 Task: Find connections with filter location Kareli with filter topic #Startupswith filter profile language French with filter current company PayPal with filter school SRI VASAVI ENGINEERING COLLEGE with filter industry Animal Feed Manufacturing with filter service category Video Editing with filter keywords title Accountant
Action: Mouse moved to (215, 315)
Screenshot: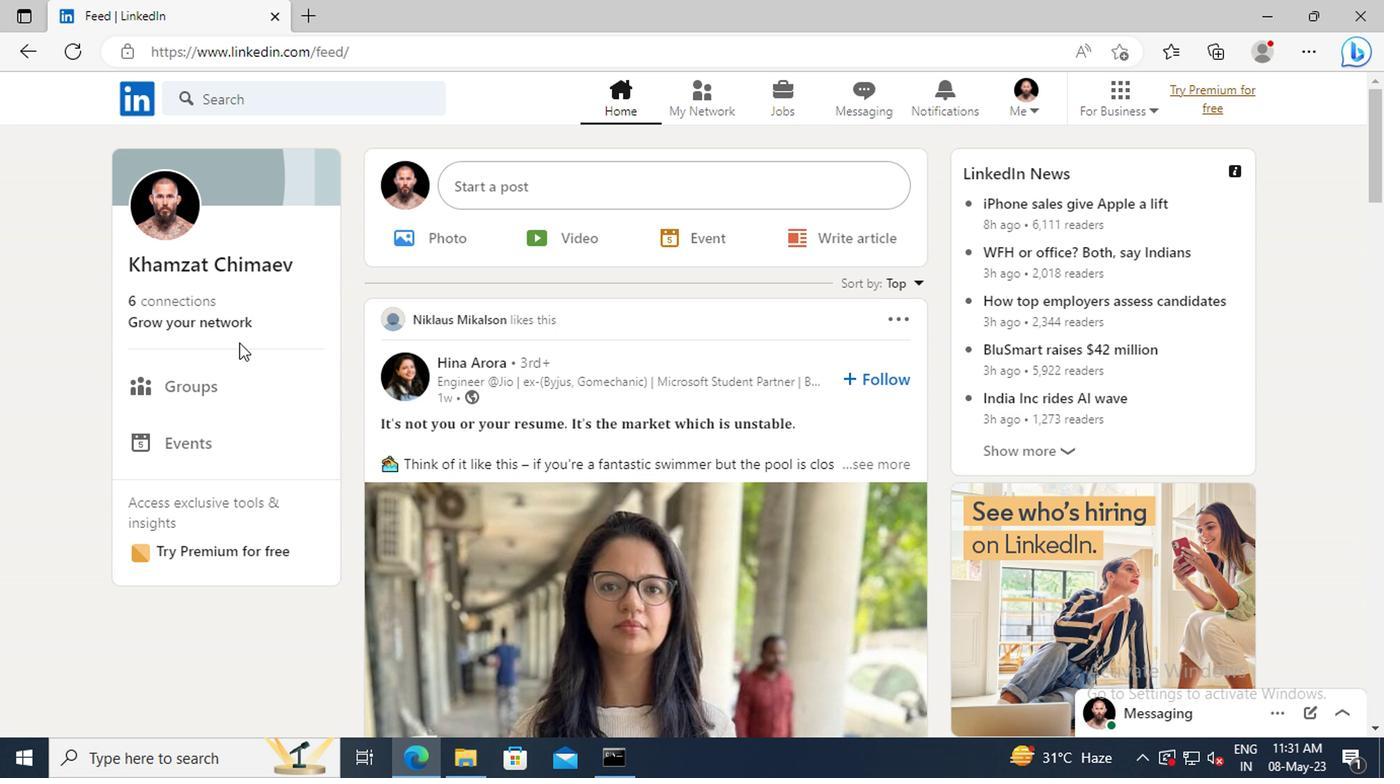
Action: Mouse pressed left at (215, 315)
Screenshot: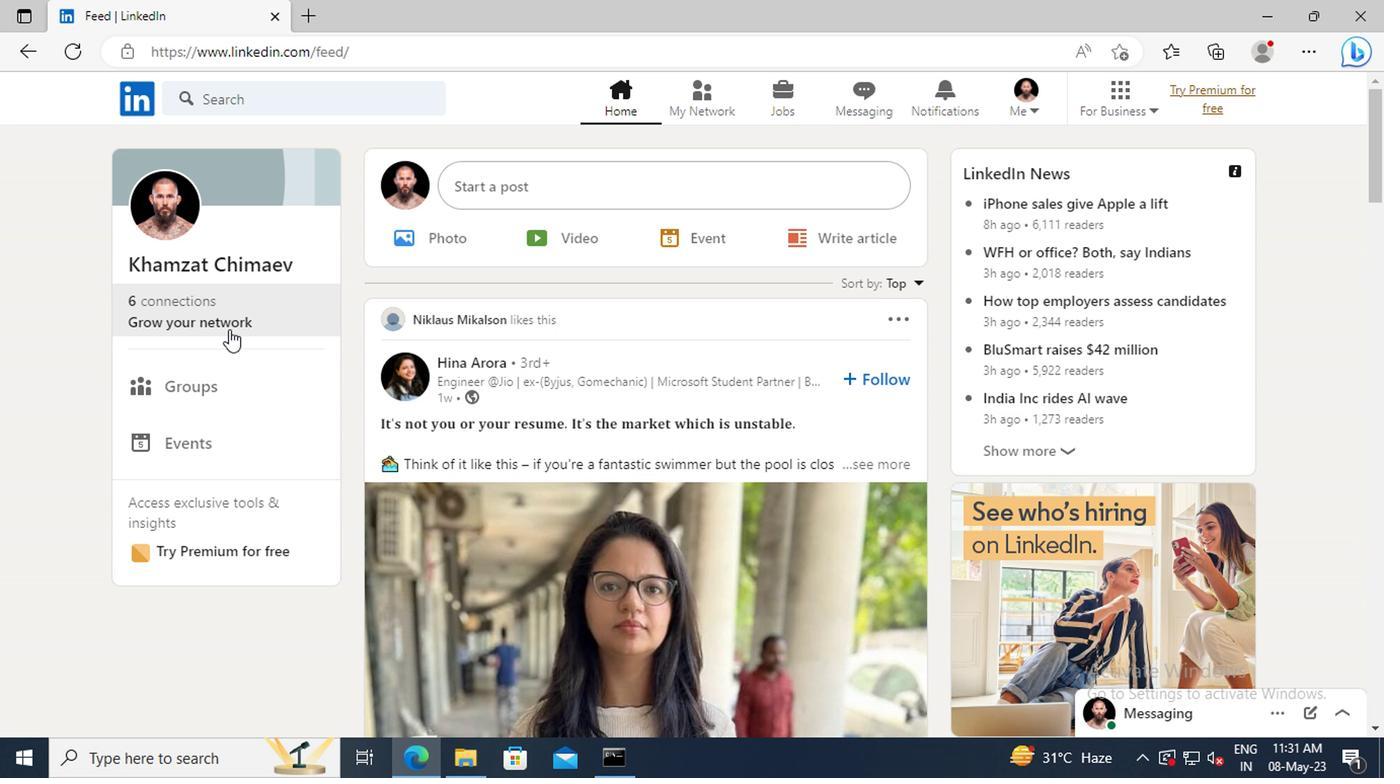 
Action: Mouse moved to (226, 217)
Screenshot: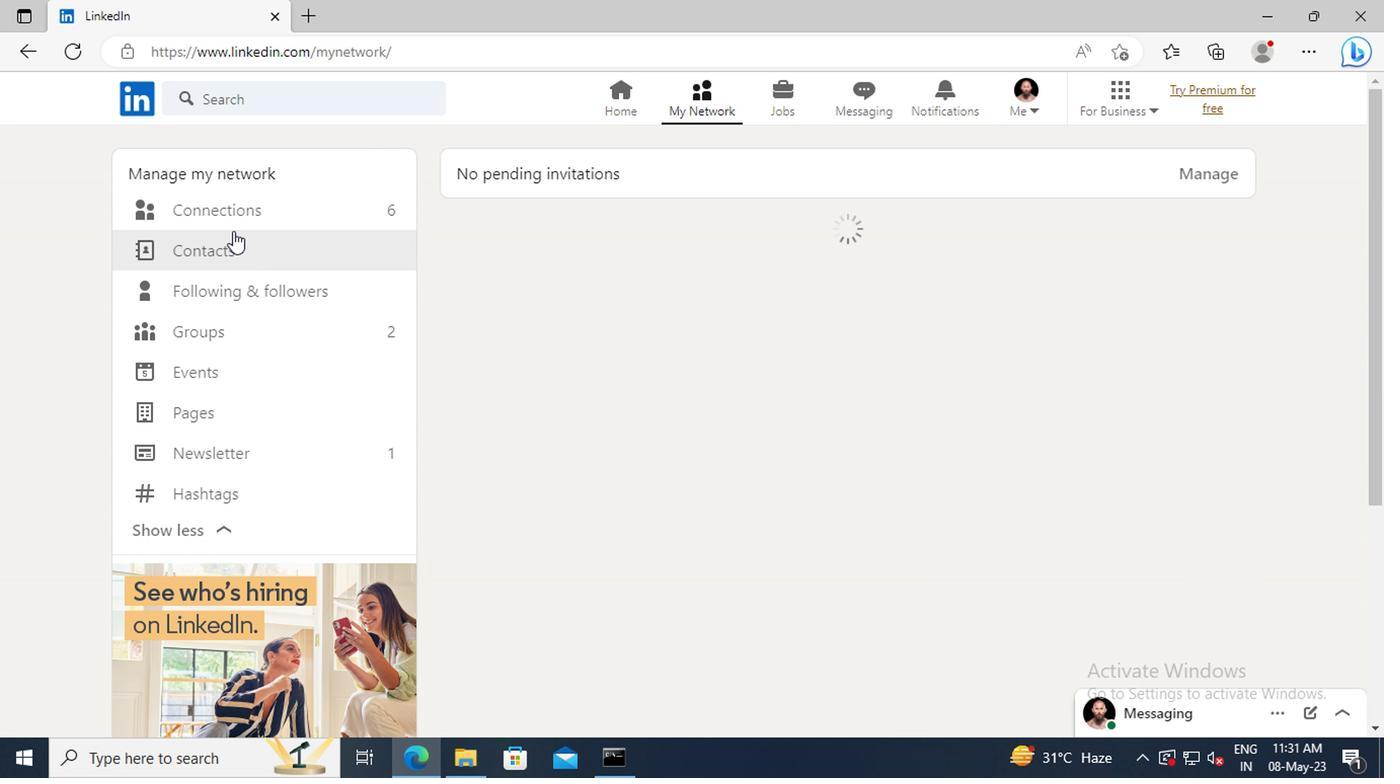 
Action: Mouse pressed left at (226, 217)
Screenshot: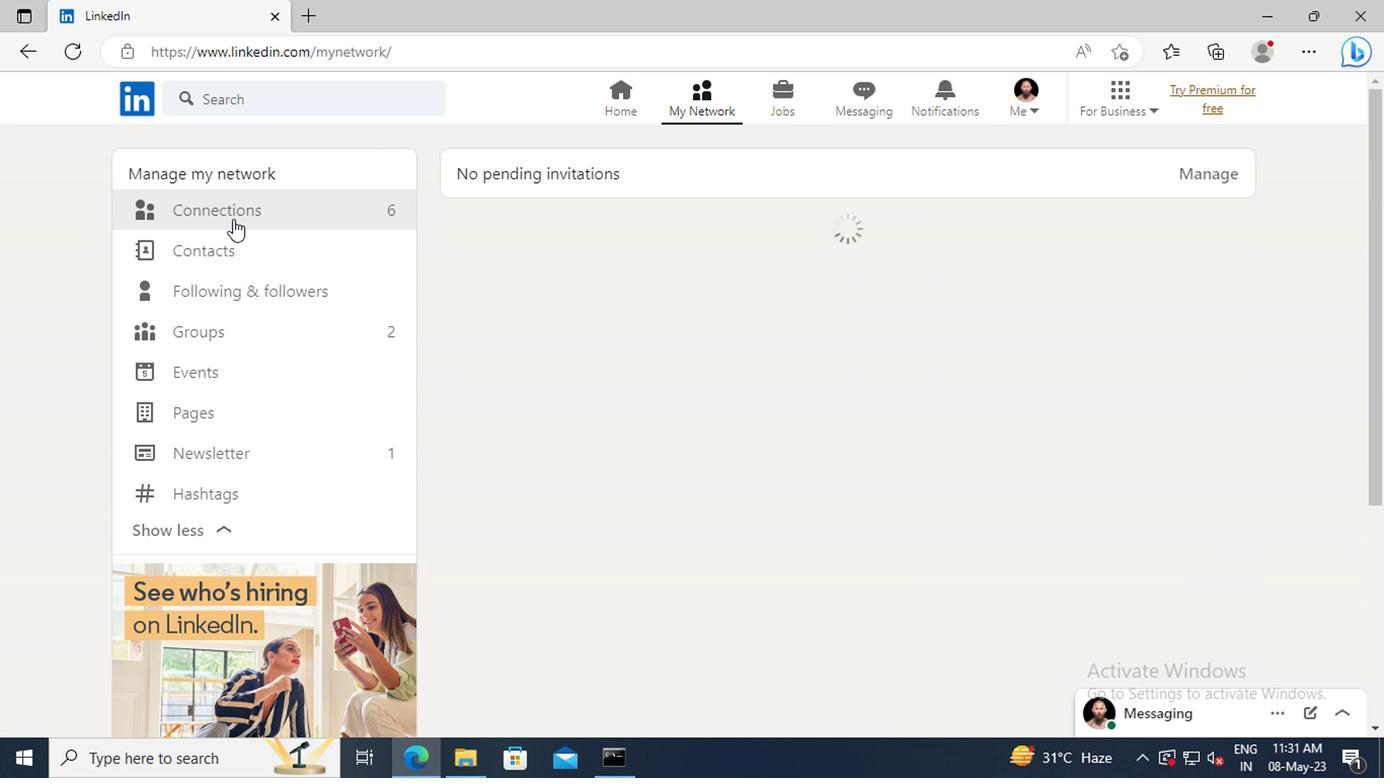 
Action: Mouse moved to (807, 218)
Screenshot: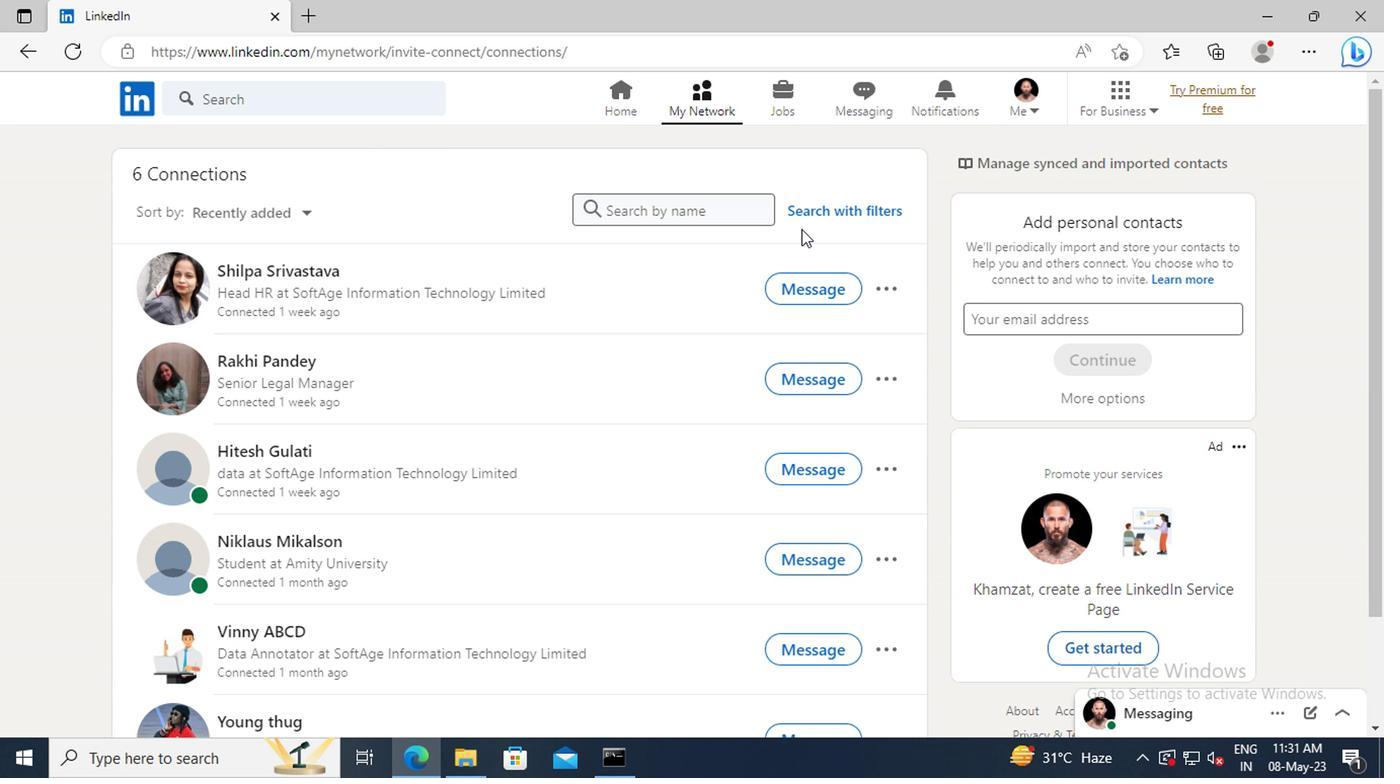 
Action: Mouse pressed left at (807, 218)
Screenshot: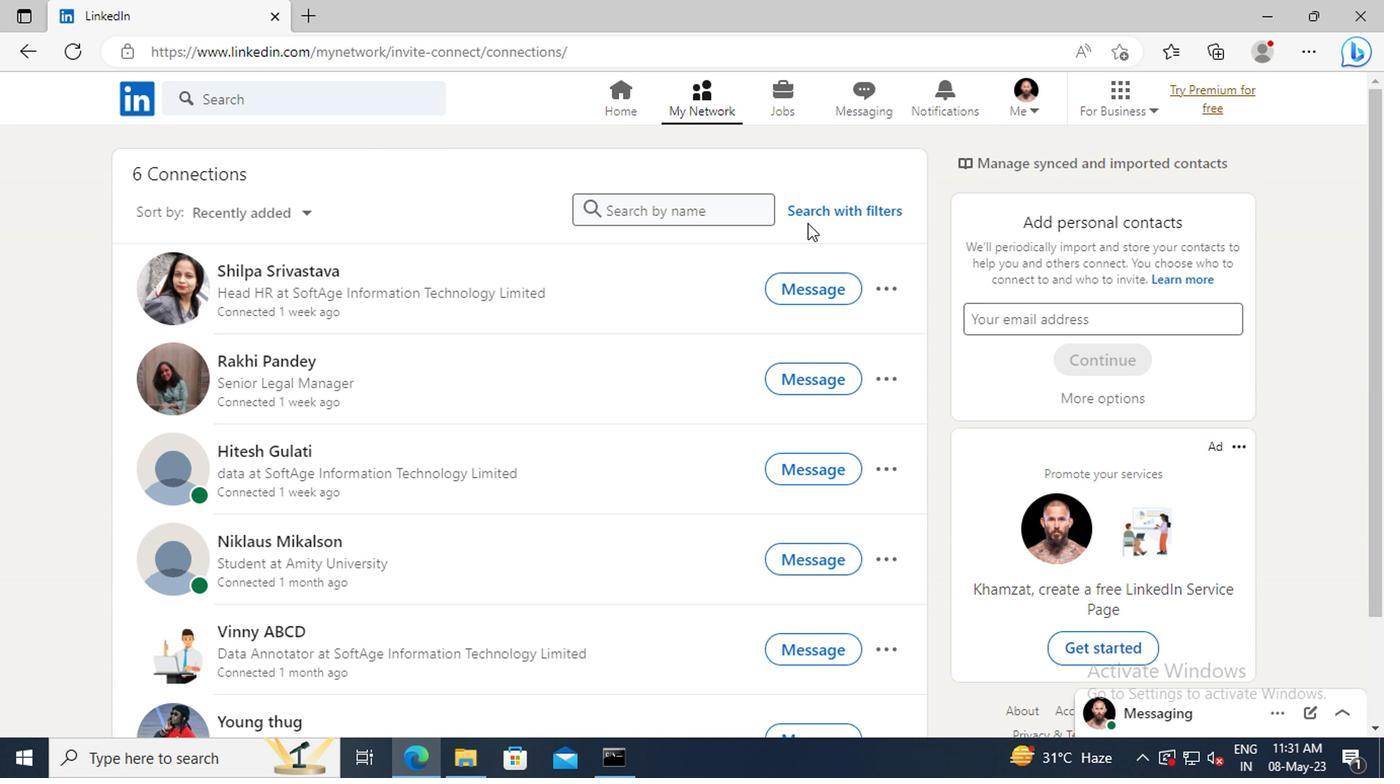 
Action: Mouse moved to (763, 159)
Screenshot: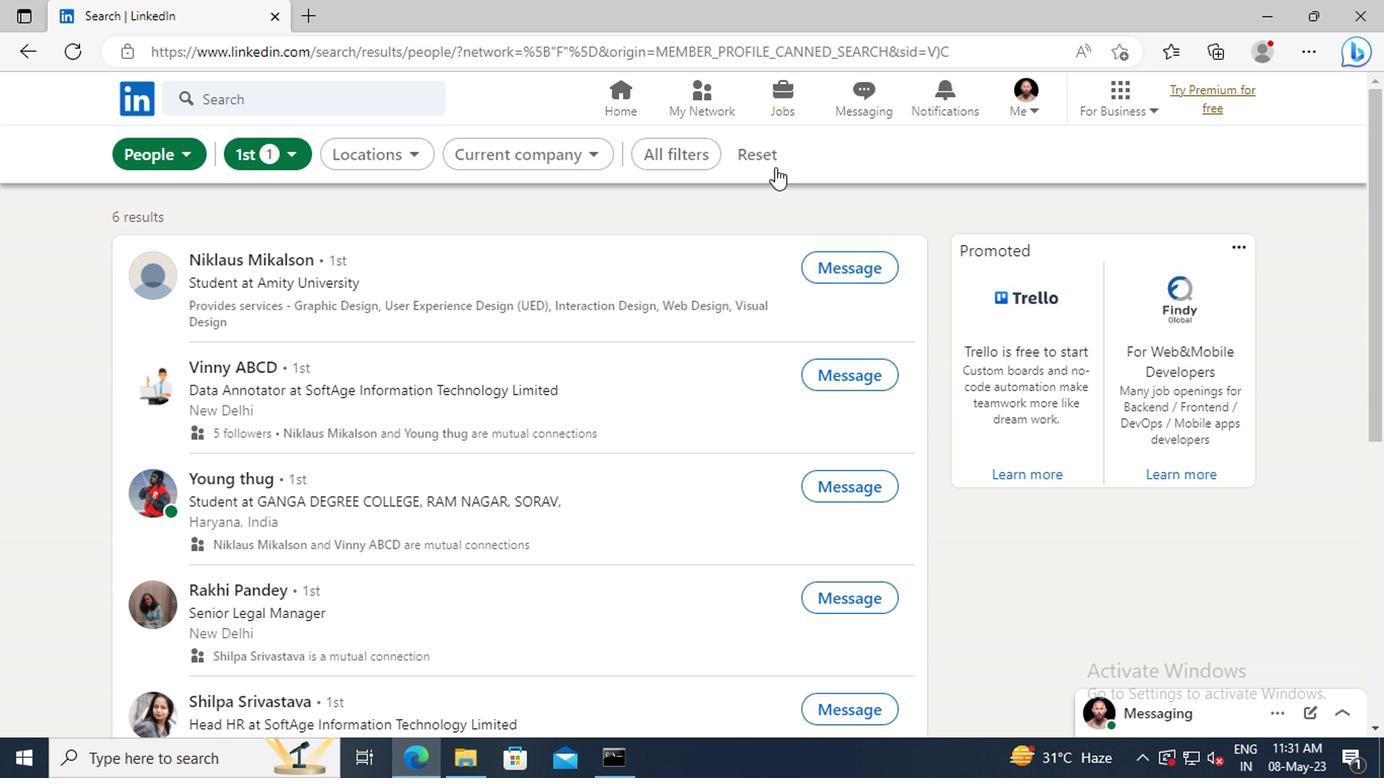 
Action: Mouse pressed left at (763, 159)
Screenshot: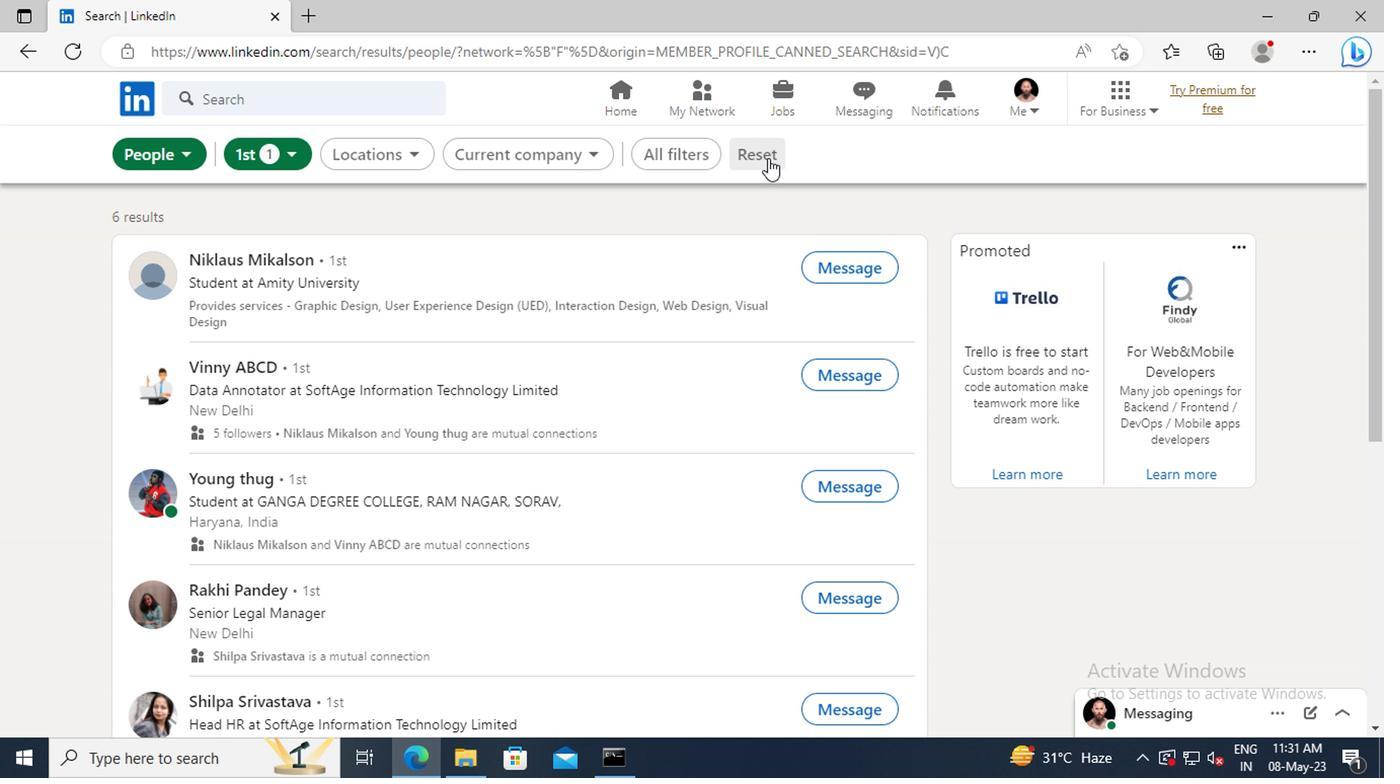 
Action: Mouse moved to (730, 158)
Screenshot: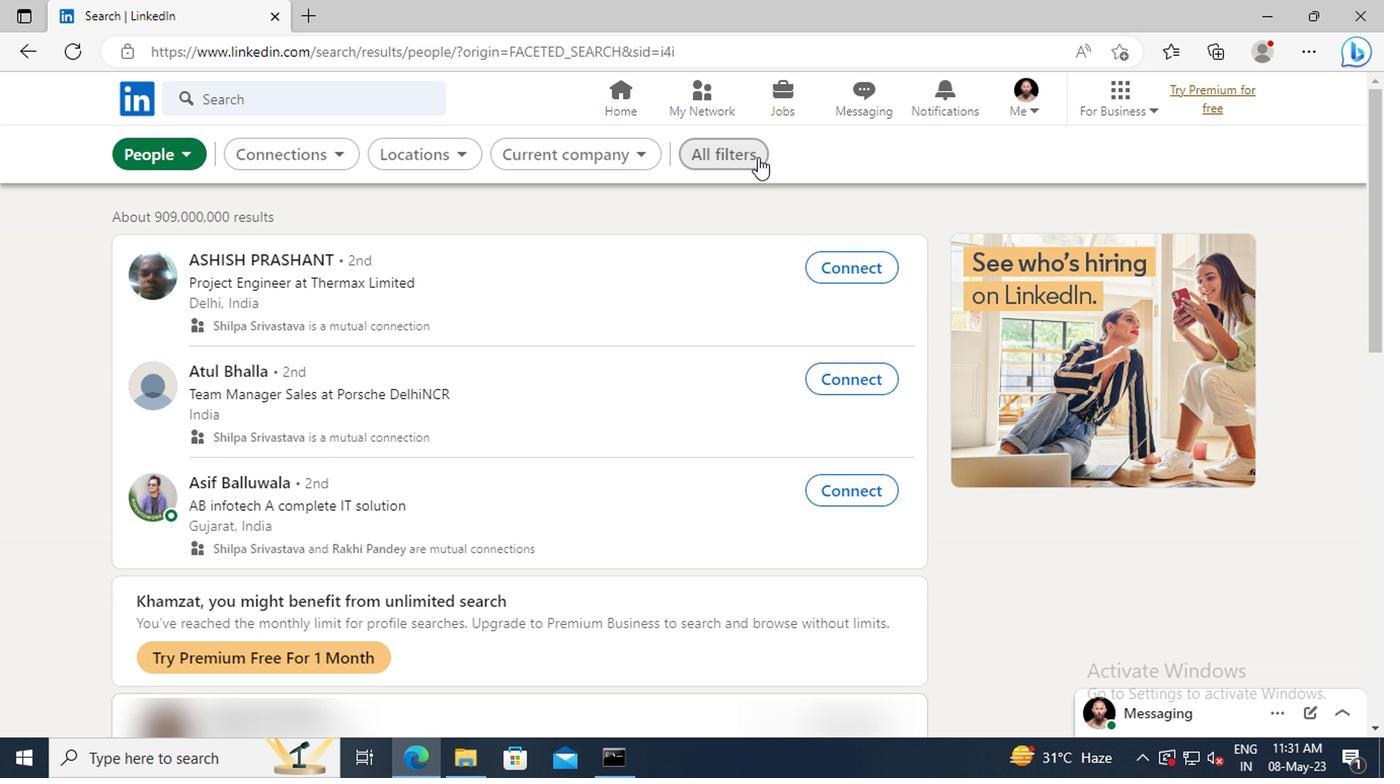 
Action: Mouse pressed left at (730, 158)
Screenshot: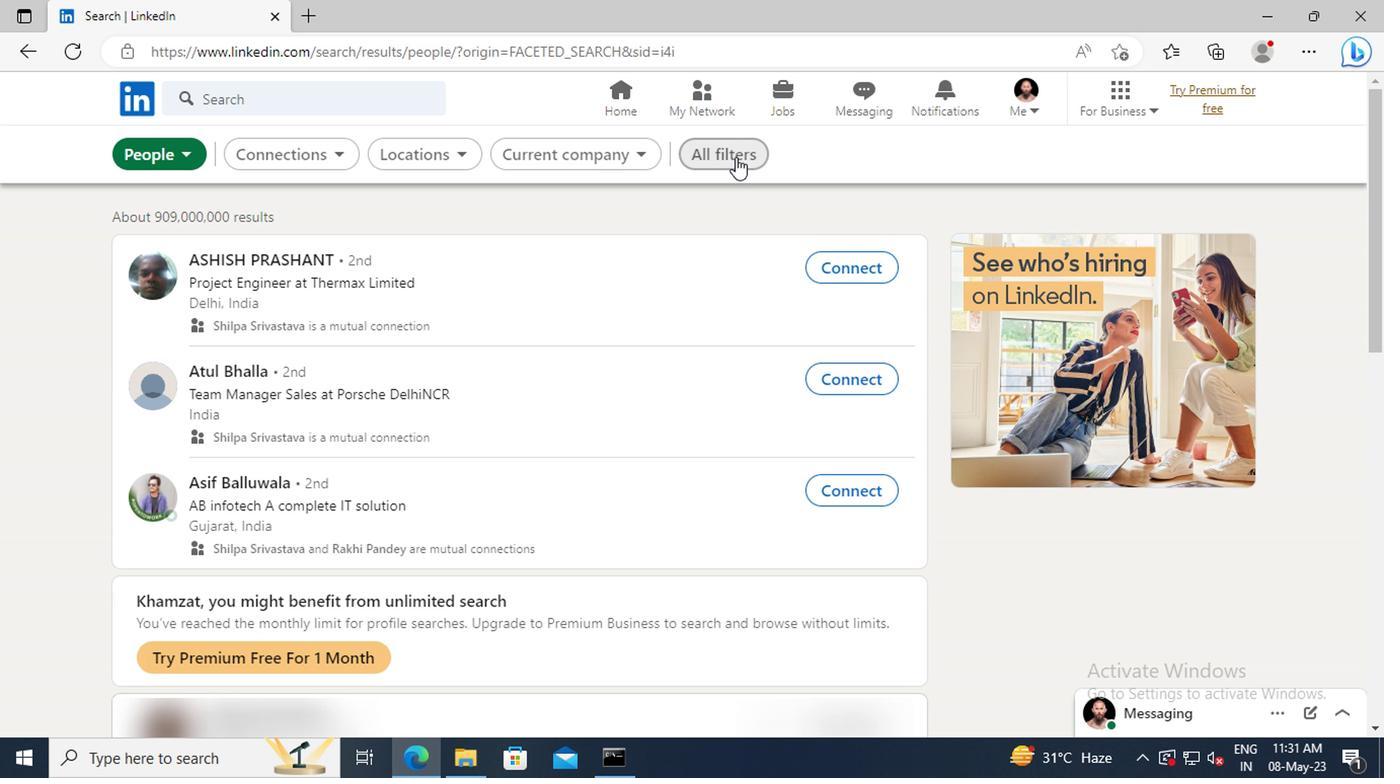 
Action: Mouse moved to (1115, 373)
Screenshot: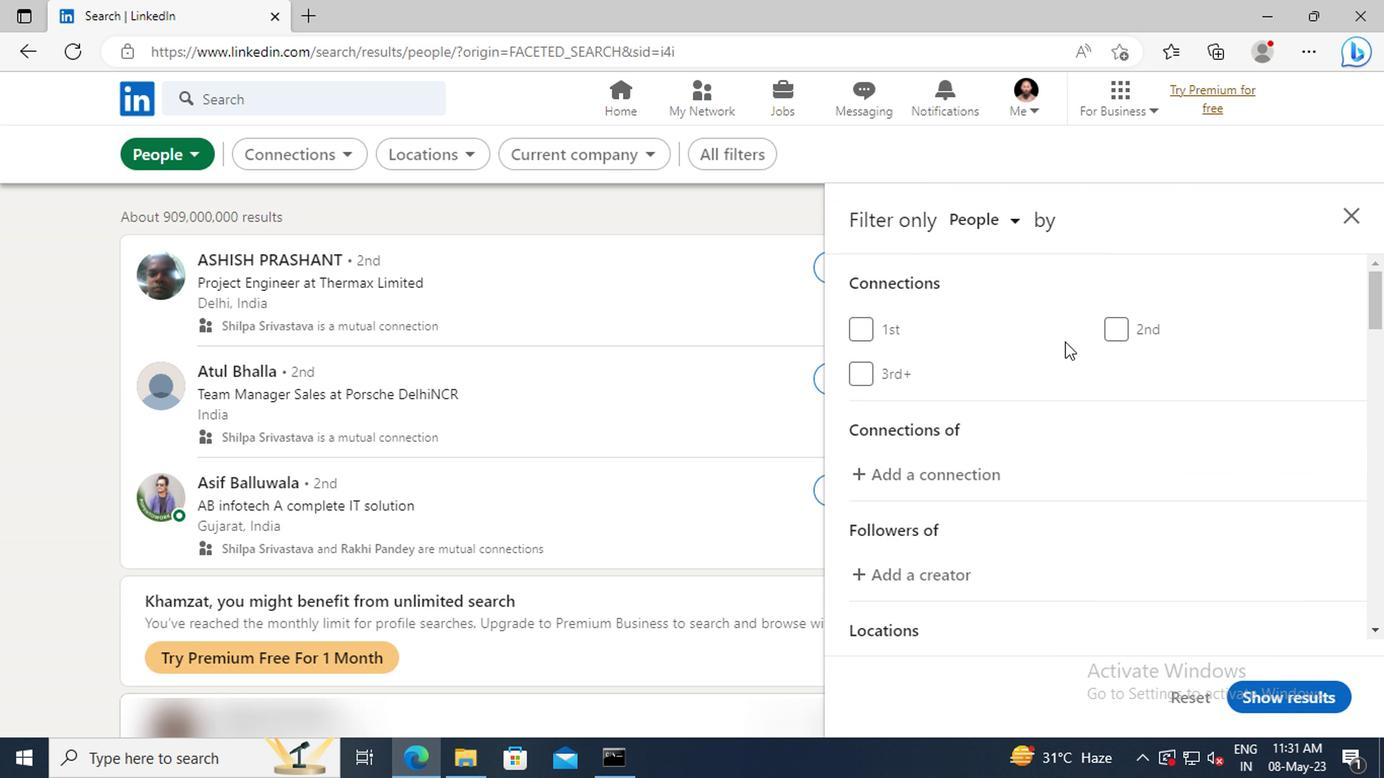 
Action: Mouse scrolled (1115, 372) with delta (0, 0)
Screenshot: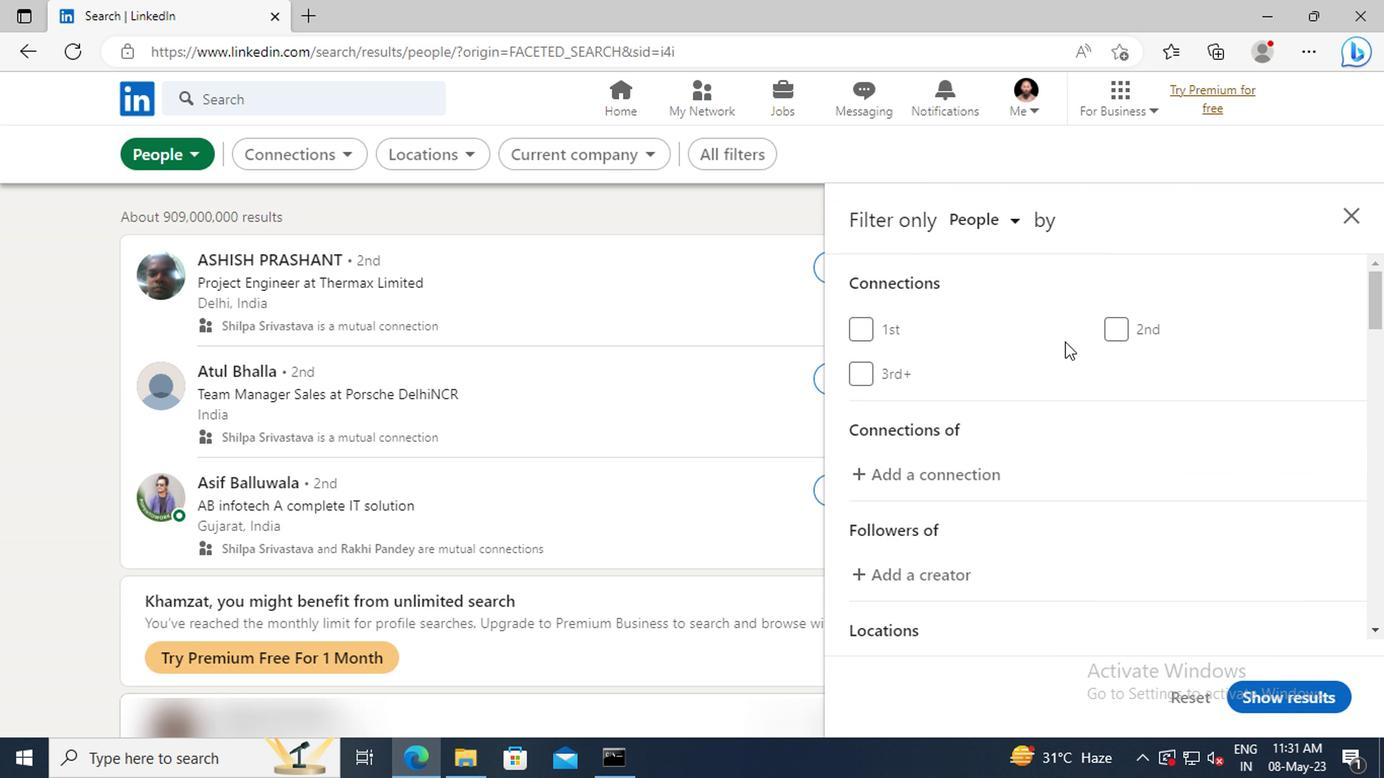 
Action: Mouse moved to (1118, 377)
Screenshot: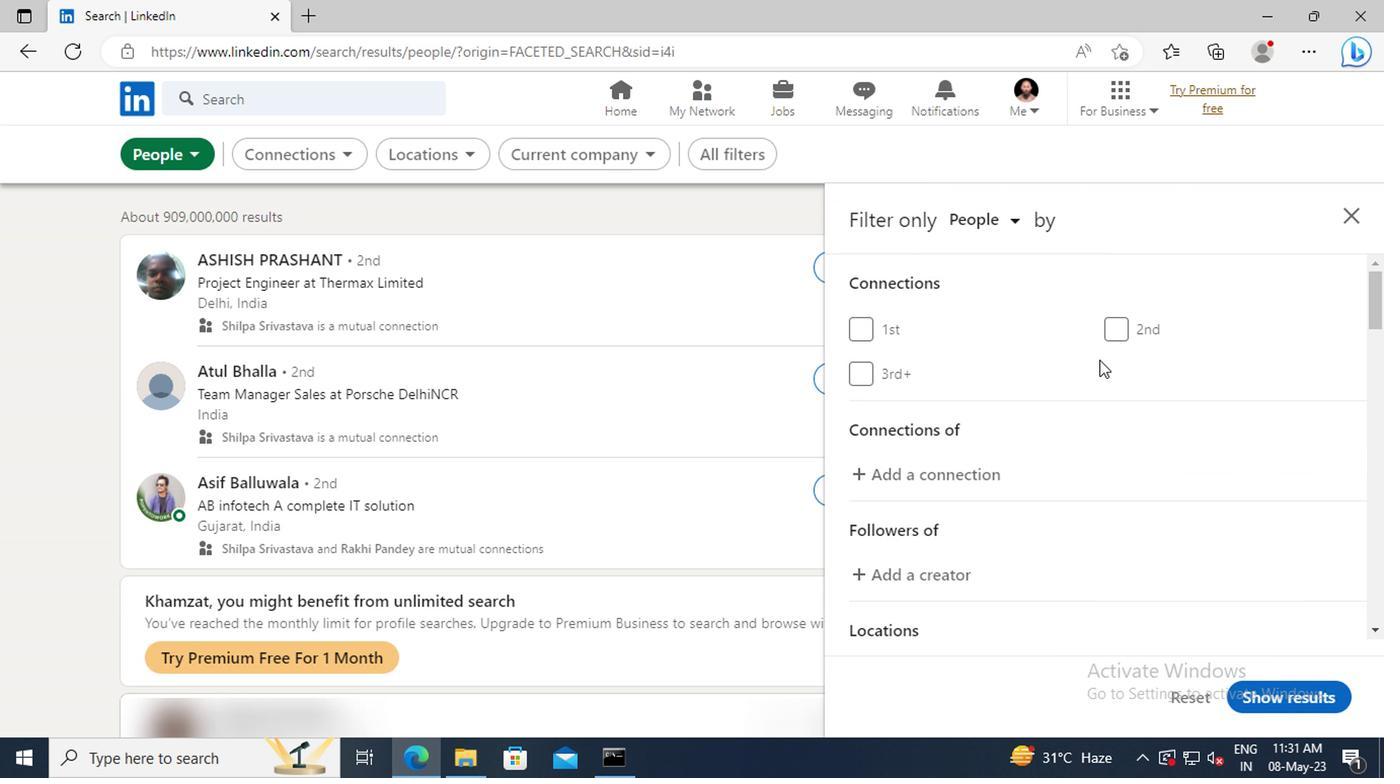 
Action: Mouse scrolled (1118, 375) with delta (0, -1)
Screenshot: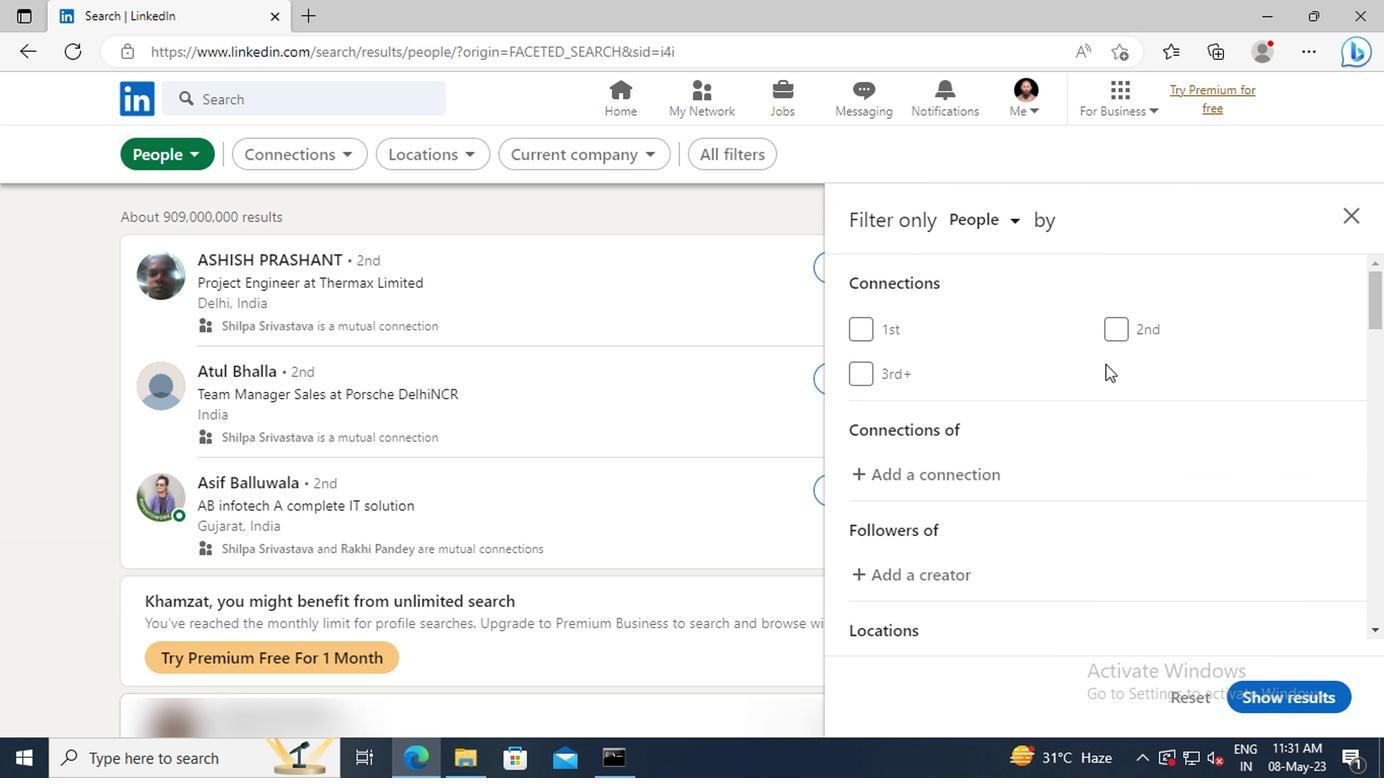 
Action: Mouse moved to (1120, 377)
Screenshot: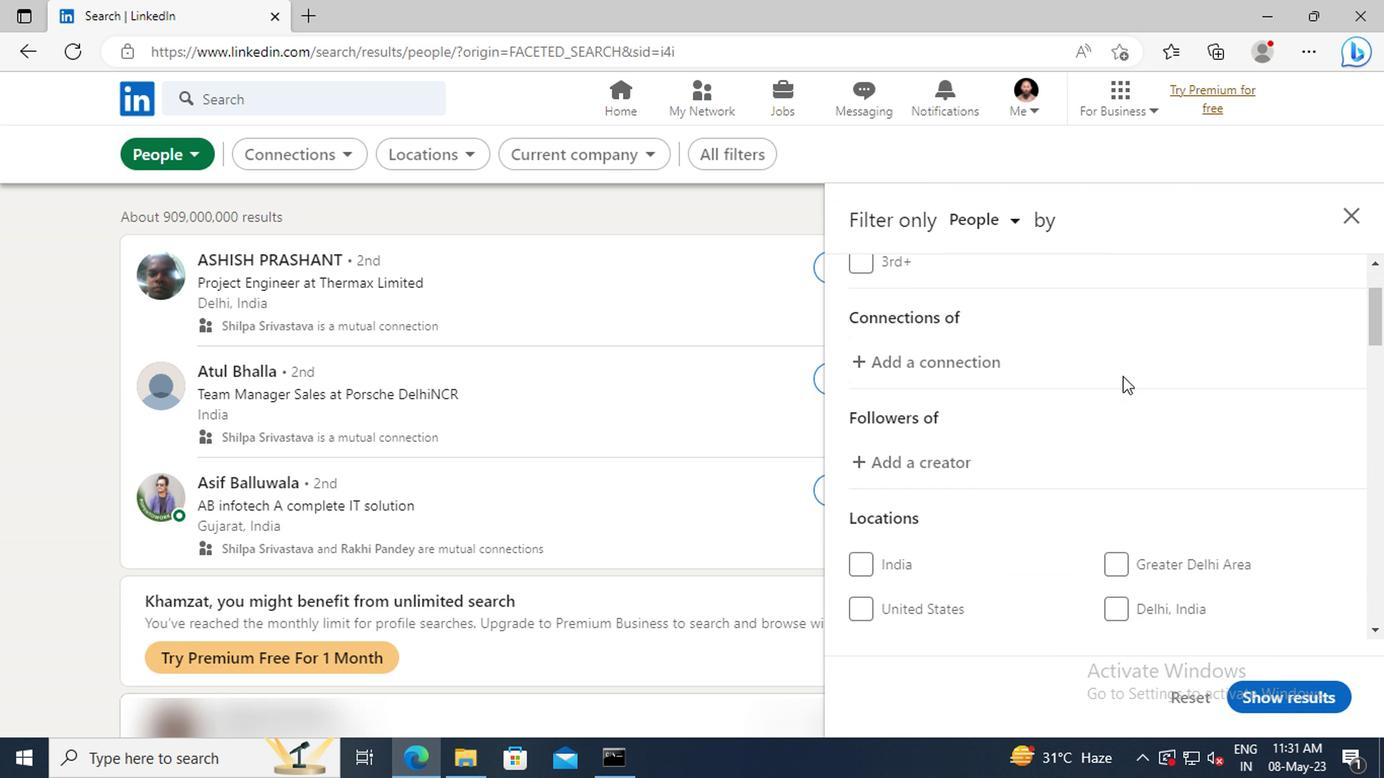 
Action: Mouse scrolled (1120, 375) with delta (0, -1)
Screenshot: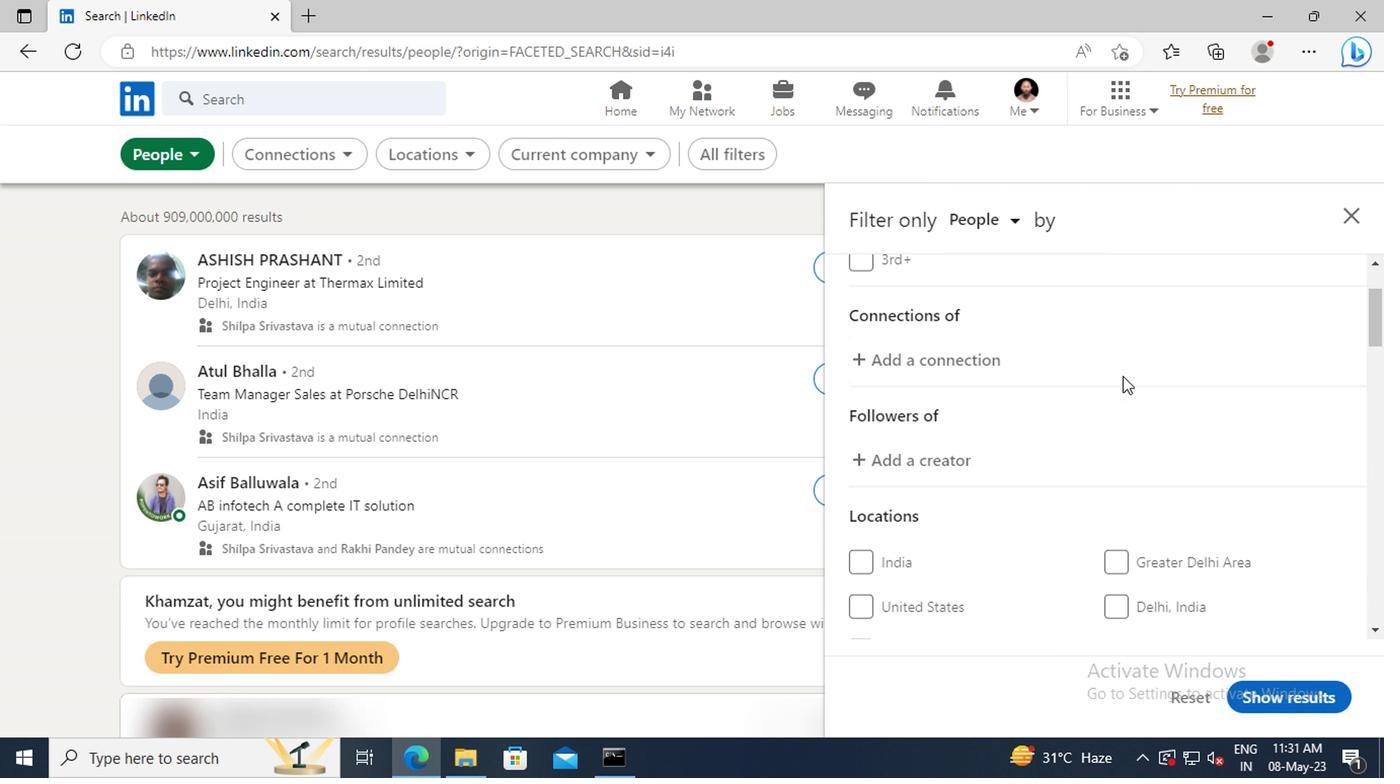 
Action: Mouse moved to (1120, 377)
Screenshot: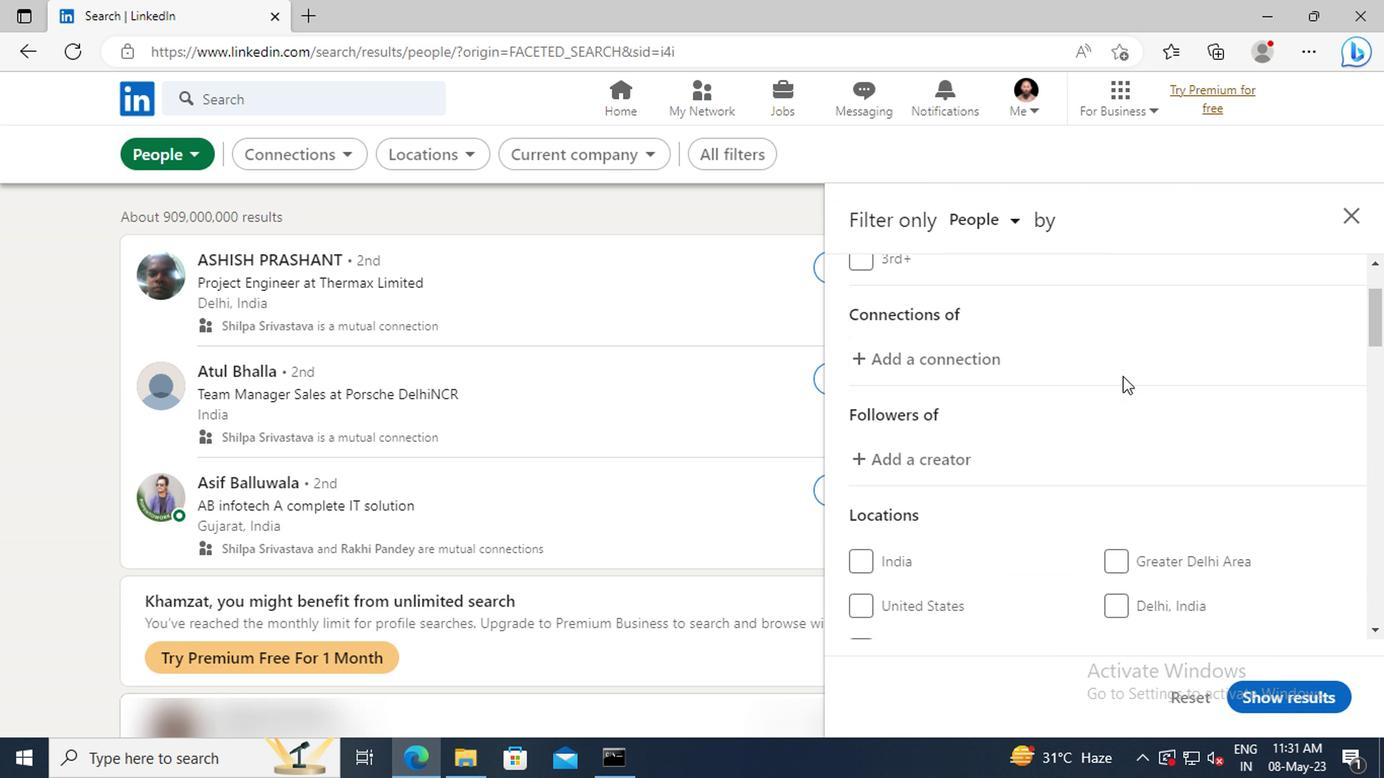 
Action: Mouse scrolled (1120, 375) with delta (0, -1)
Screenshot: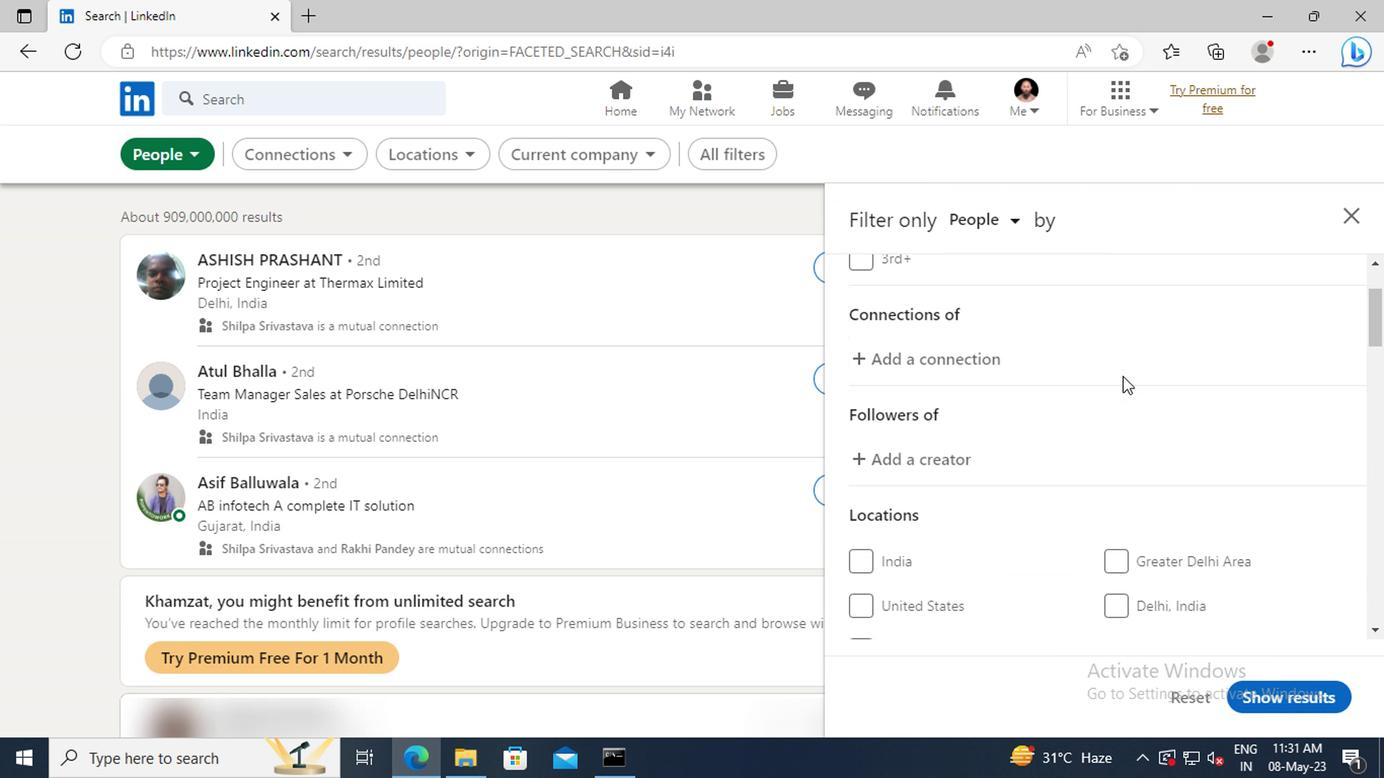 
Action: Mouse scrolled (1120, 375) with delta (0, -1)
Screenshot: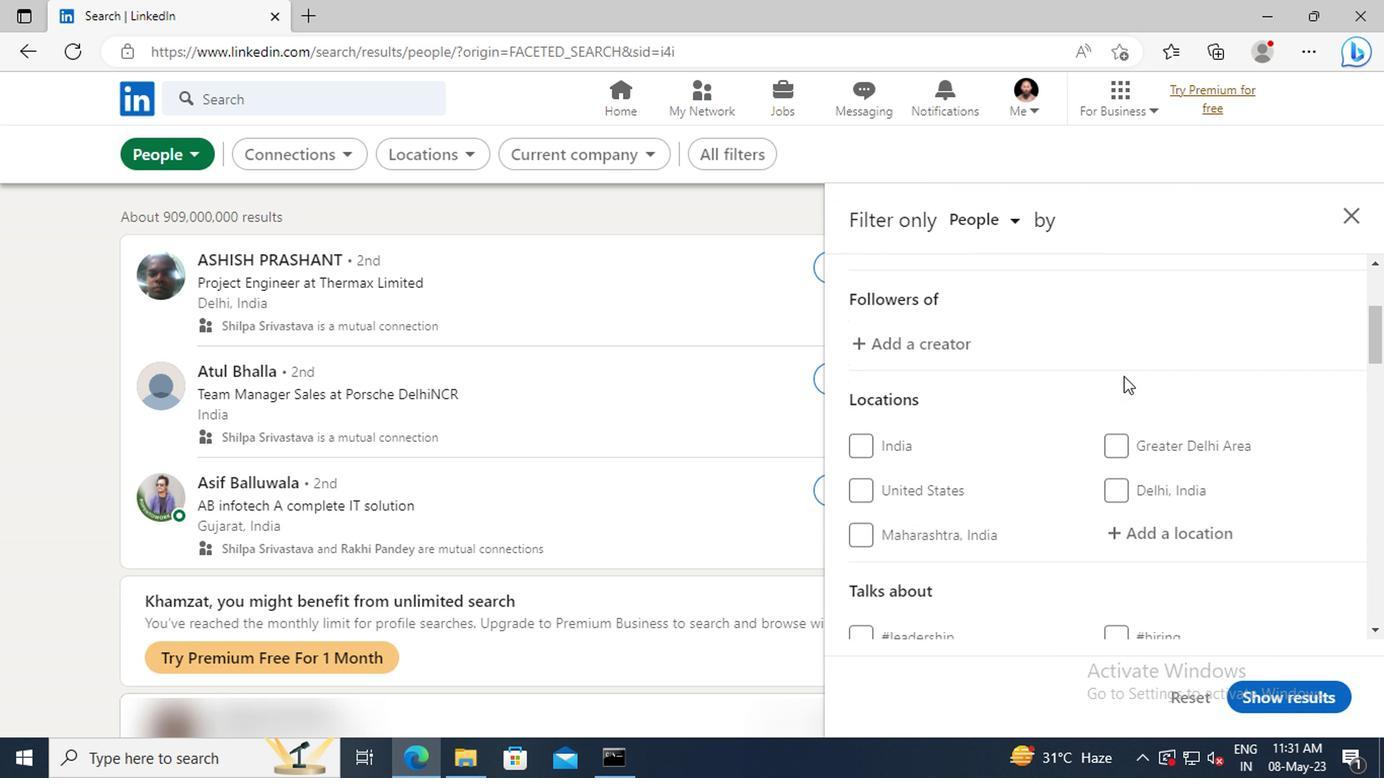 
Action: Mouse moved to (1135, 471)
Screenshot: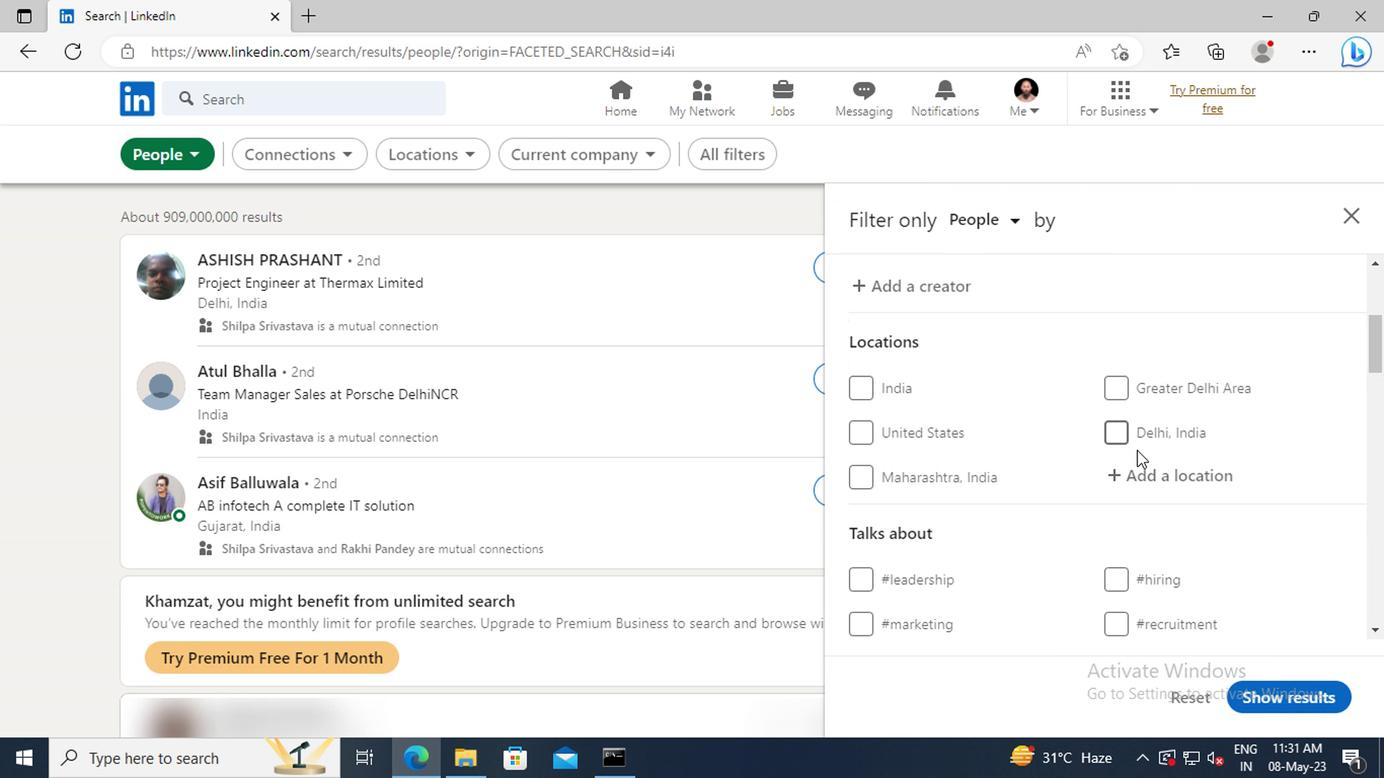 
Action: Mouse pressed left at (1135, 471)
Screenshot: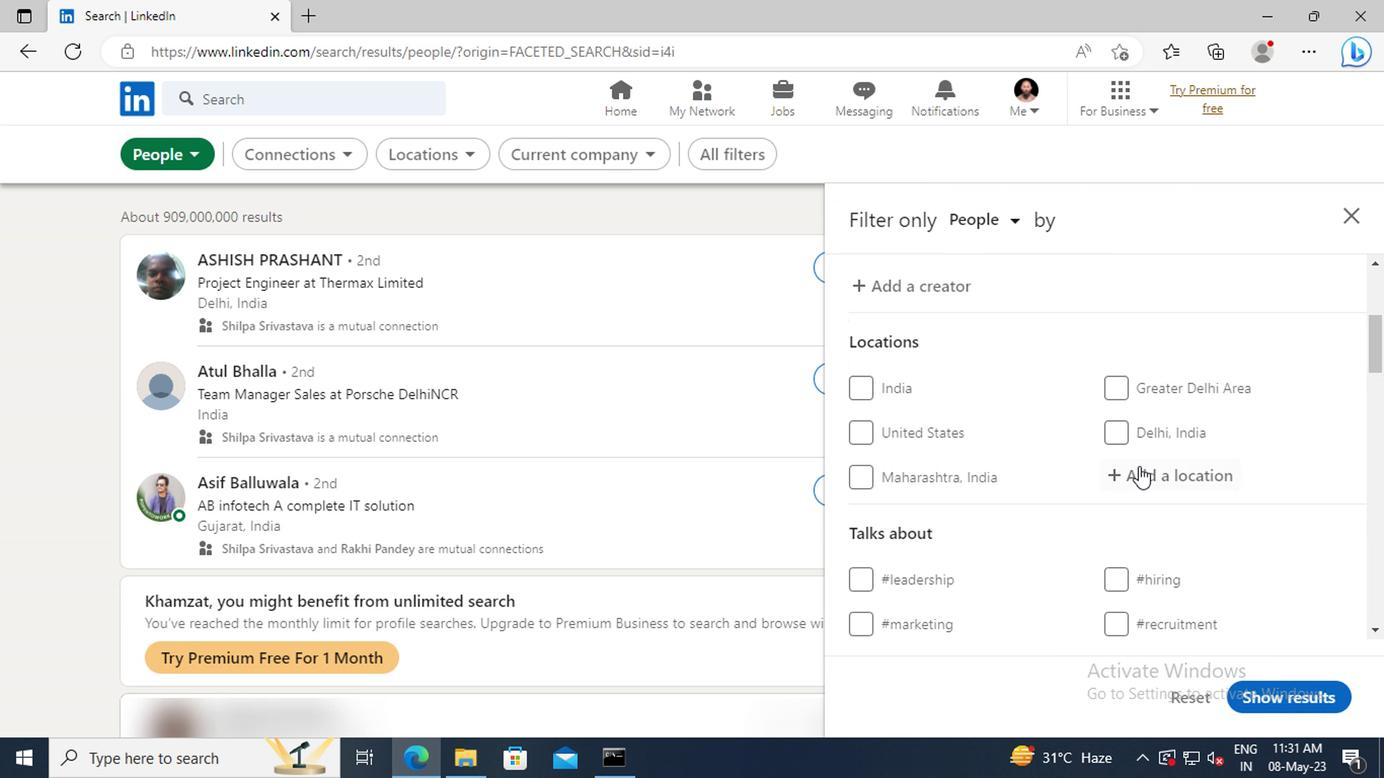 
Action: Key pressed <Key.shift>KARELI
Screenshot: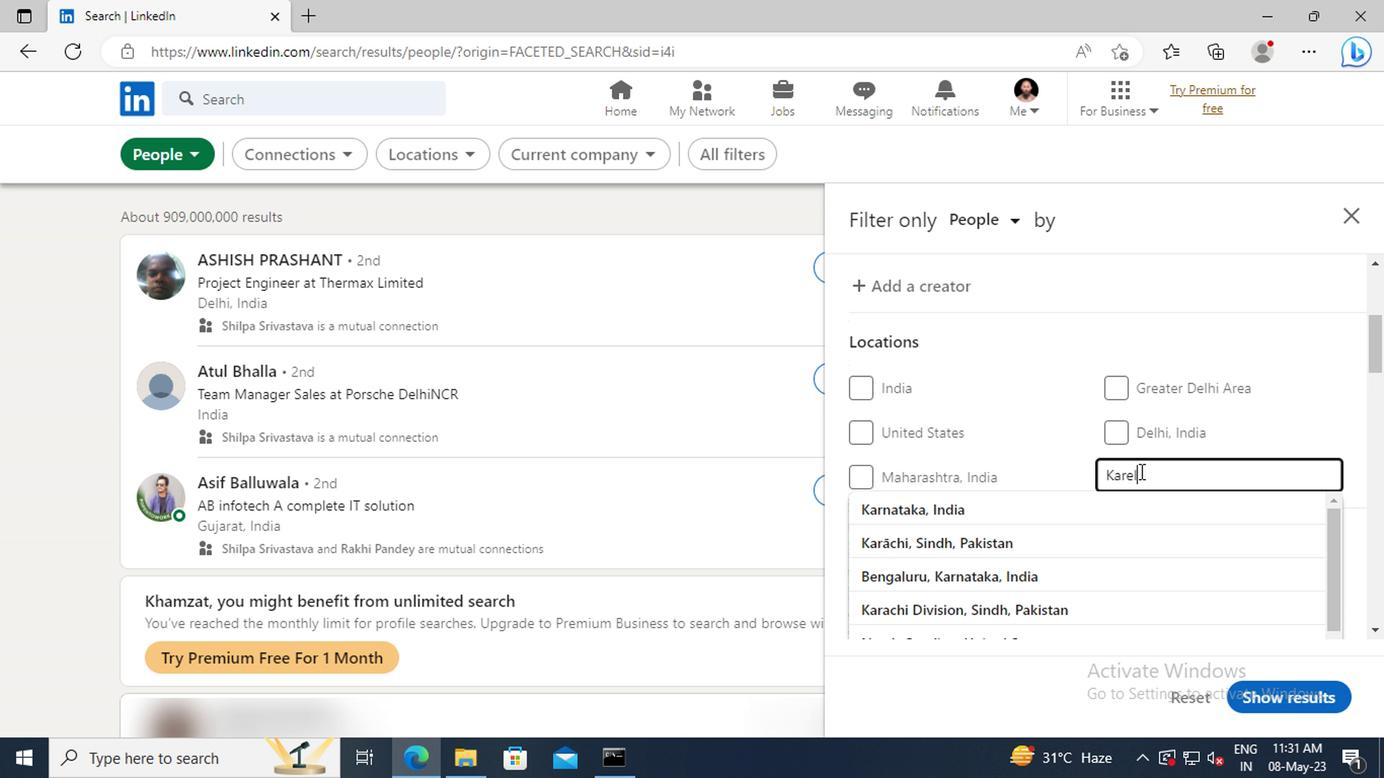 
Action: Mouse moved to (1142, 496)
Screenshot: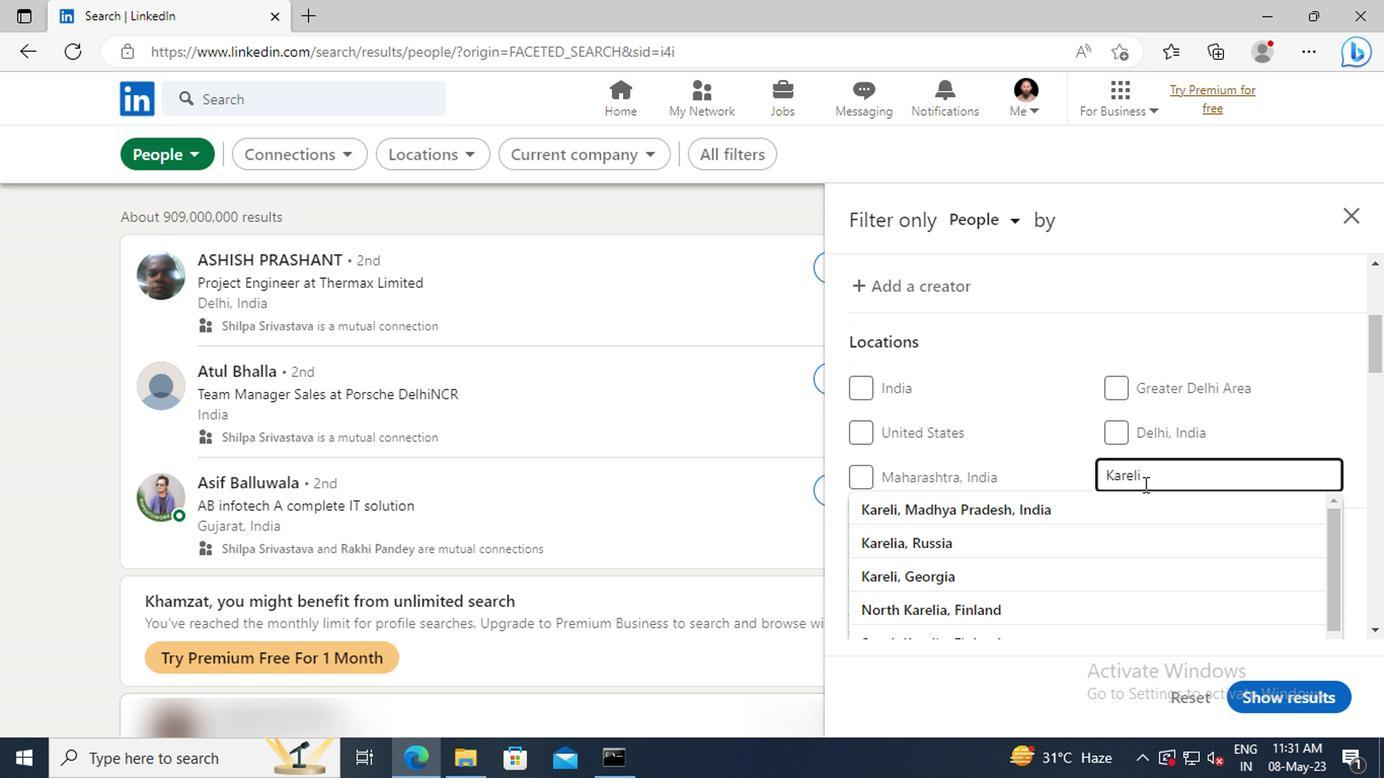 
Action: Mouse pressed left at (1142, 496)
Screenshot: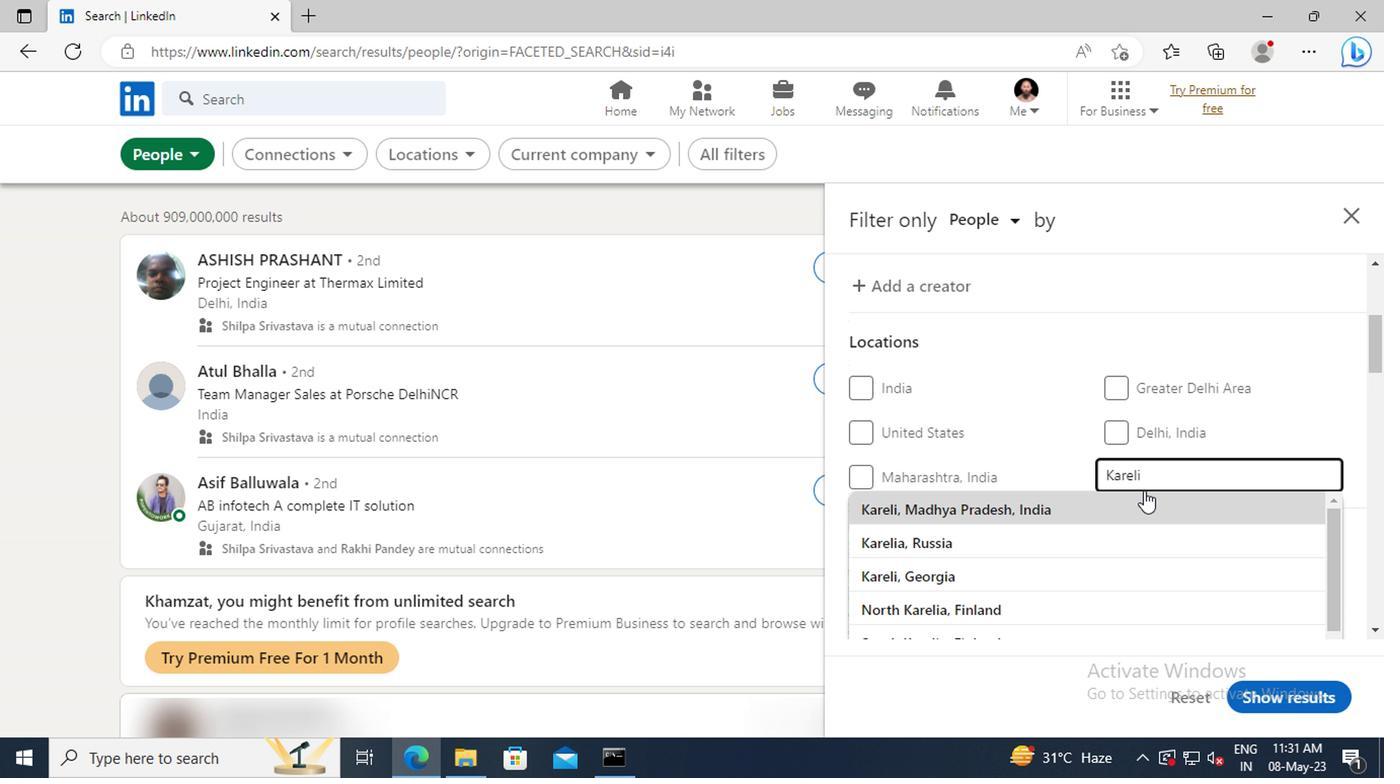 
Action: Mouse scrolled (1142, 496) with delta (0, 0)
Screenshot: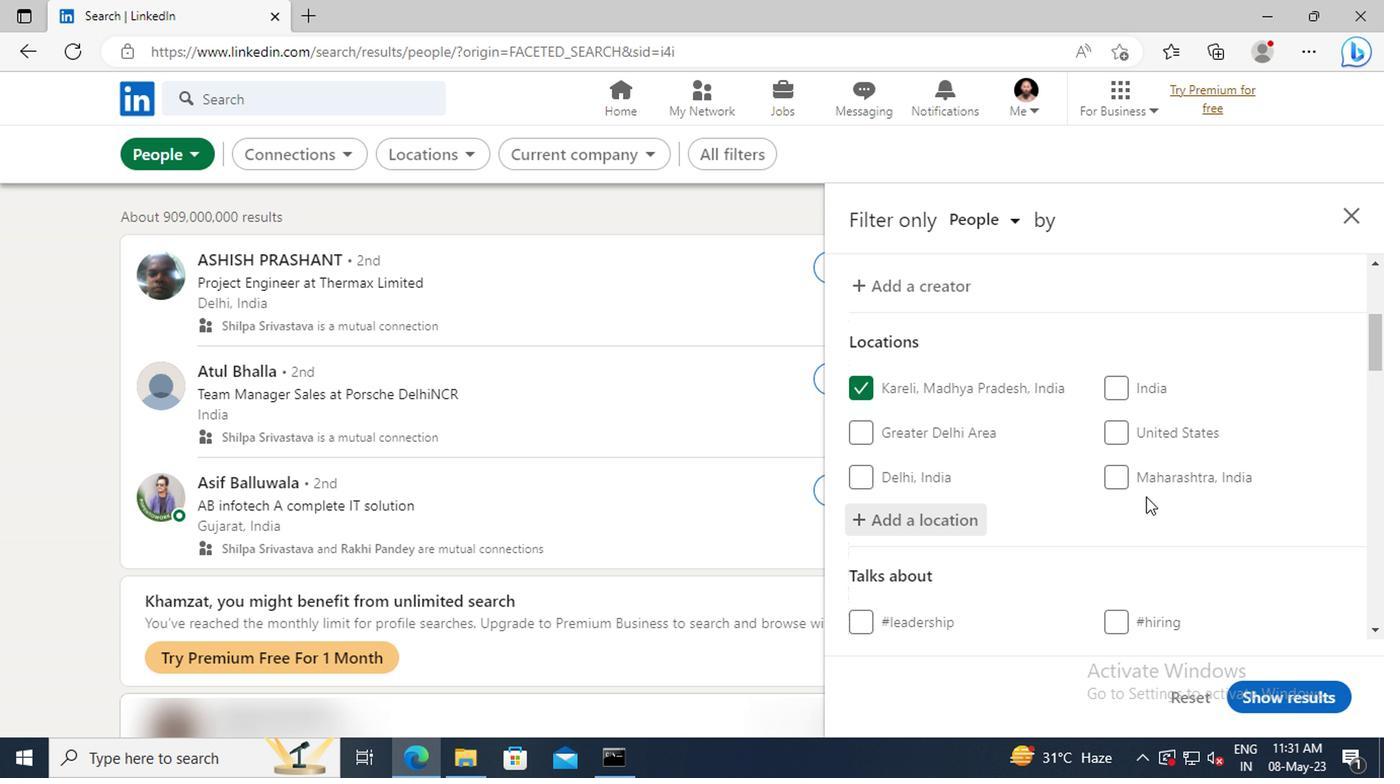 
Action: Mouse scrolled (1142, 496) with delta (0, 0)
Screenshot: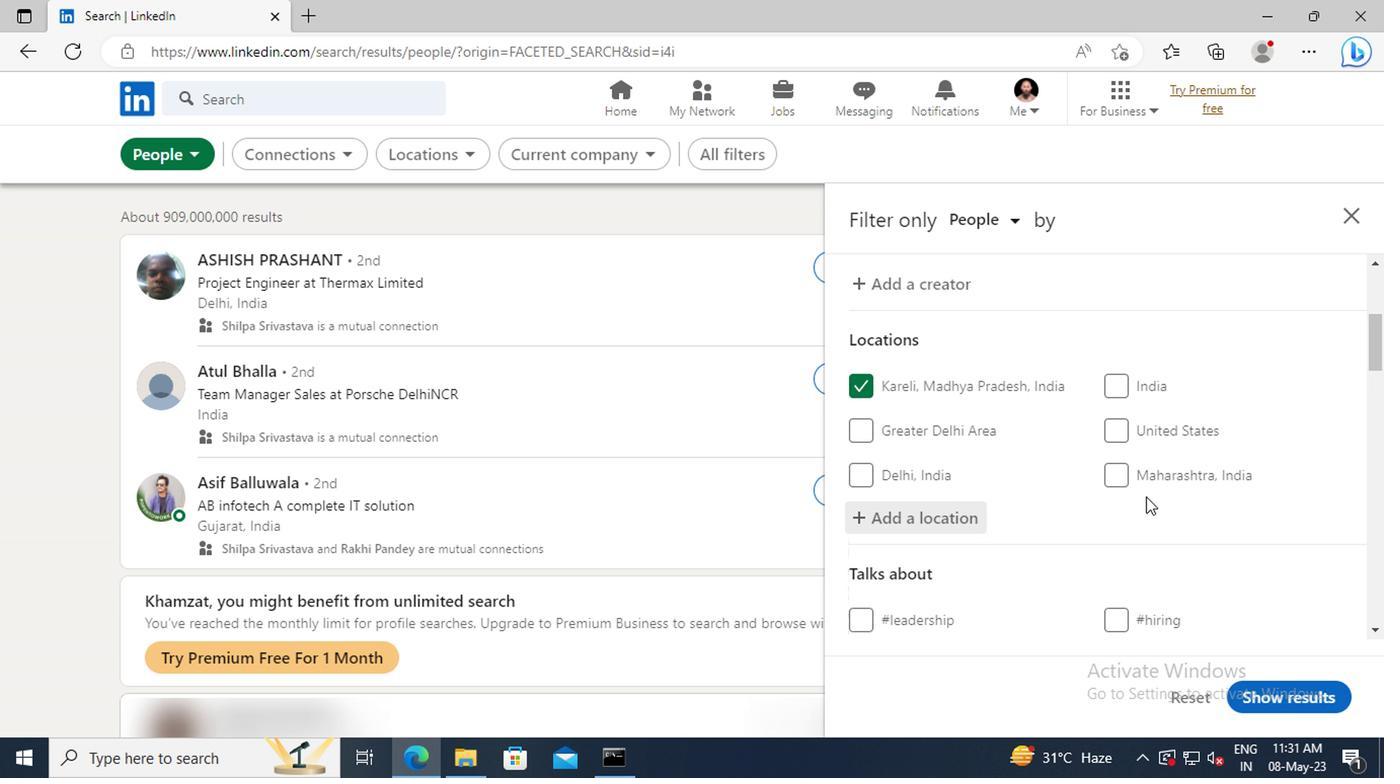 
Action: Mouse moved to (1142, 496)
Screenshot: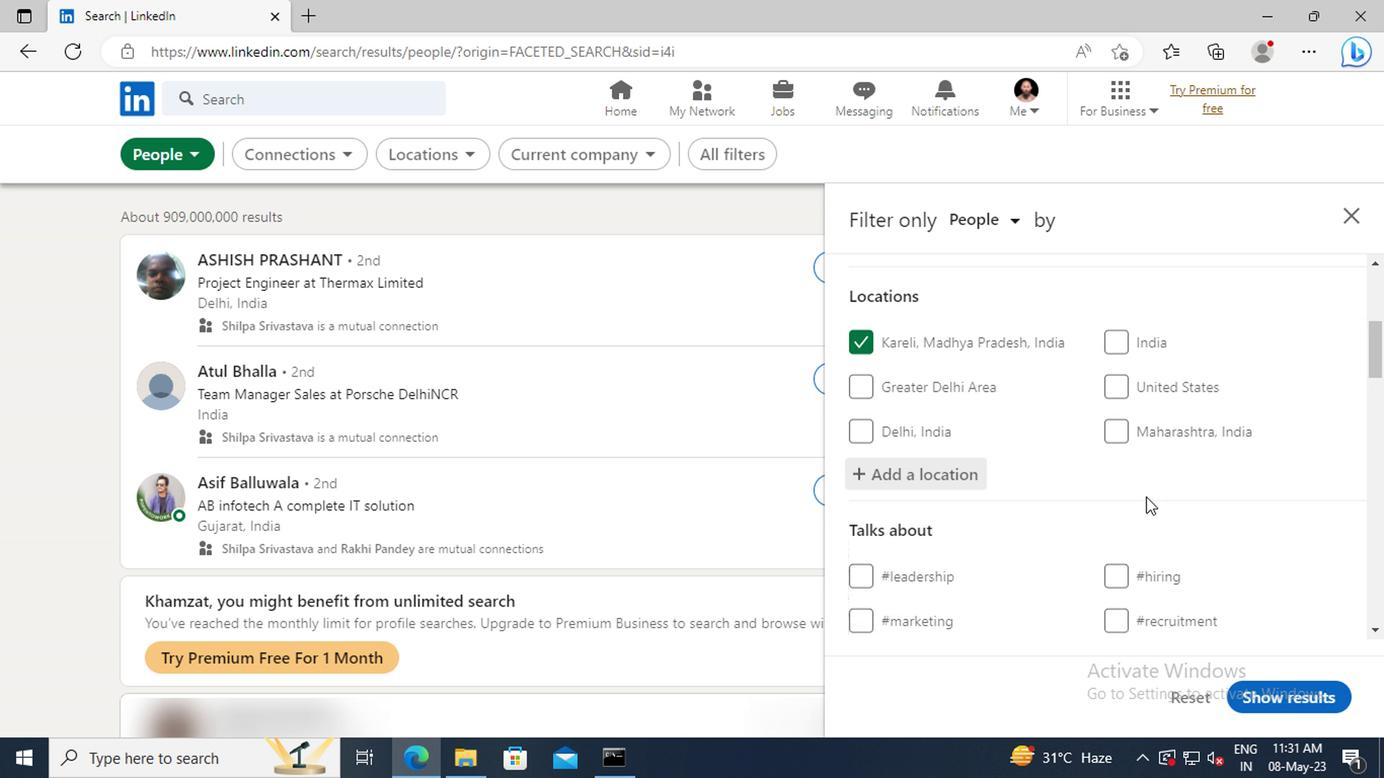 
Action: Mouse scrolled (1142, 494) with delta (0, -1)
Screenshot: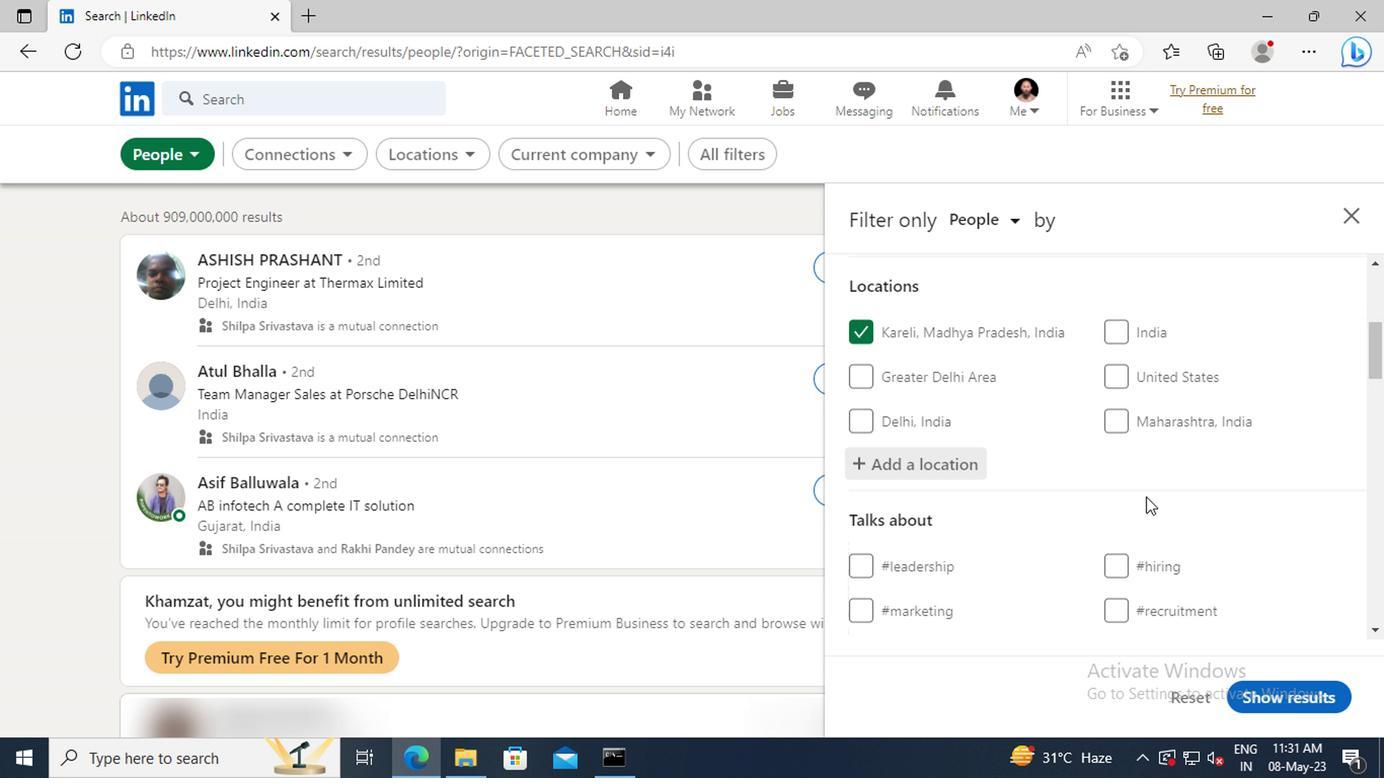 
Action: Mouse moved to (1141, 486)
Screenshot: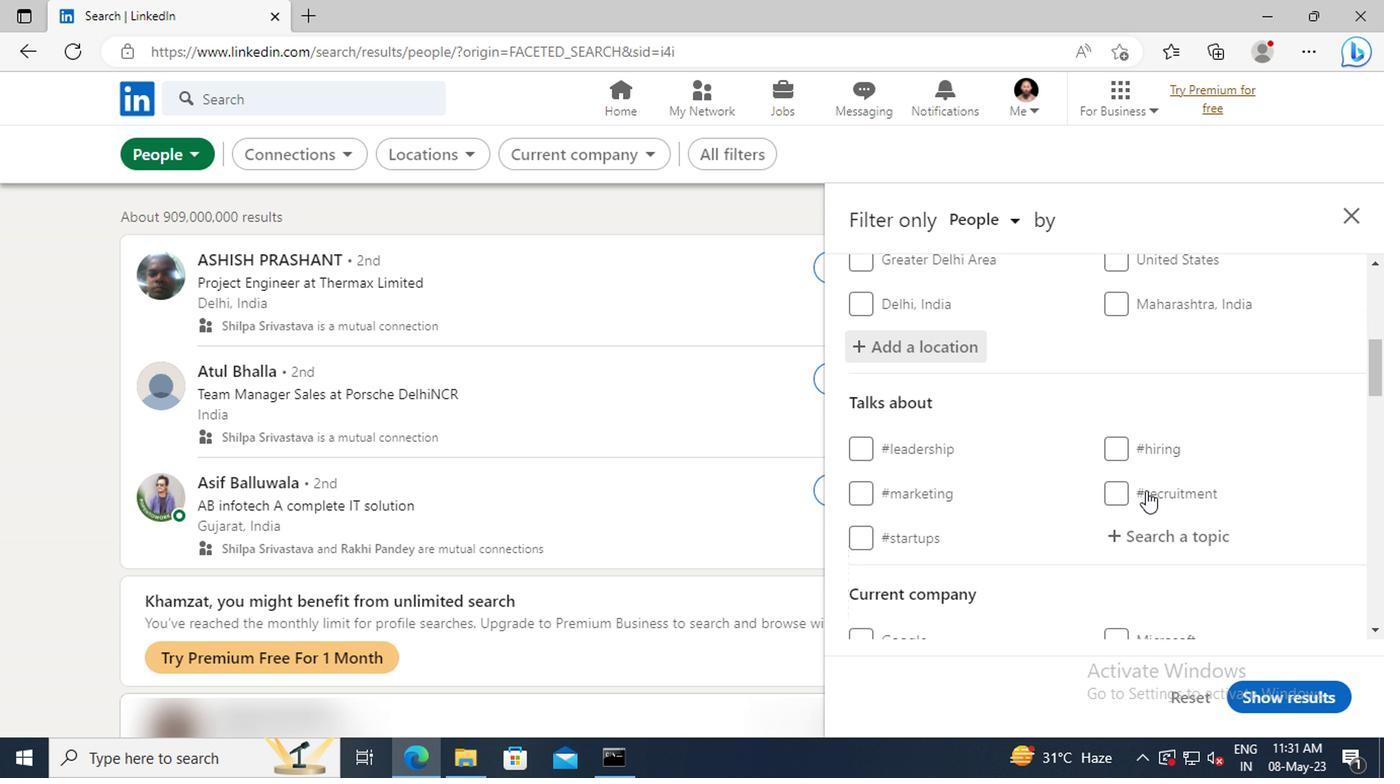 
Action: Mouse scrolled (1141, 486) with delta (0, 0)
Screenshot: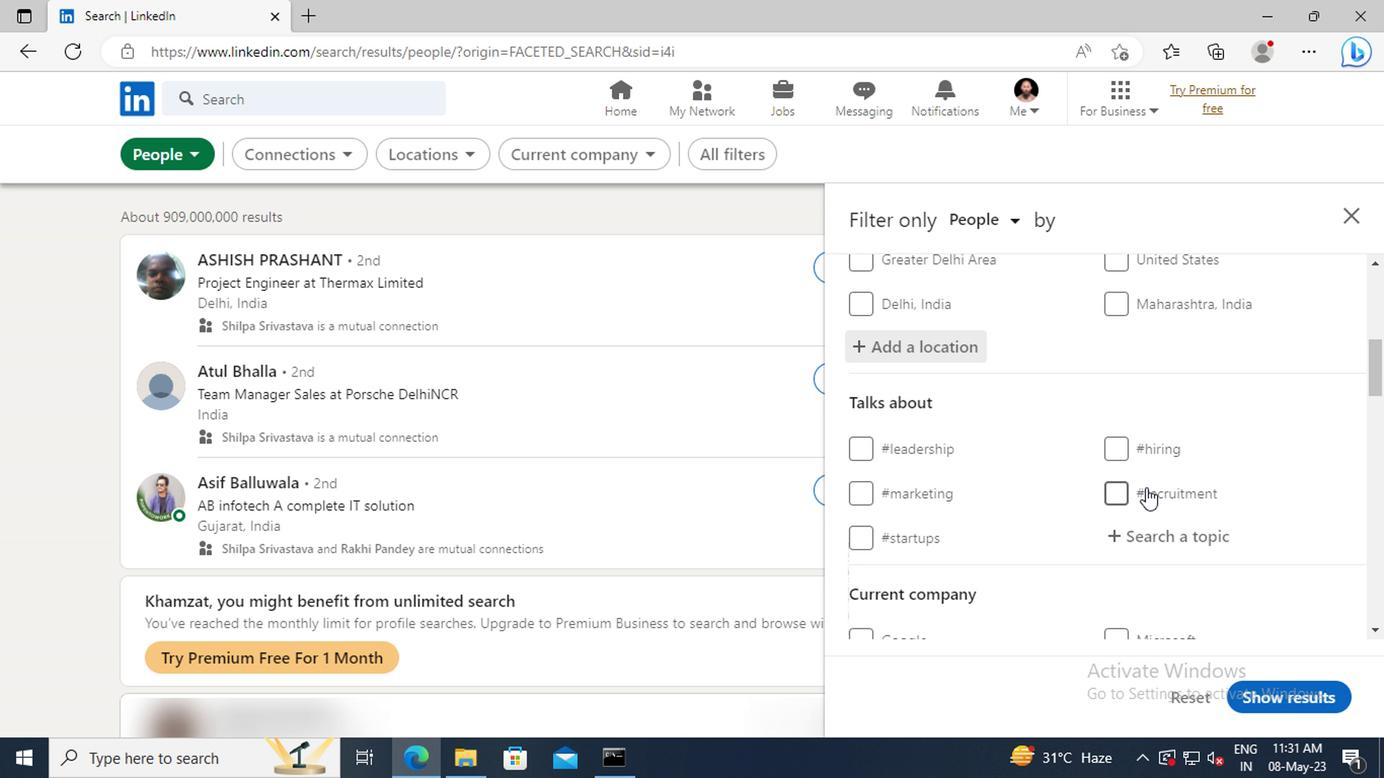 
Action: Mouse moved to (1140, 483)
Screenshot: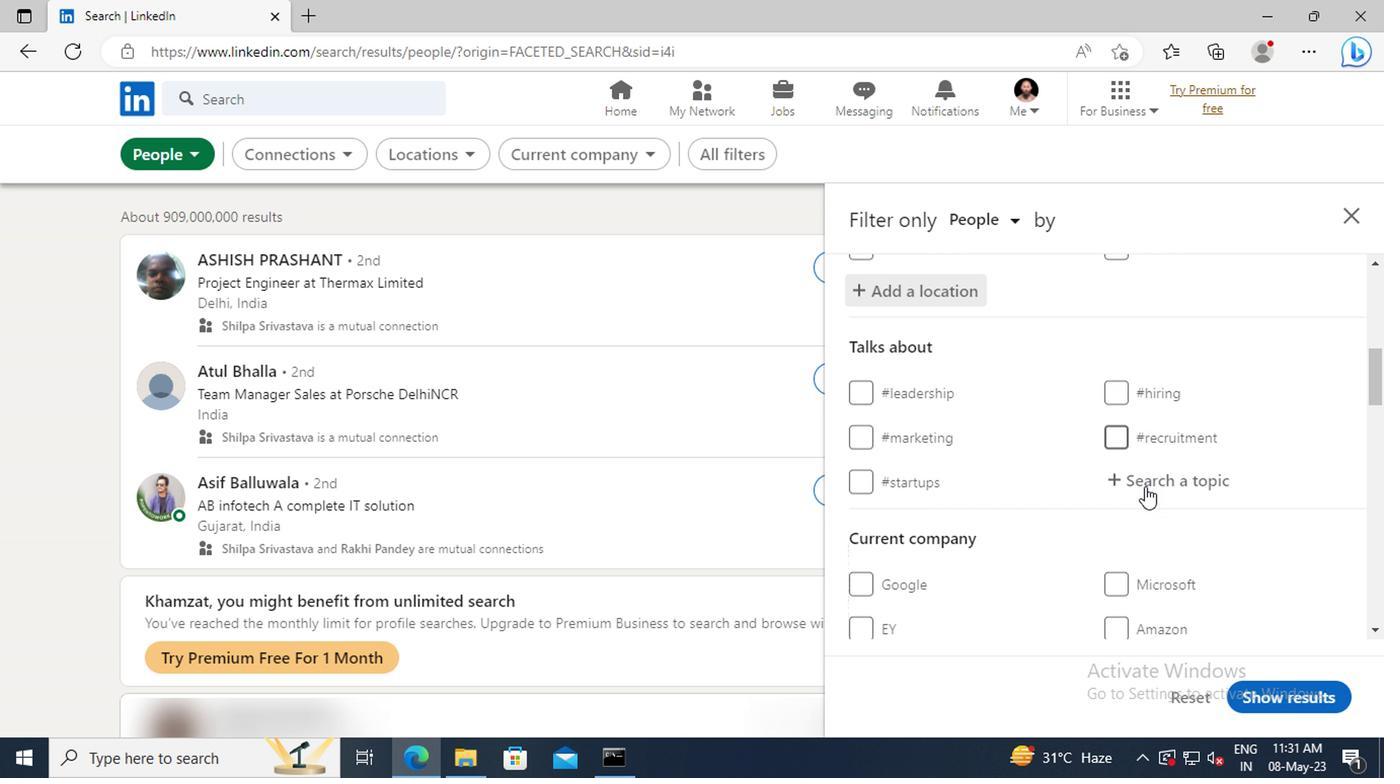 
Action: Mouse pressed left at (1140, 483)
Screenshot: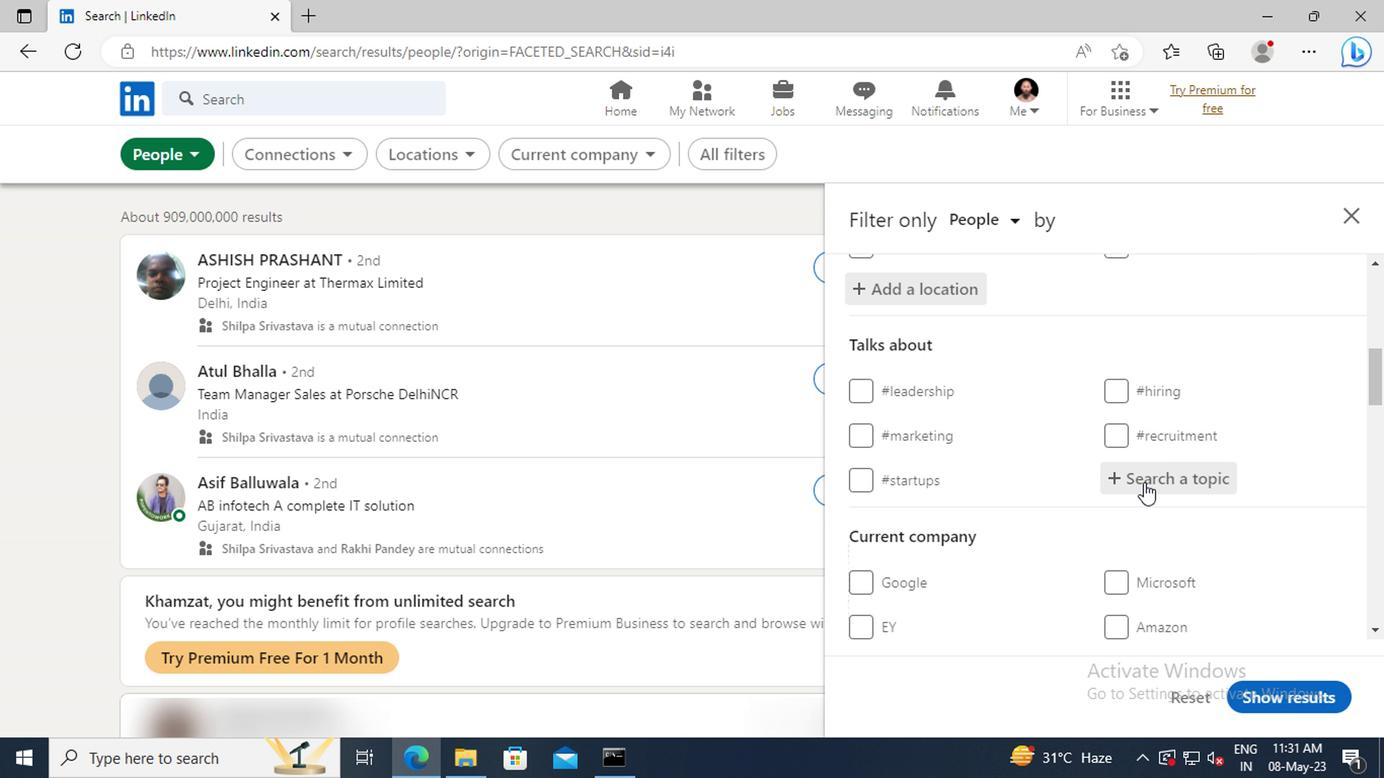 
Action: Key pressed <Key.shift>S
Screenshot: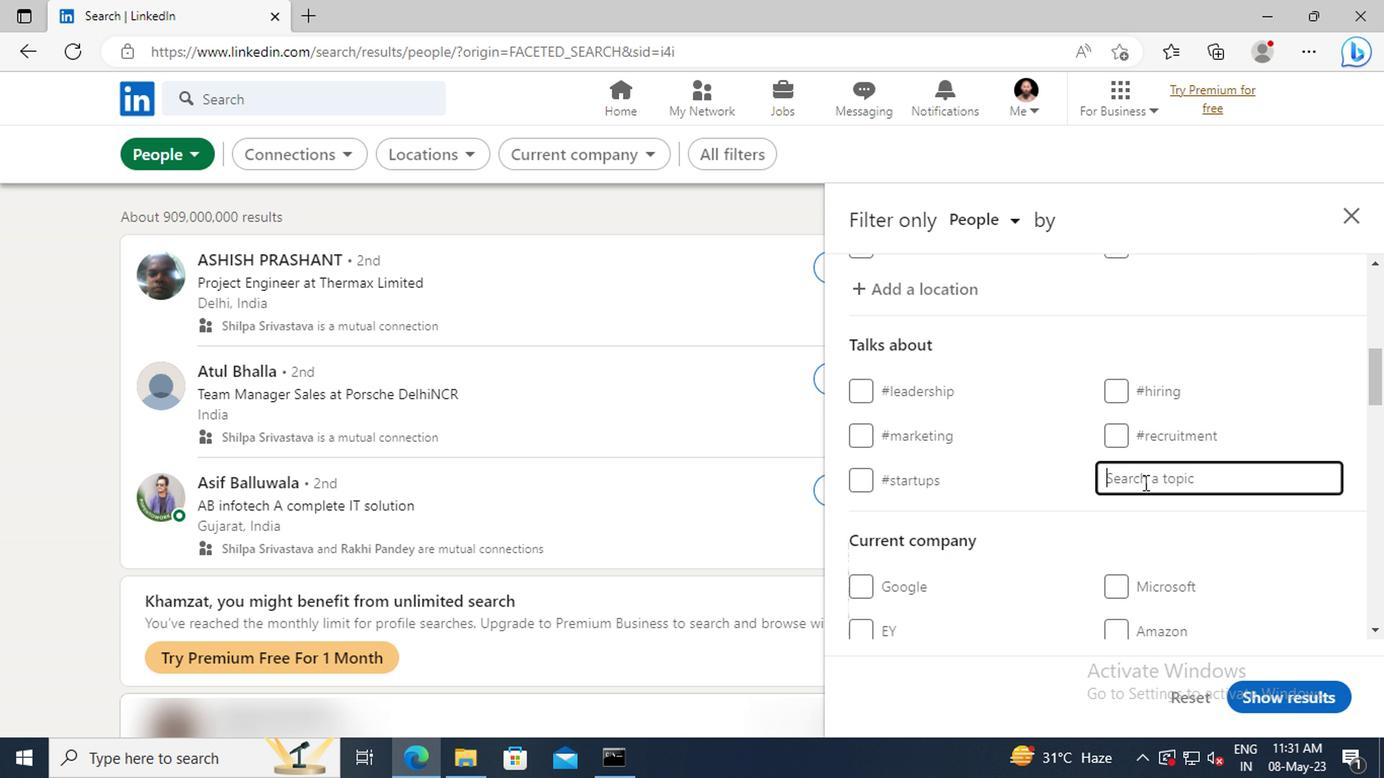 
Action: Mouse moved to (1138, 478)
Screenshot: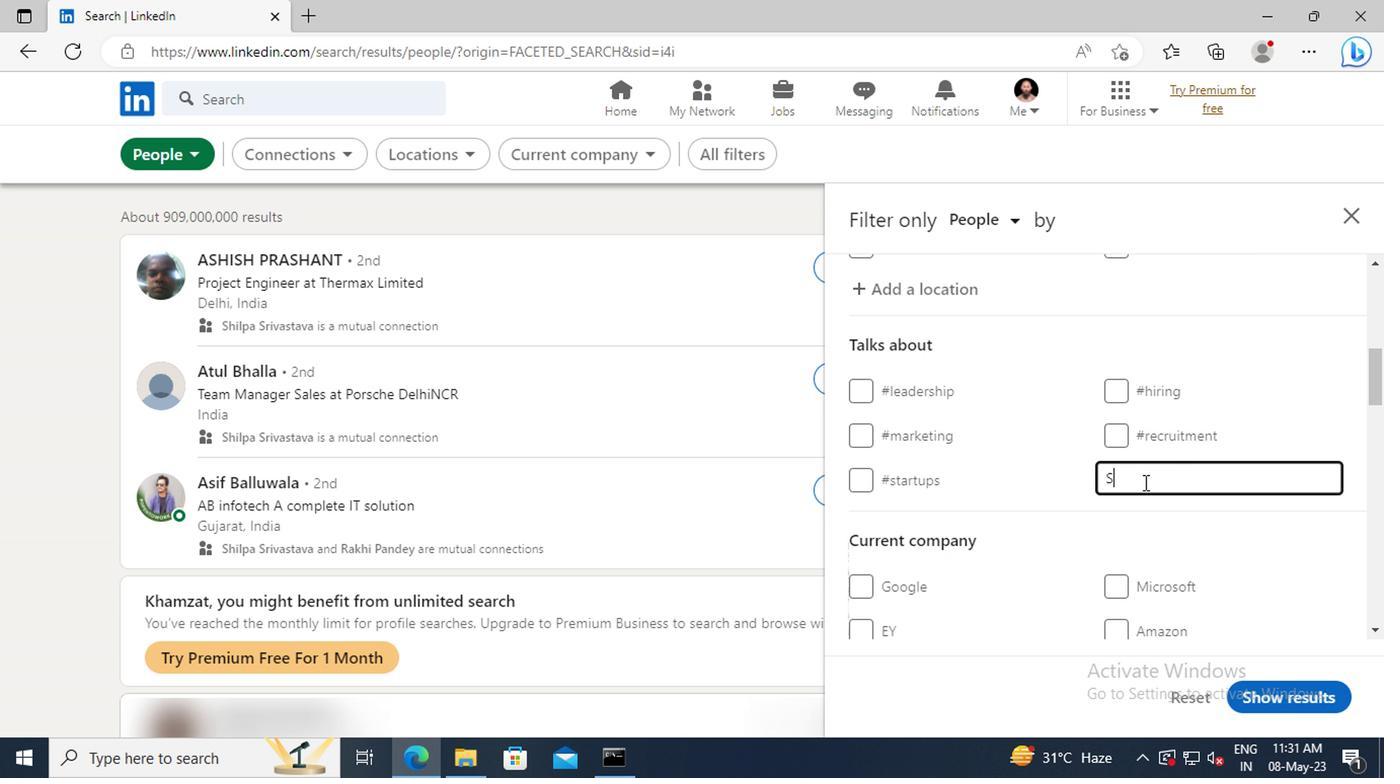 
Action: Key pressed TARTUPS
Screenshot: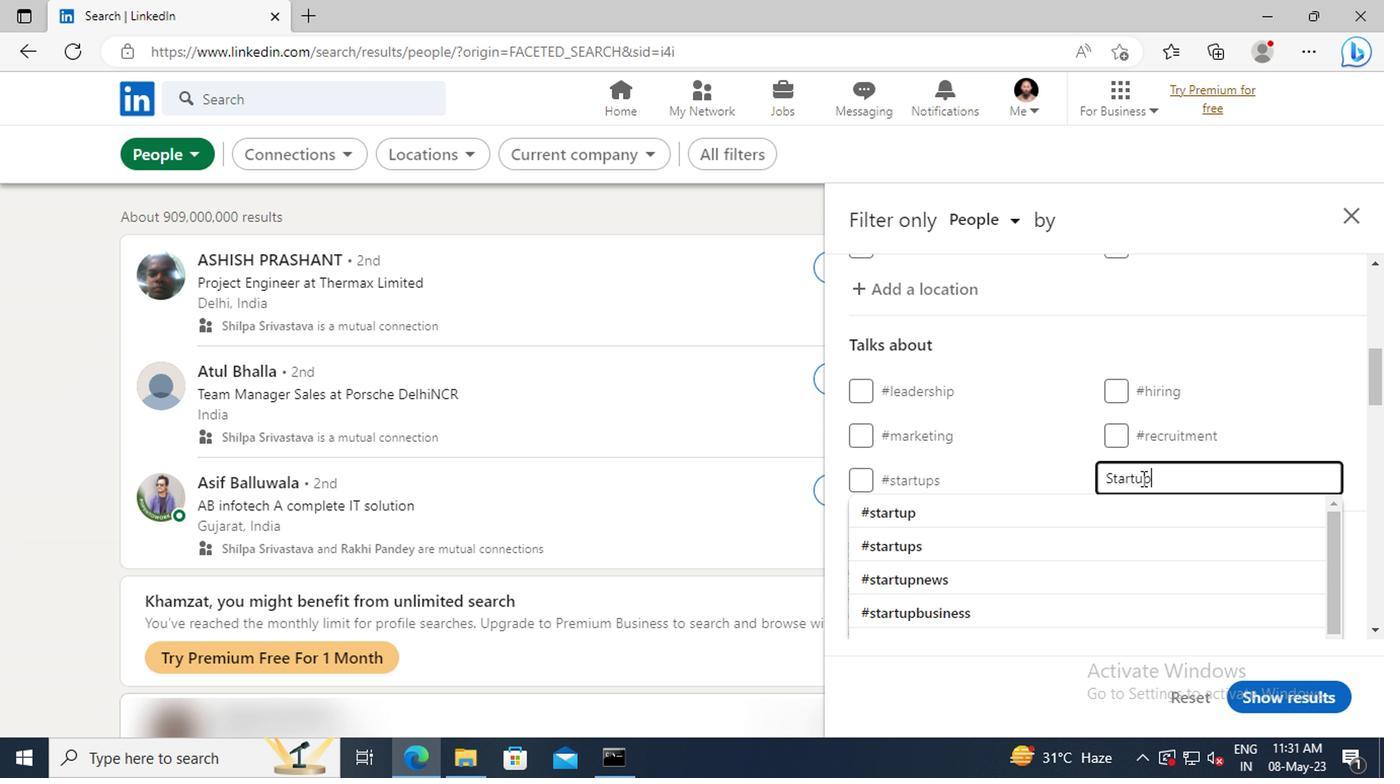 
Action: Mouse moved to (1139, 503)
Screenshot: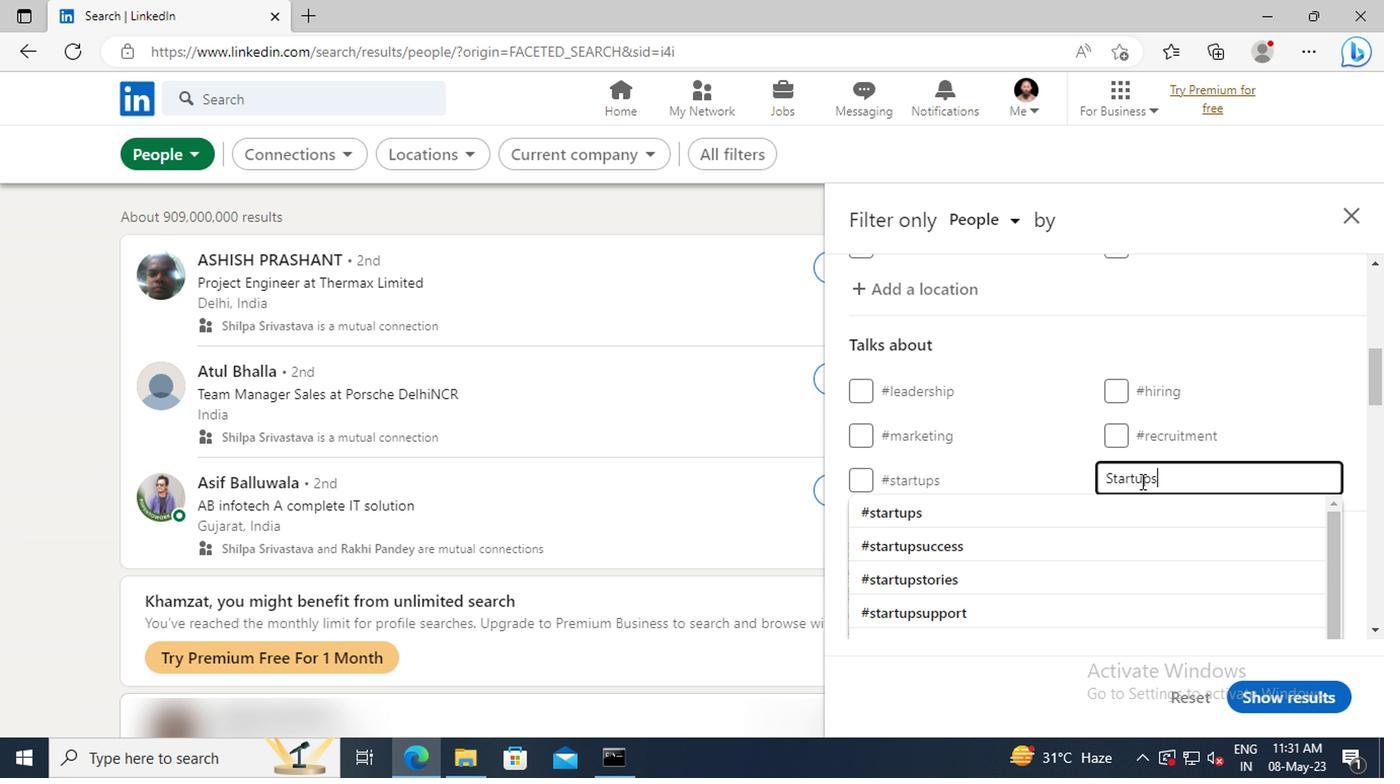 
Action: Mouse pressed left at (1139, 503)
Screenshot: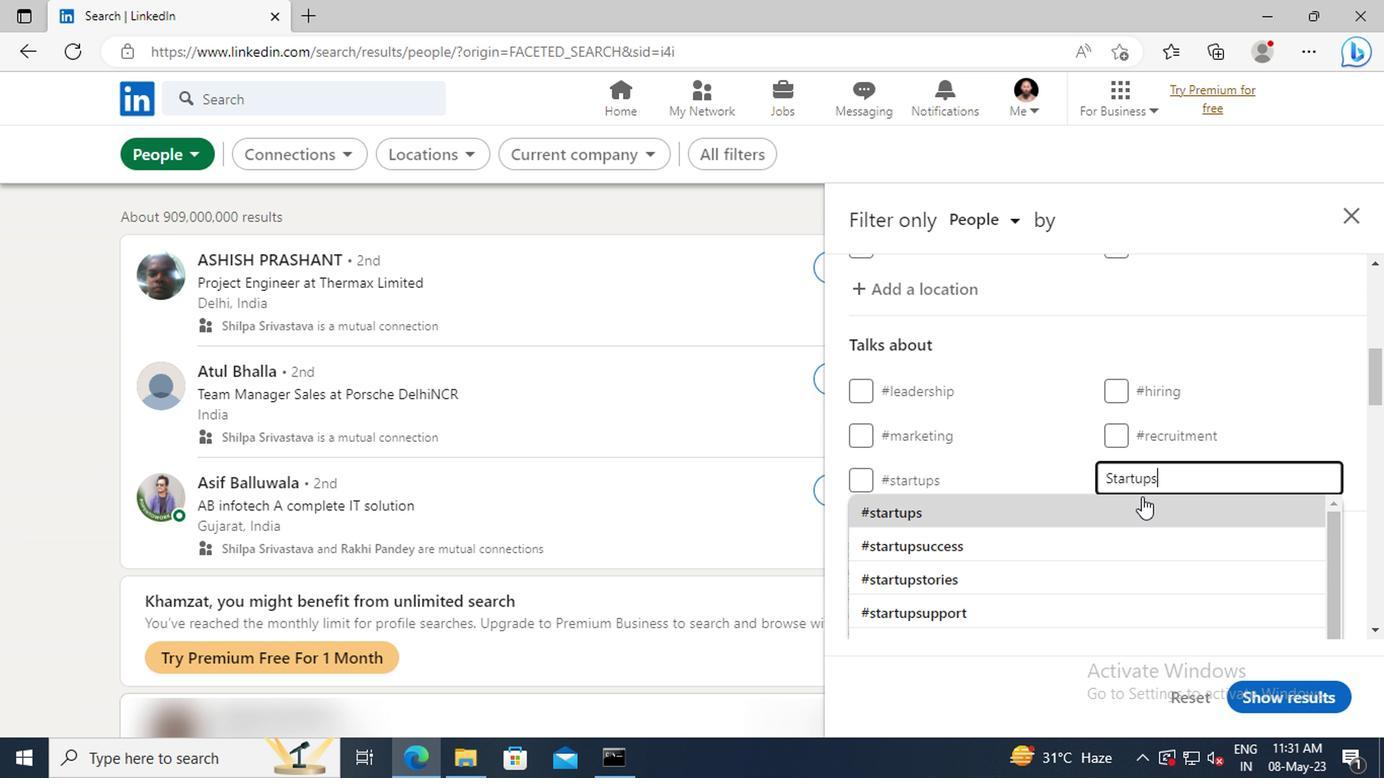 
Action: Mouse scrolled (1139, 501) with delta (0, -1)
Screenshot: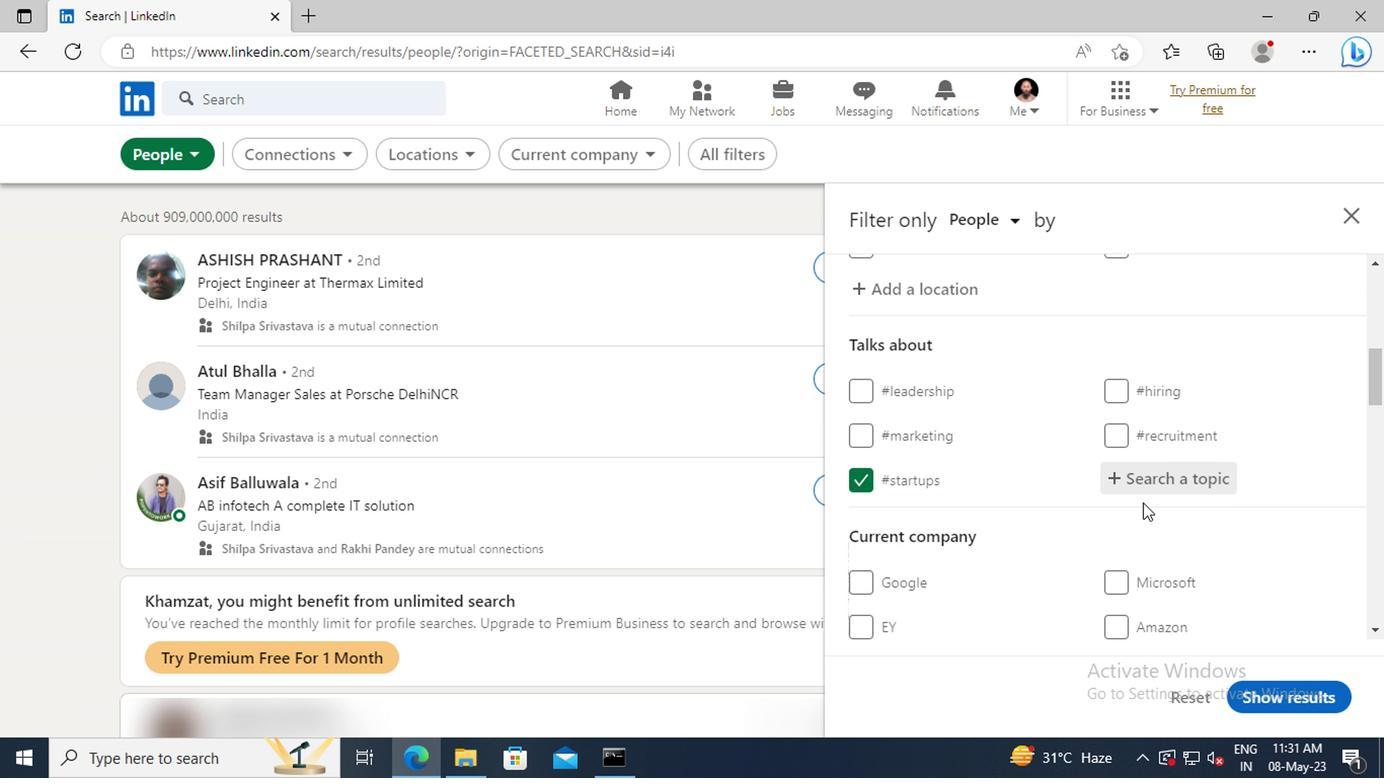 
Action: Mouse scrolled (1139, 501) with delta (0, -1)
Screenshot: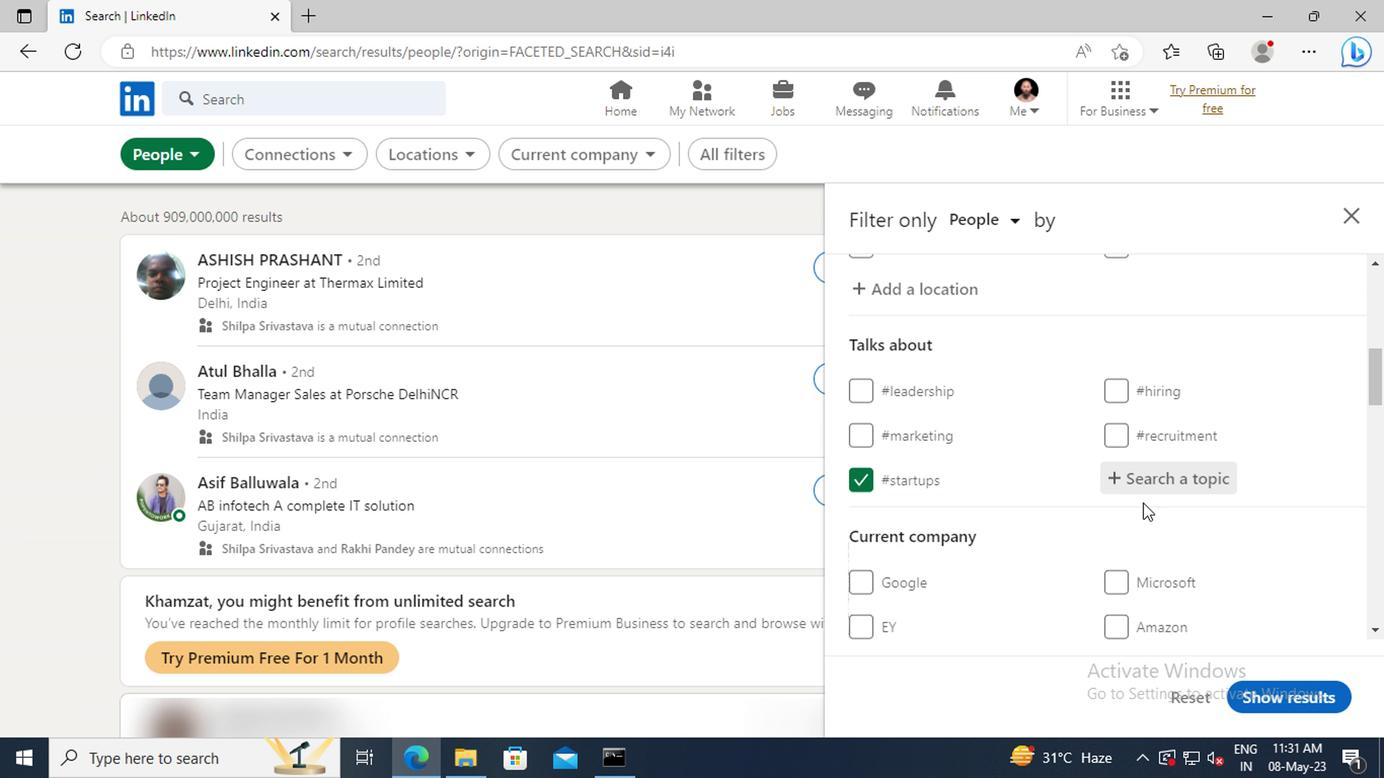 
Action: Mouse scrolled (1139, 501) with delta (0, -1)
Screenshot: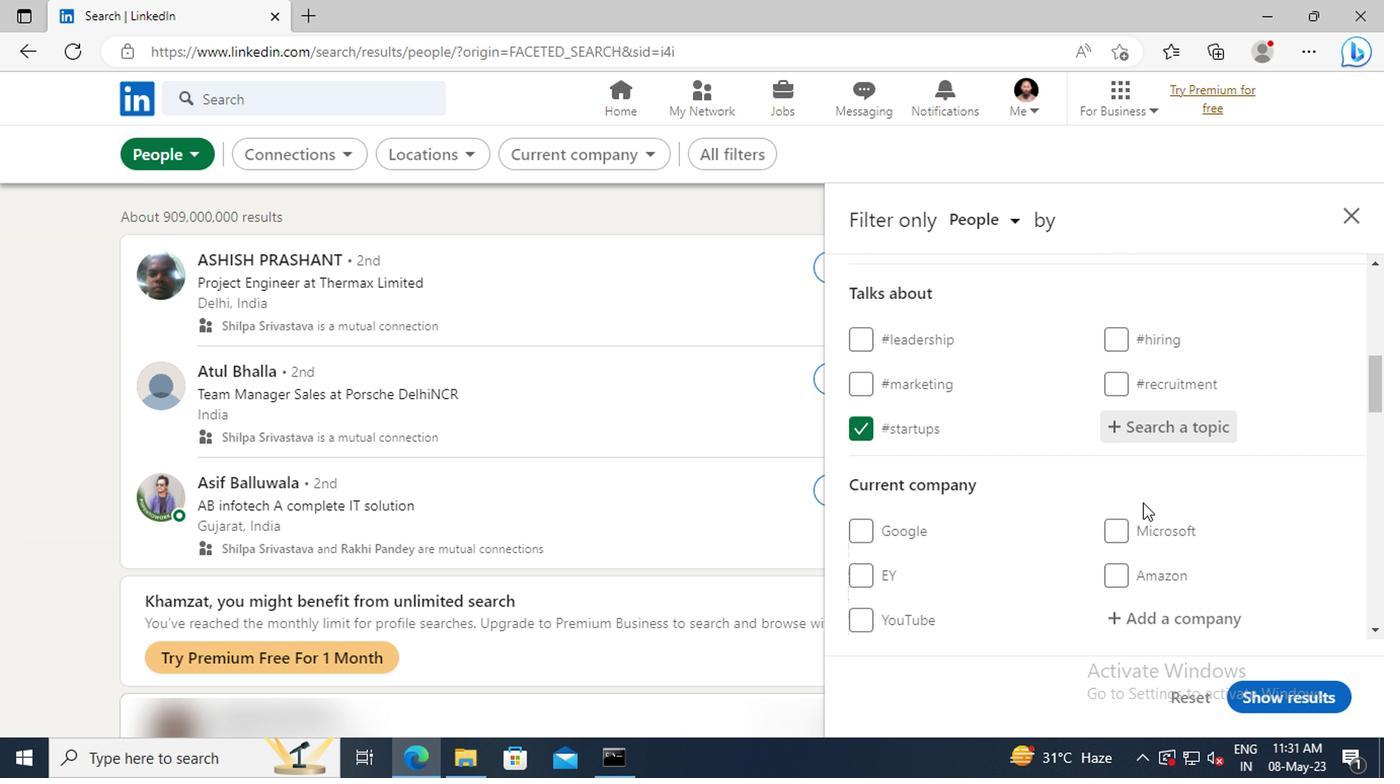 
Action: Mouse scrolled (1139, 501) with delta (0, -1)
Screenshot: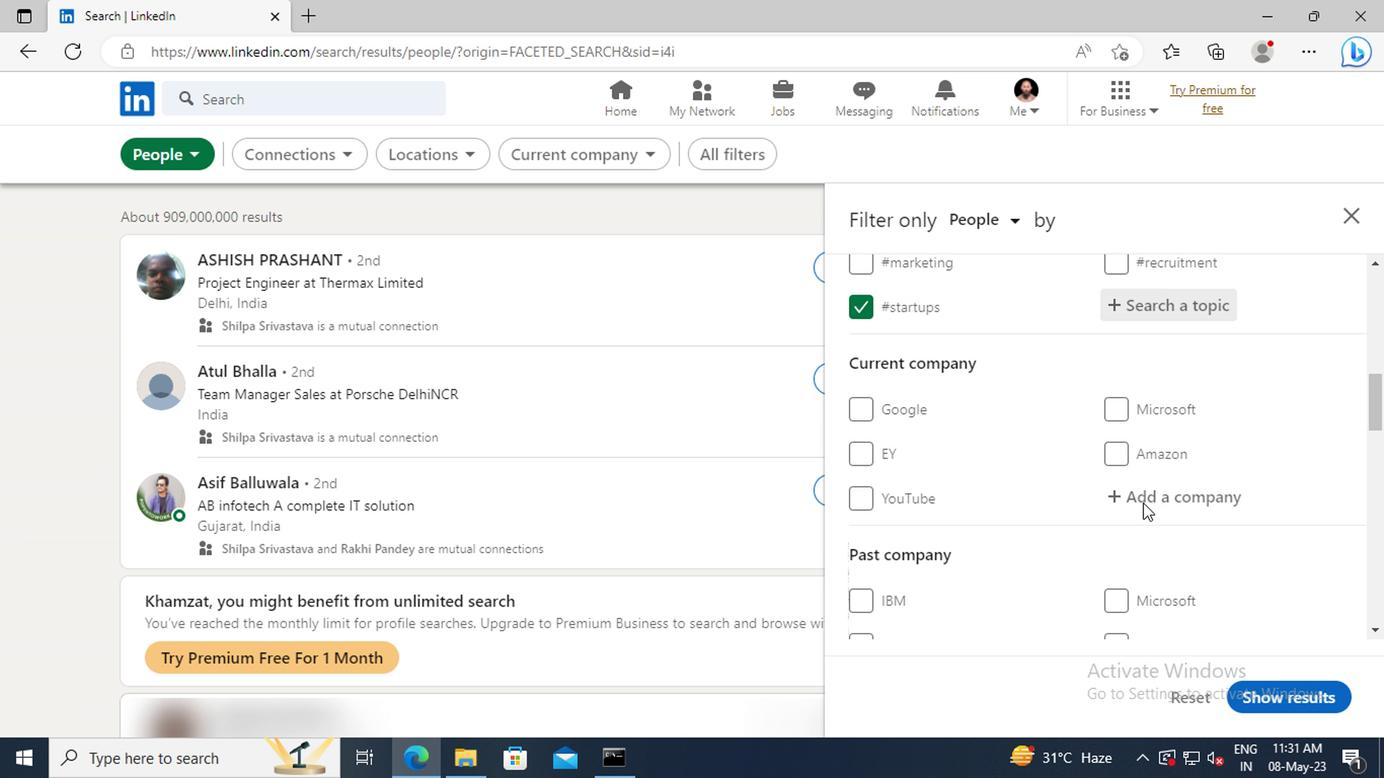 
Action: Mouse scrolled (1139, 501) with delta (0, -1)
Screenshot: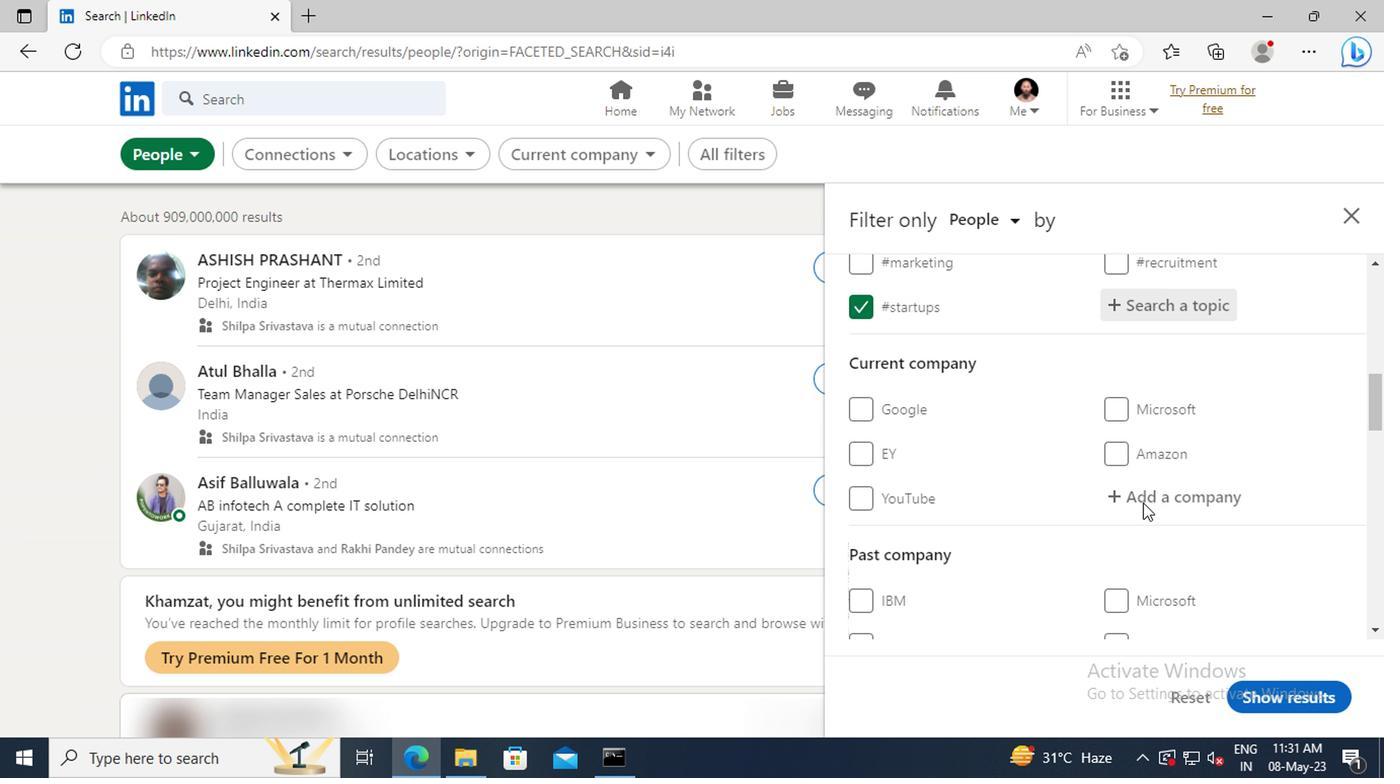 
Action: Mouse scrolled (1139, 501) with delta (0, -1)
Screenshot: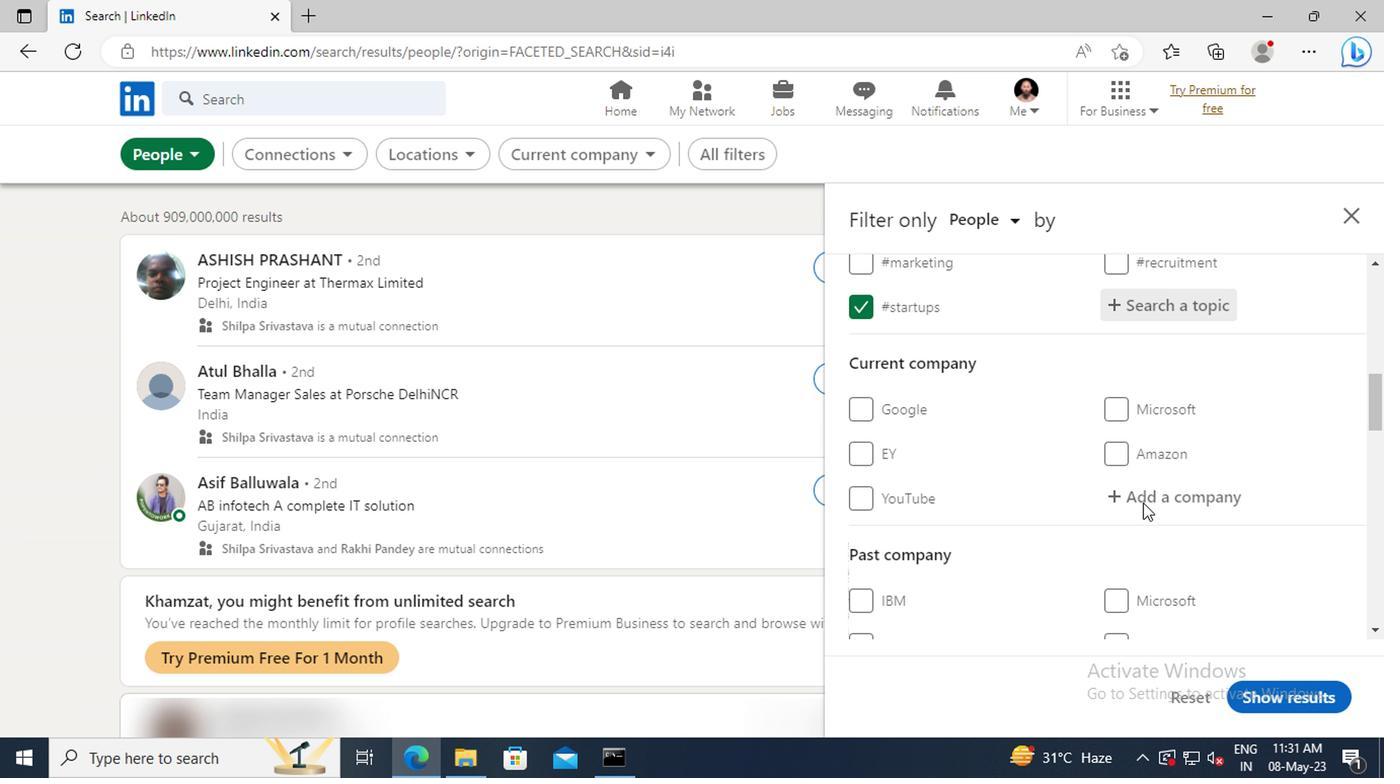 
Action: Mouse scrolled (1139, 501) with delta (0, -1)
Screenshot: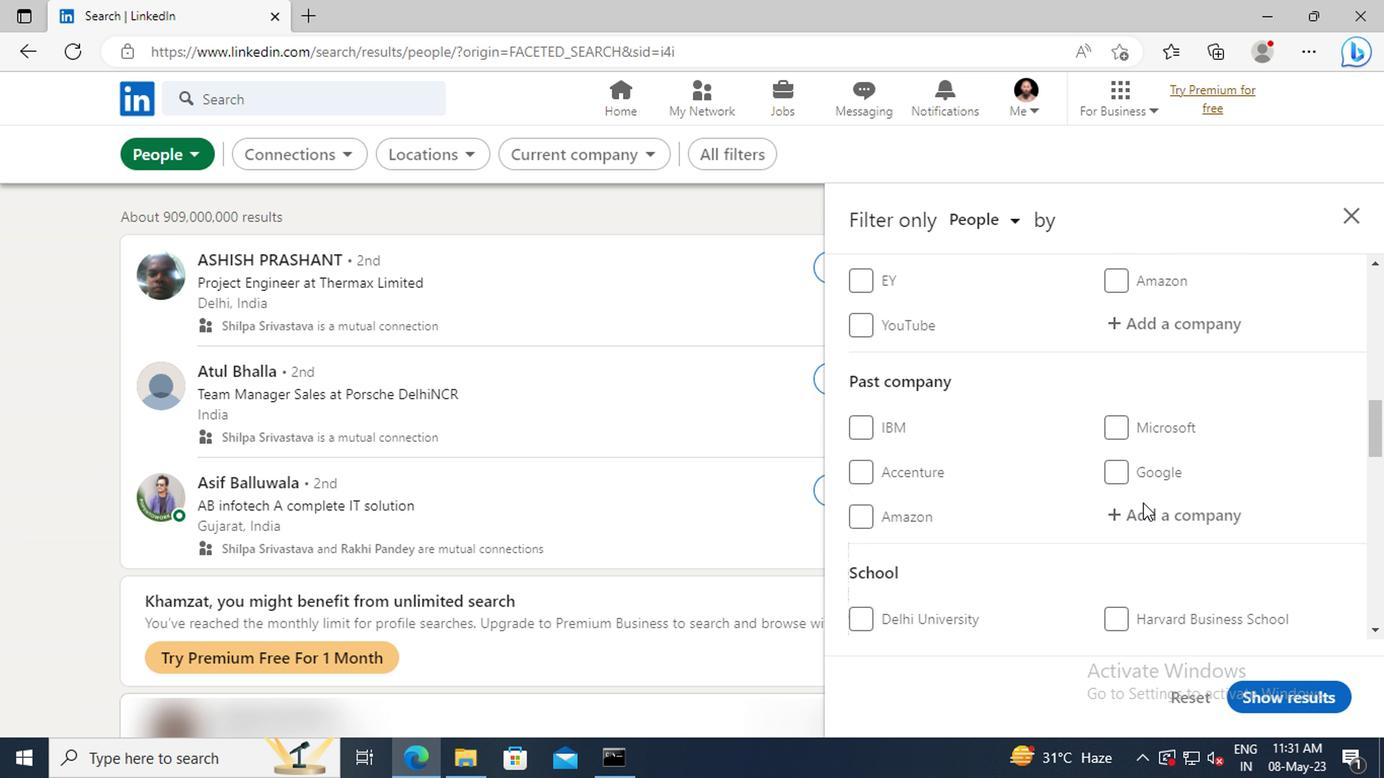 
Action: Mouse scrolled (1139, 501) with delta (0, -1)
Screenshot: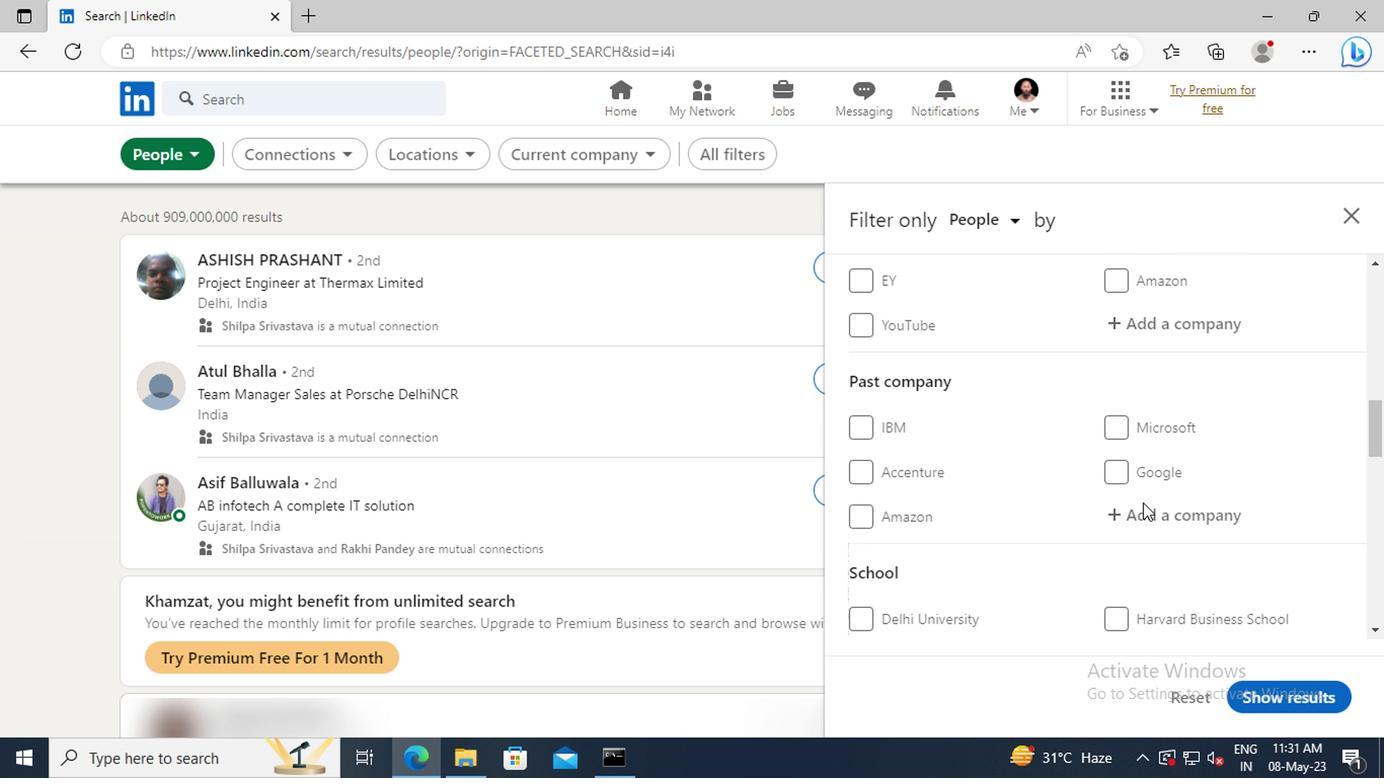 
Action: Mouse scrolled (1139, 501) with delta (0, -1)
Screenshot: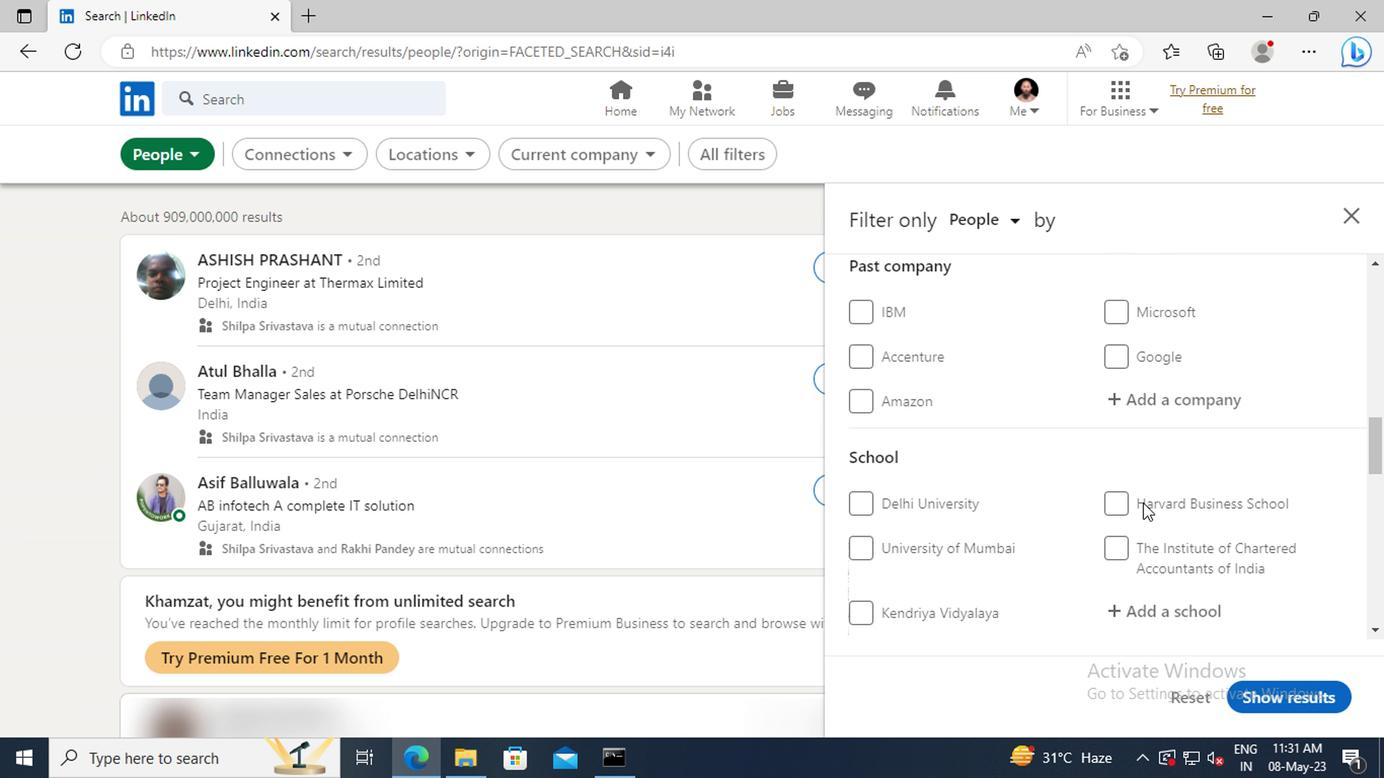 
Action: Mouse scrolled (1139, 501) with delta (0, -1)
Screenshot: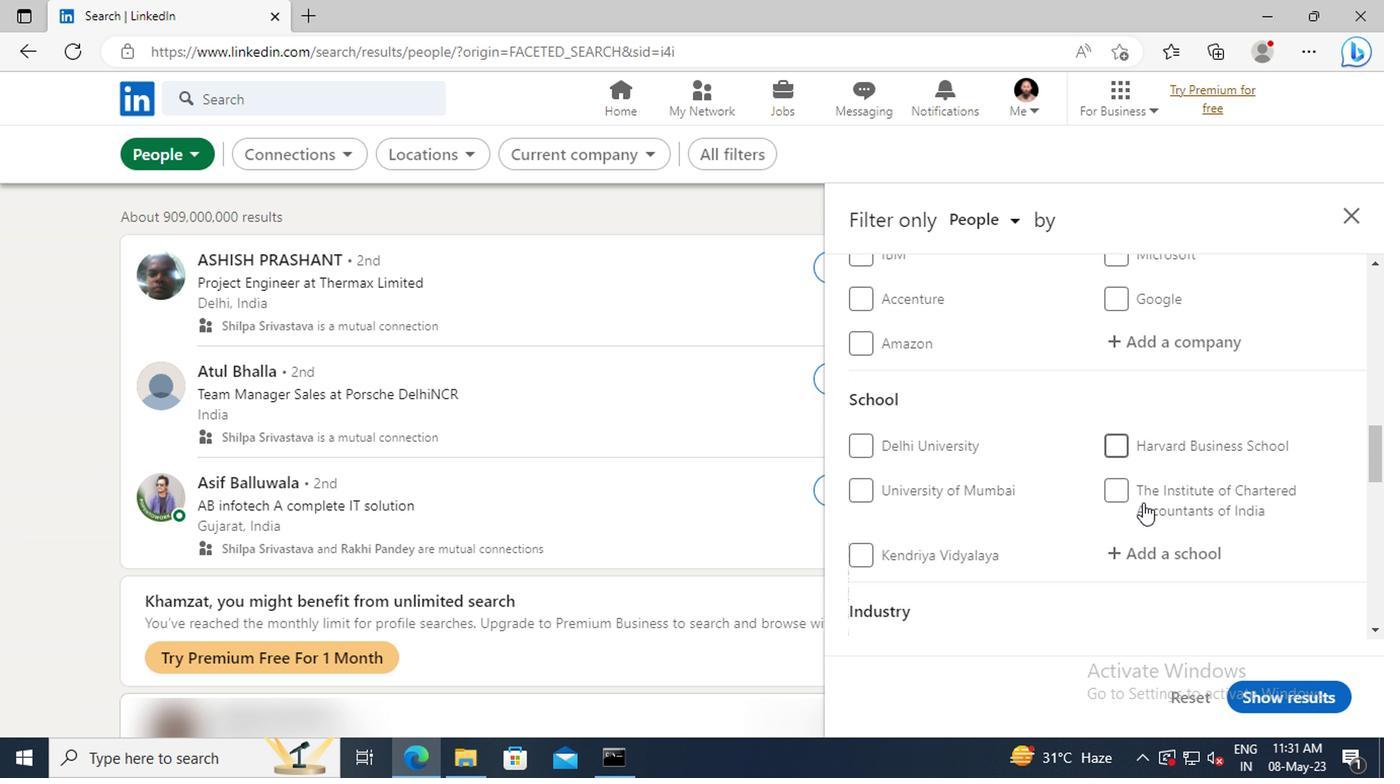 
Action: Mouse scrolled (1139, 501) with delta (0, -1)
Screenshot: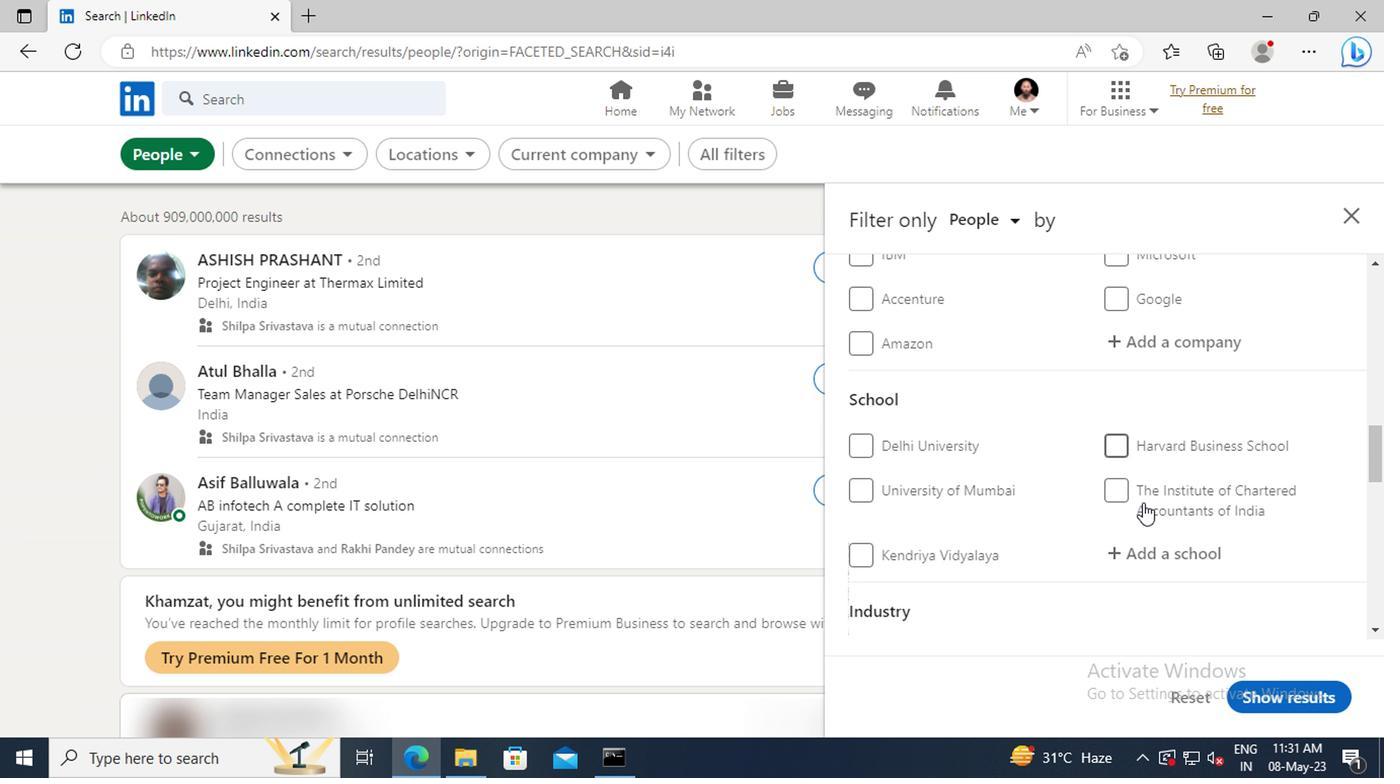 
Action: Mouse scrolled (1139, 501) with delta (0, -1)
Screenshot: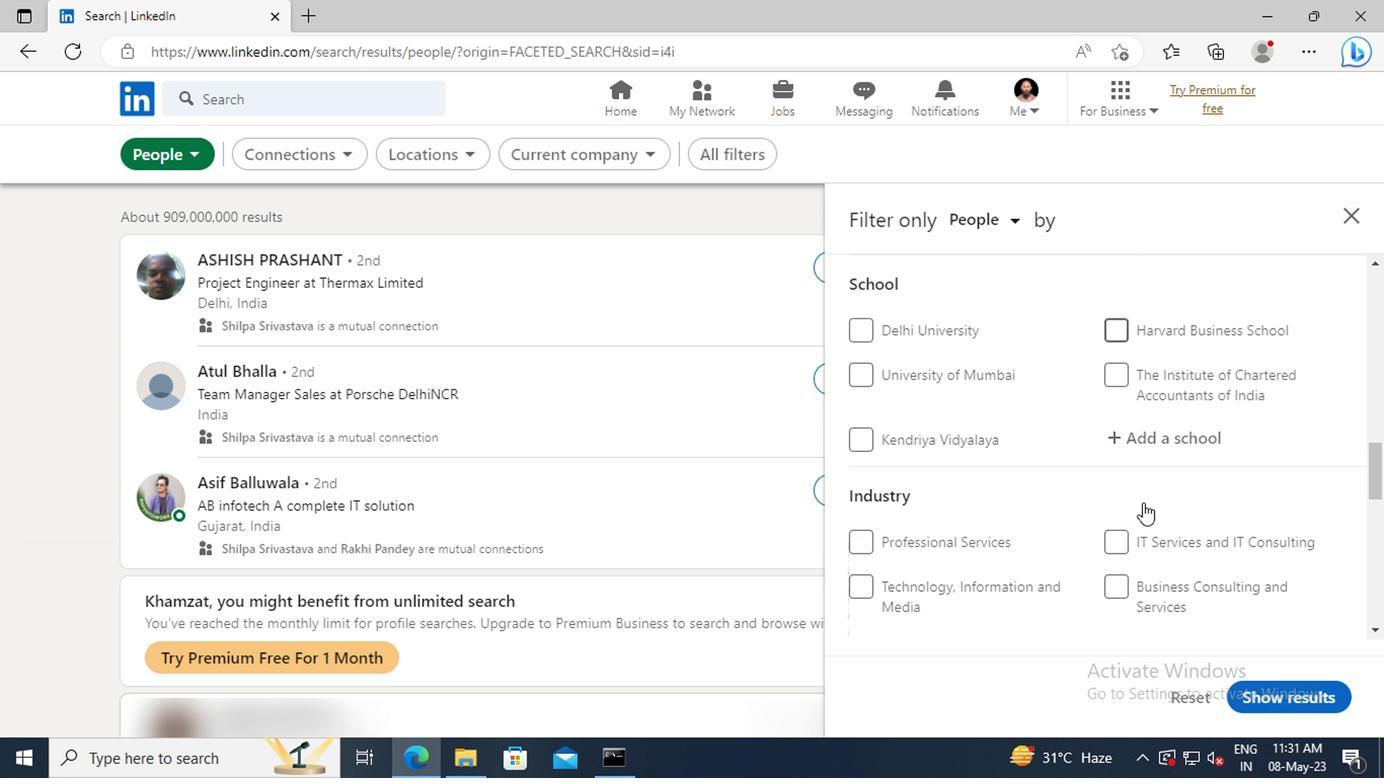 
Action: Mouse scrolled (1139, 501) with delta (0, -1)
Screenshot: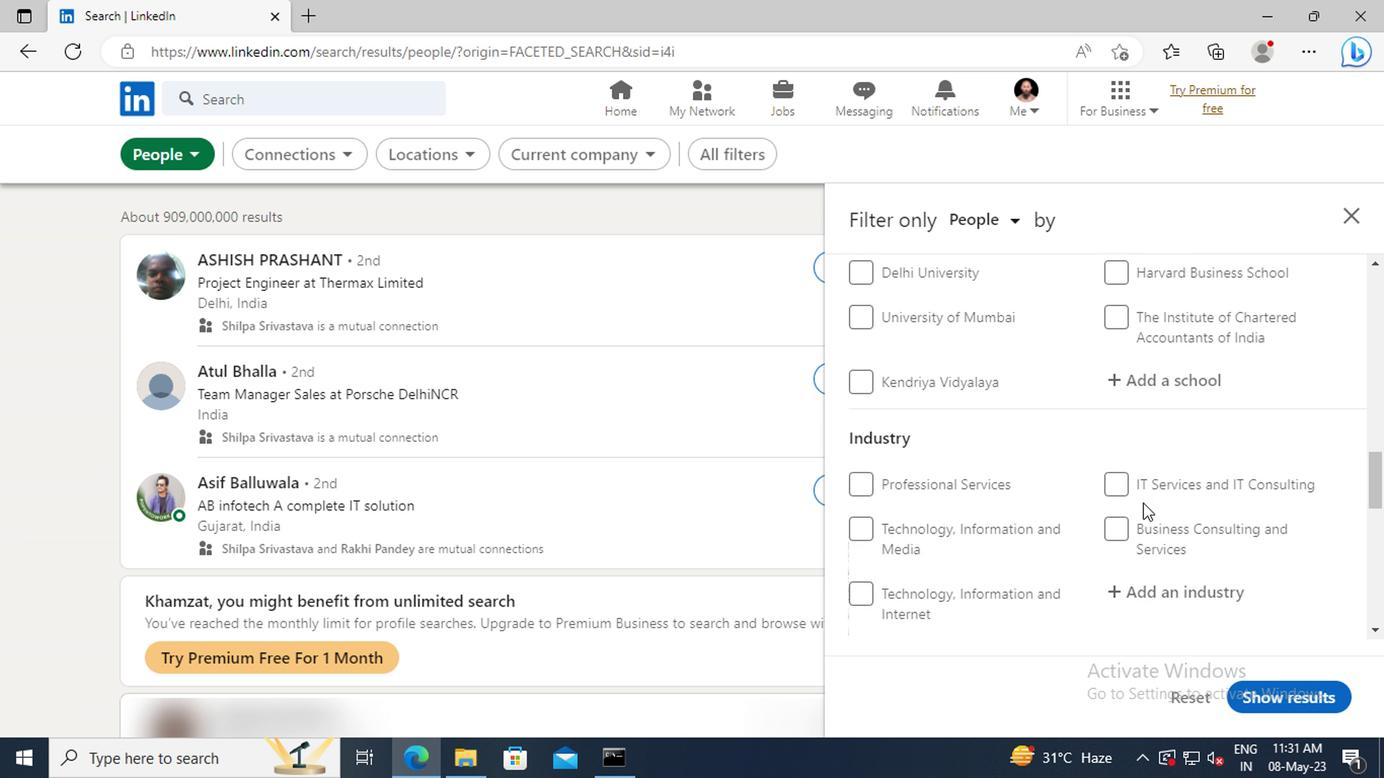 
Action: Mouse scrolled (1139, 501) with delta (0, -1)
Screenshot: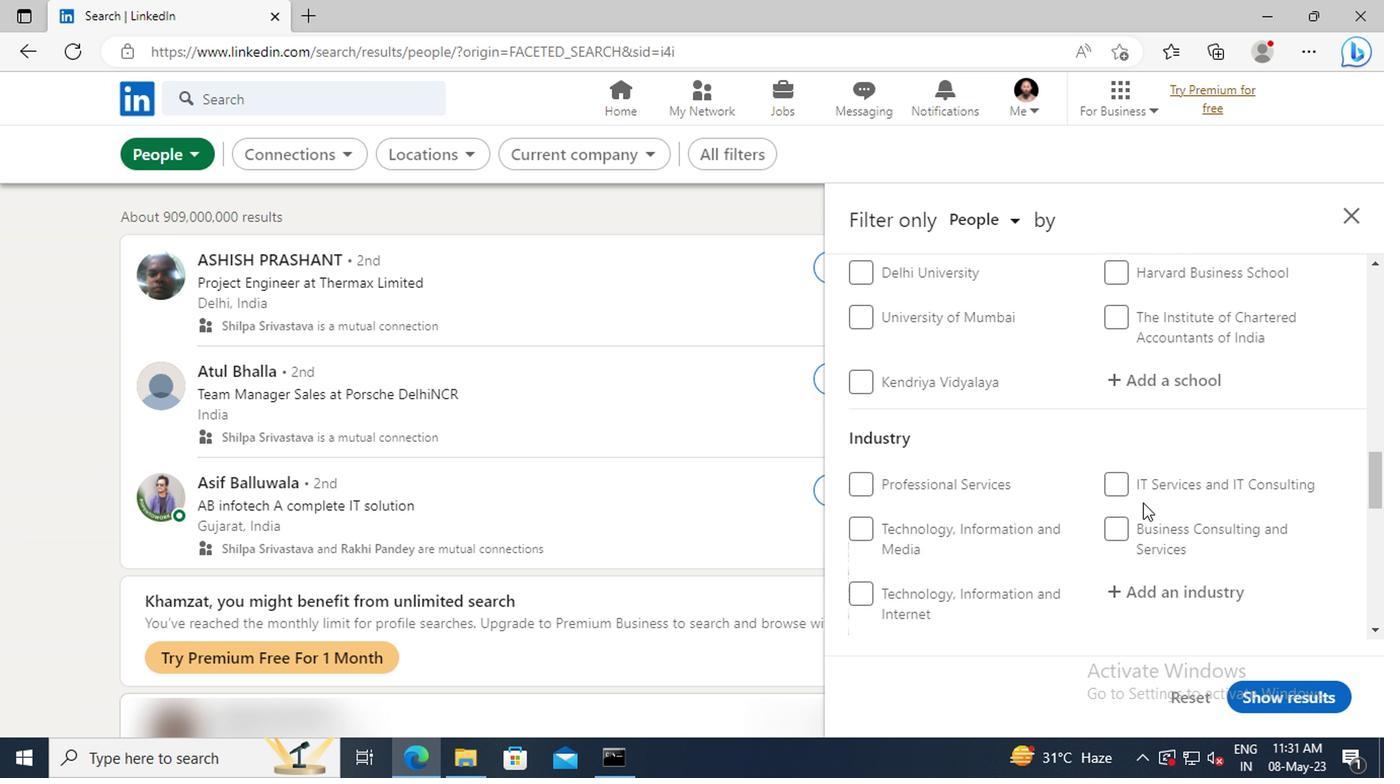 
Action: Mouse scrolled (1139, 501) with delta (0, -1)
Screenshot: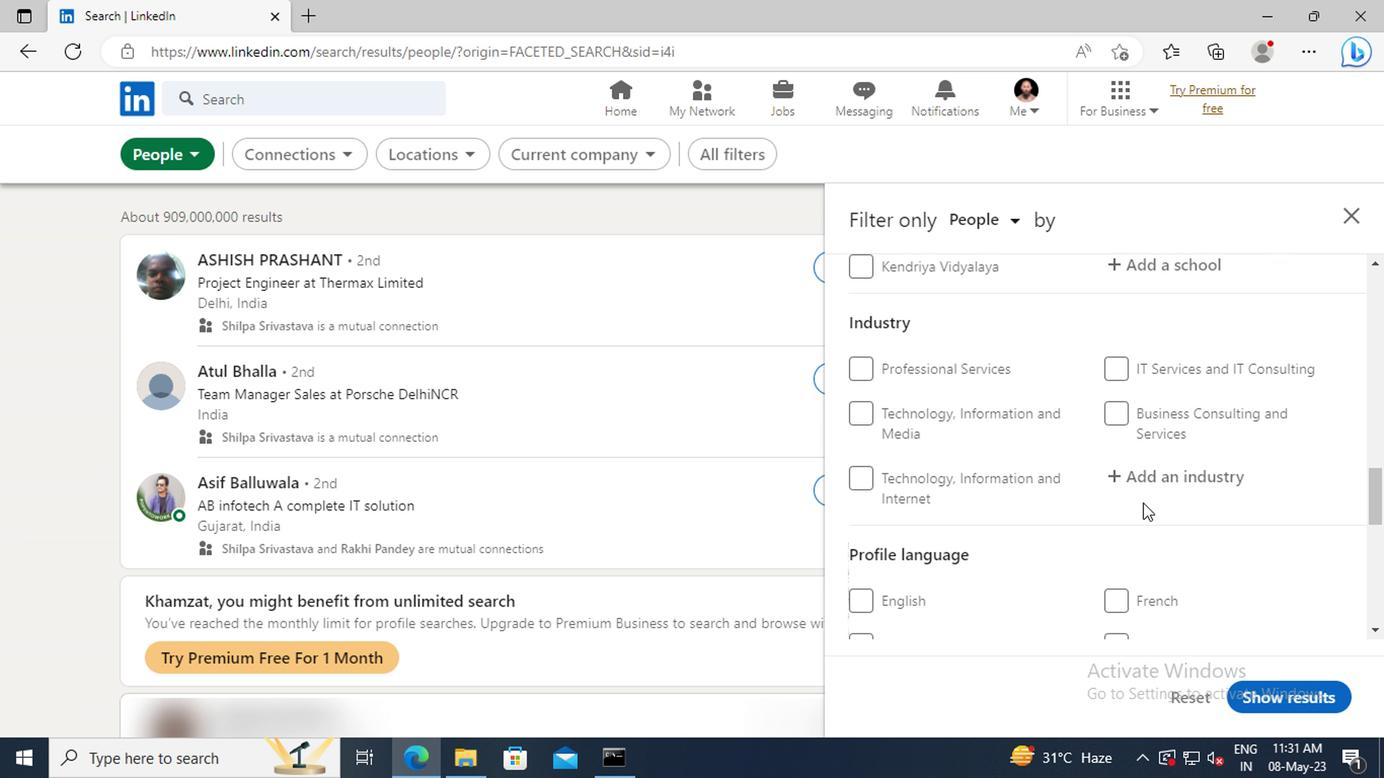 
Action: Mouse moved to (1118, 541)
Screenshot: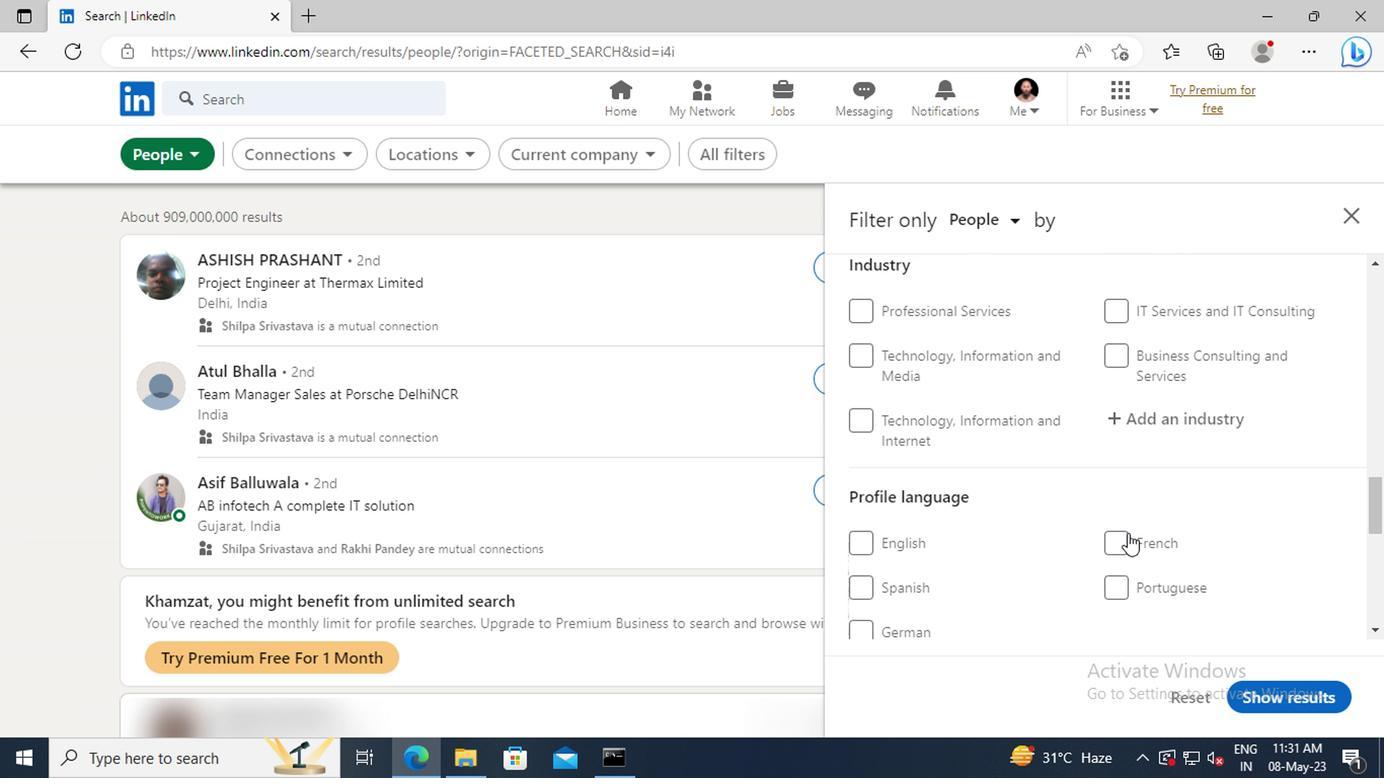 
Action: Mouse pressed left at (1118, 541)
Screenshot: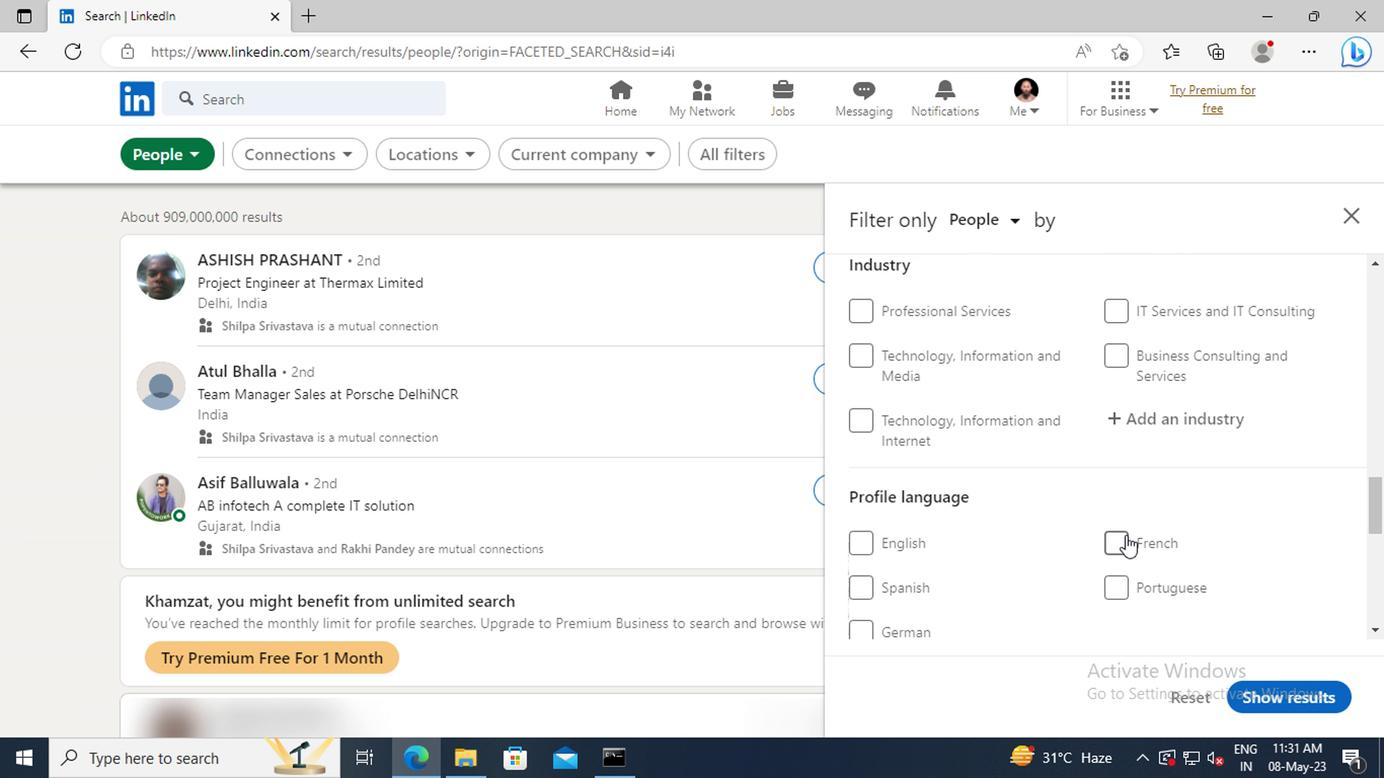 
Action: Mouse moved to (1140, 509)
Screenshot: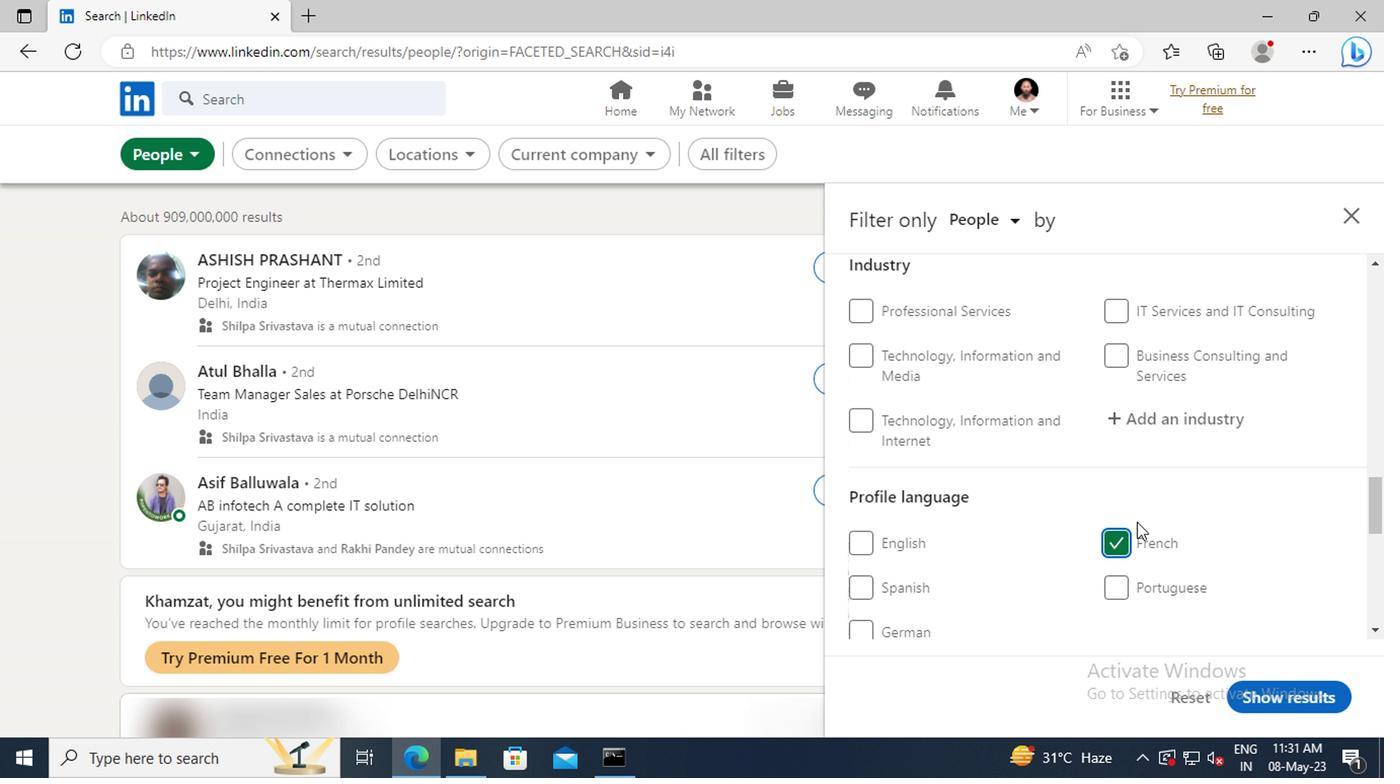 
Action: Mouse scrolled (1140, 511) with delta (0, 1)
Screenshot: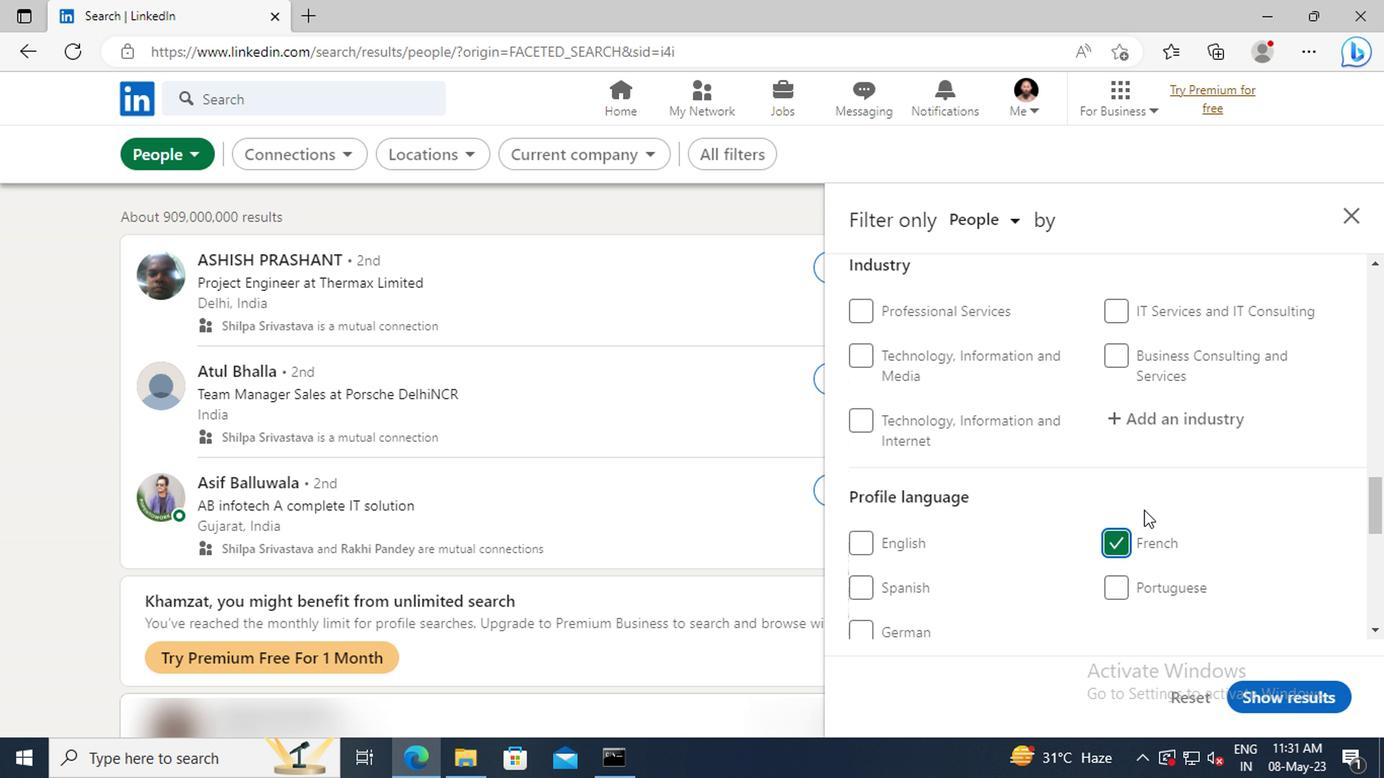 
Action: Mouse scrolled (1140, 511) with delta (0, 1)
Screenshot: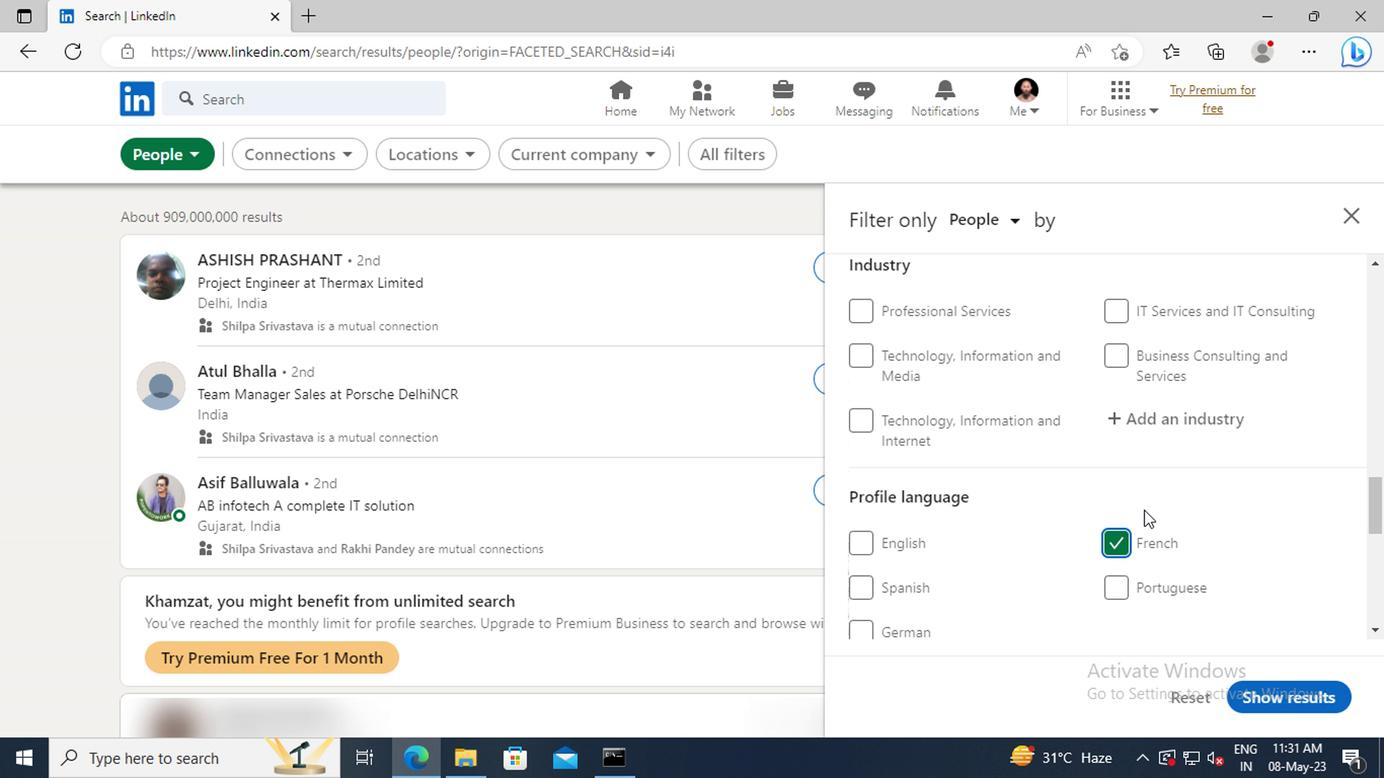 
Action: Mouse scrolled (1140, 511) with delta (0, 1)
Screenshot: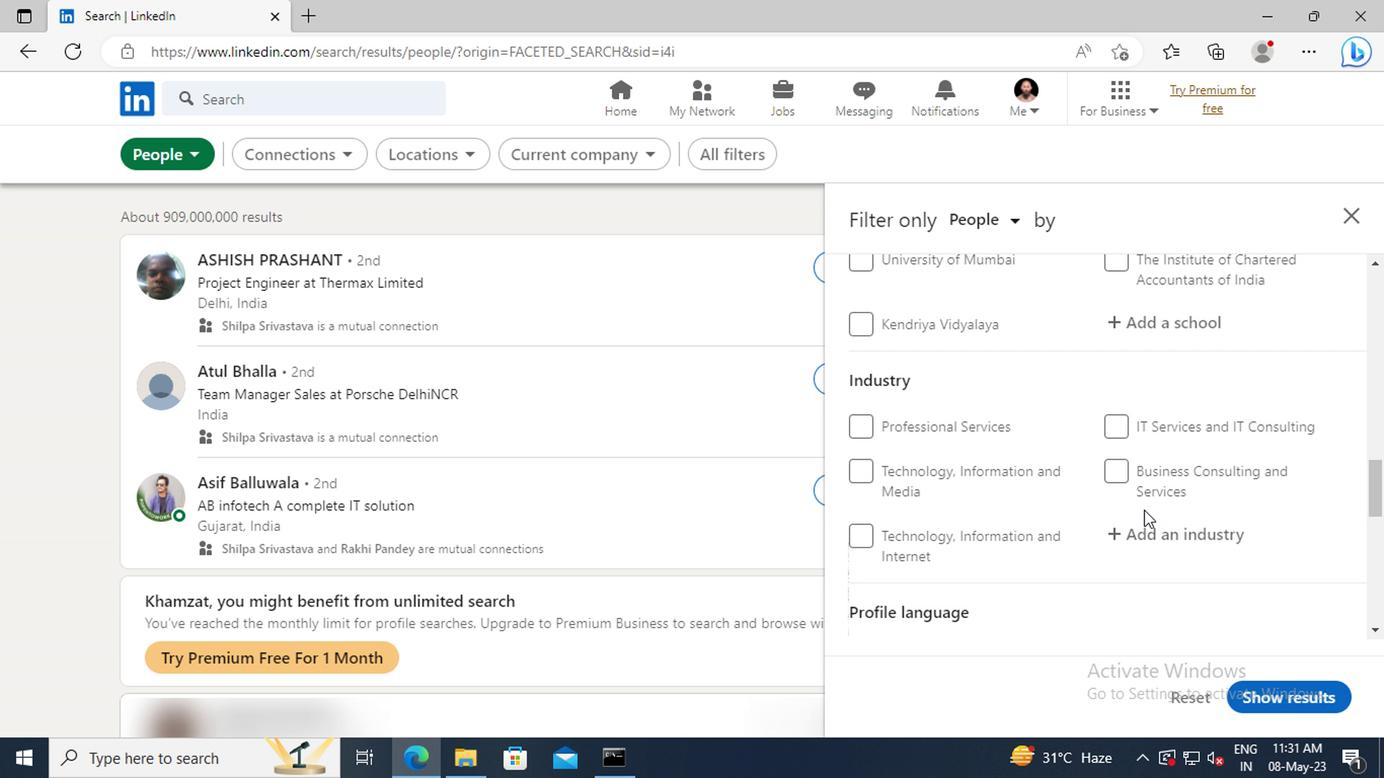 
Action: Mouse scrolled (1140, 511) with delta (0, 1)
Screenshot: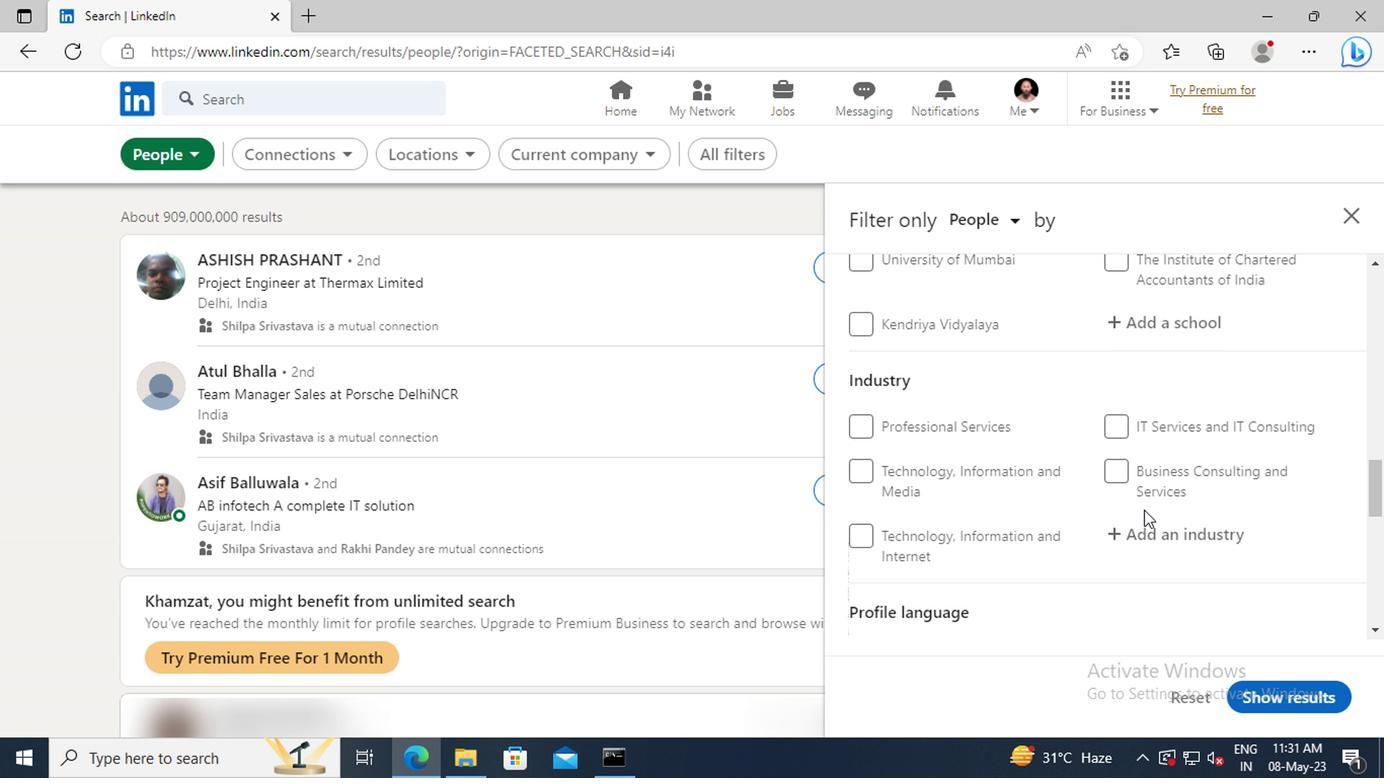 
Action: Mouse scrolled (1140, 511) with delta (0, 1)
Screenshot: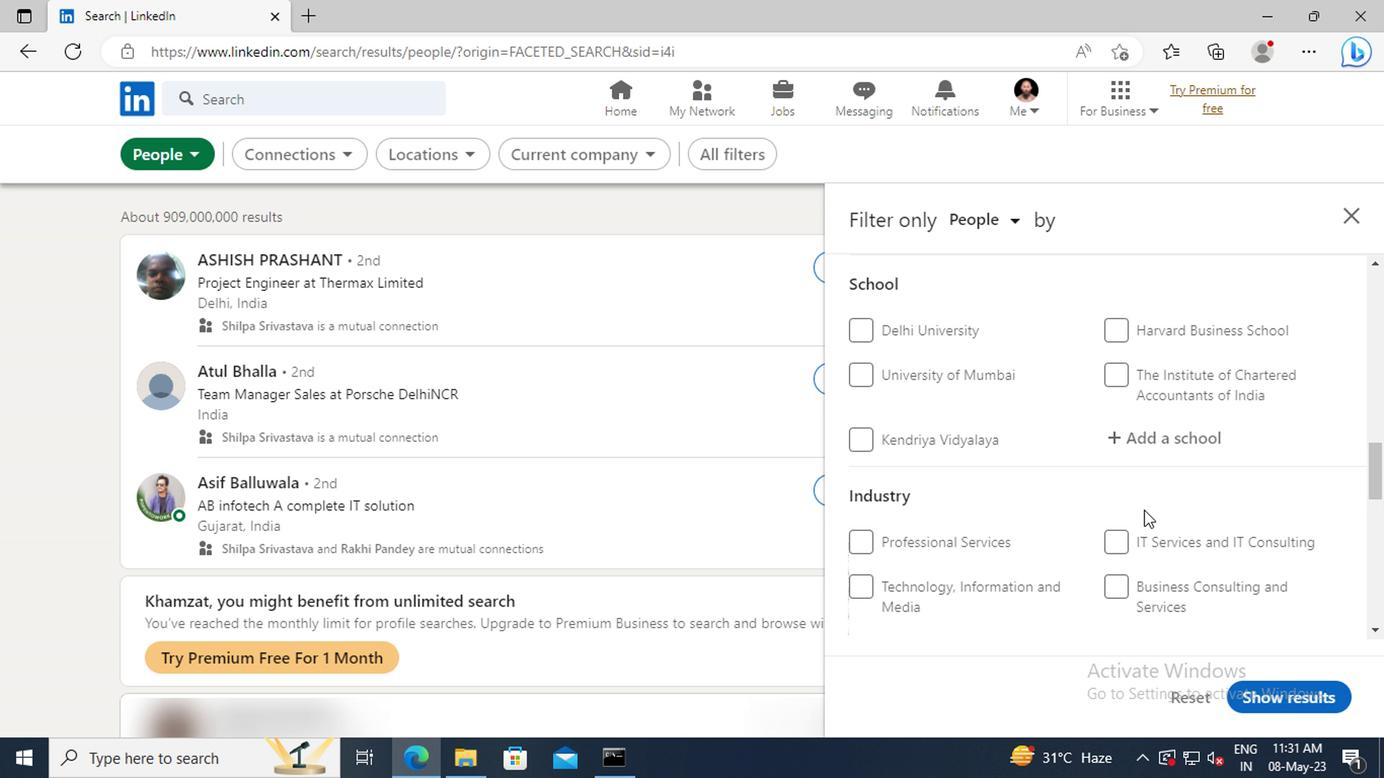 
Action: Mouse scrolled (1140, 511) with delta (0, 1)
Screenshot: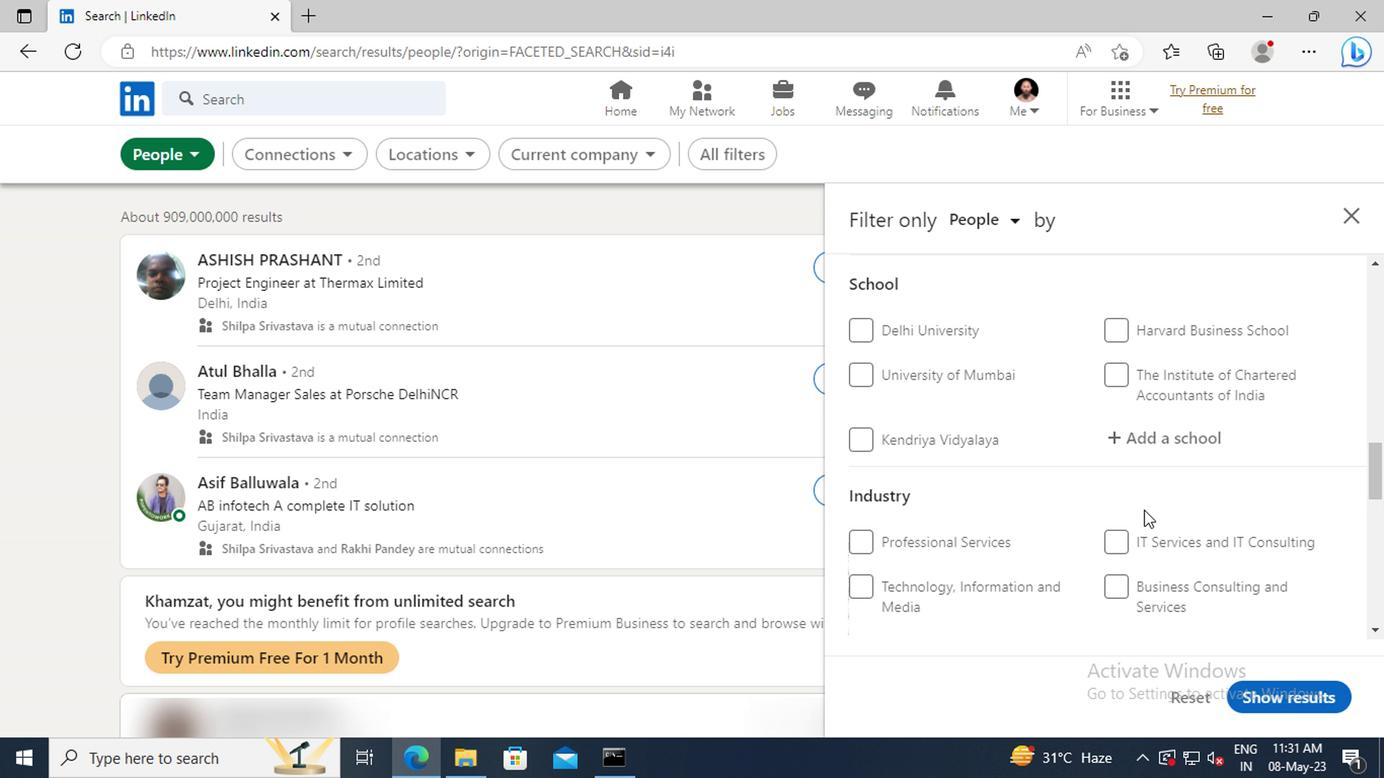 
Action: Mouse scrolled (1140, 511) with delta (0, 1)
Screenshot: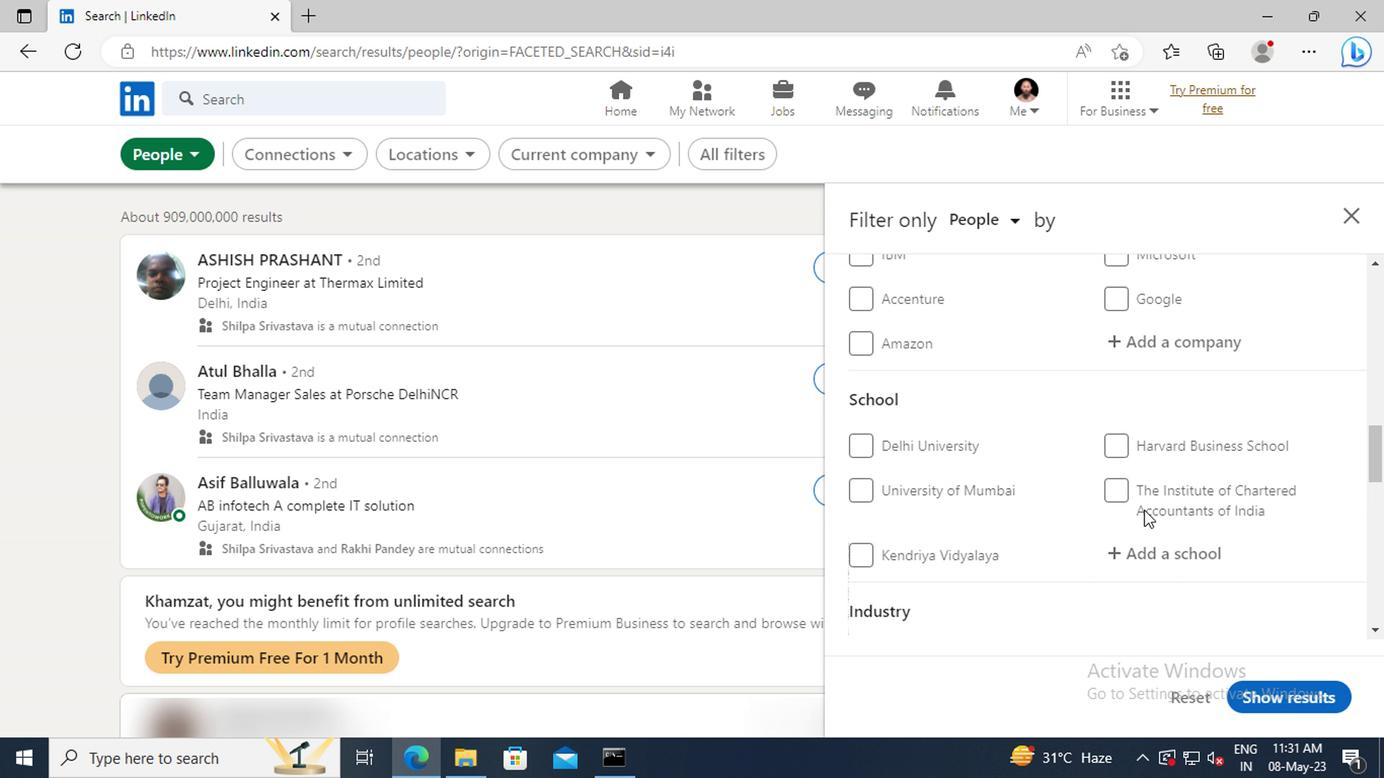 
Action: Mouse scrolled (1140, 511) with delta (0, 1)
Screenshot: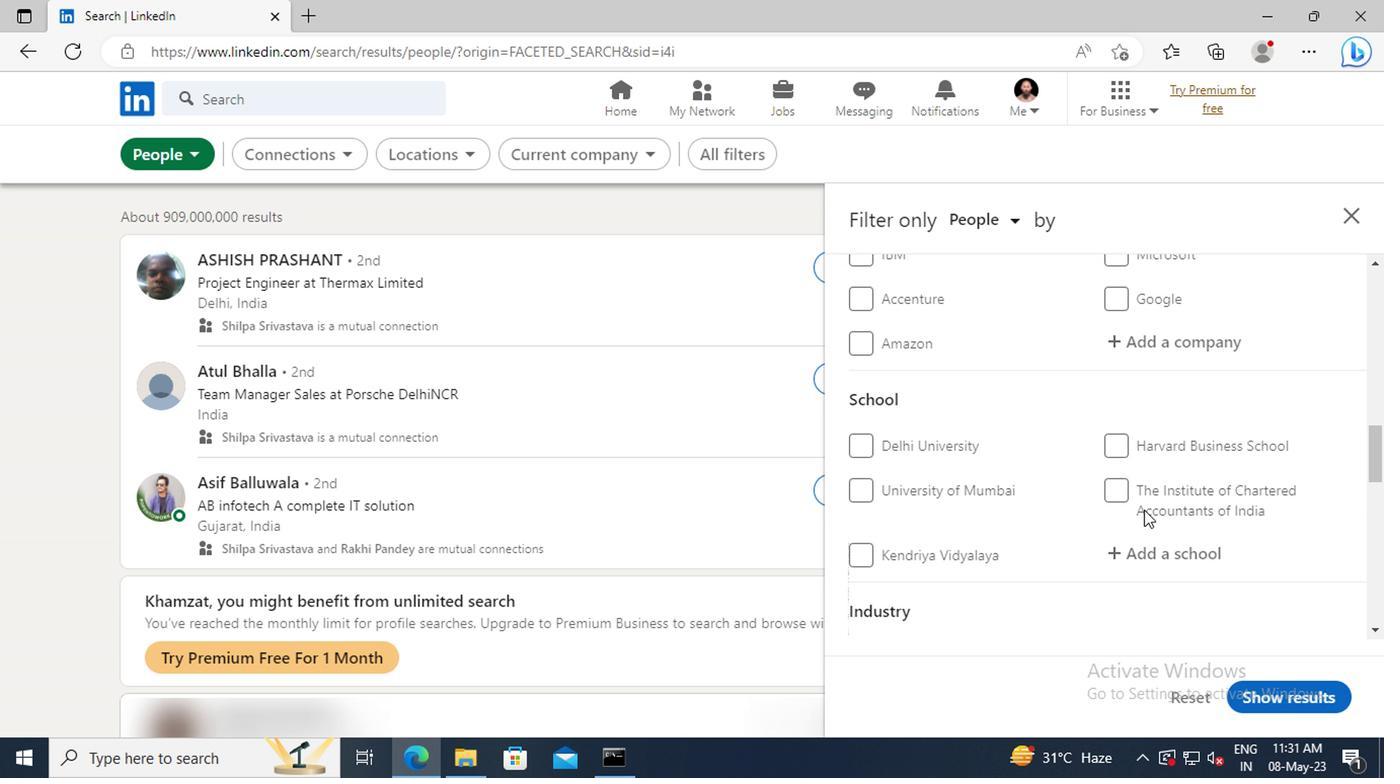 
Action: Mouse scrolled (1140, 511) with delta (0, 1)
Screenshot: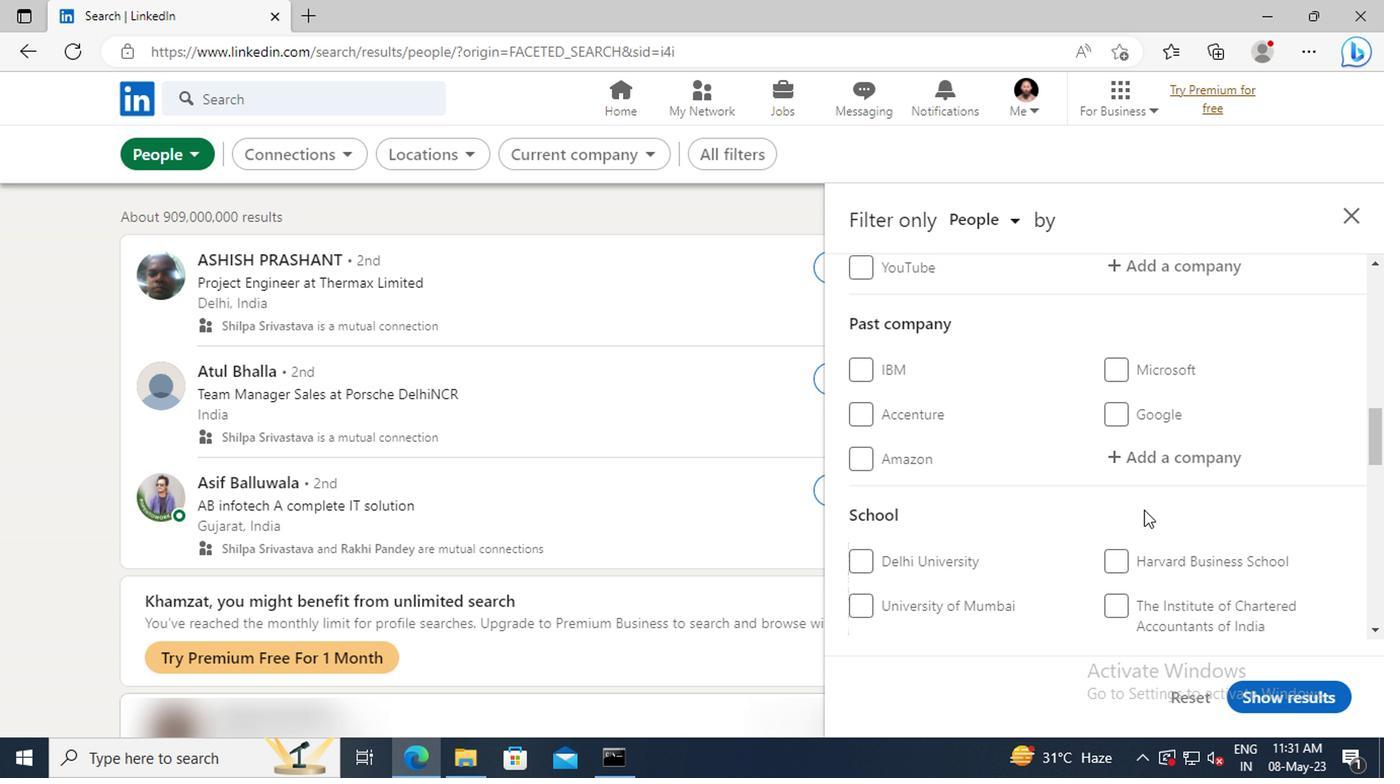 
Action: Mouse scrolled (1140, 511) with delta (0, 1)
Screenshot: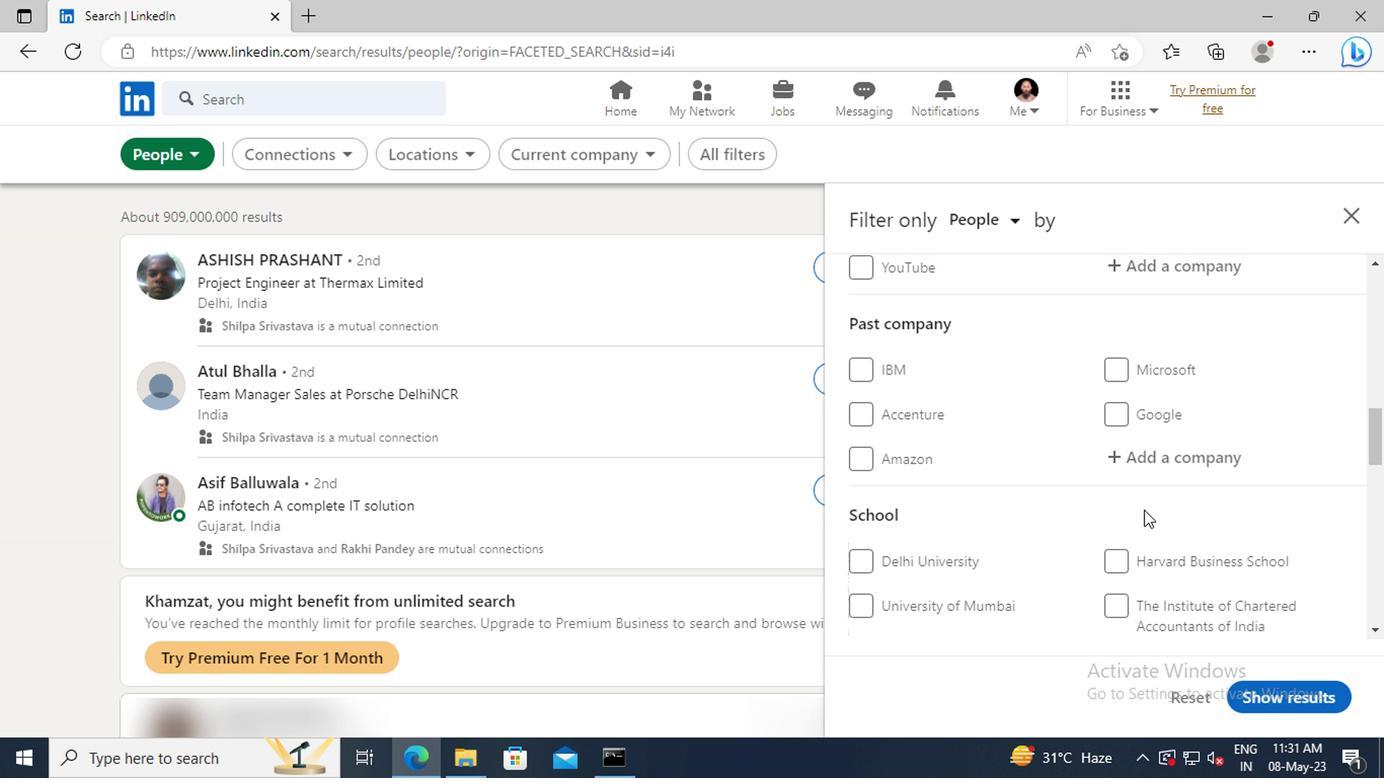 
Action: Mouse scrolled (1140, 511) with delta (0, 1)
Screenshot: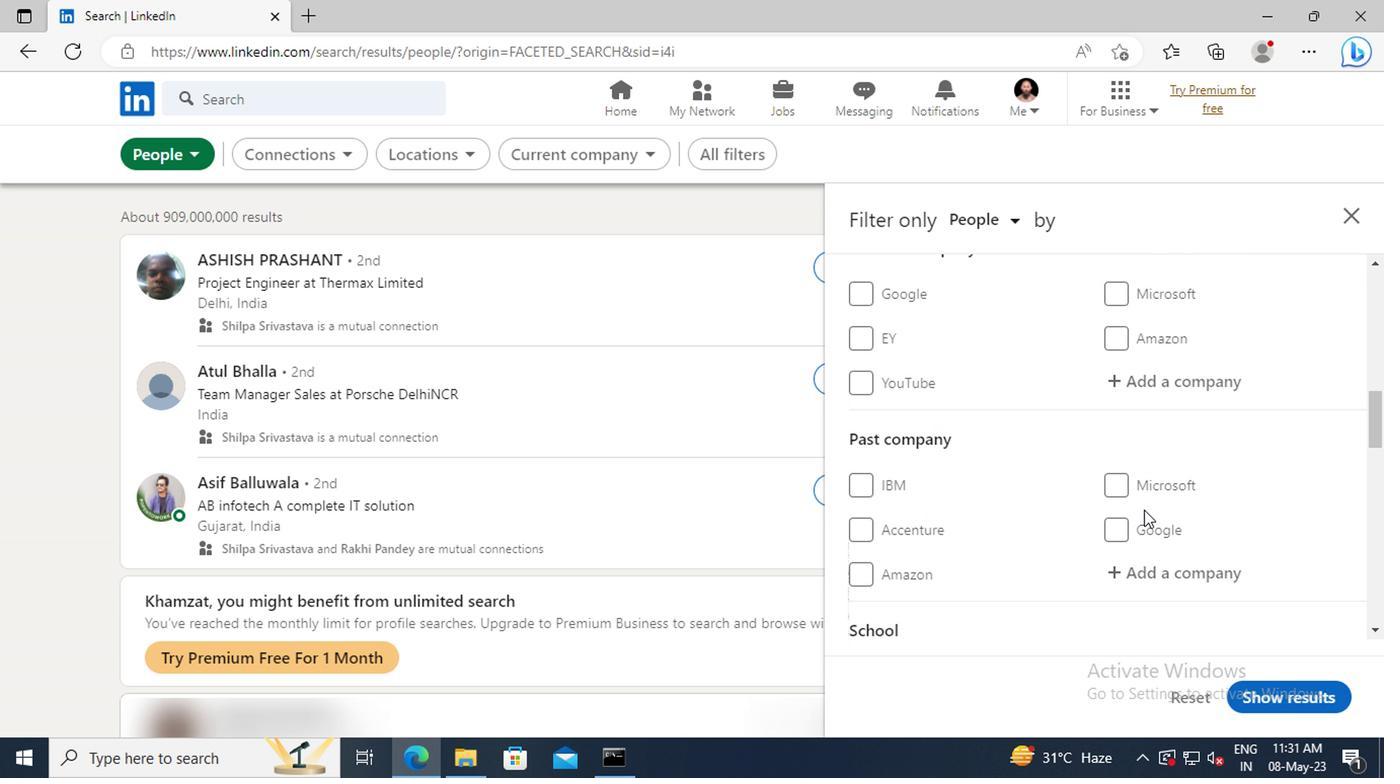 
Action: Mouse moved to (1142, 443)
Screenshot: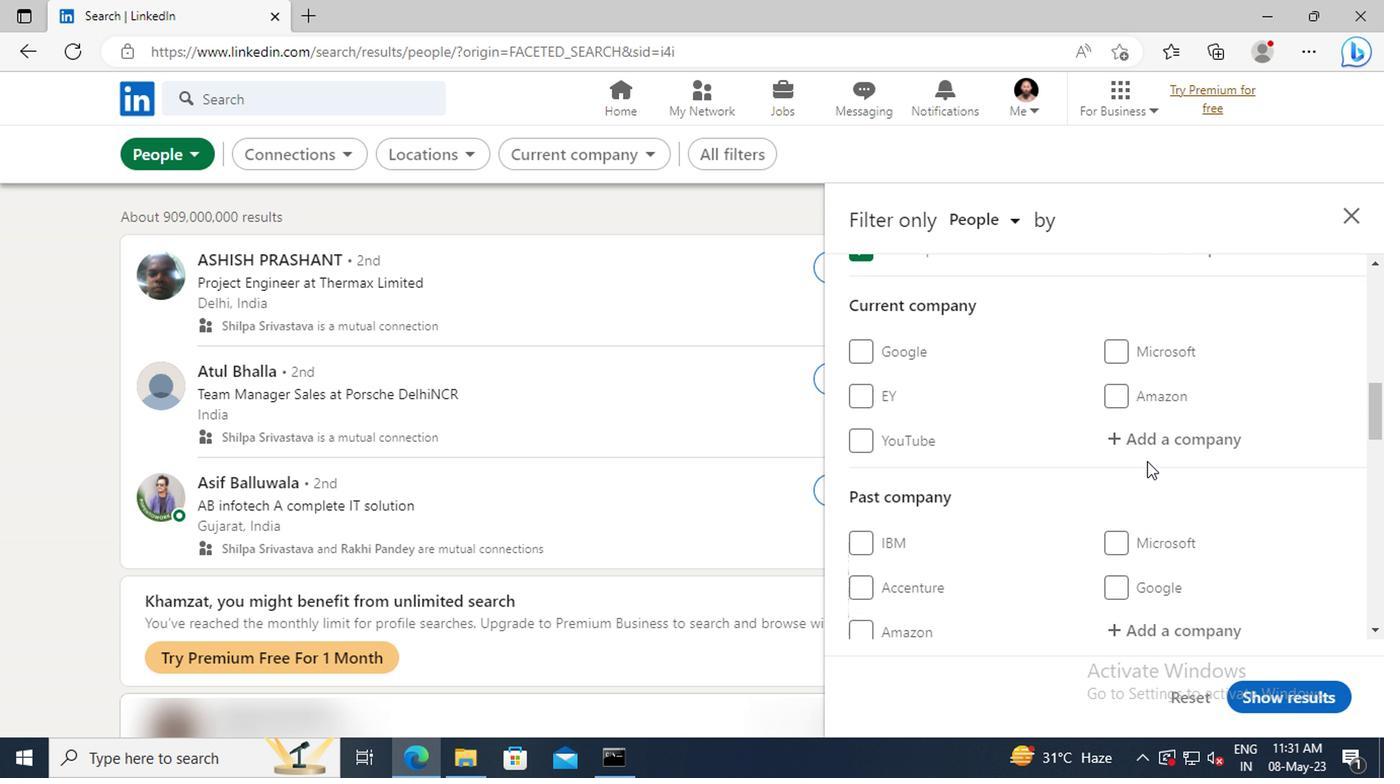 
Action: Mouse pressed left at (1142, 443)
Screenshot: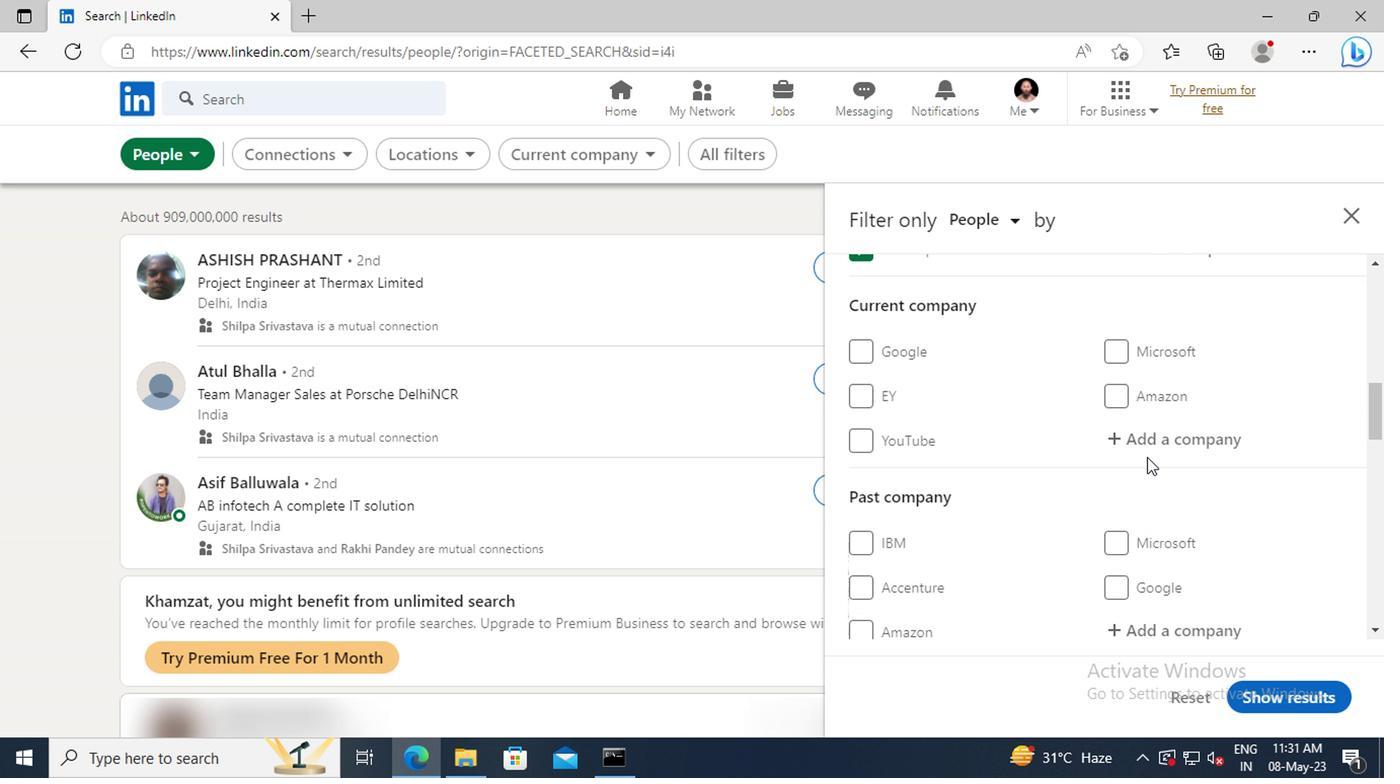 
Action: Mouse moved to (1141, 442)
Screenshot: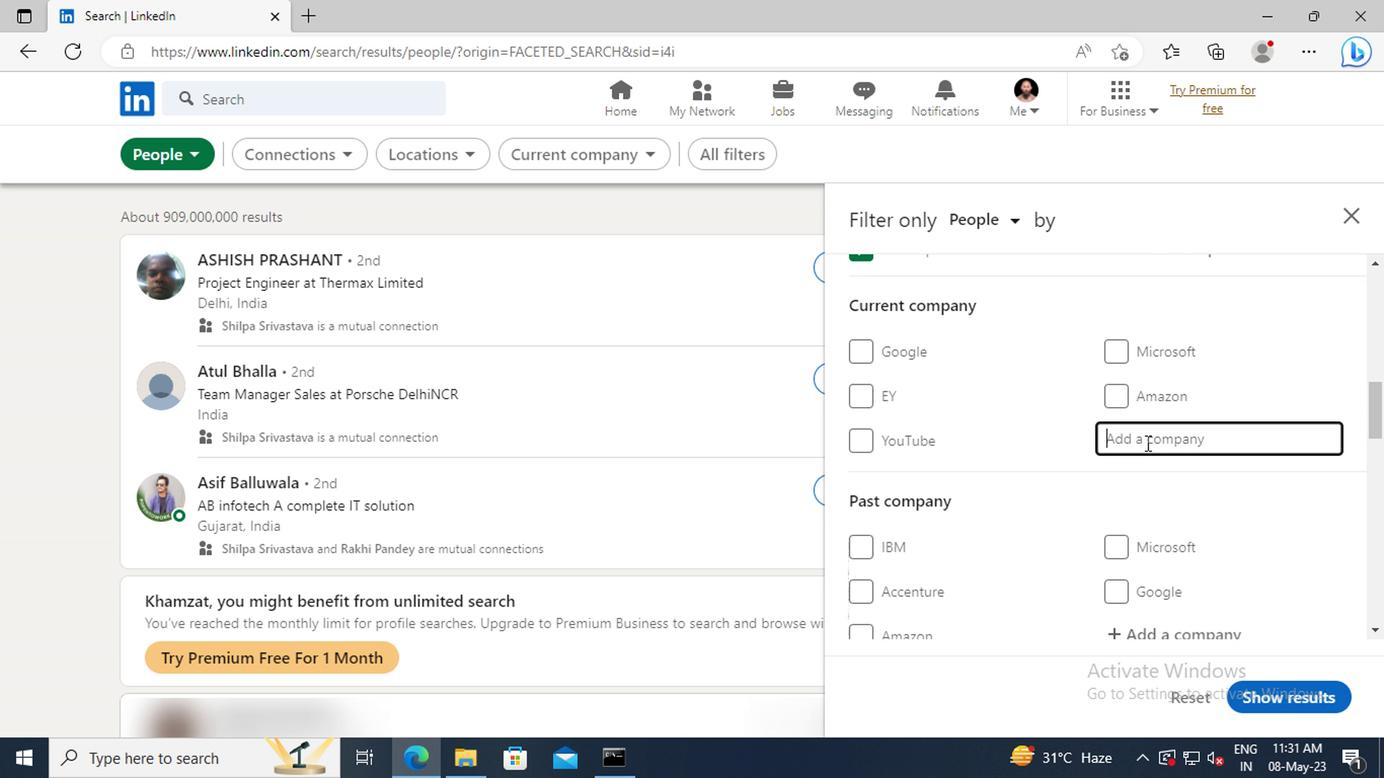 
Action: Key pressed <Key.shift>PAY<Key.shift>PAL
Screenshot: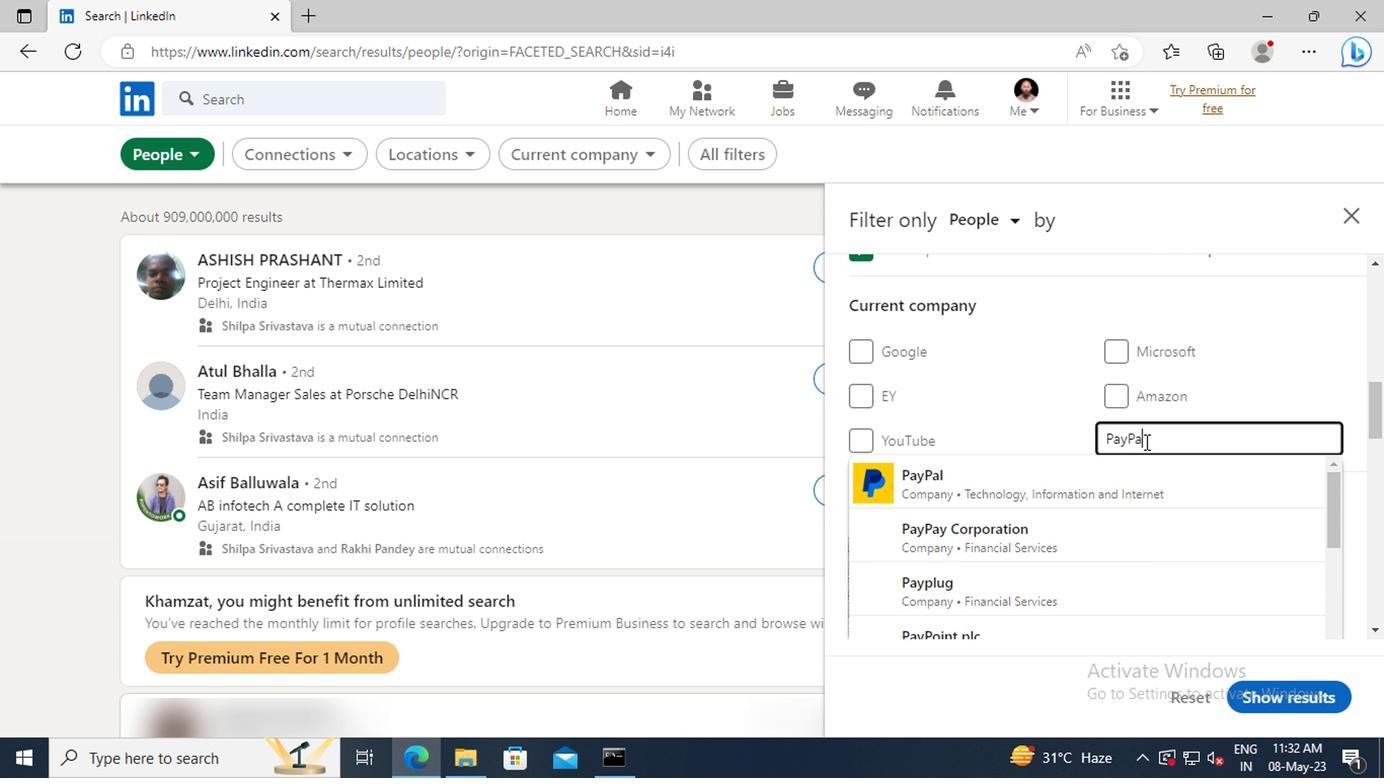 
Action: Mouse moved to (1145, 473)
Screenshot: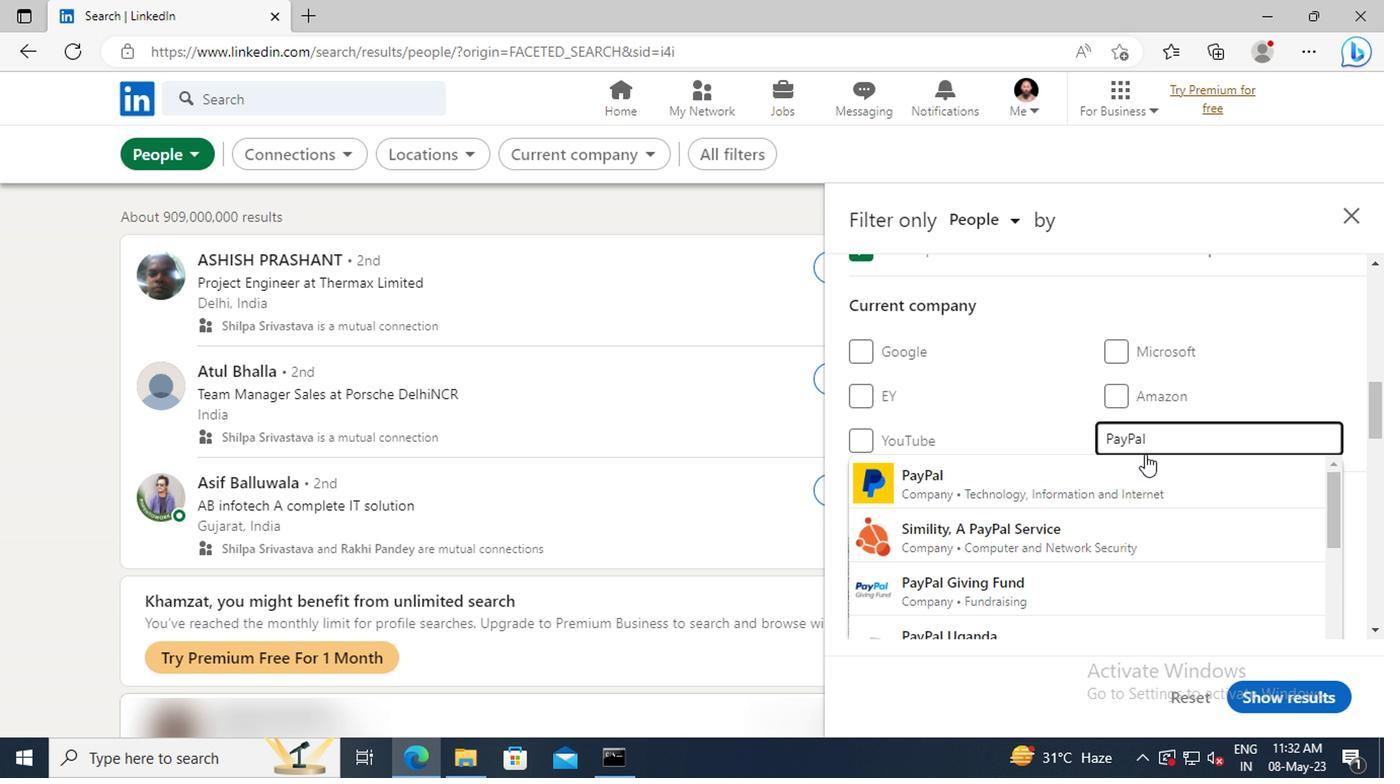 
Action: Mouse pressed left at (1145, 473)
Screenshot: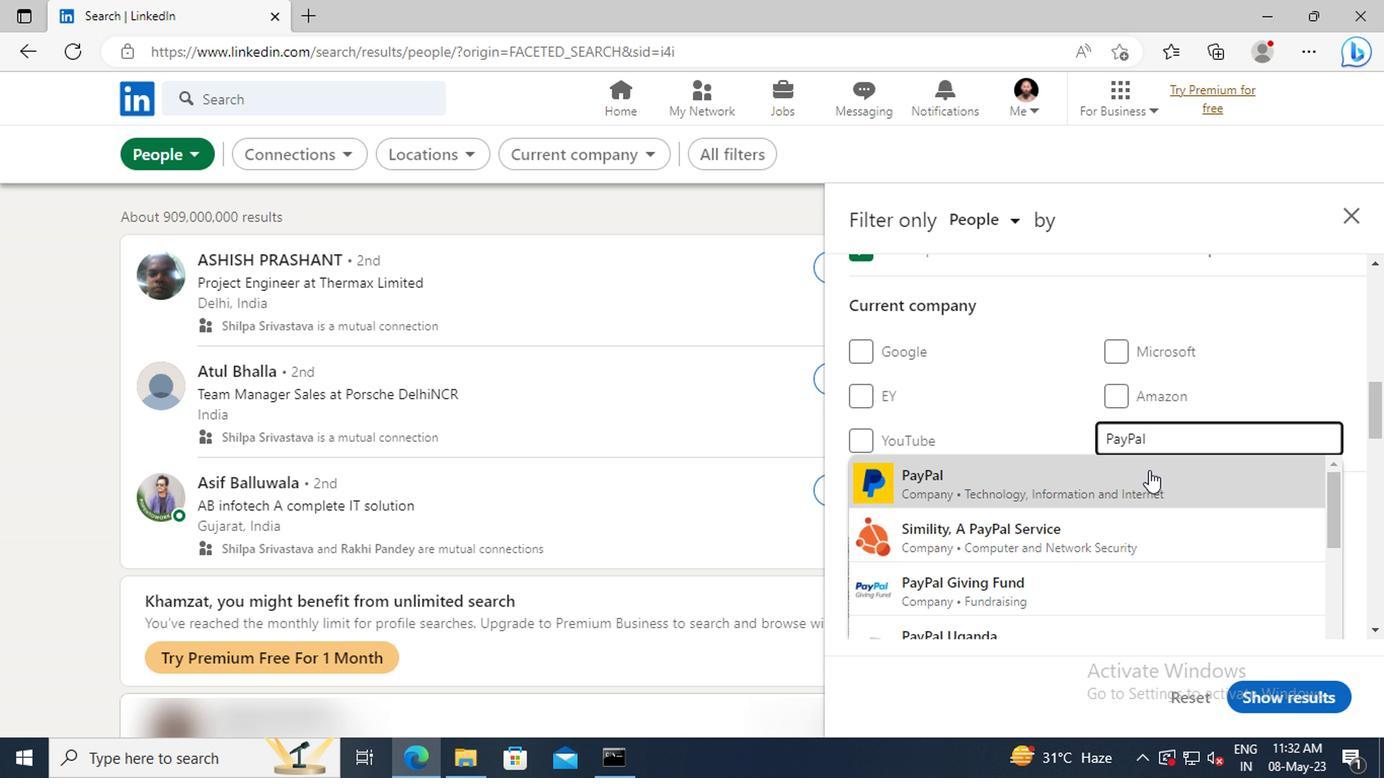 
Action: Mouse scrolled (1145, 471) with delta (0, -1)
Screenshot: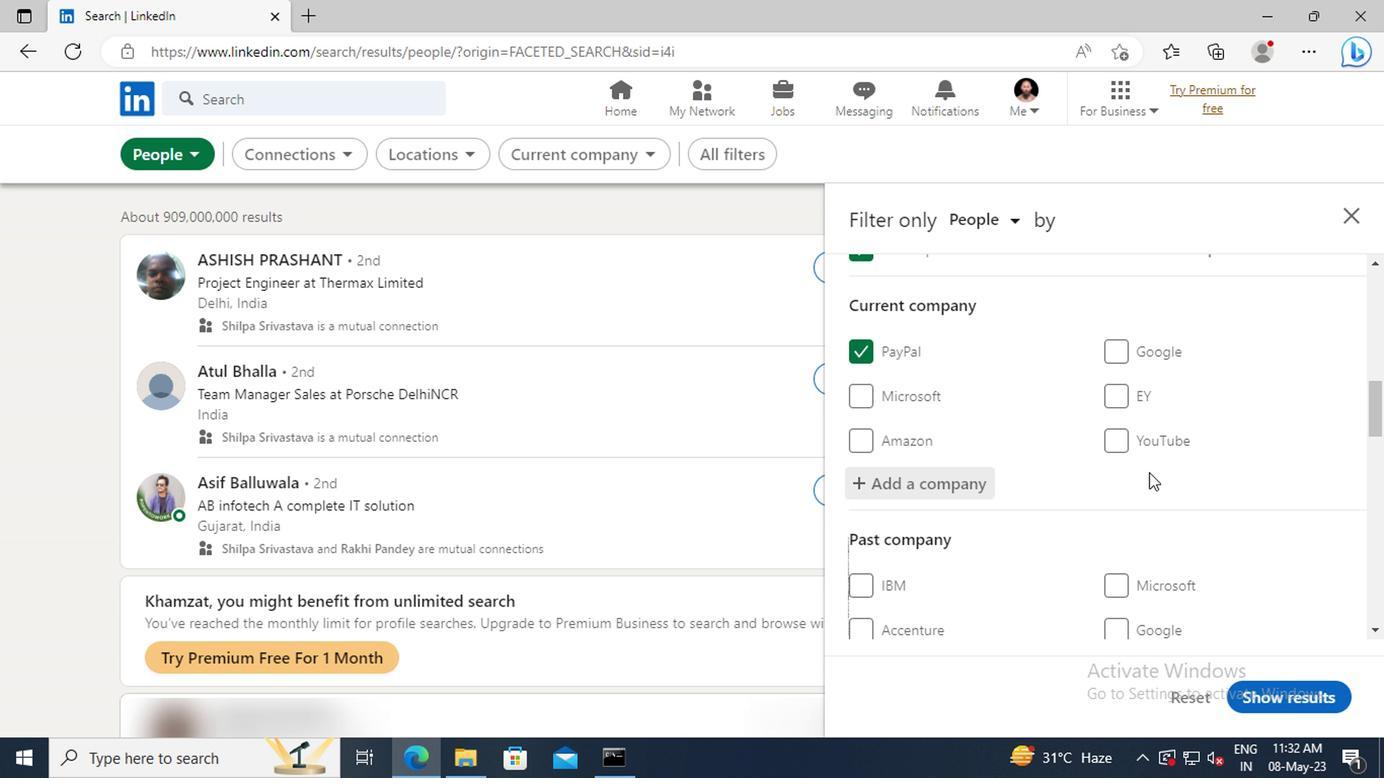 
Action: Mouse moved to (1144, 464)
Screenshot: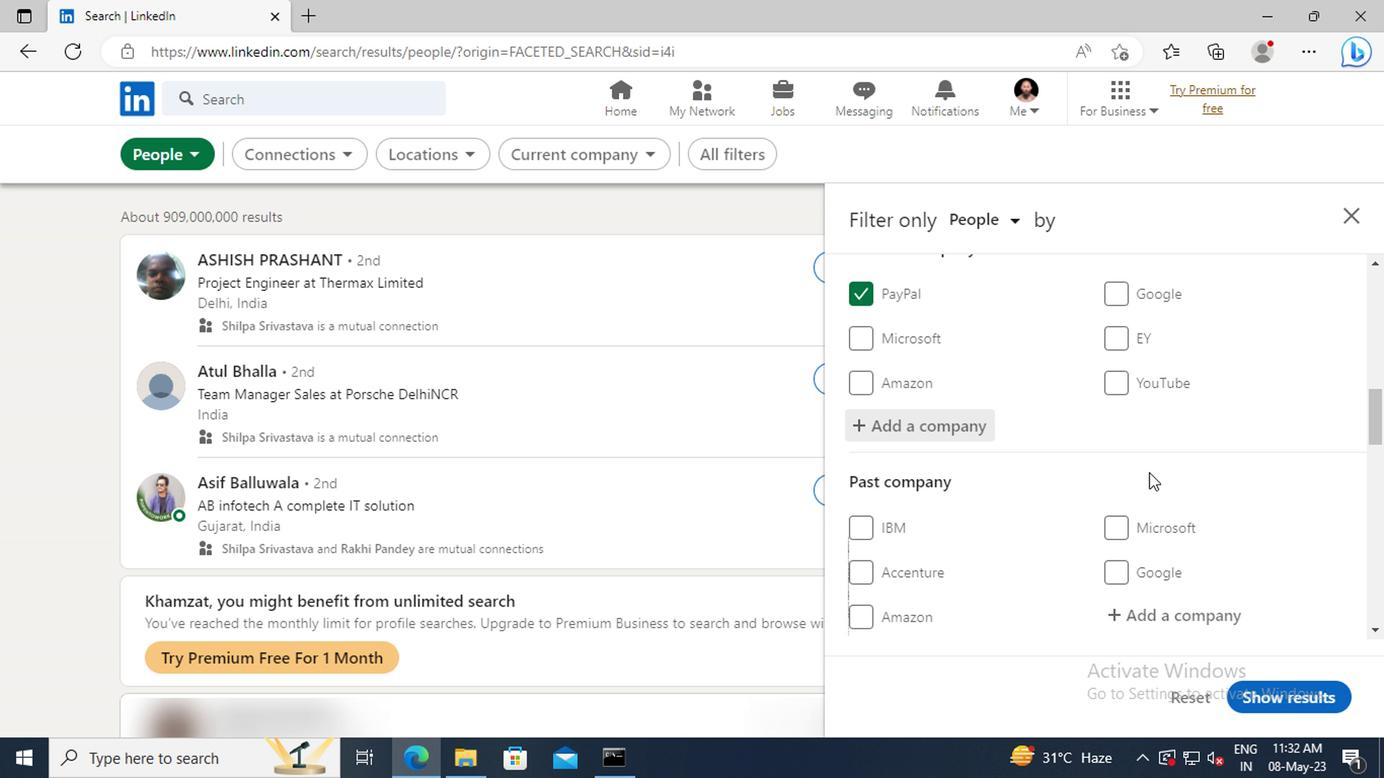 
Action: Mouse scrolled (1144, 463) with delta (0, 0)
Screenshot: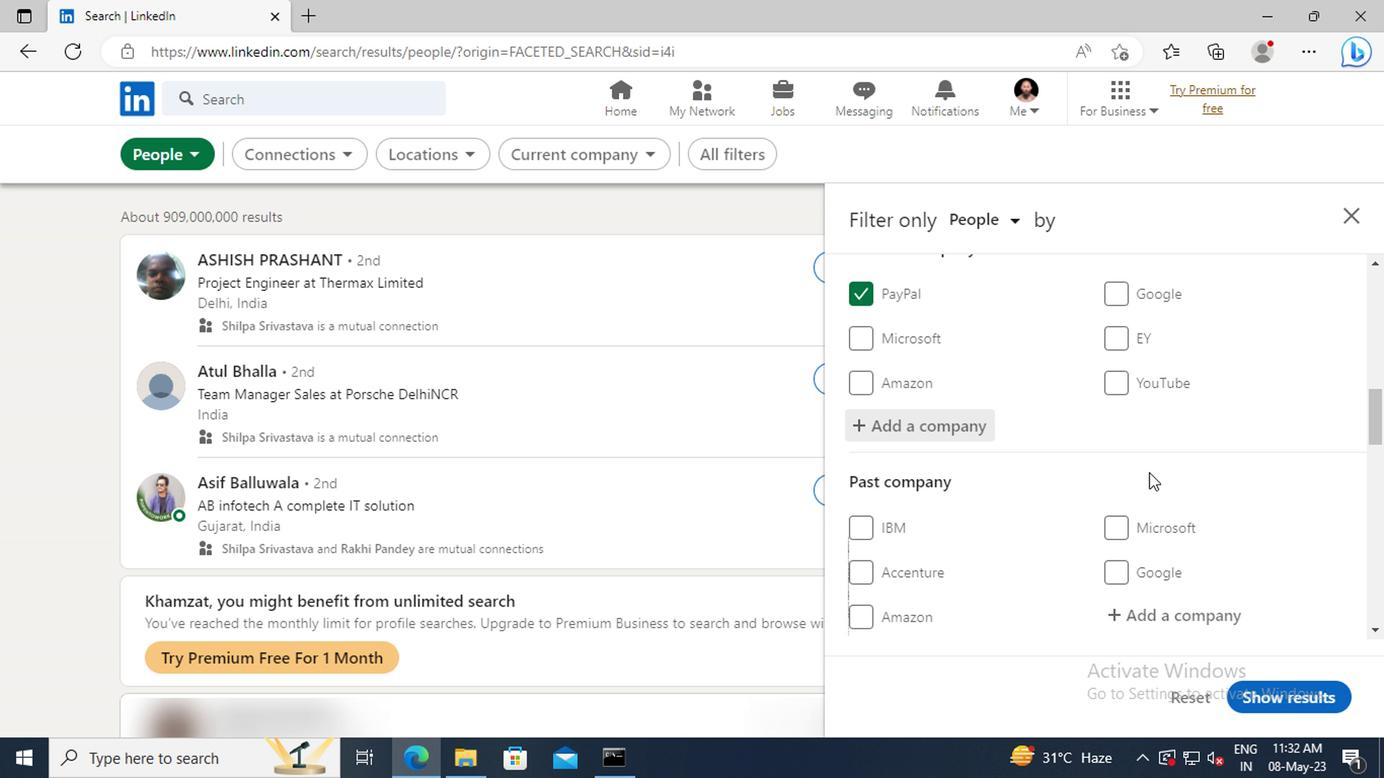 
Action: Mouse moved to (1144, 461)
Screenshot: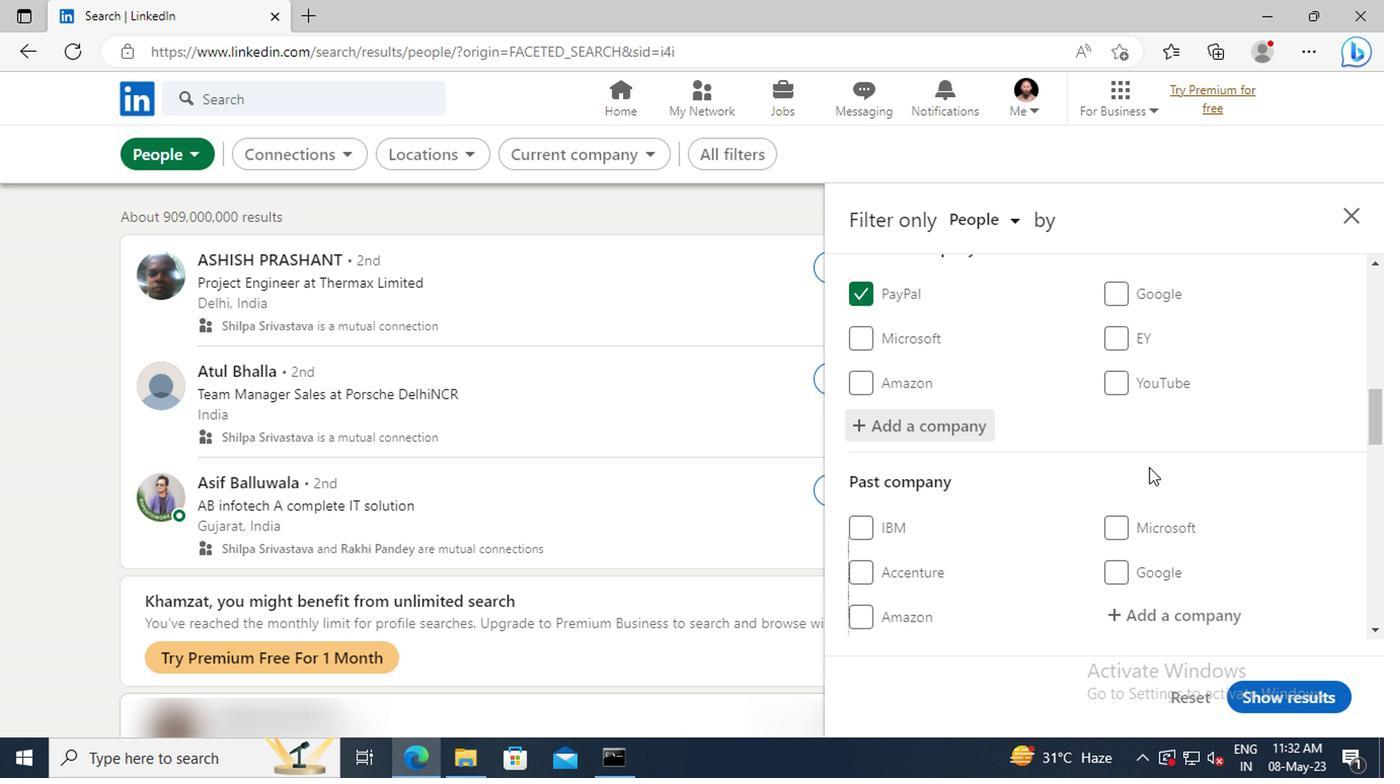 
Action: Mouse scrolled (1144, 460) with delta (0, 0)
Screenshot: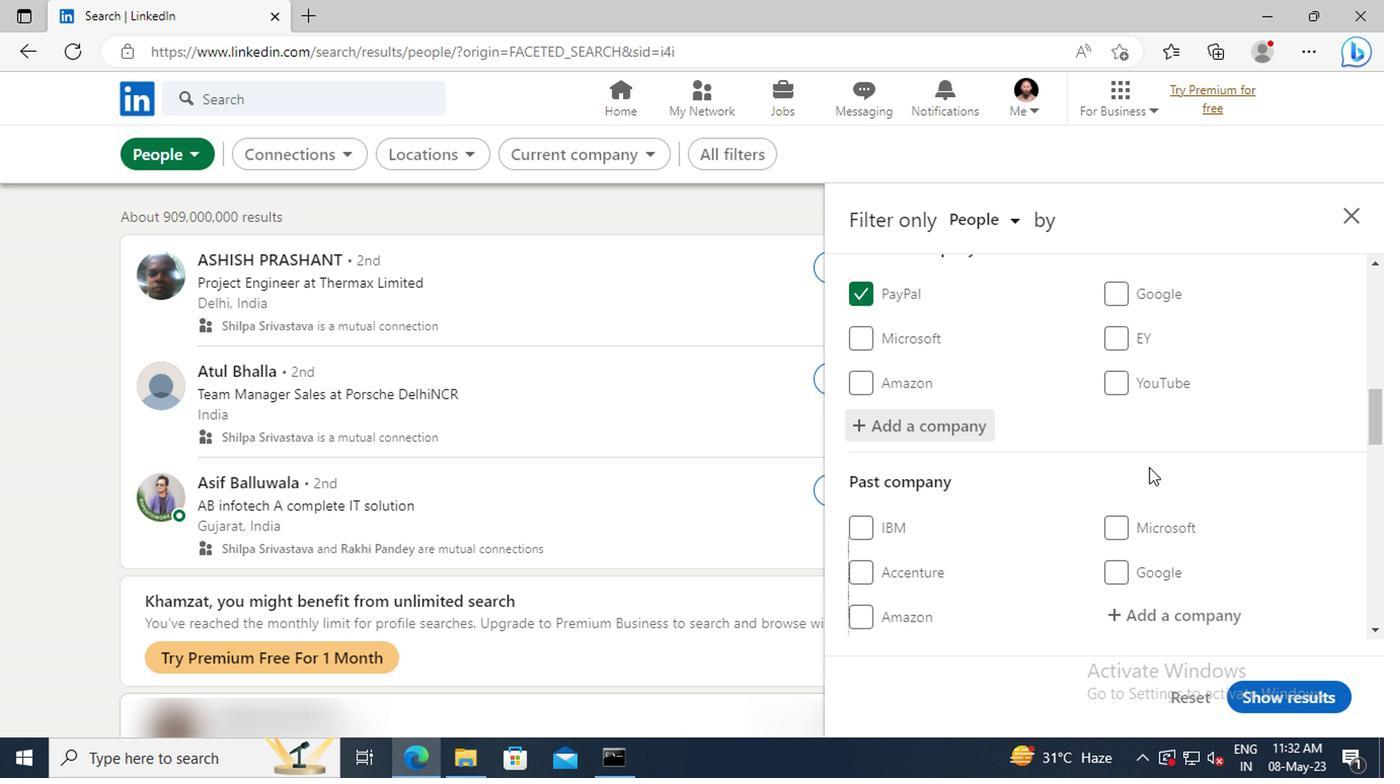 
Action: Mouse moved to (1141, 456)
Screenshot: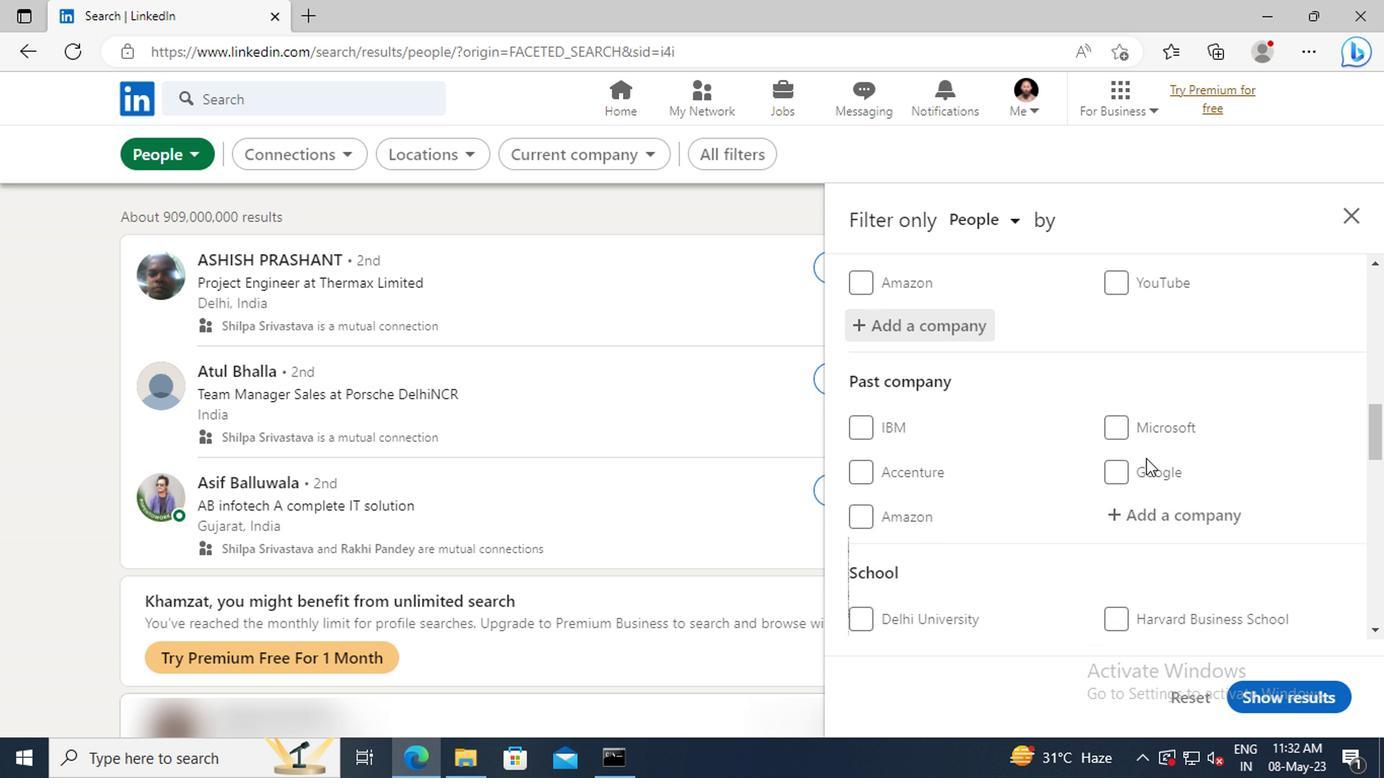 
Action: Mouse scrolled (1141, 455) with delta (0, 0)
Screenshot: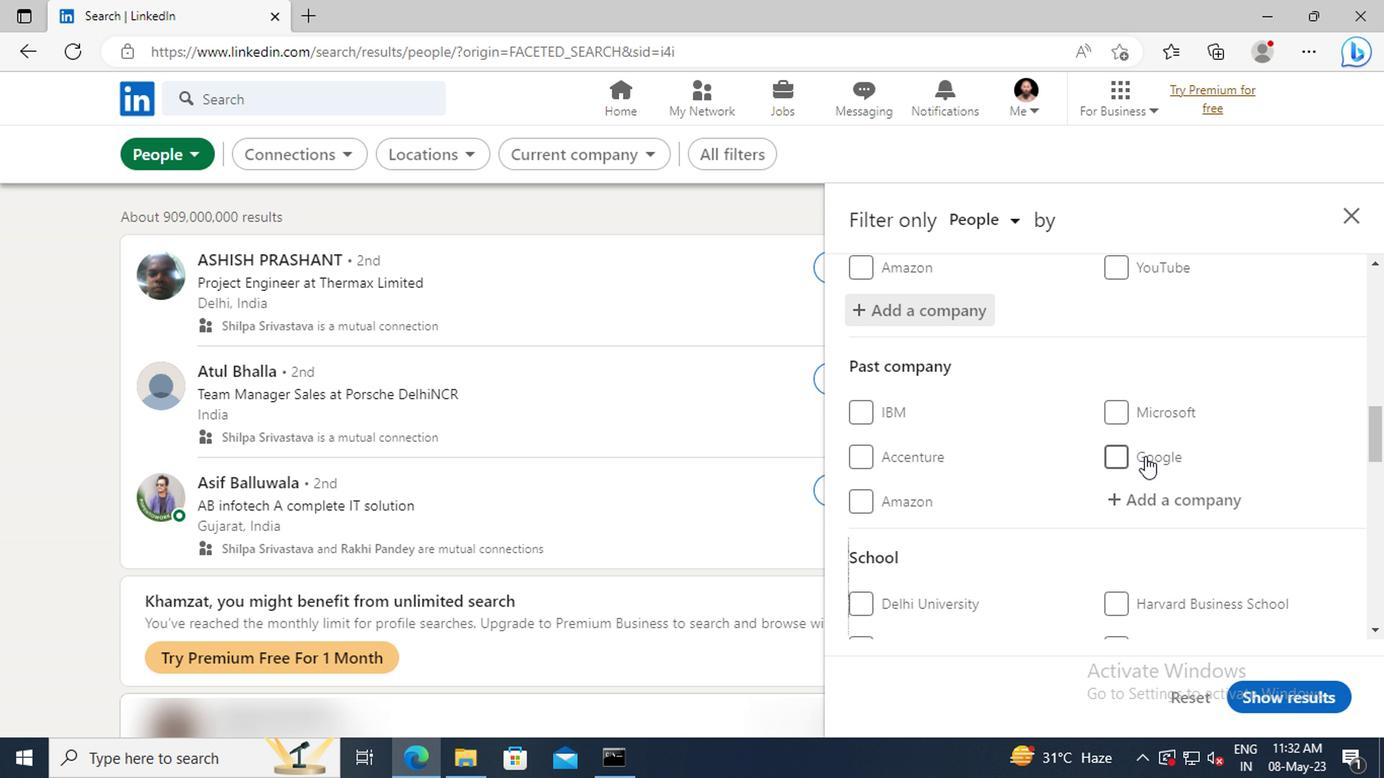 
Action: Mouse scrolled (1141, 455) with delta (0, 0)
Screenshot: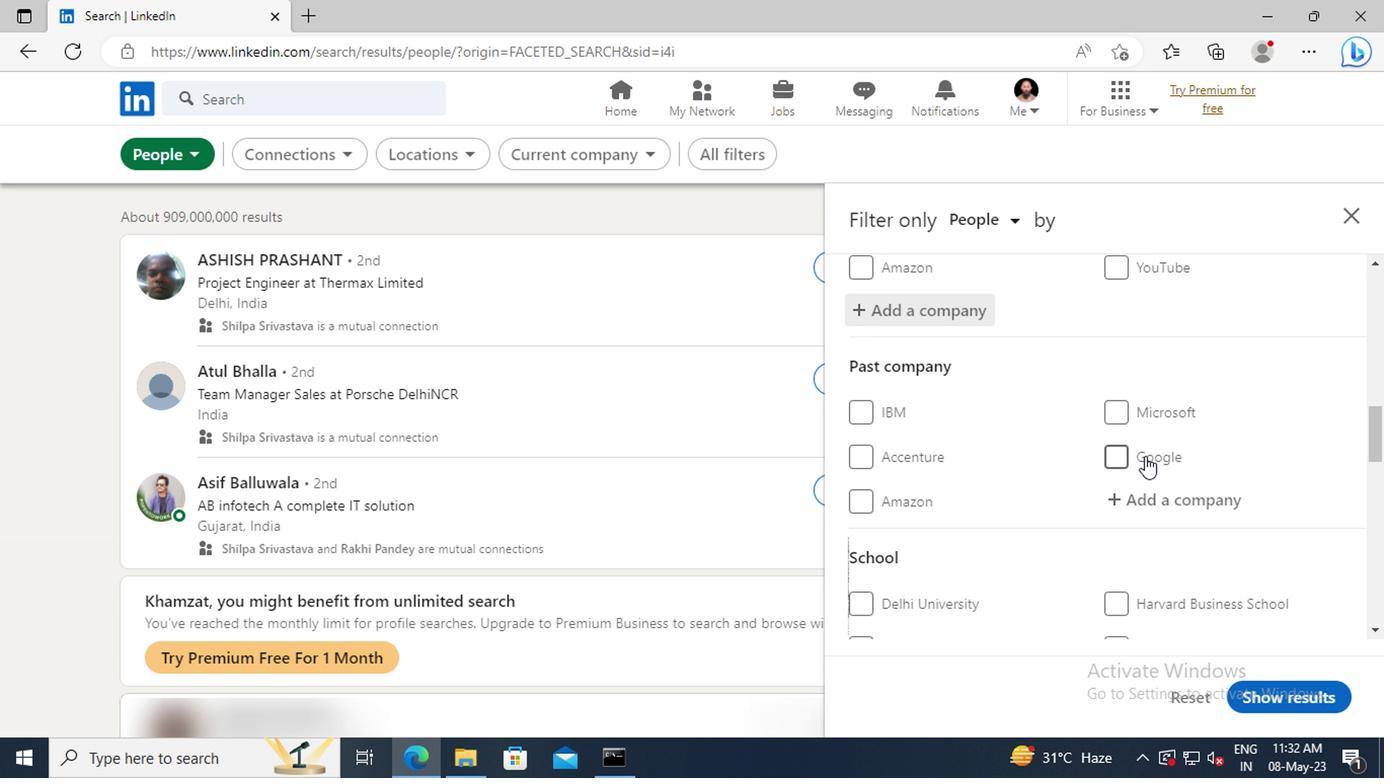 
Action: Mouse scrolled (1141, 455) with delta (0, 0)
Screenshot: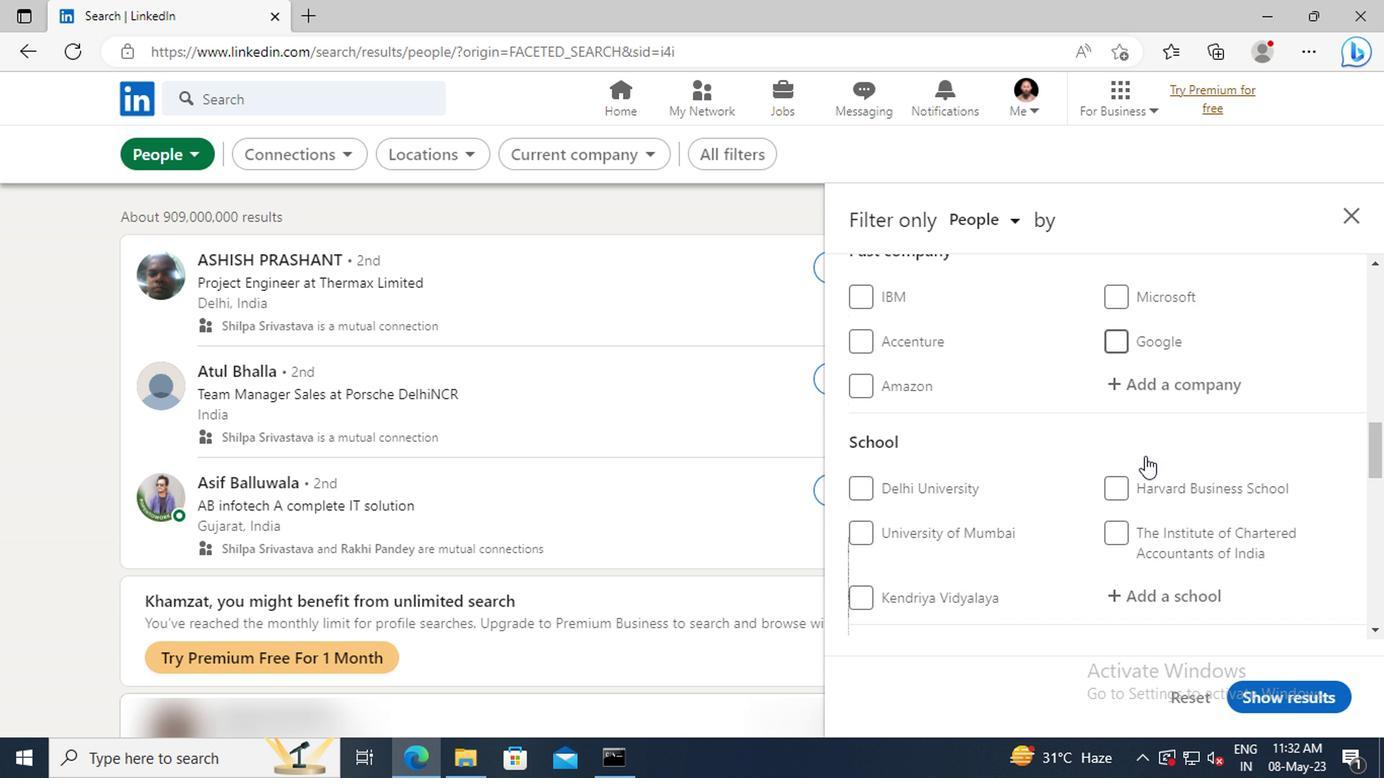 
Action: Mouse scrolled (1141, 455) with delta (0, 0)
Screenshot: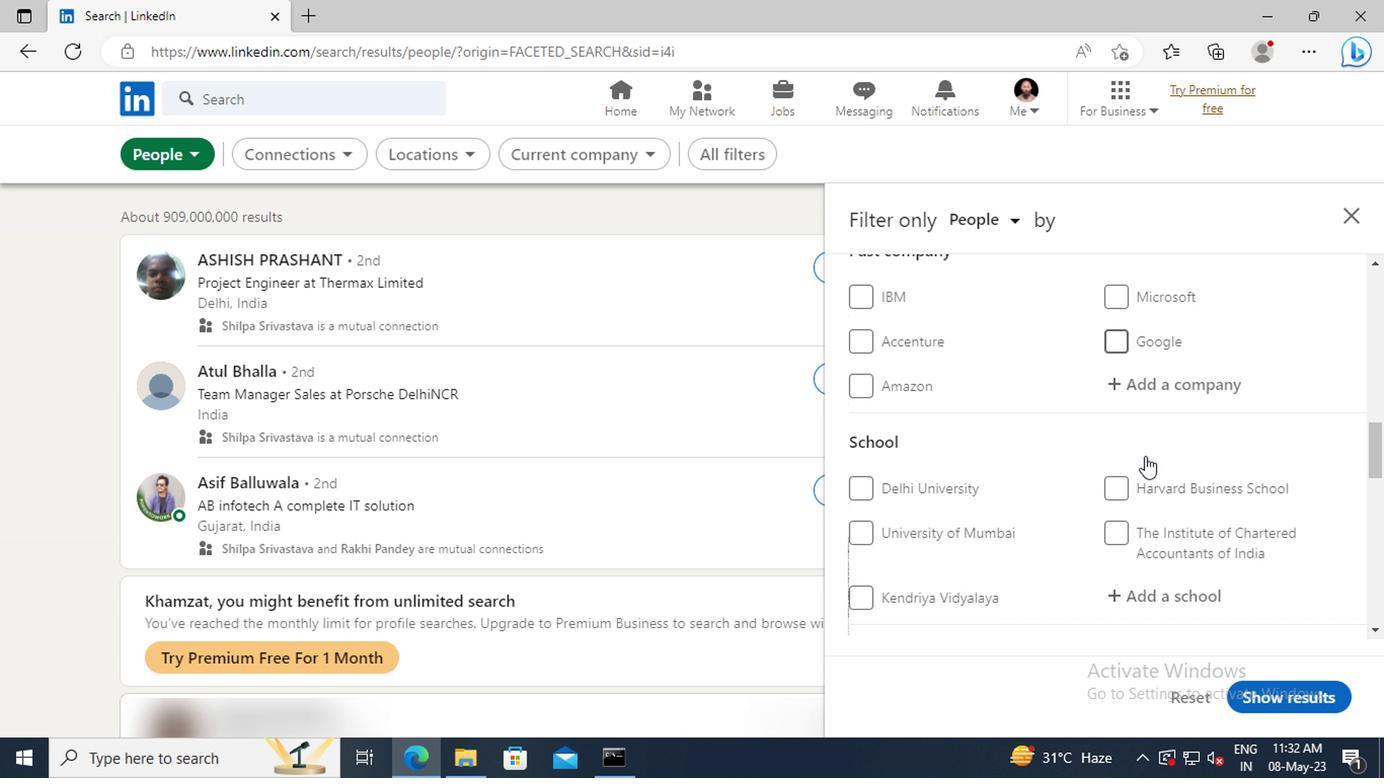 
Action: Mouse moved to (1145, 473)
Screenshot: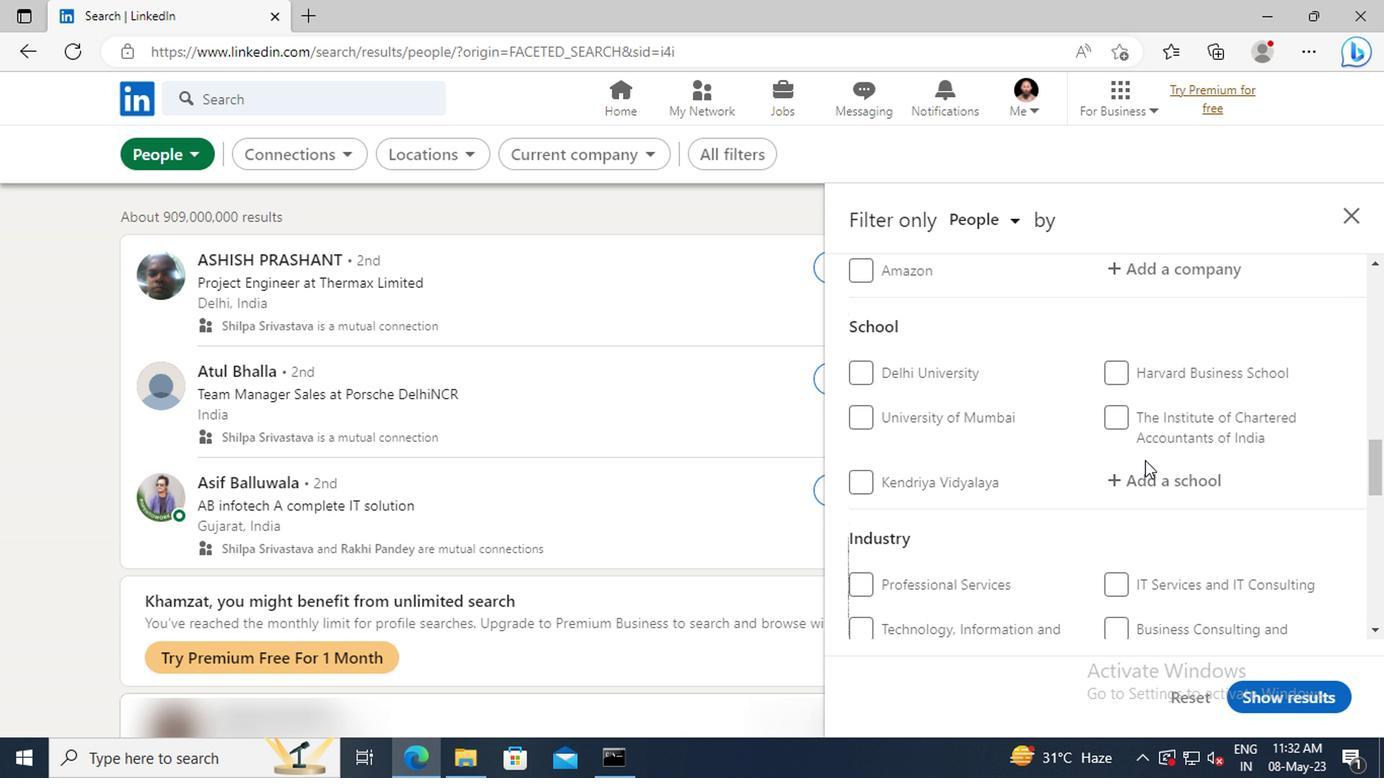 
Action: Mouse pressed left at (1145, 473)
Screenshot: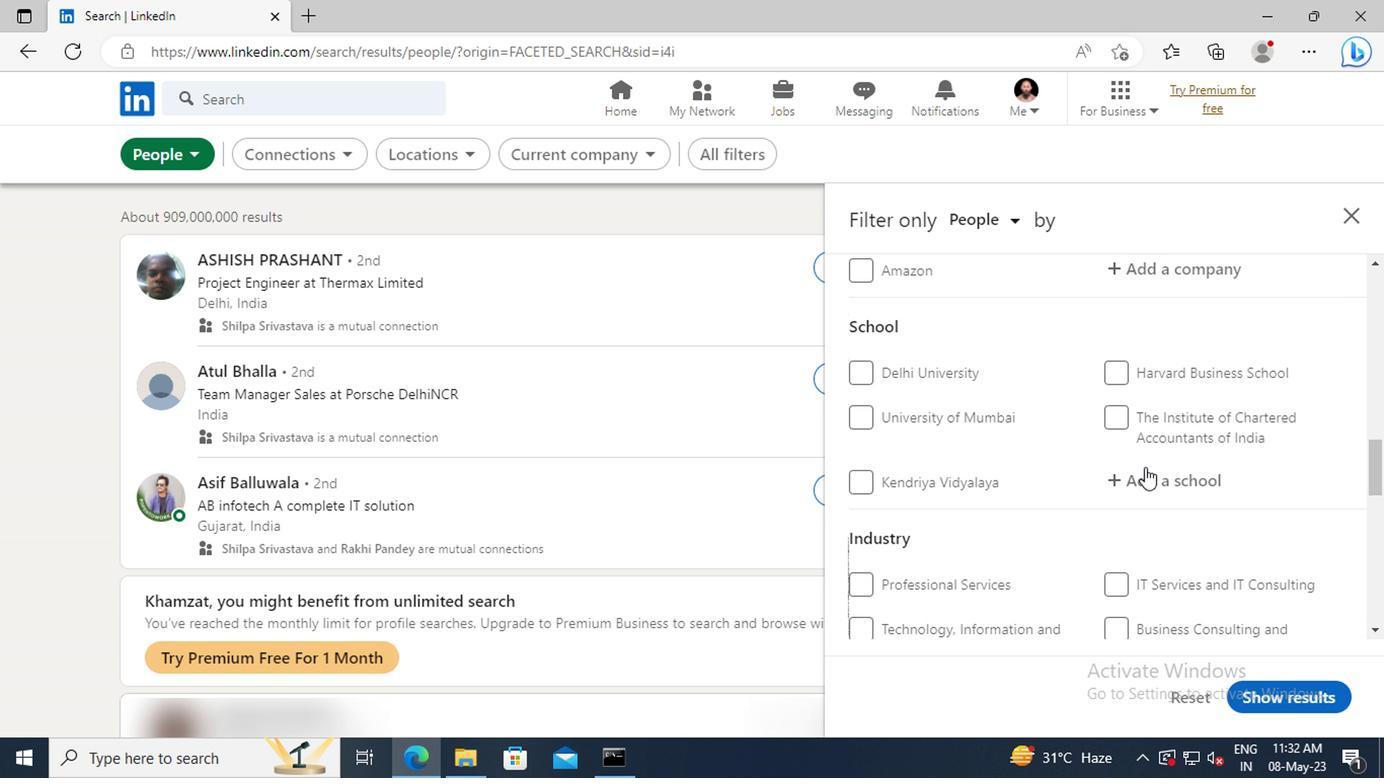 
Action: Key pressed <Key.shift>SRI<Key.space><Key.shift>VASAVI<Key.space>
Screenshot: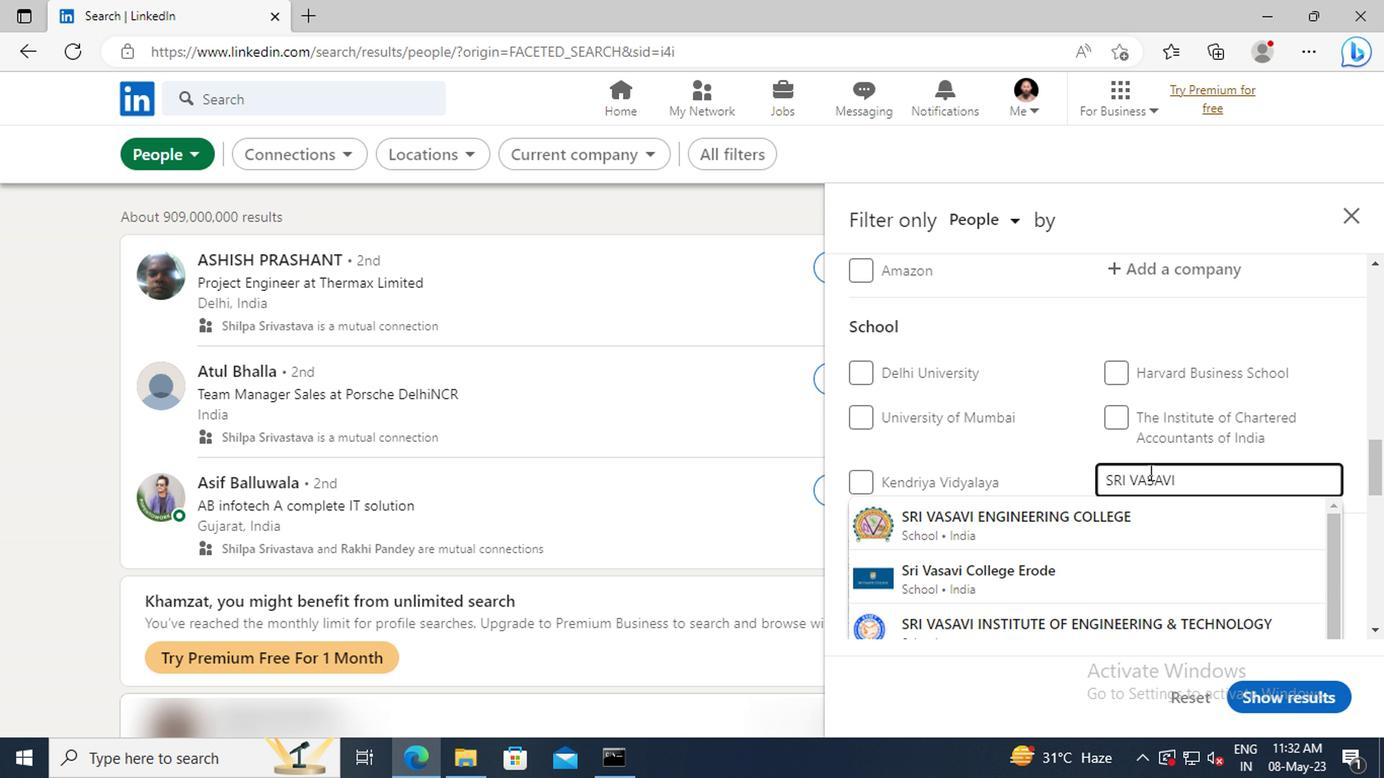 
Action: Mouse moved to (1150, 506)
Screenshot: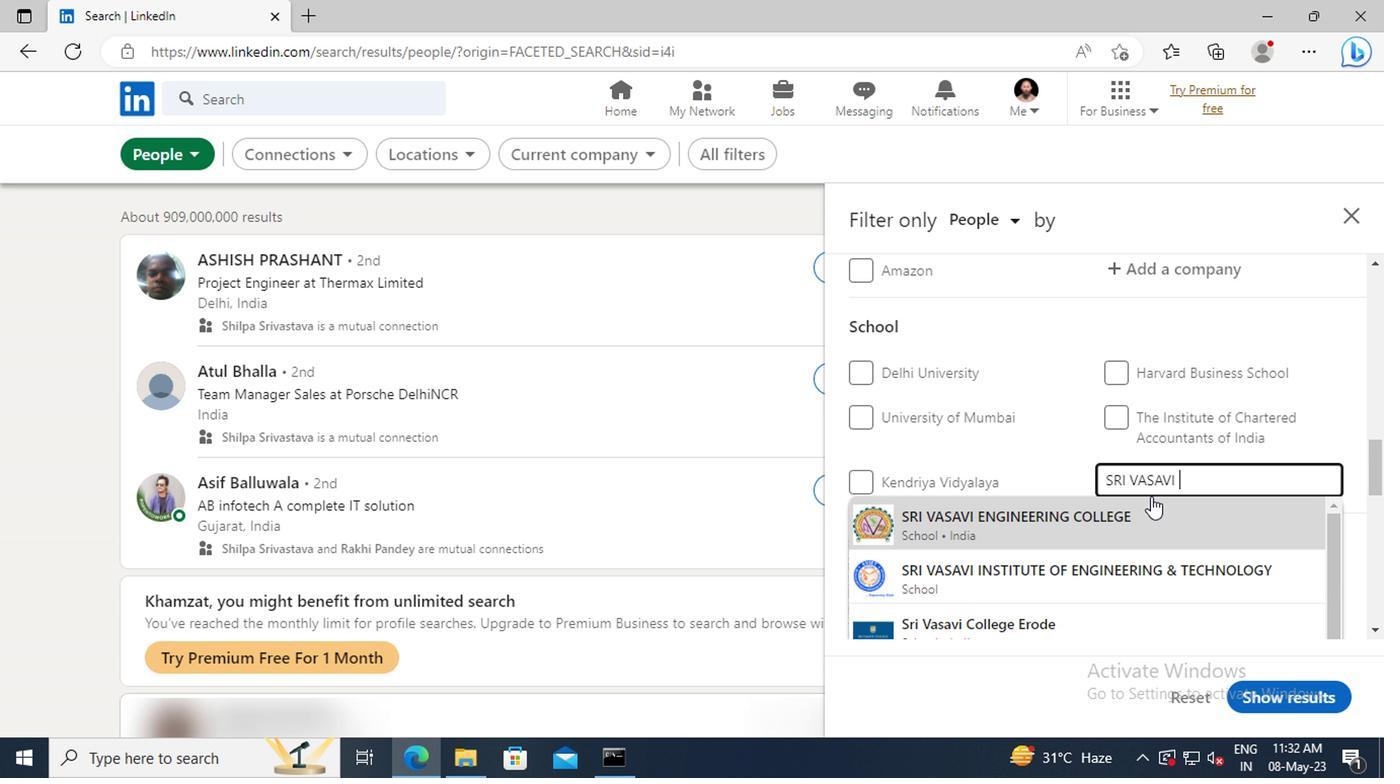 
Action: Mouse pressed left at (1150, 506)
Screenshot: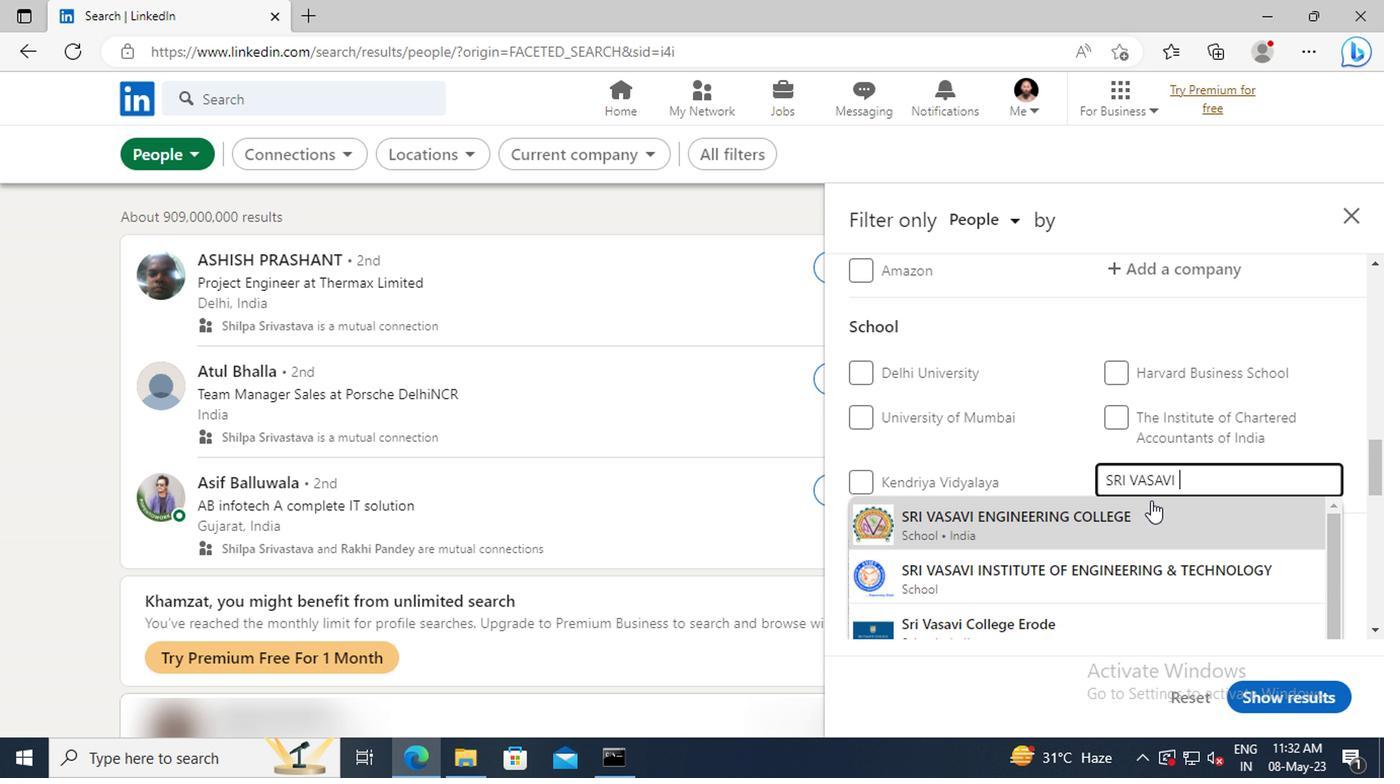 
Action: Mouse scrolled (1150, 504) with delta (0, -1)
Screenshot: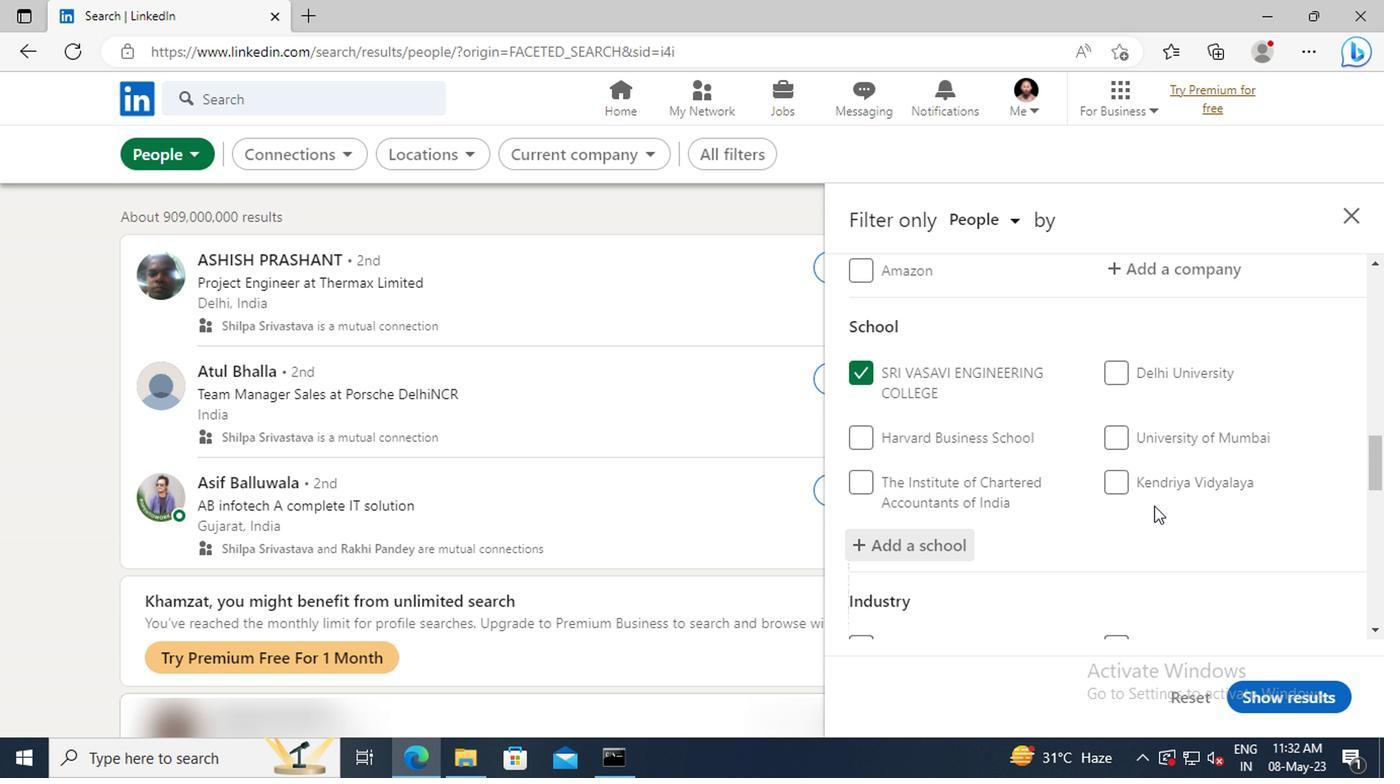 
Action: Mouse moved to (1150, 506)
Screenshot: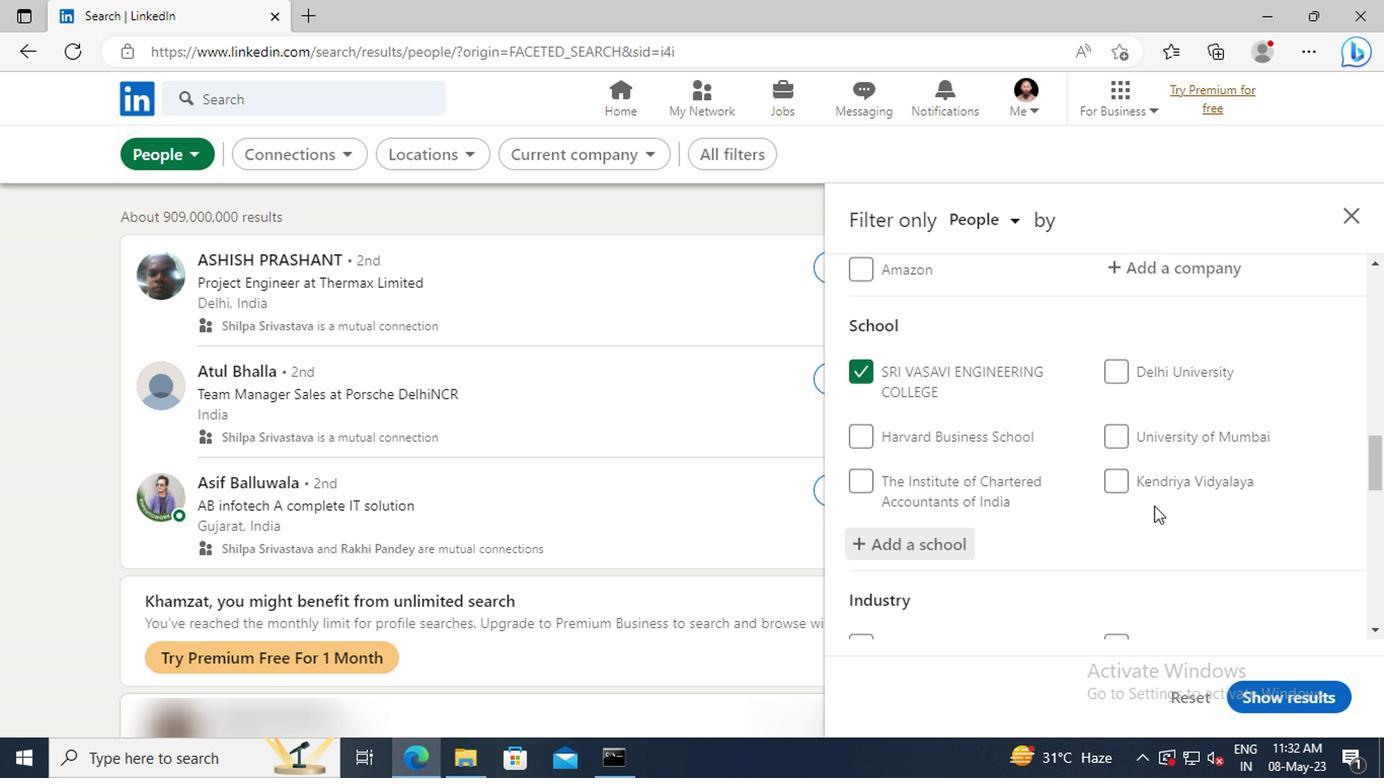 
Action: Mouse scrolled (1150, 504) with delta (0, -1)
Screenshot: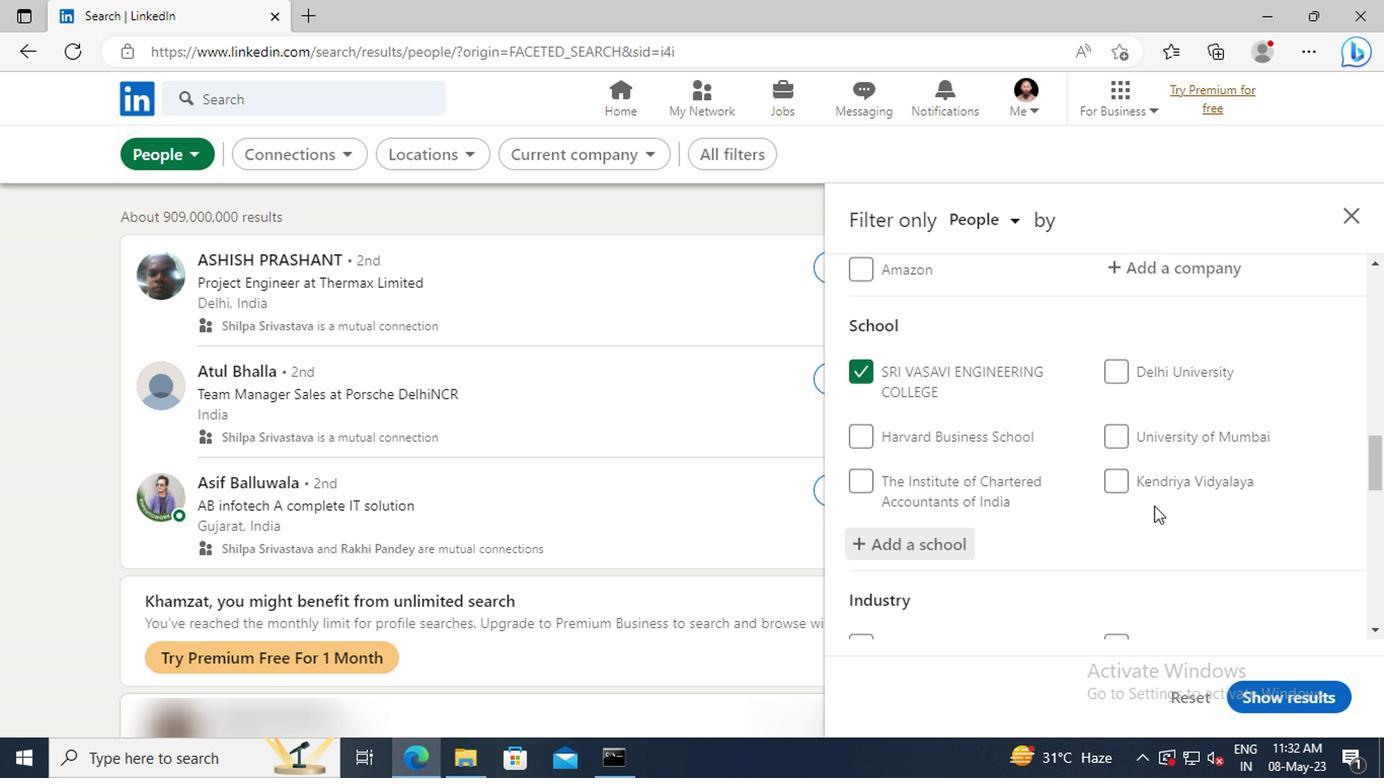 
Action: Mouse moved to (1147, 479)
Screenshot: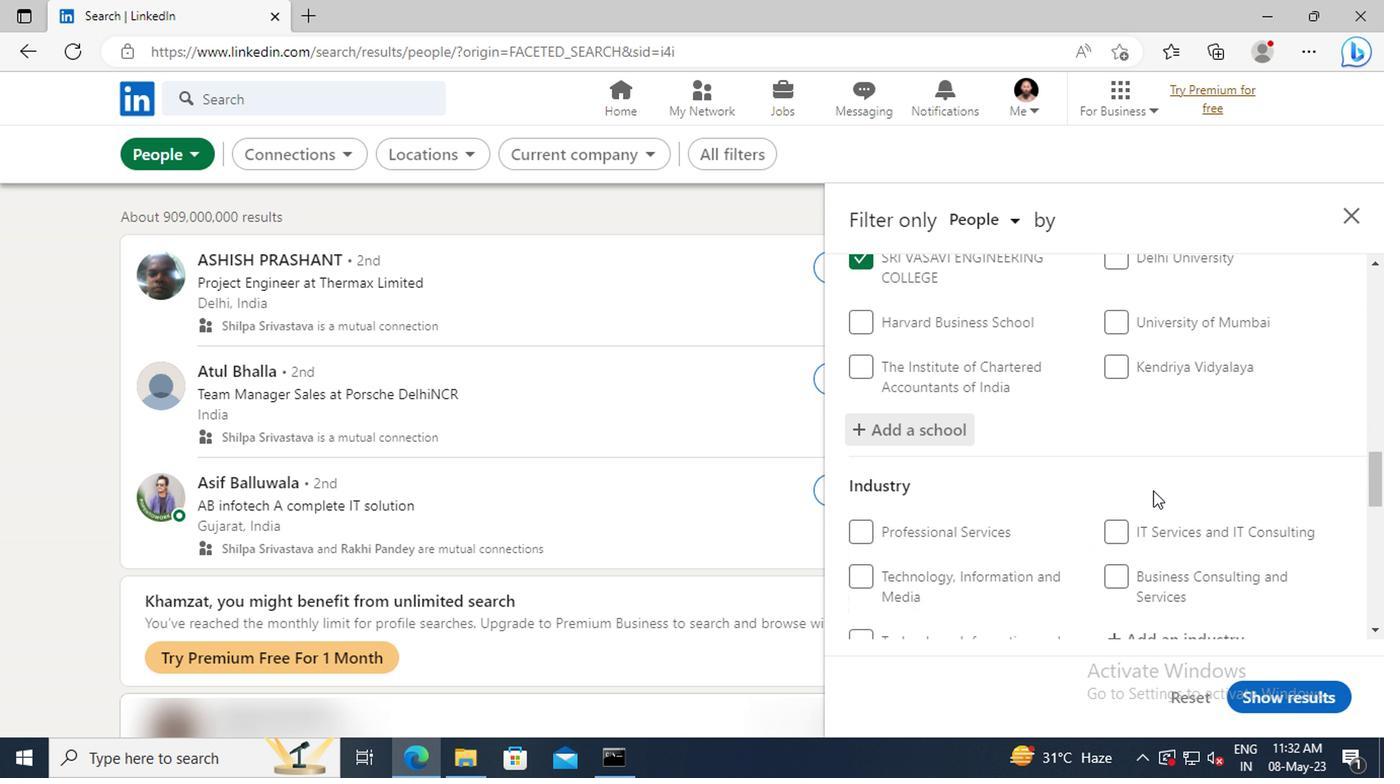 
Action: Mouse scrolled (1147, 478) with delta (0, 0)
Screenshot: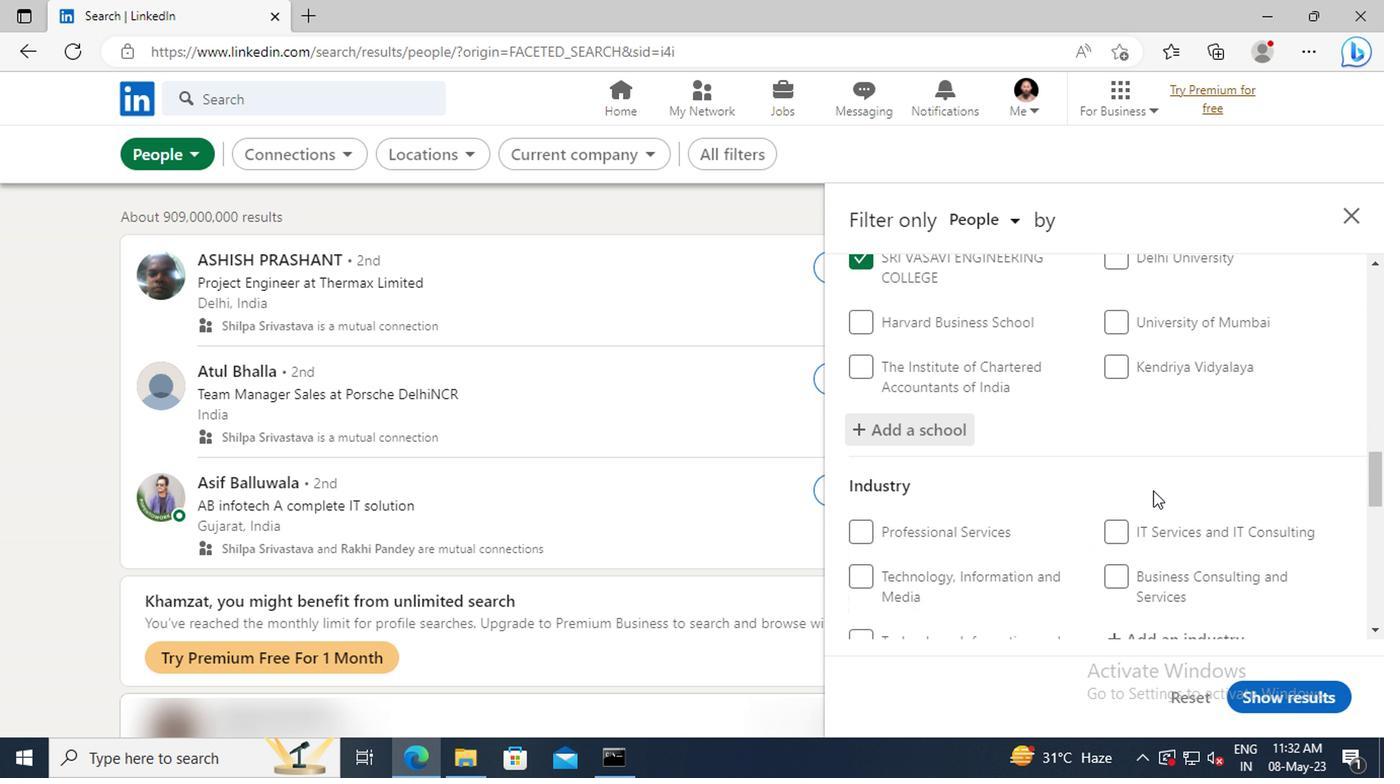 
Action: Mouse moved to (1146, 476)
Screenshot: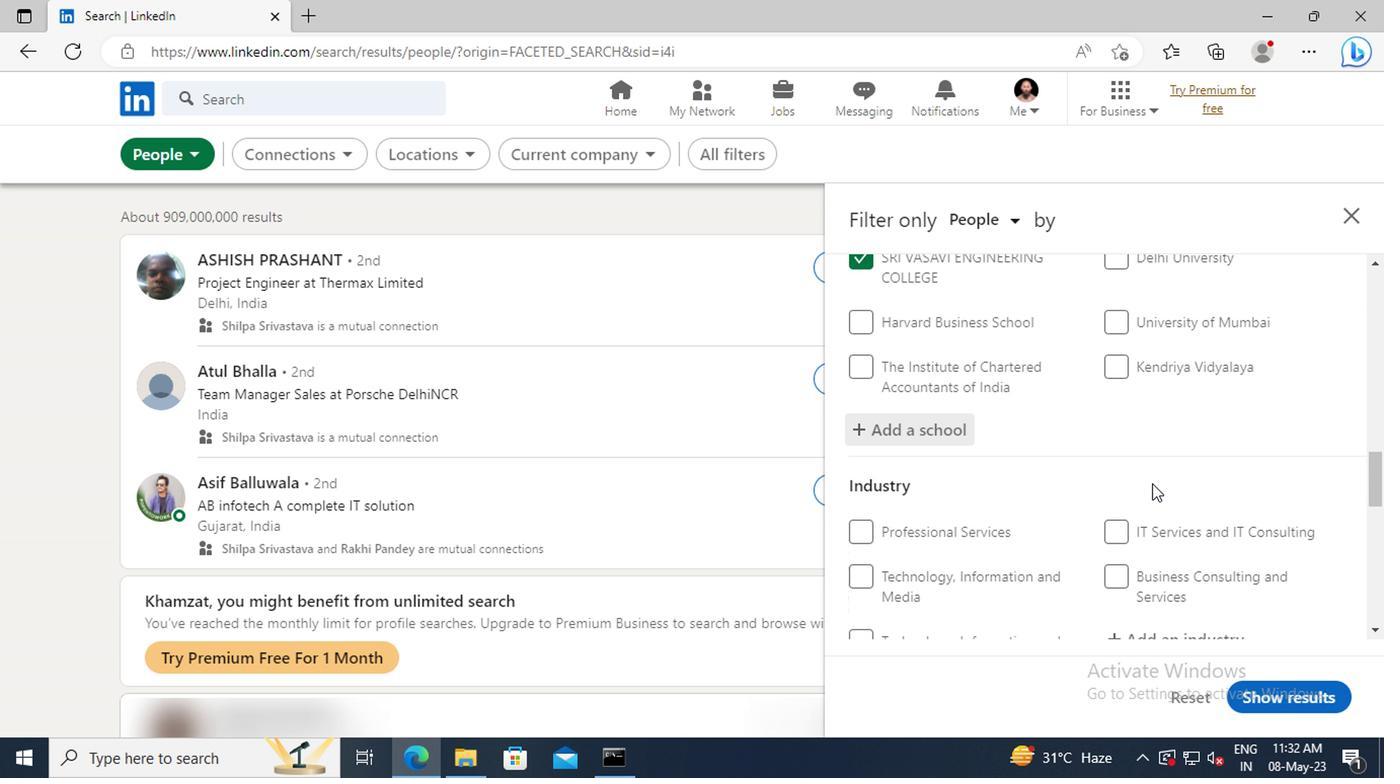 
Action: Mouse scrolled (1146, 474) with delta (0, -1)
Screenshot: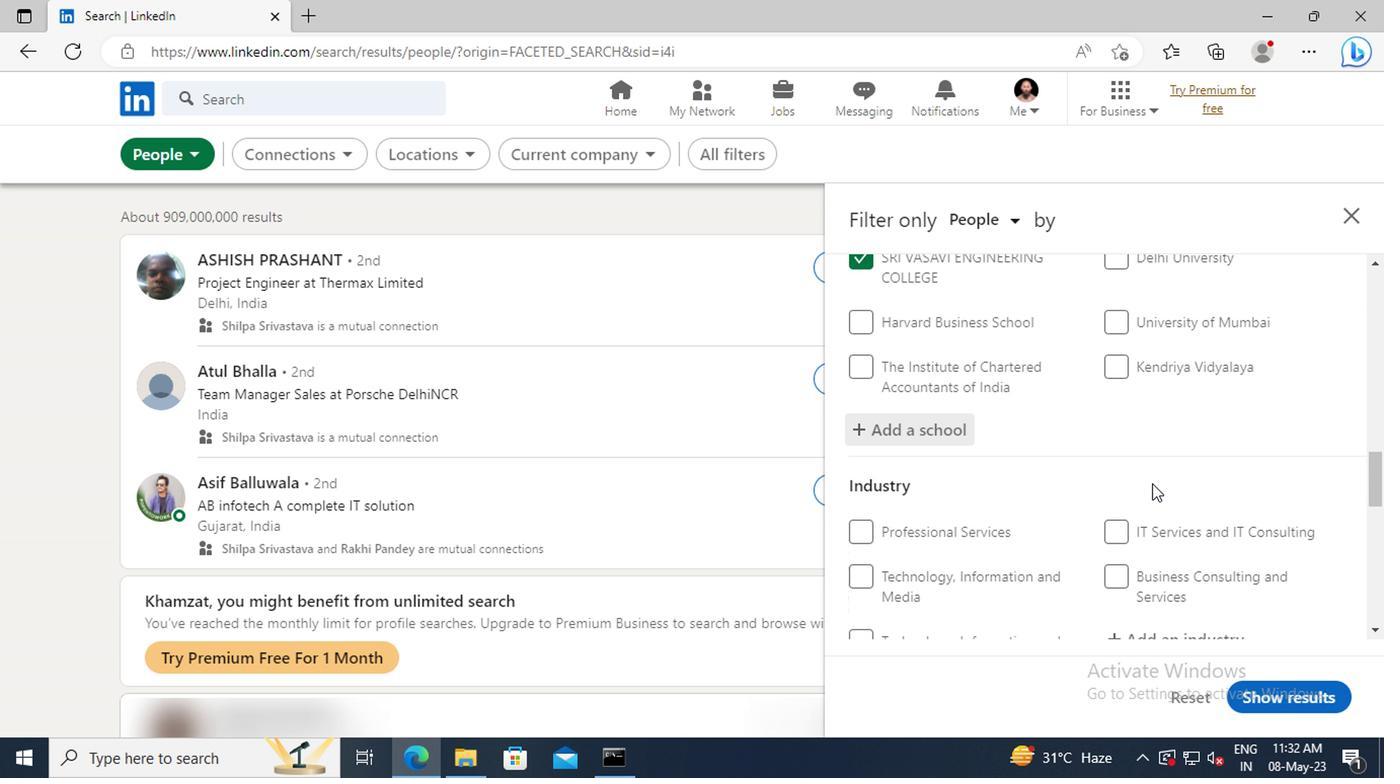
Action: Mouse moved to (1145, 463)
Screenshot: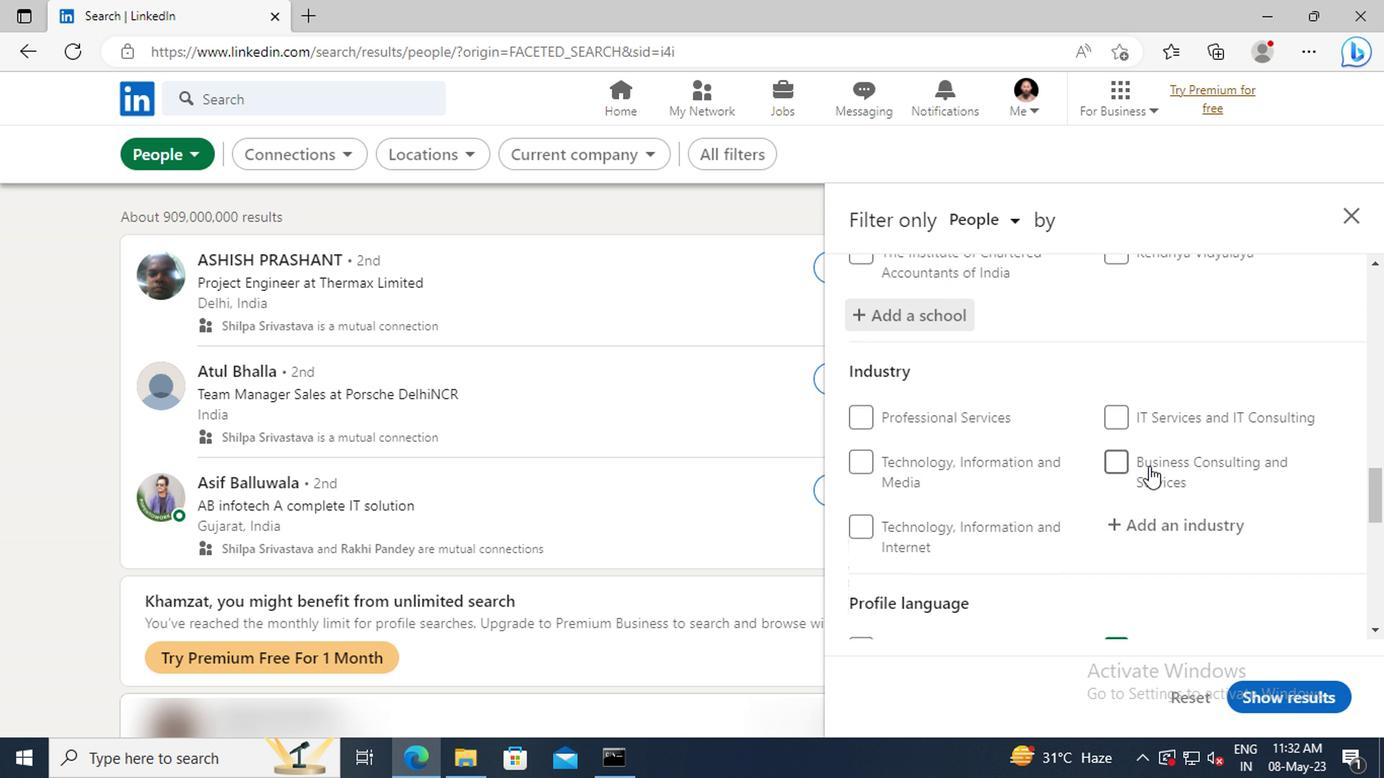 
Action: Mouse scrolled (1145, 461) with delta (0, -1)
Screenshot: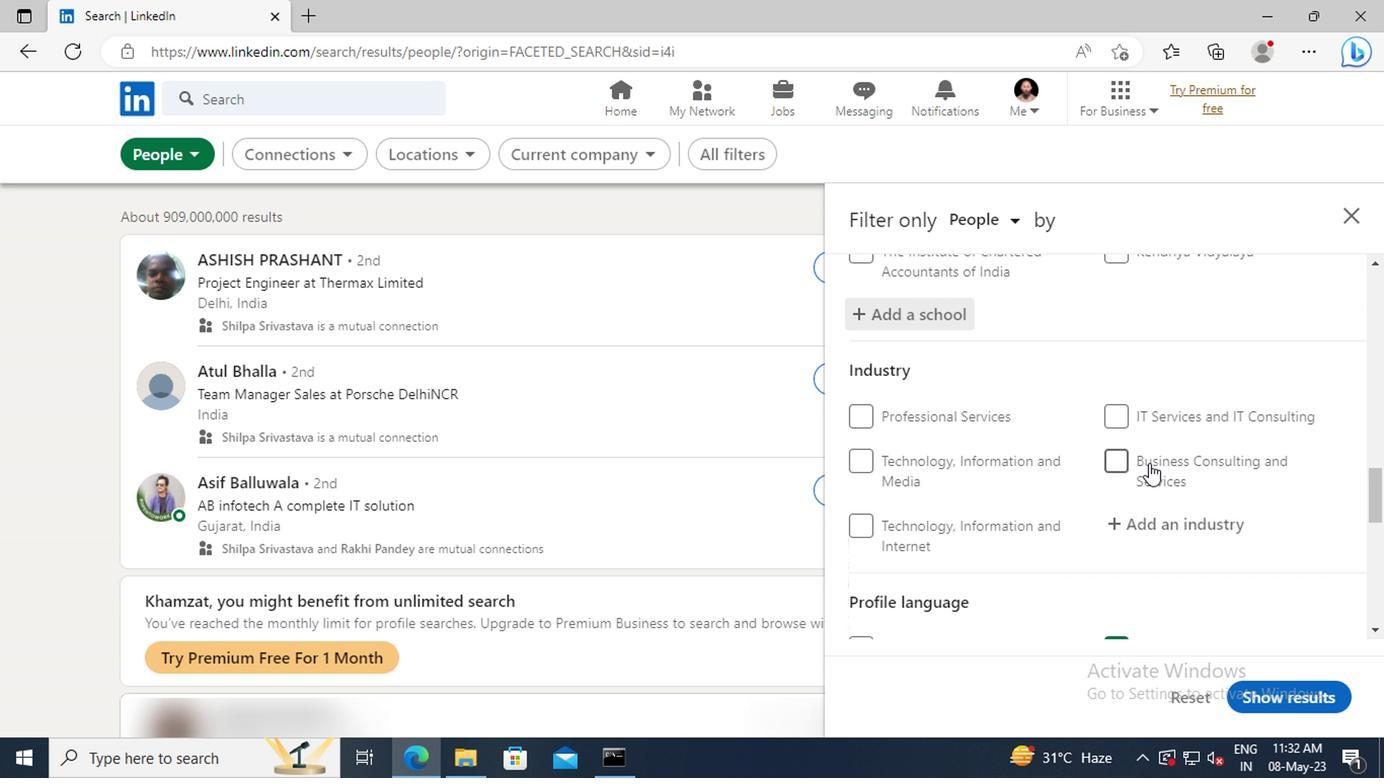 
Action: Mouse moved to (1137, 465)
Screenshot: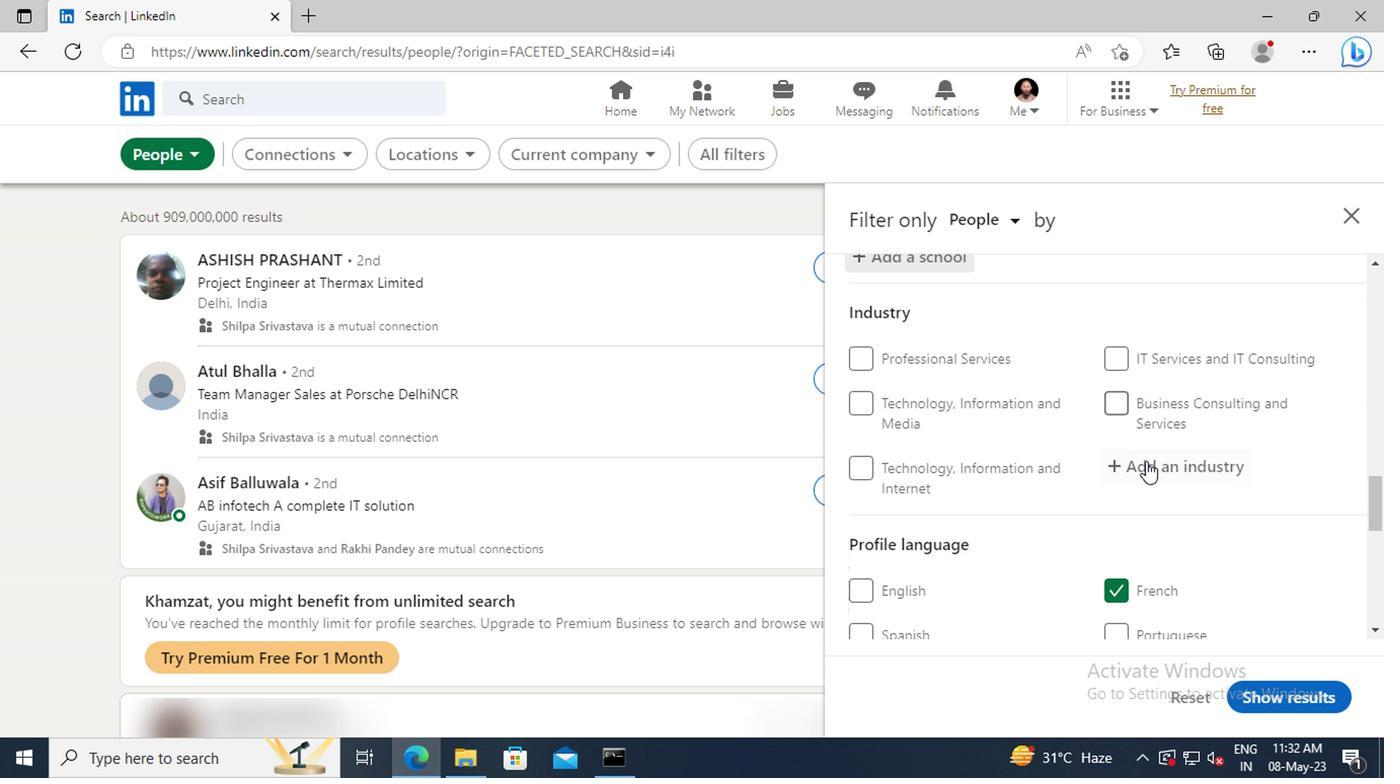 
Action: Mouse pressed left at (1137, 465)
Screenshot: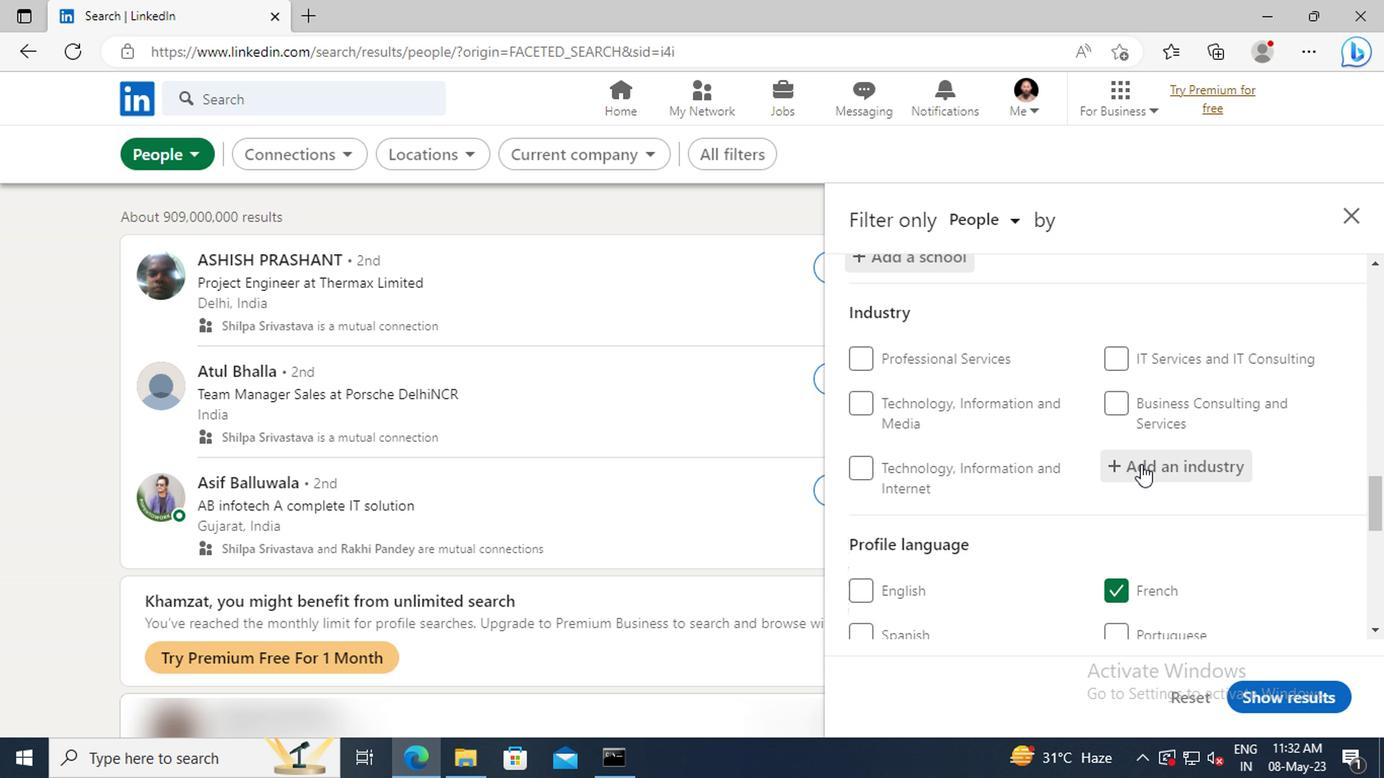 
Action: Key pressed <Key.shift>ANIMAL<Key.space>
Screenshot: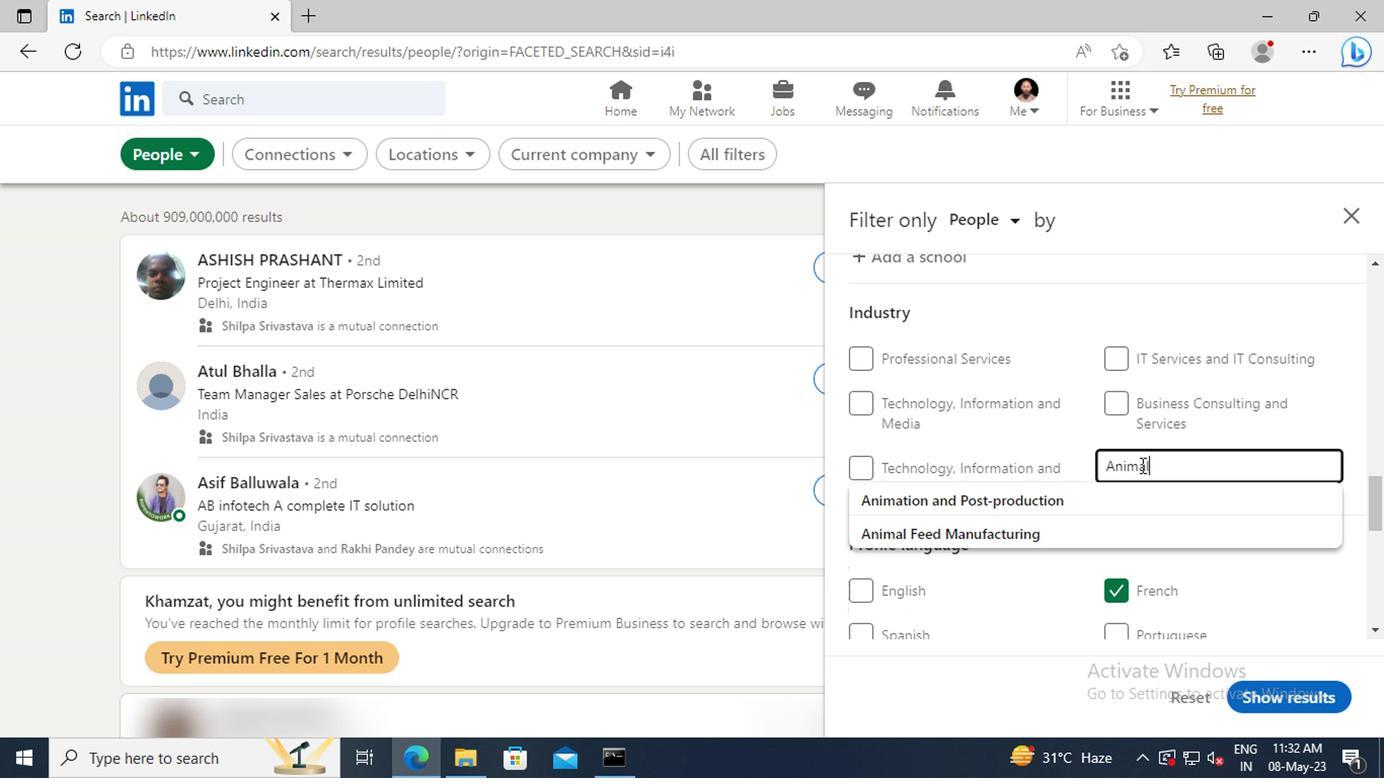 
Action: Mouse moved to (1140, 499)
Screenshot: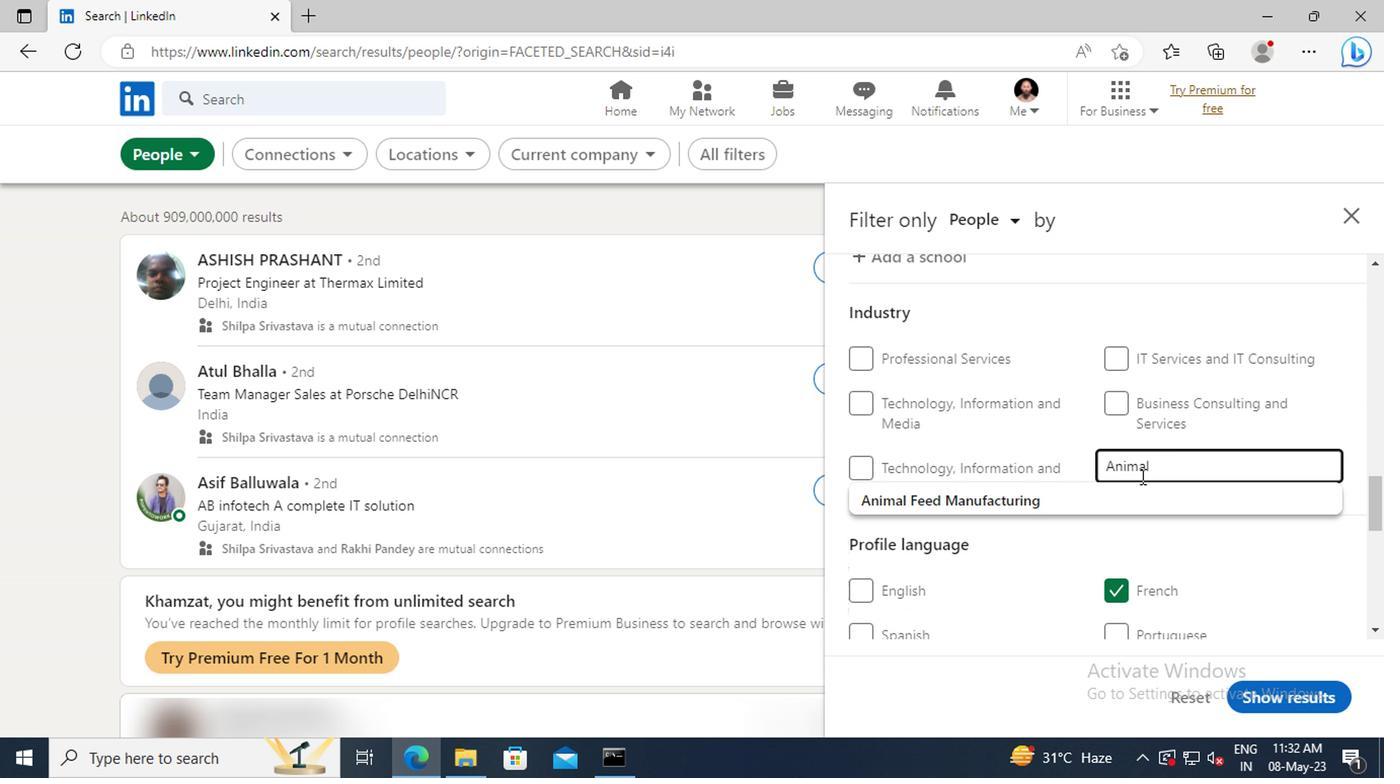 
Action: Mouse pressed left at (1140, 499)
Screenshot: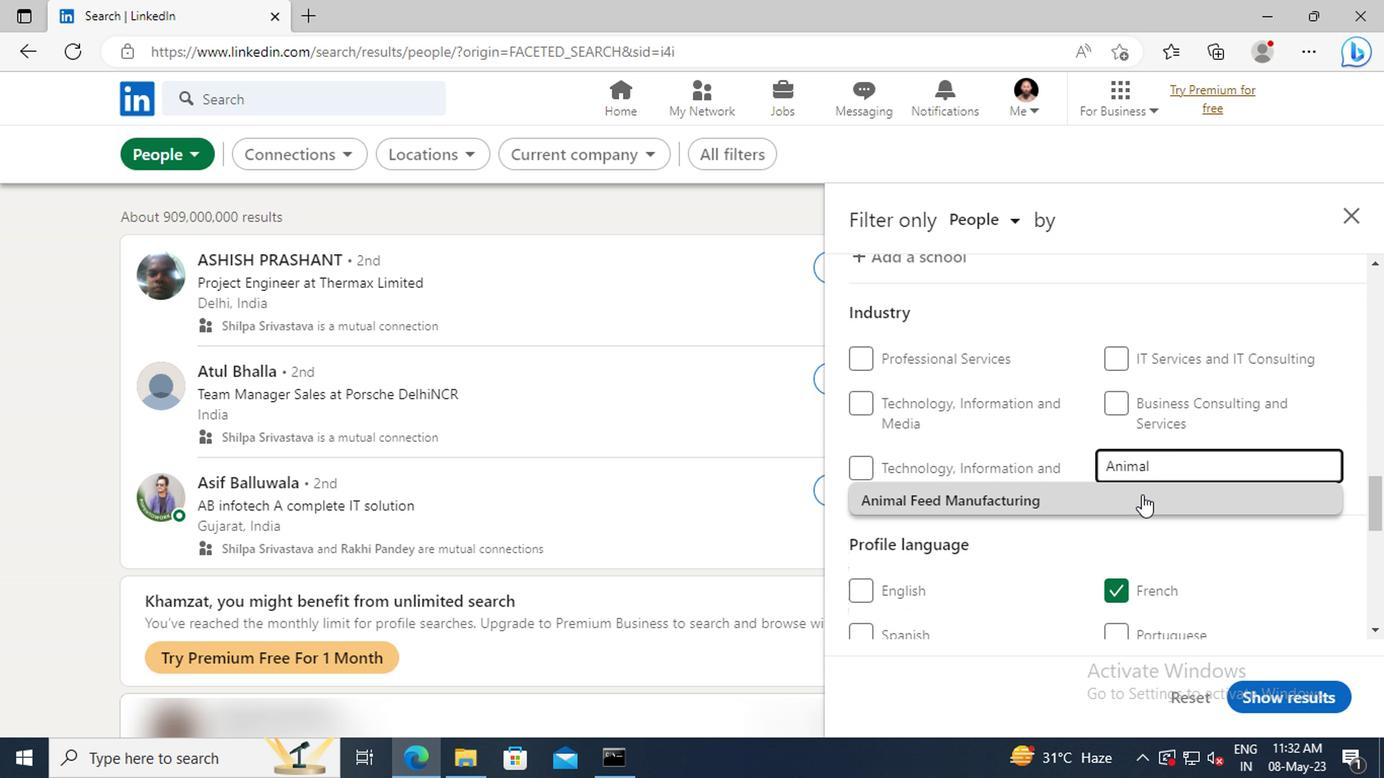 
Action: Mouse scrolled (1140, 499) with delta (0, 0)
Screenshot: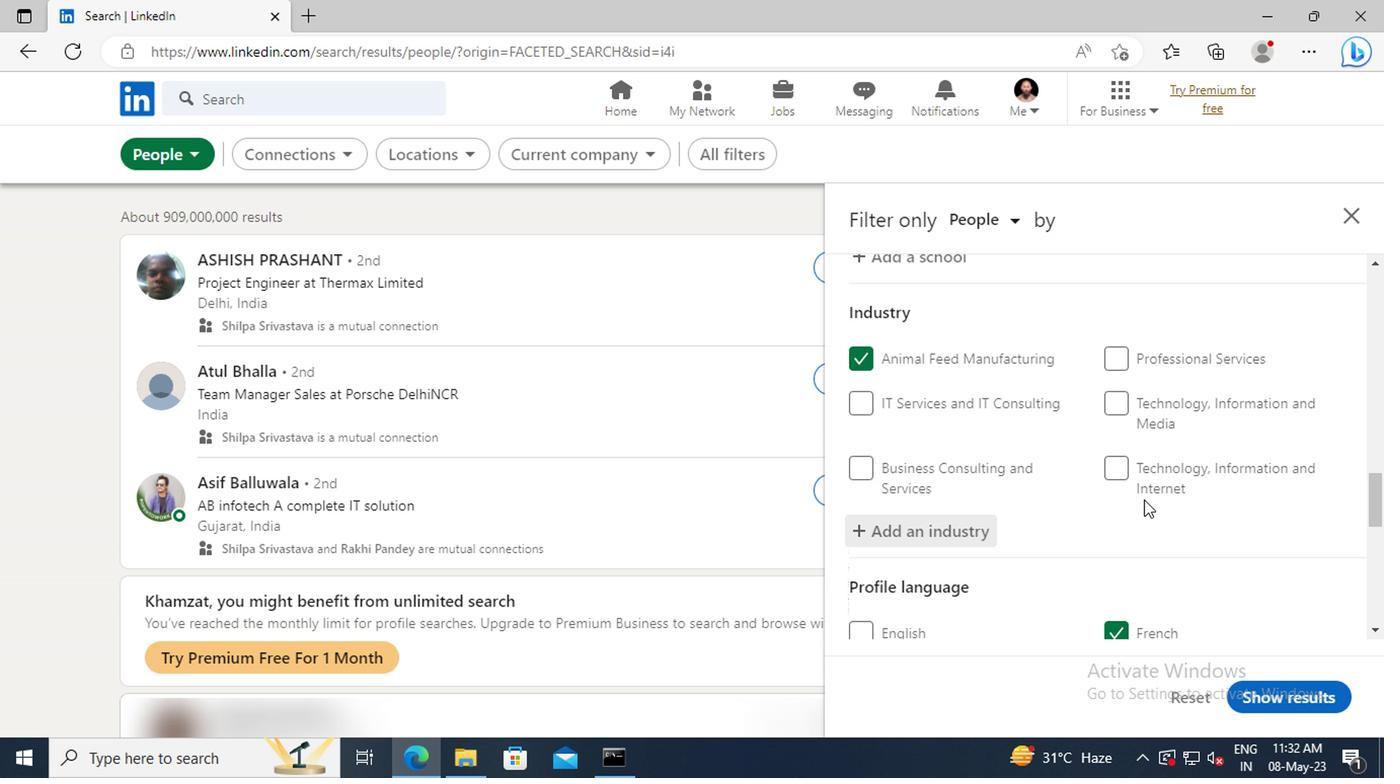
Action: Mouse scrolled (1140, 499) with delta (0, 0)
Screenshot: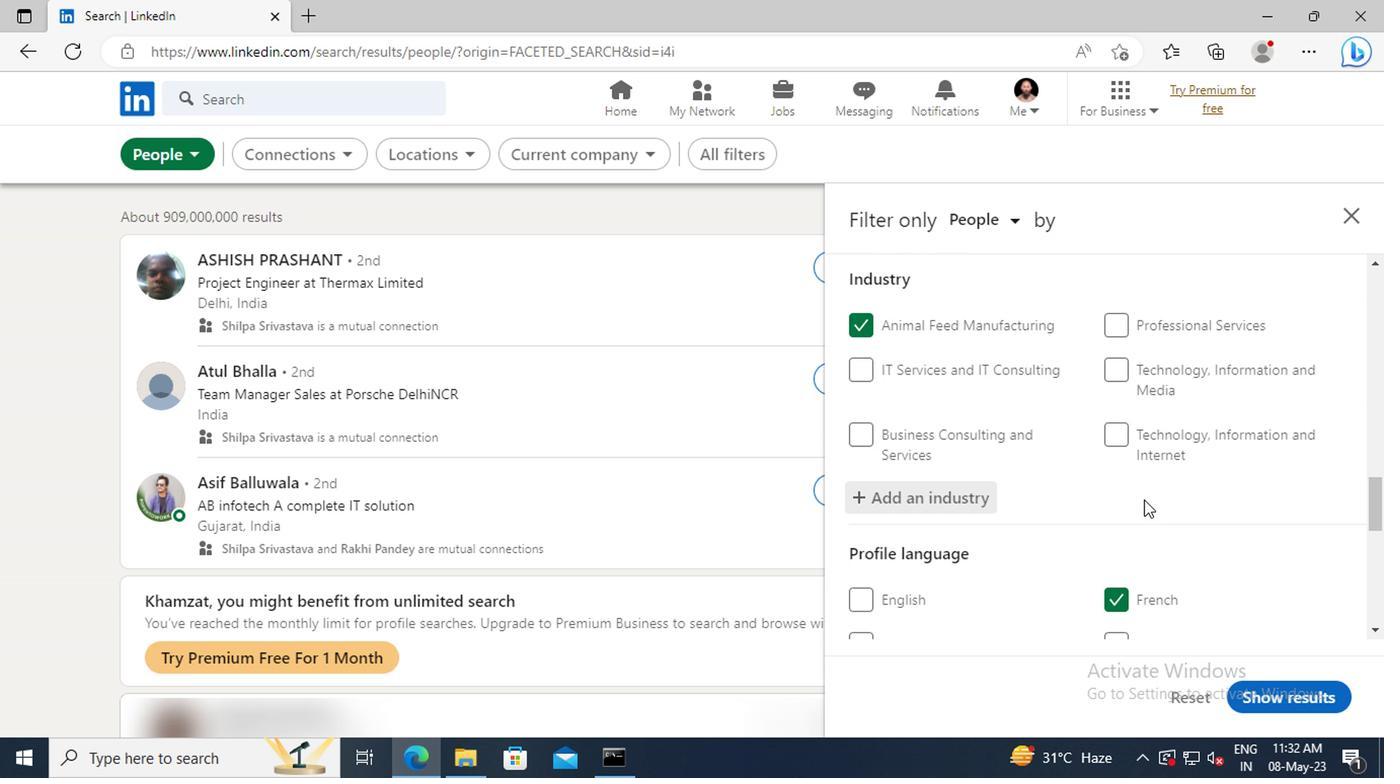 
Action: Mouse scrolled (1140, 499) with delta (0, 0)
Screenshot: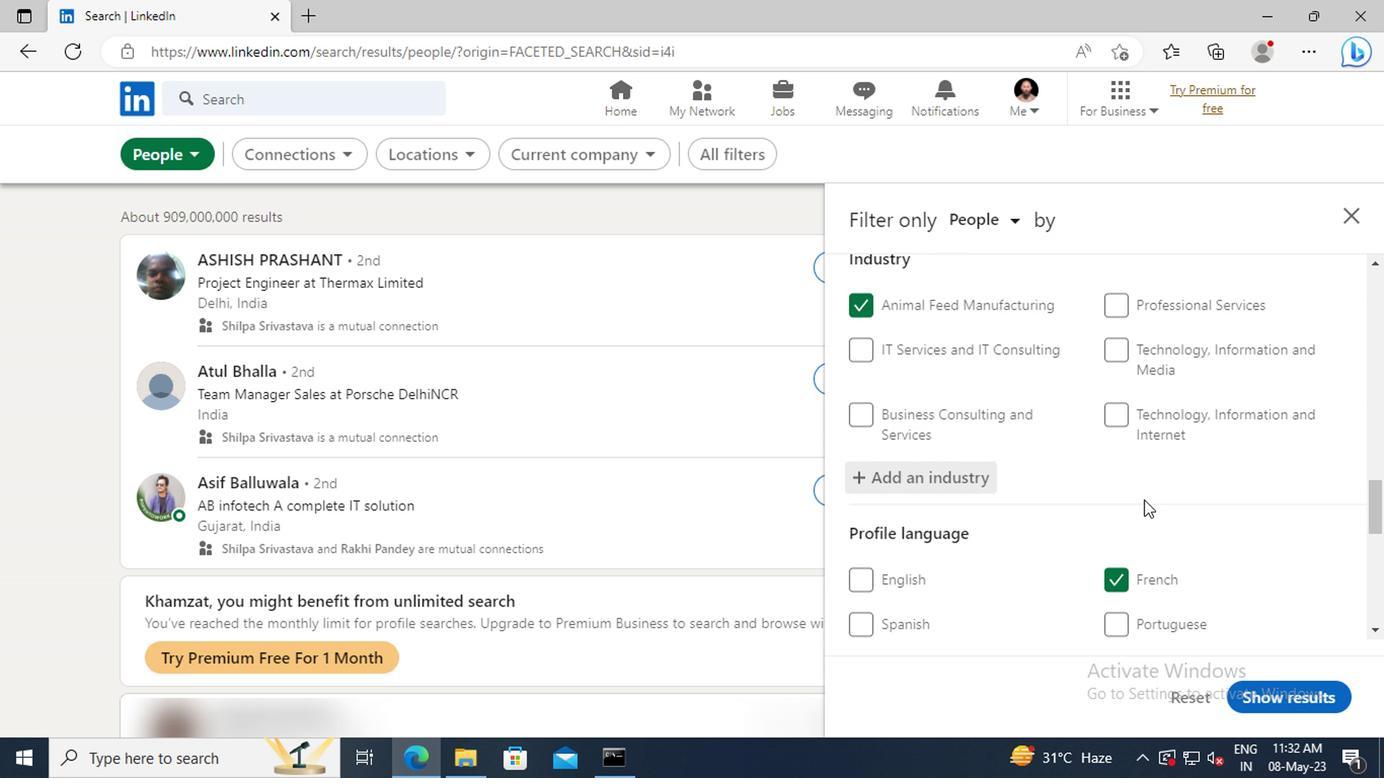 
Action: Mouse scrolled (1140, 499) with delta (0, 0)
Screenshot: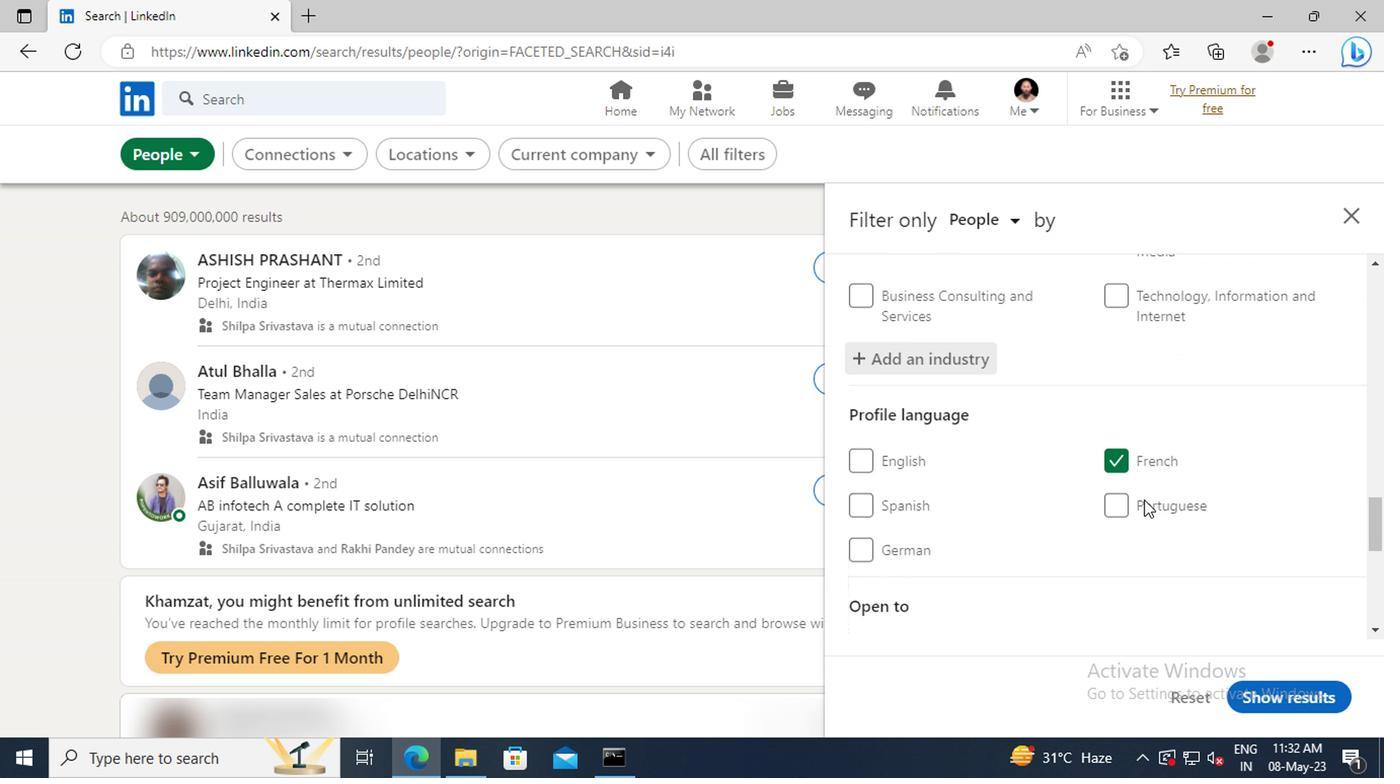 
Action: Mouse scrolled (1140, 499) with delta (0, 0)
Screenshot: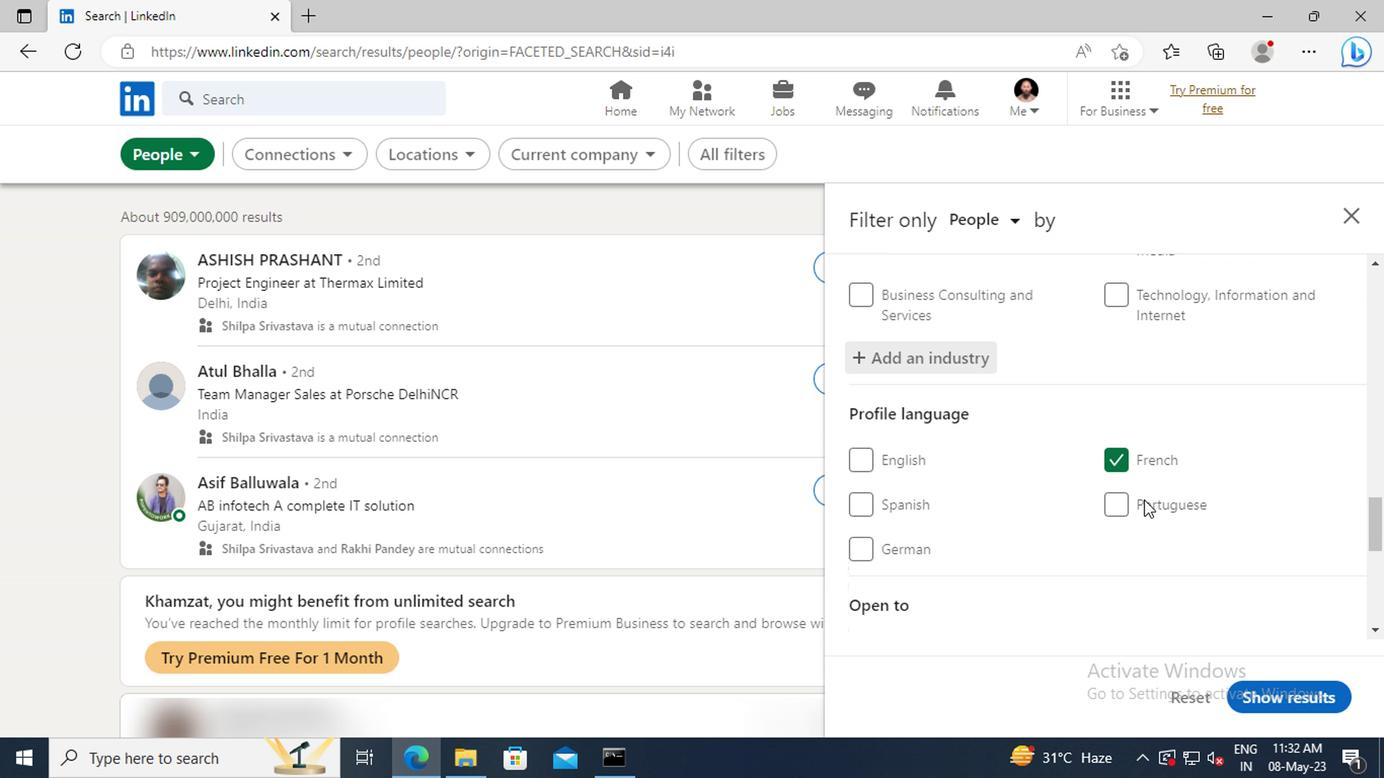 
Action: Mouse moved to (1140, 499)
Screenshot: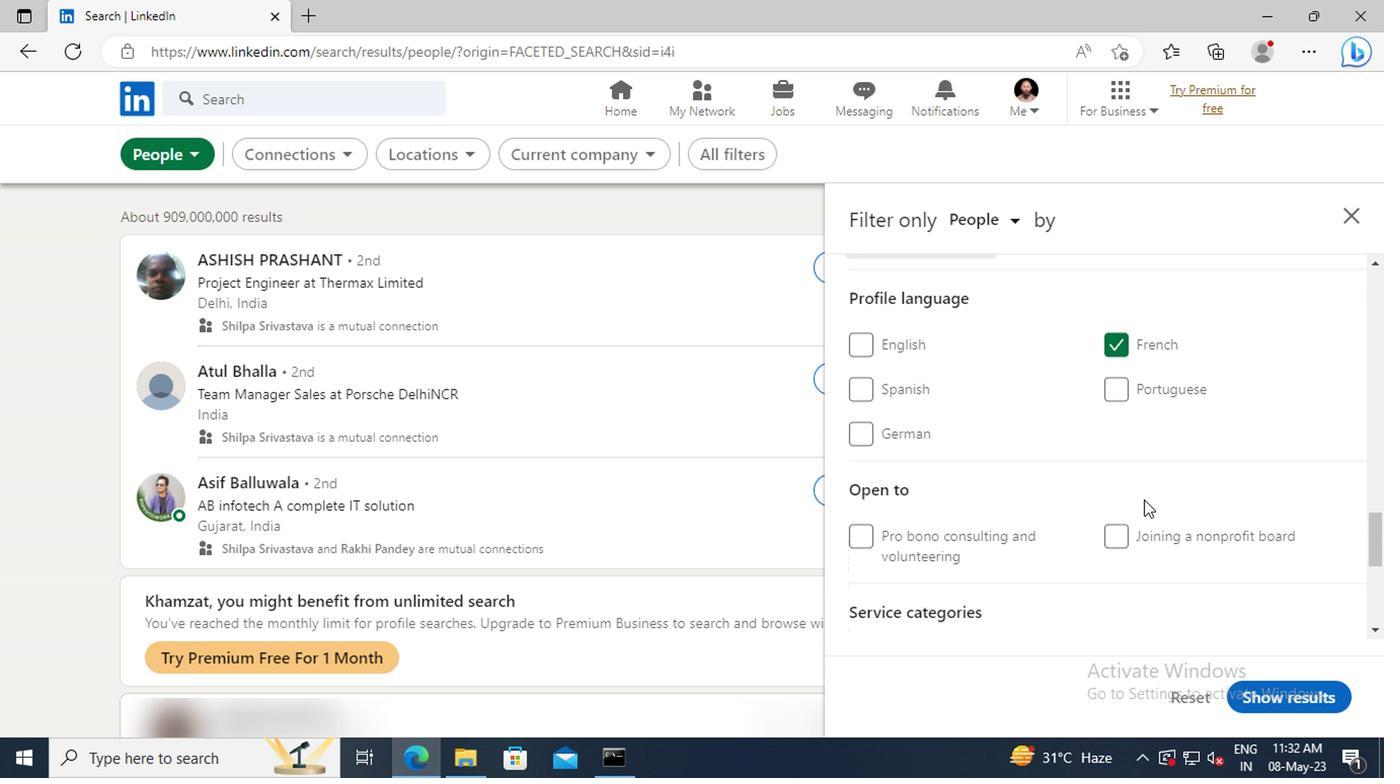 
Action: Mouse scrolled (1140, 499) with delta (0, 0)
Screenshot: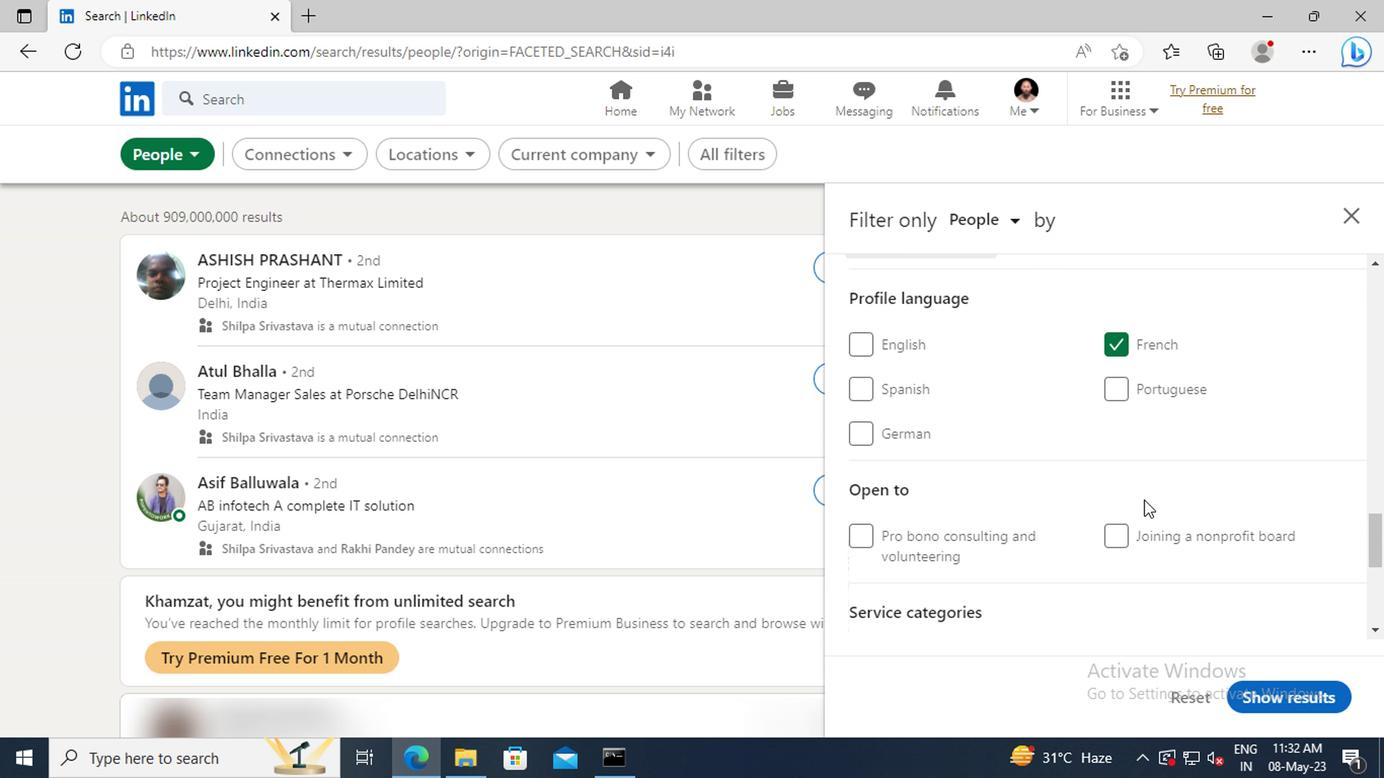 
Action: Mouse moved to (1139, 498)
Screenshot: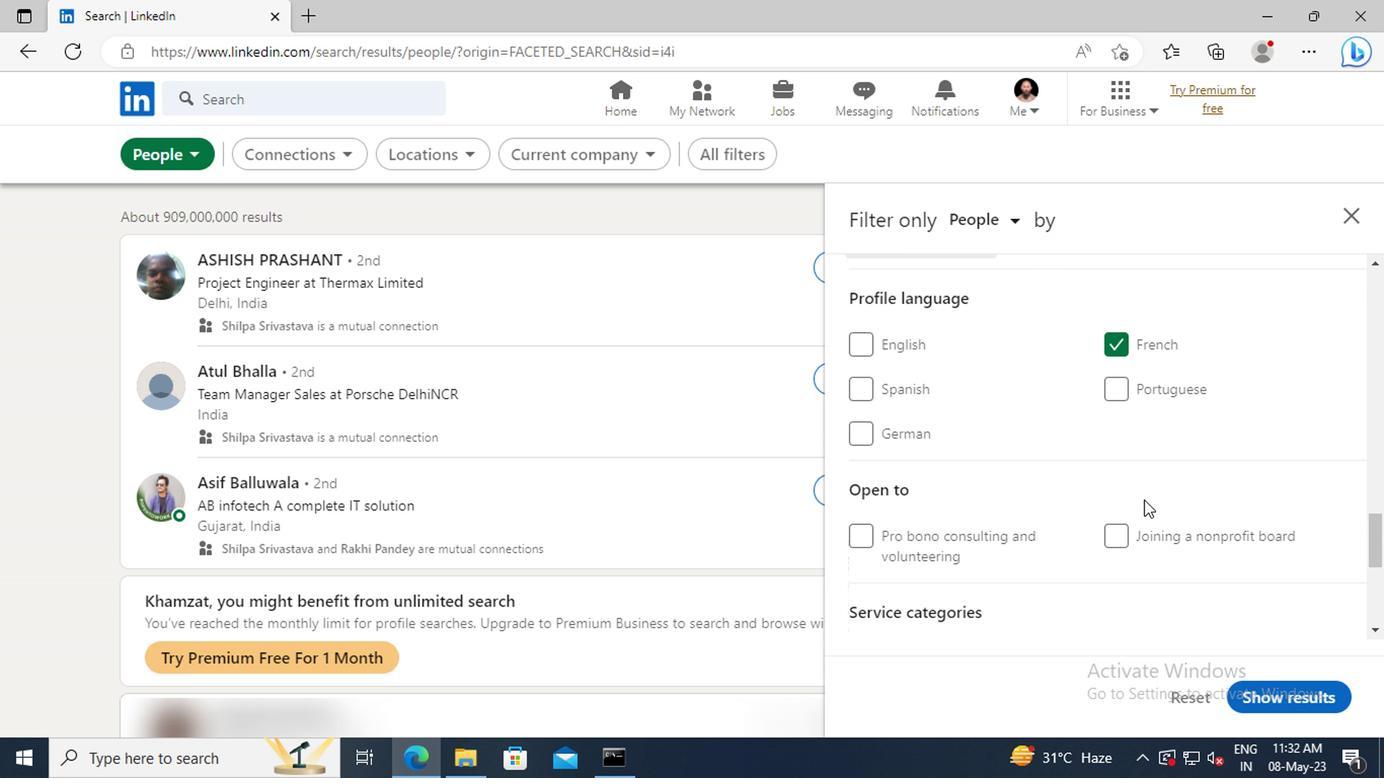 
Action: Mouse scrolled (1139, 496) with delta (0, -1)
Screenshot: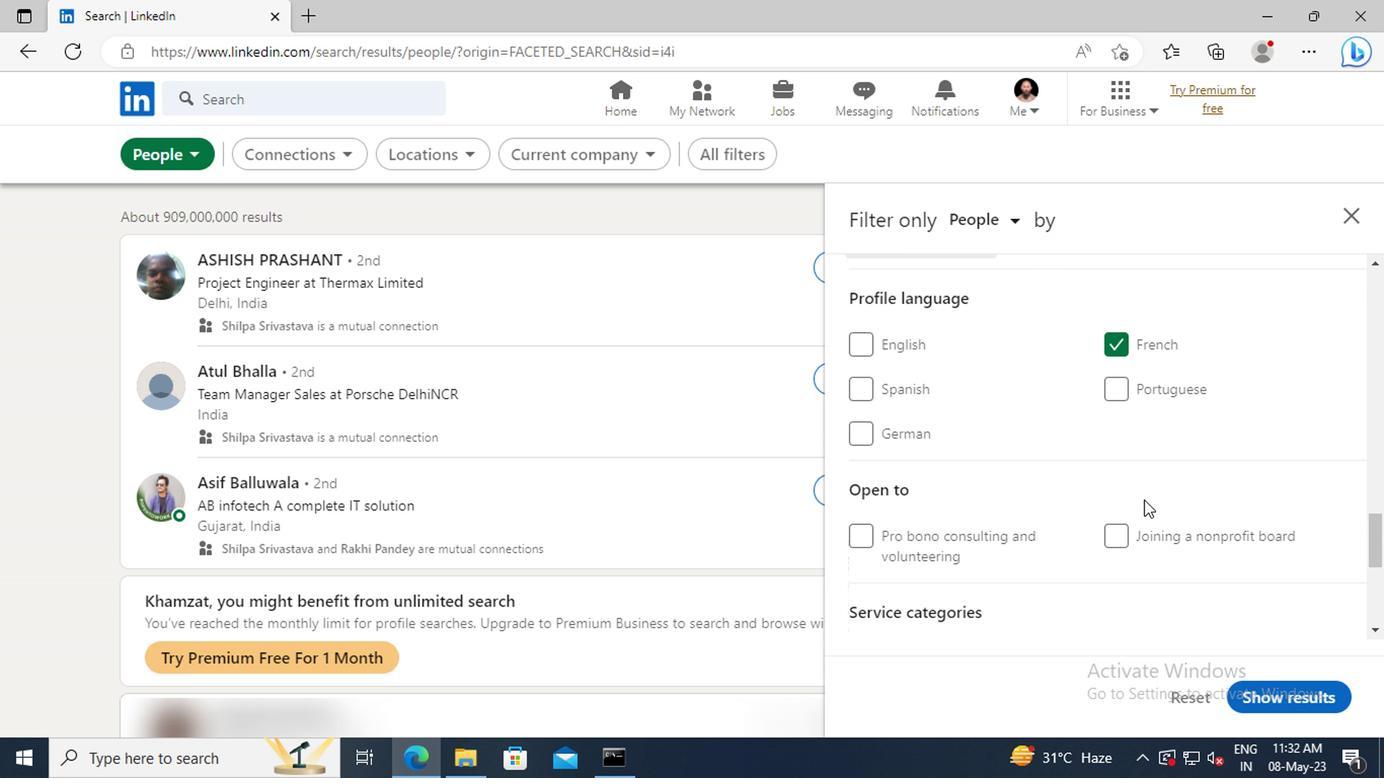 
Action: Mouse moved to (1130, 483)
Screenshot: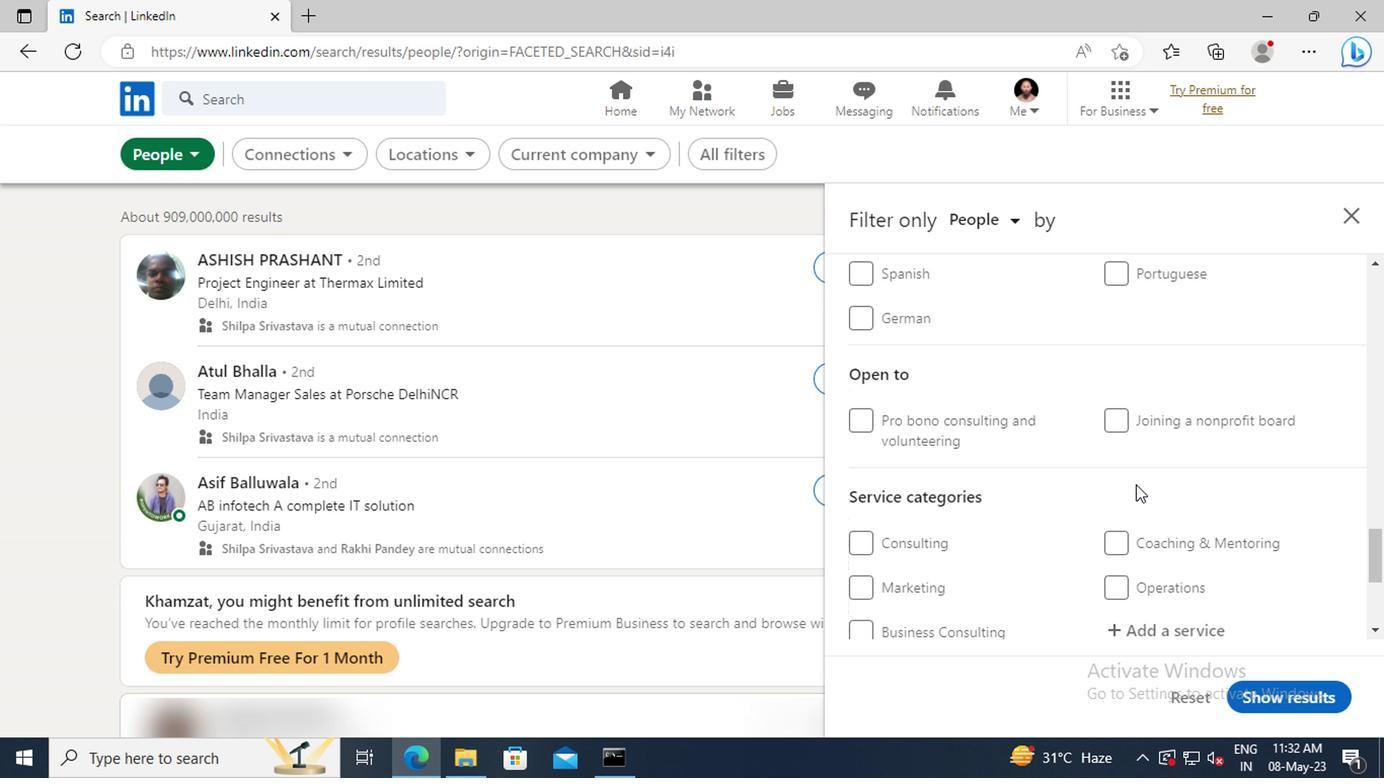 
Action: Mouse scrolled (1130, 481) with delta (0, -1)
Screenshot: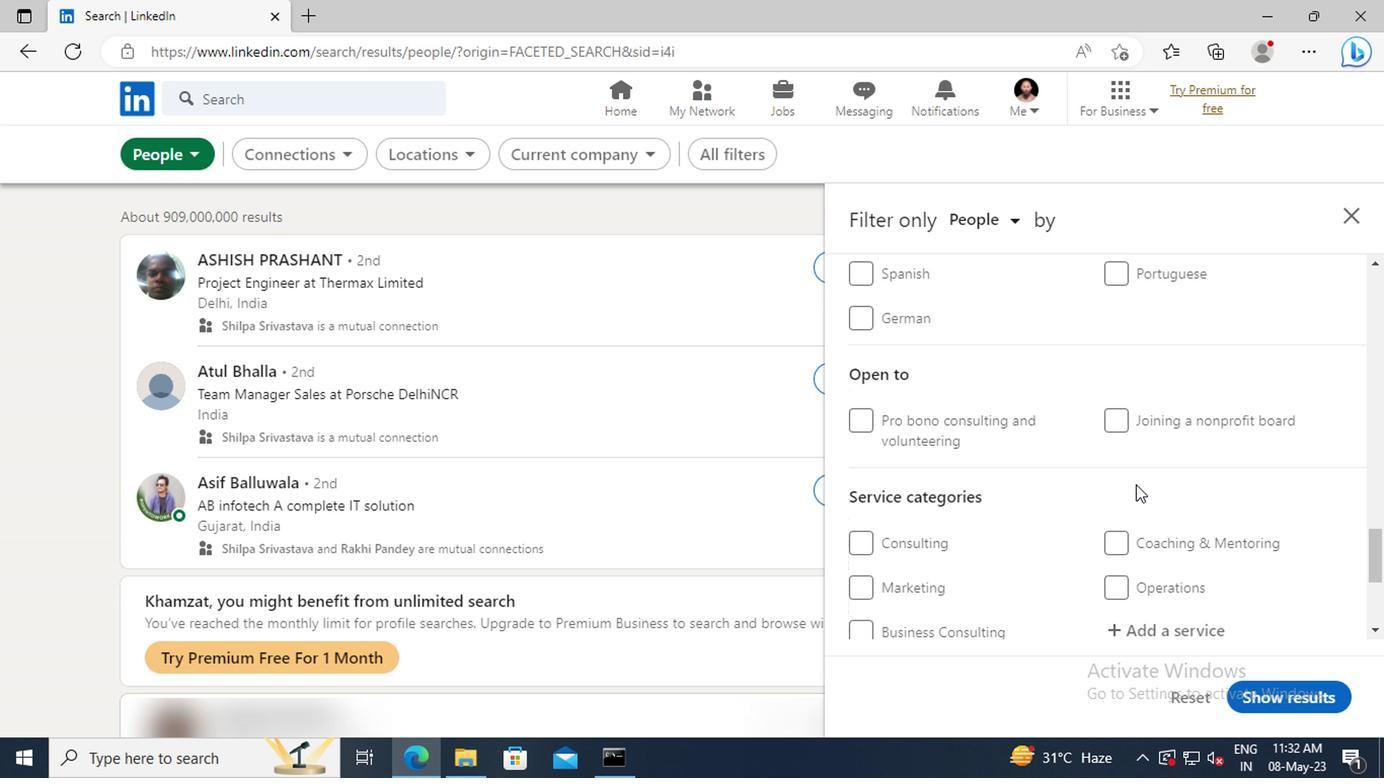
Action: Mouse moved to (1130, 481)
Screenshot: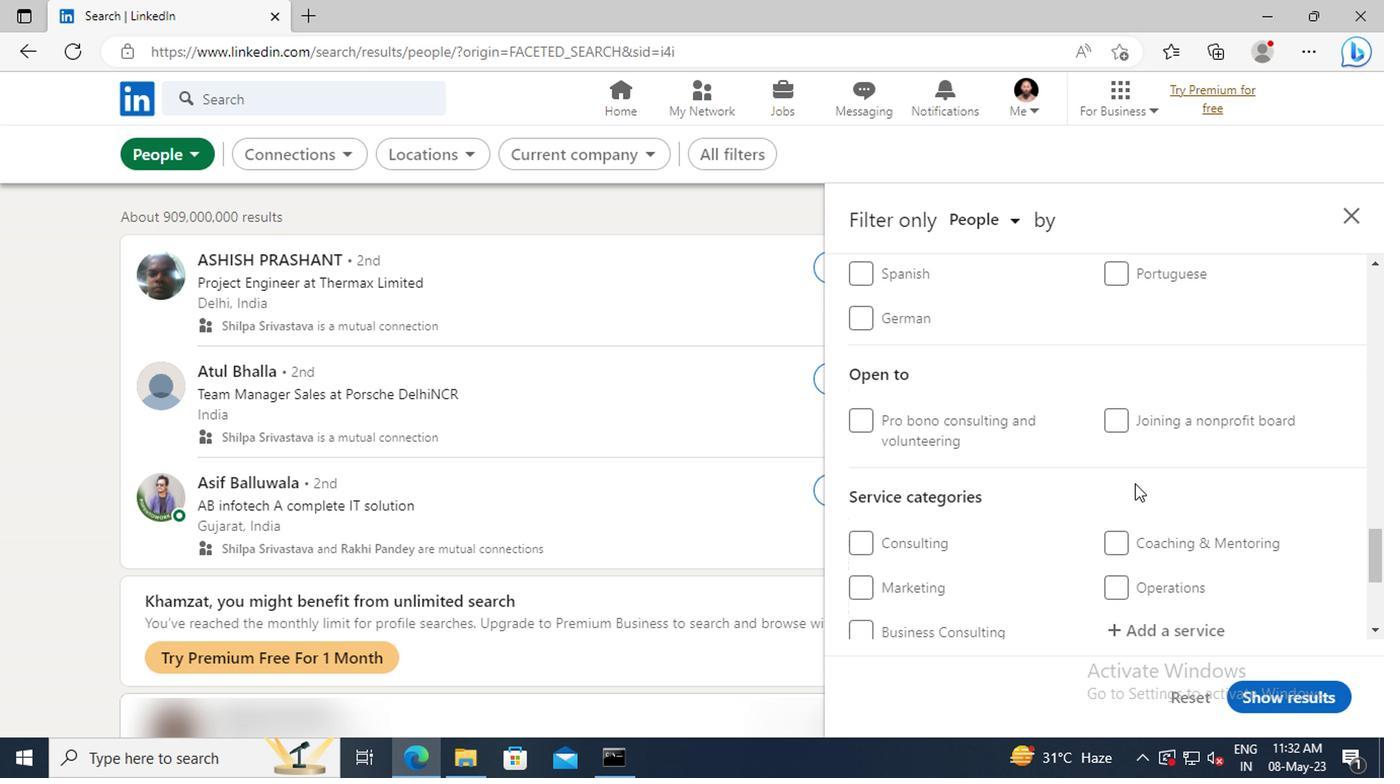 
Action: Mouse scrolled (1130, 479) with delta (0, -1)
Screenshot: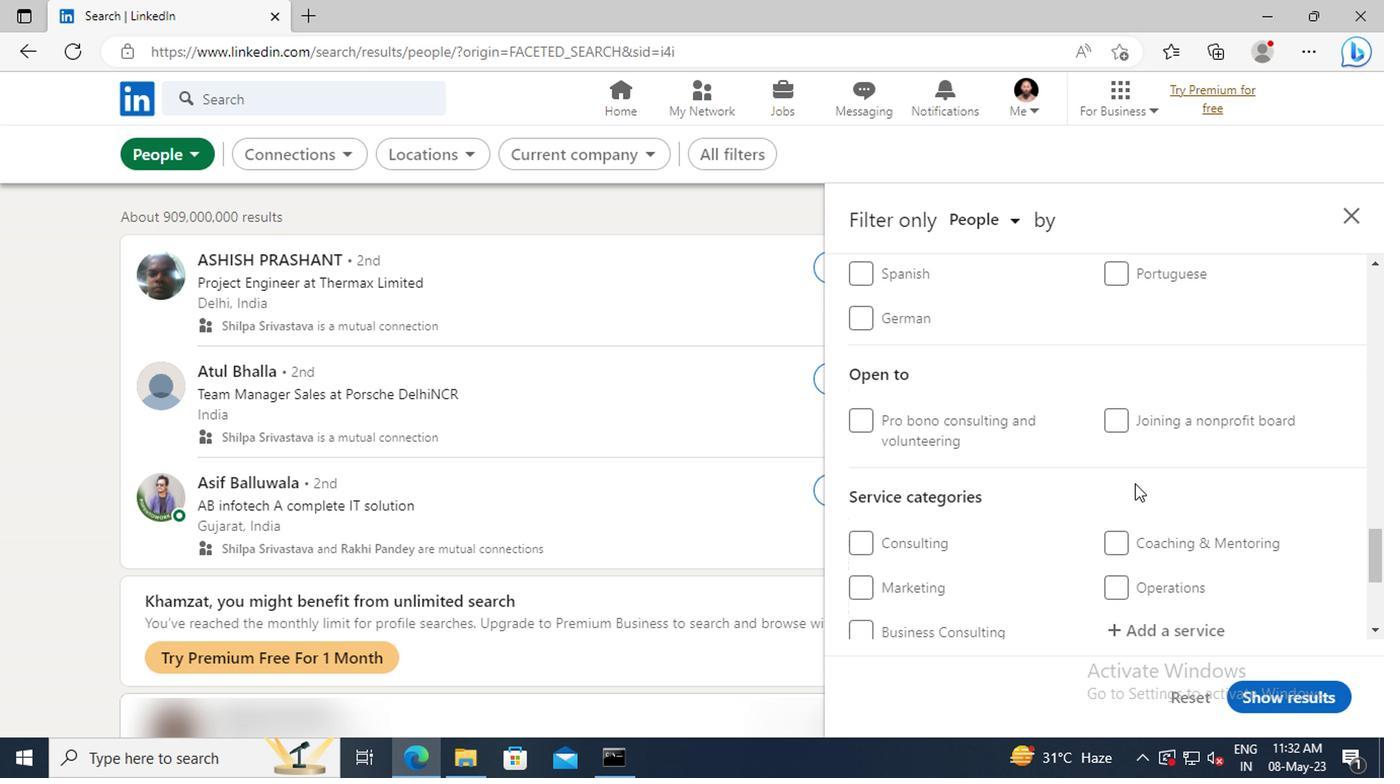 
Action: Mouse moved to (1130, 478)
Screenshot: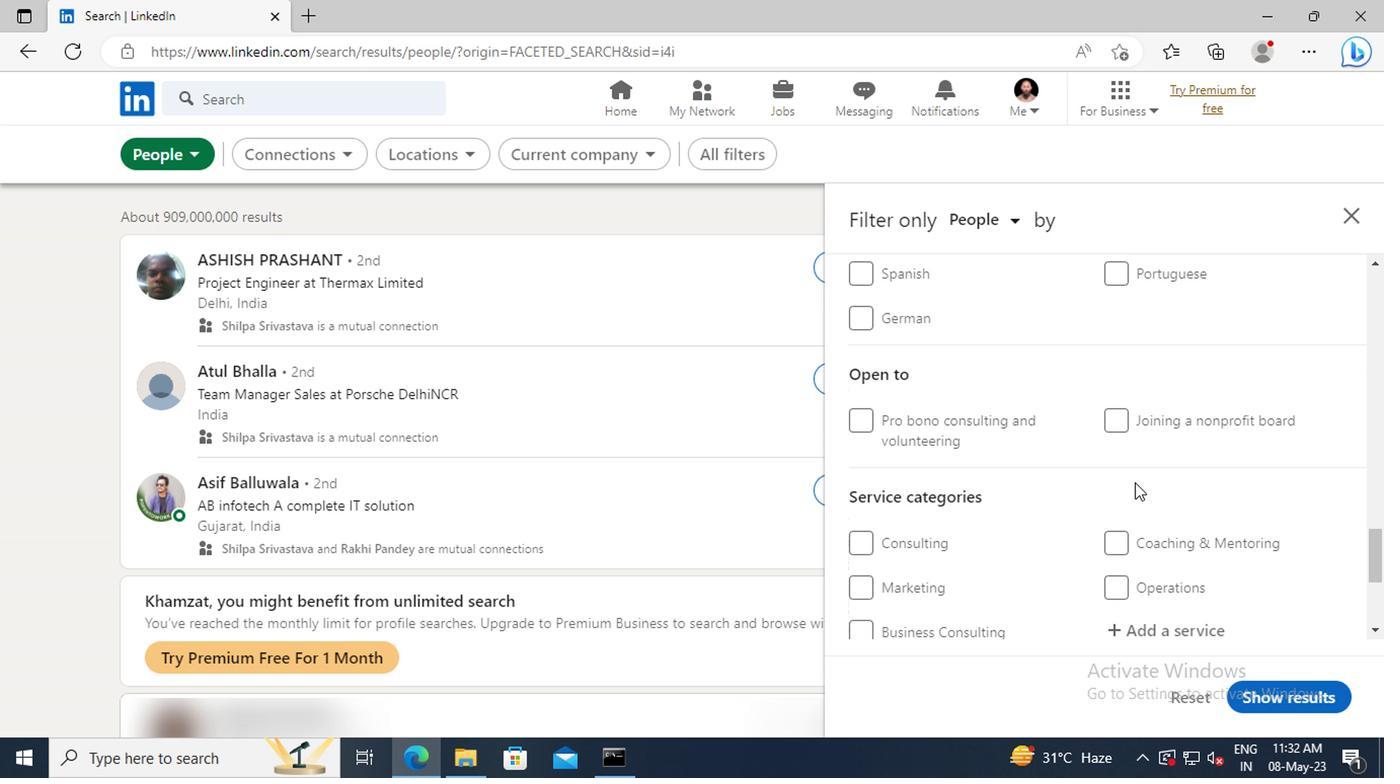
Action: Mouse scrolled (1130, 478) with delta (0, 0)
Screenshot: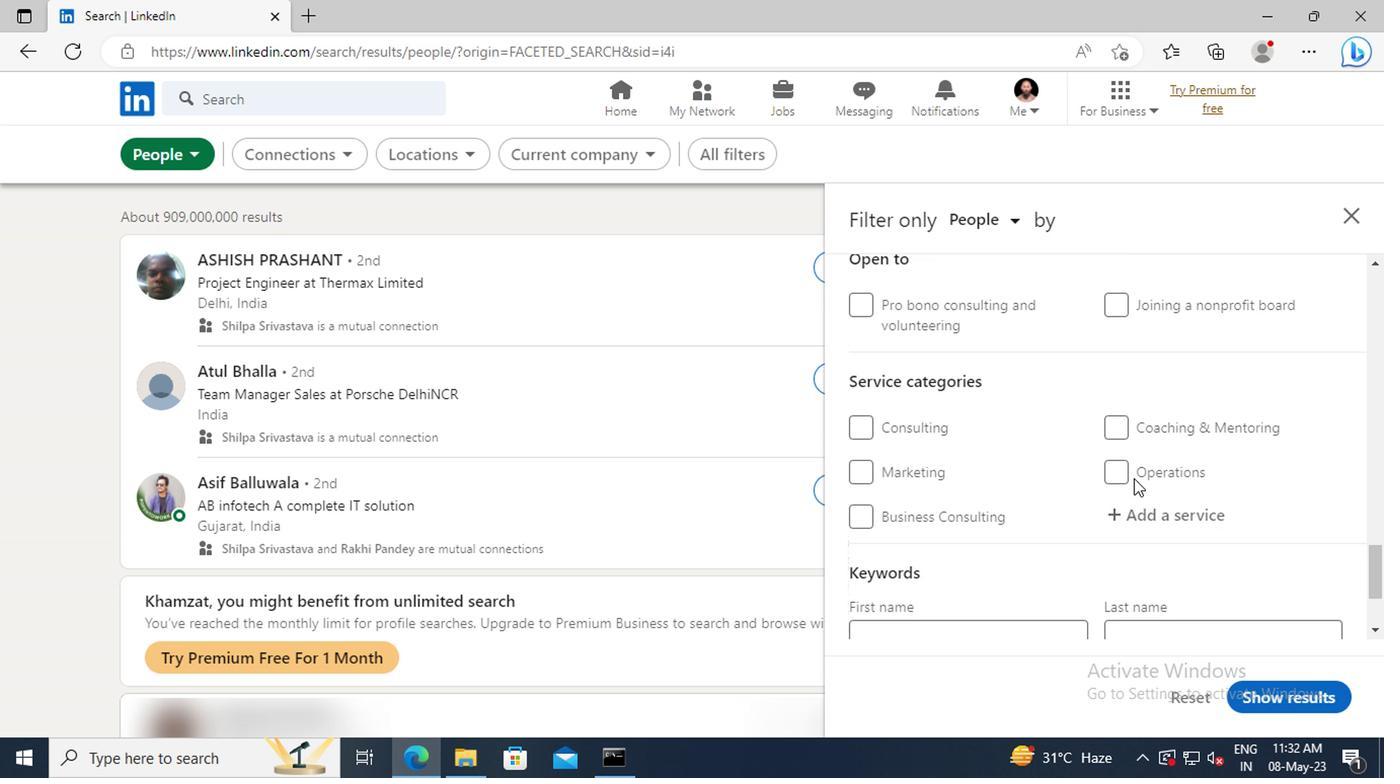 
Action: Mouse moved to (1128, 466)
Screenshot: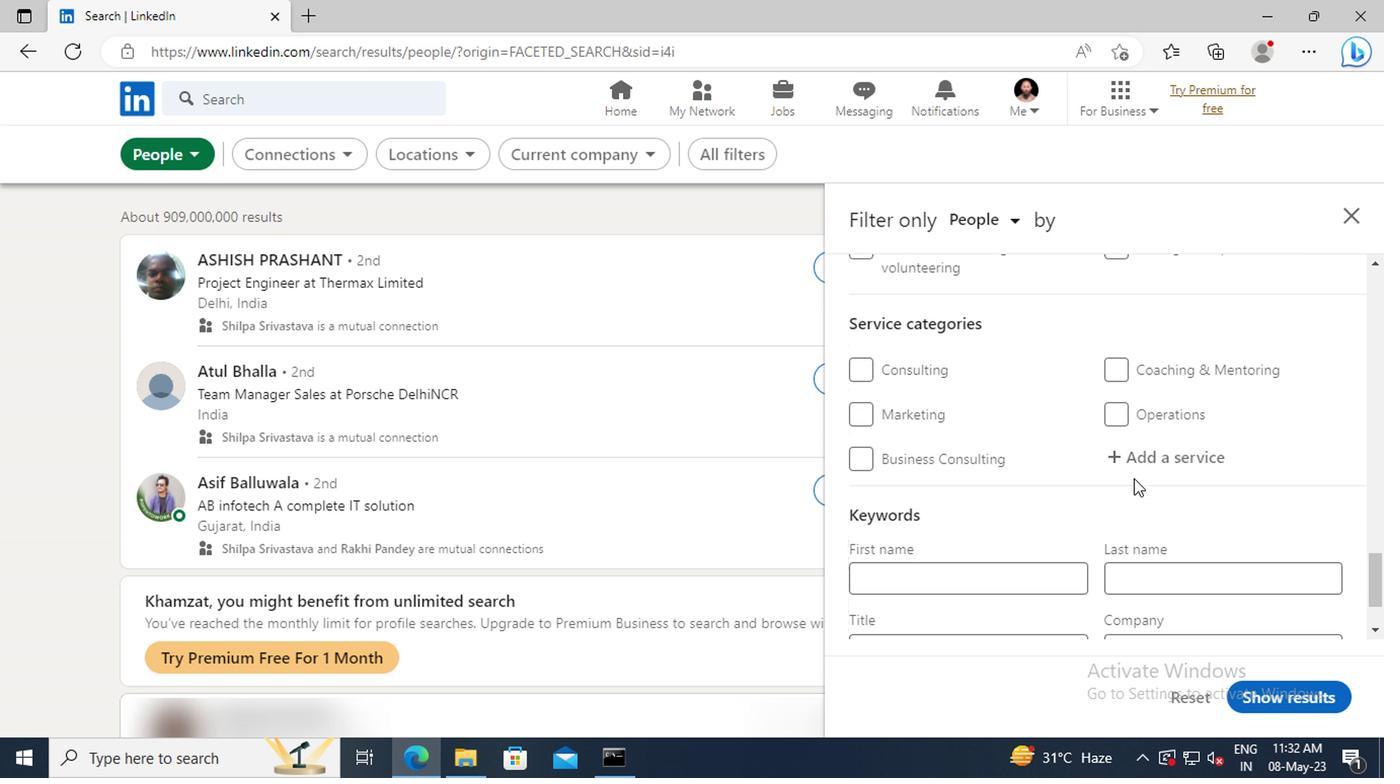 
Action: Mouse pressed left at (1128, 466)
Screenshot: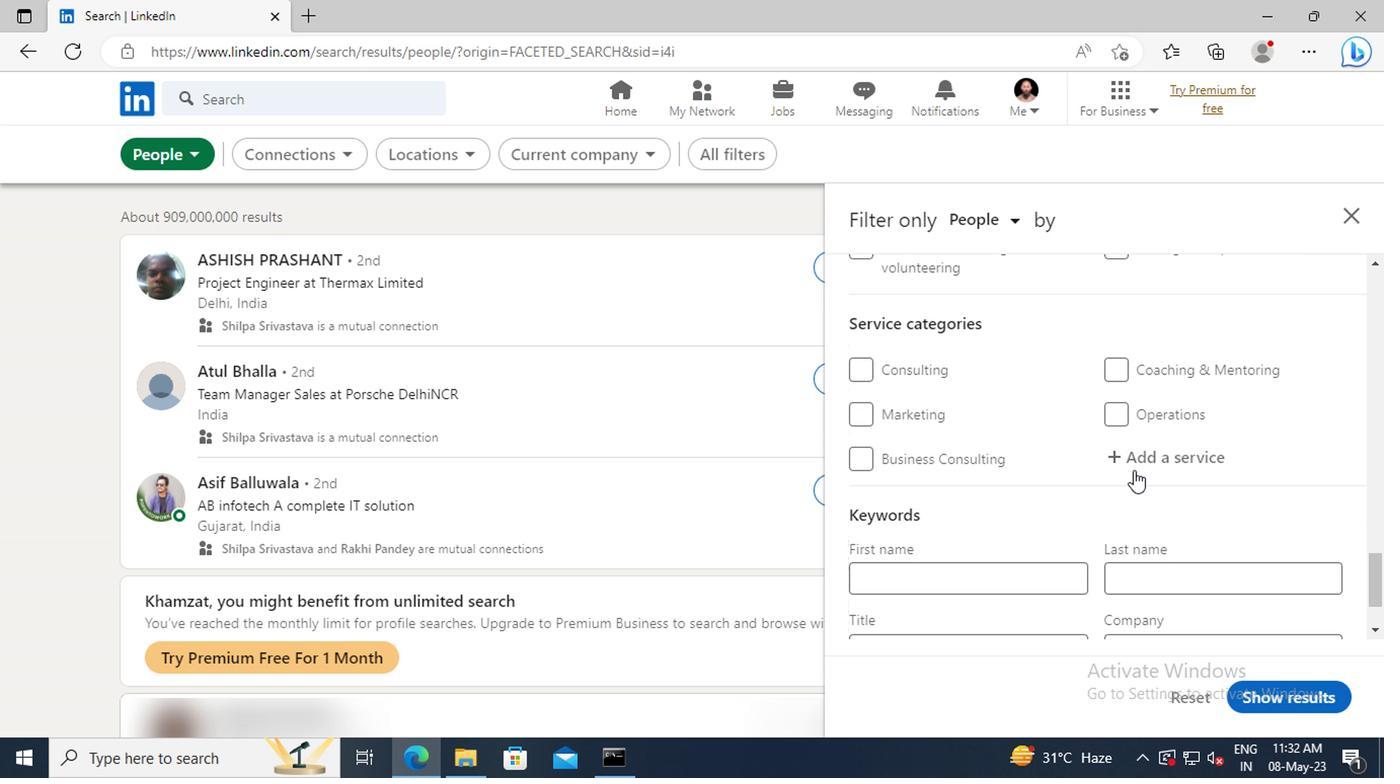 
Action: Key pressed <Key.shift>
Screenshot: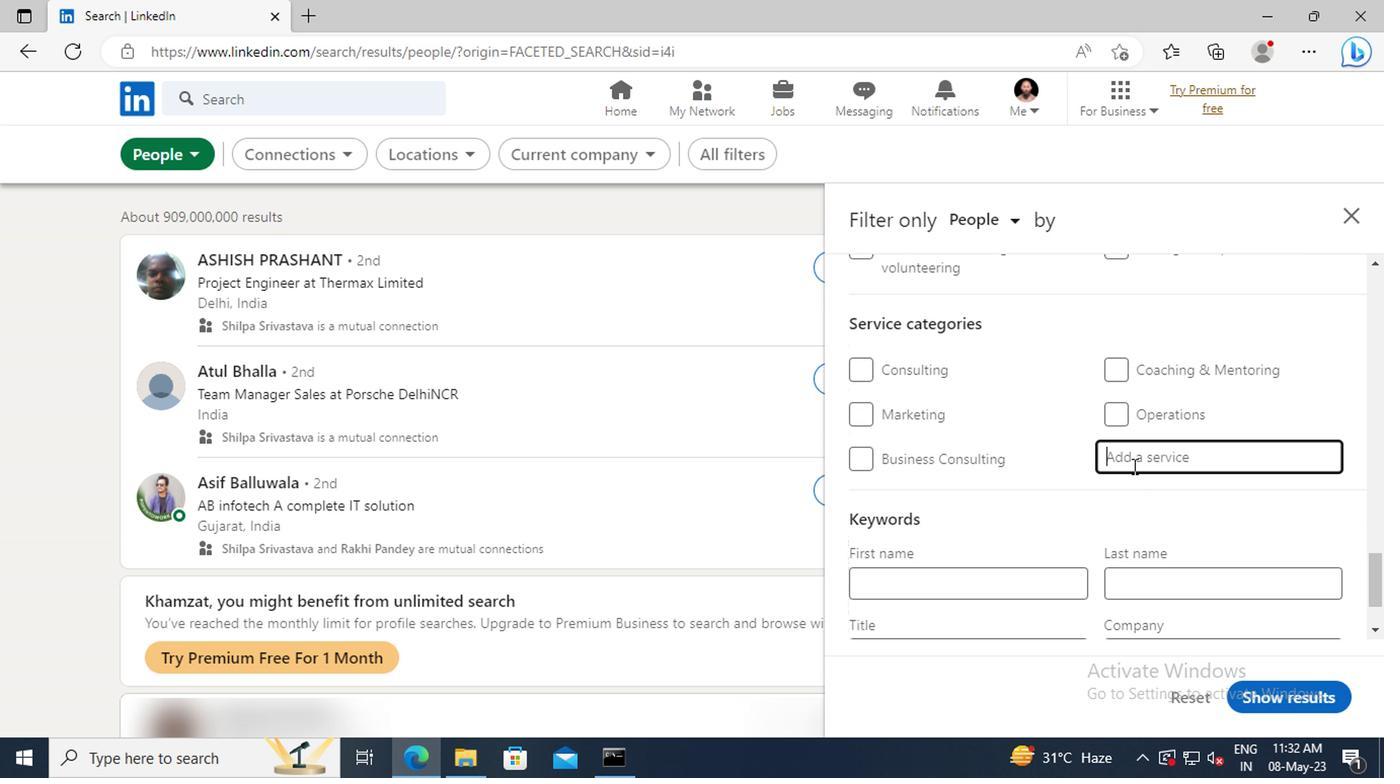 
Action: Mouse moved to (1148, 476)
Screenshot: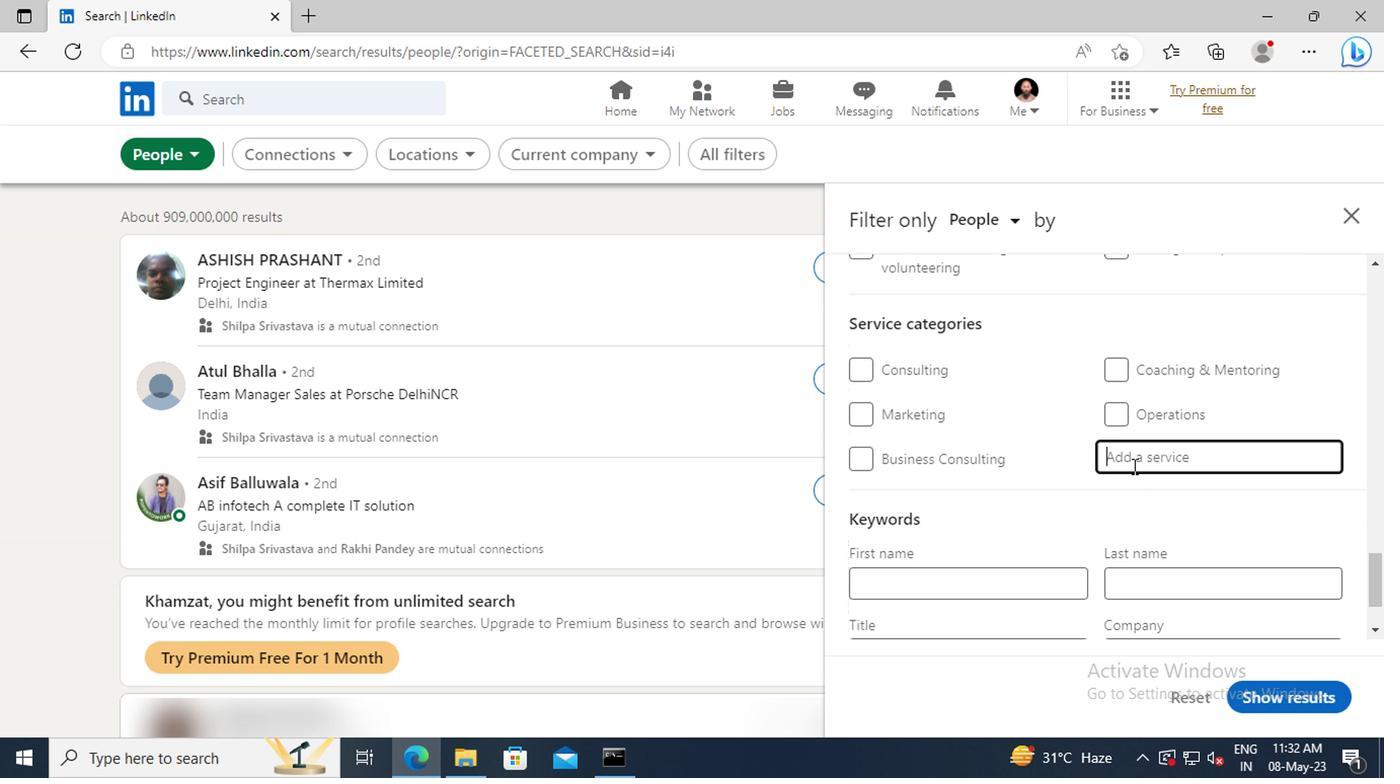 
Action: Key pressed VIDEO<Key.space><Key.shift>ED
Screenshot: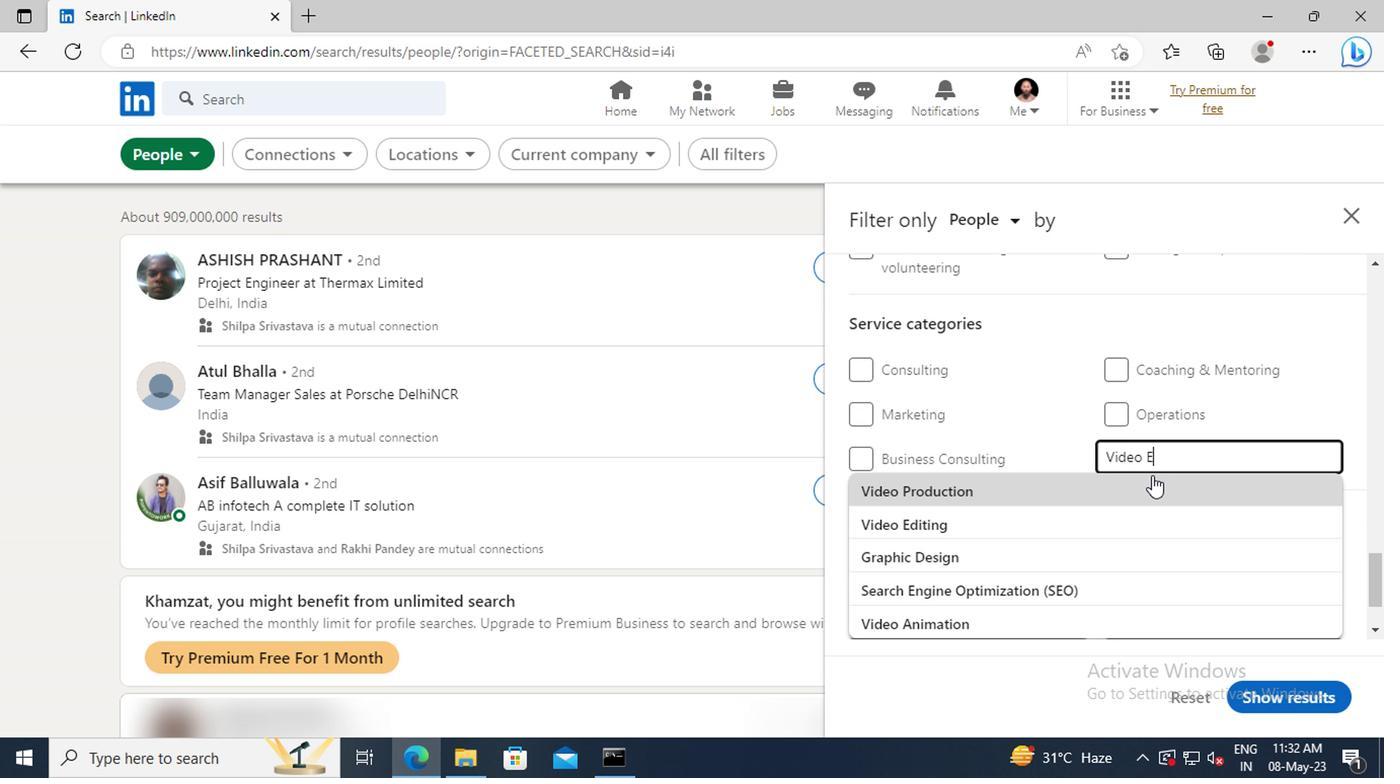 
Action: Mouse moved to (1137, 489)
Screenshot: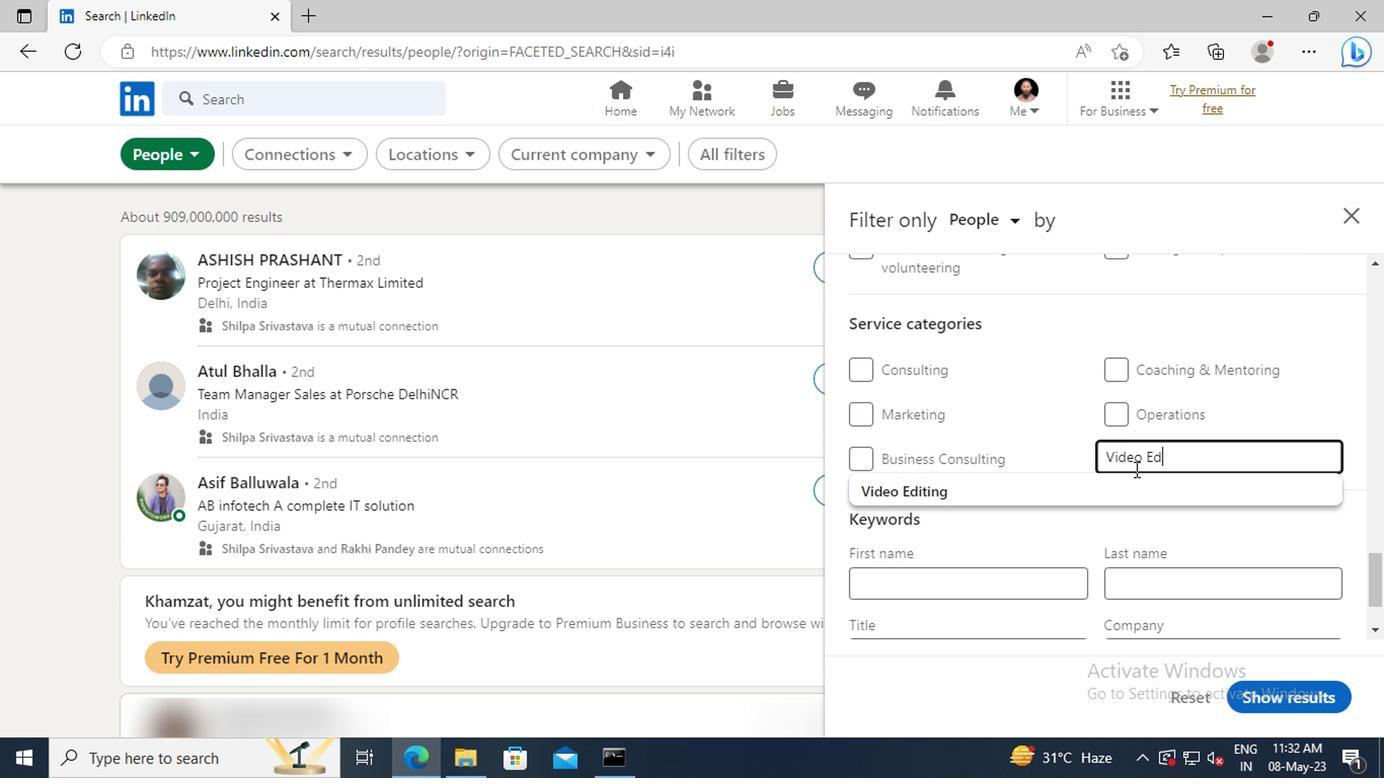 
Action: Mouse pressed left at (1137, 489)
Screenshot: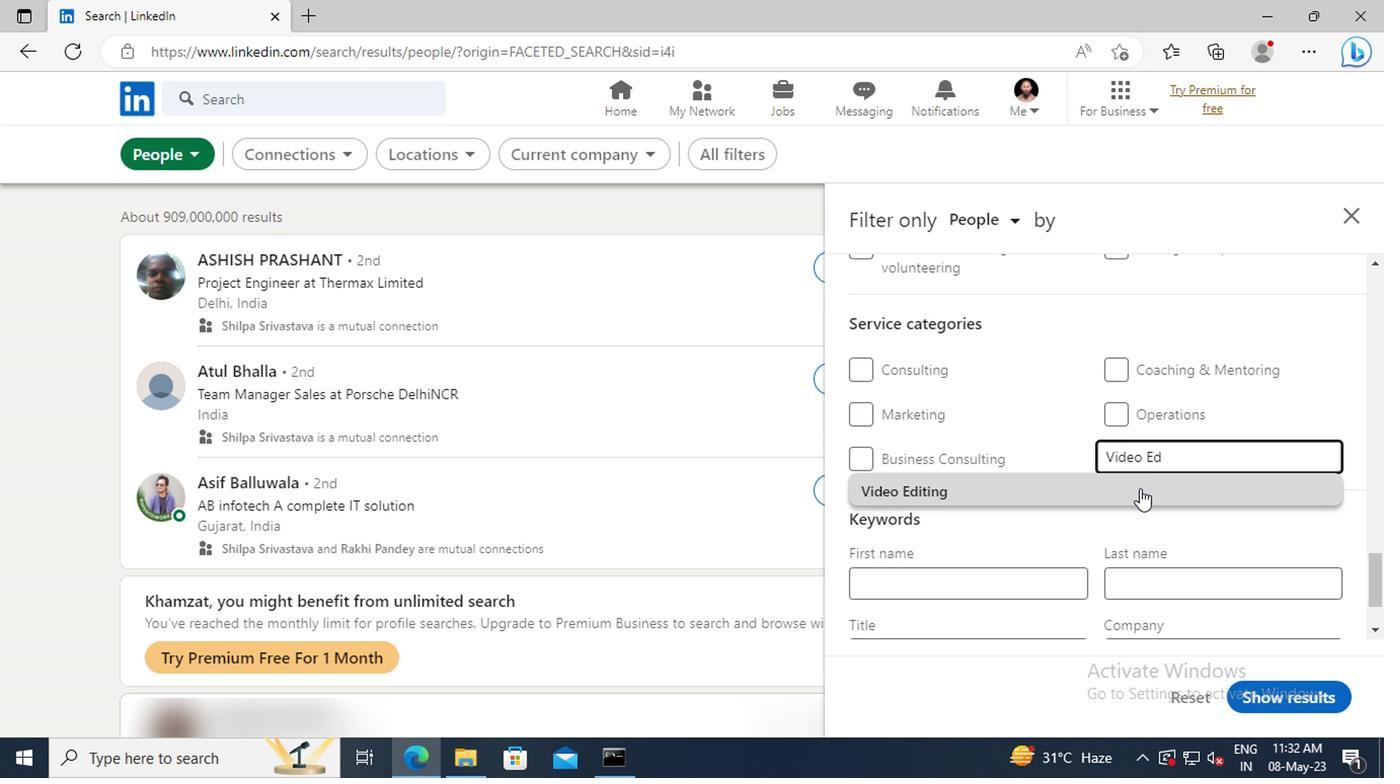 
Action: Mouse moved to (1138, 491)
Screenshot: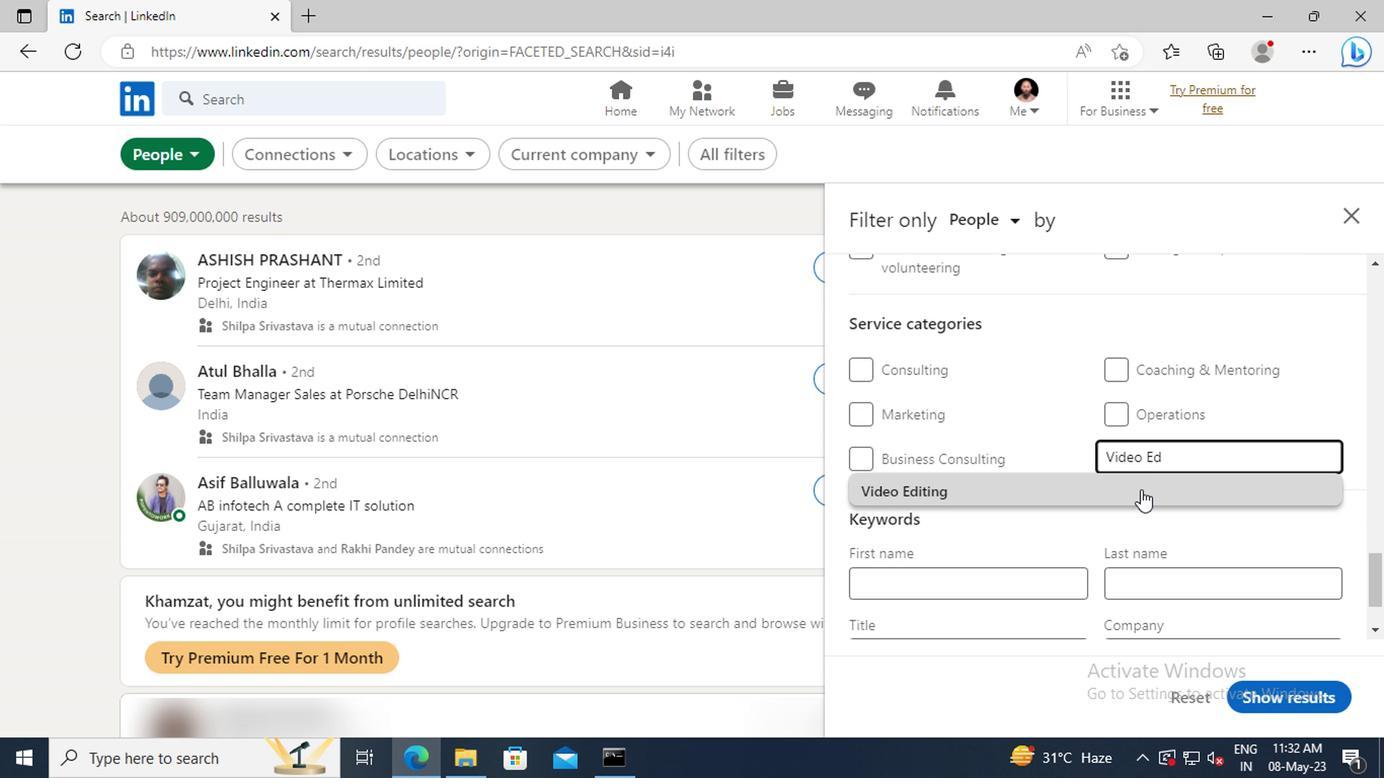 
Action: Mouse scrolled (1138, 489) with delta (0, -1)
Screenshot: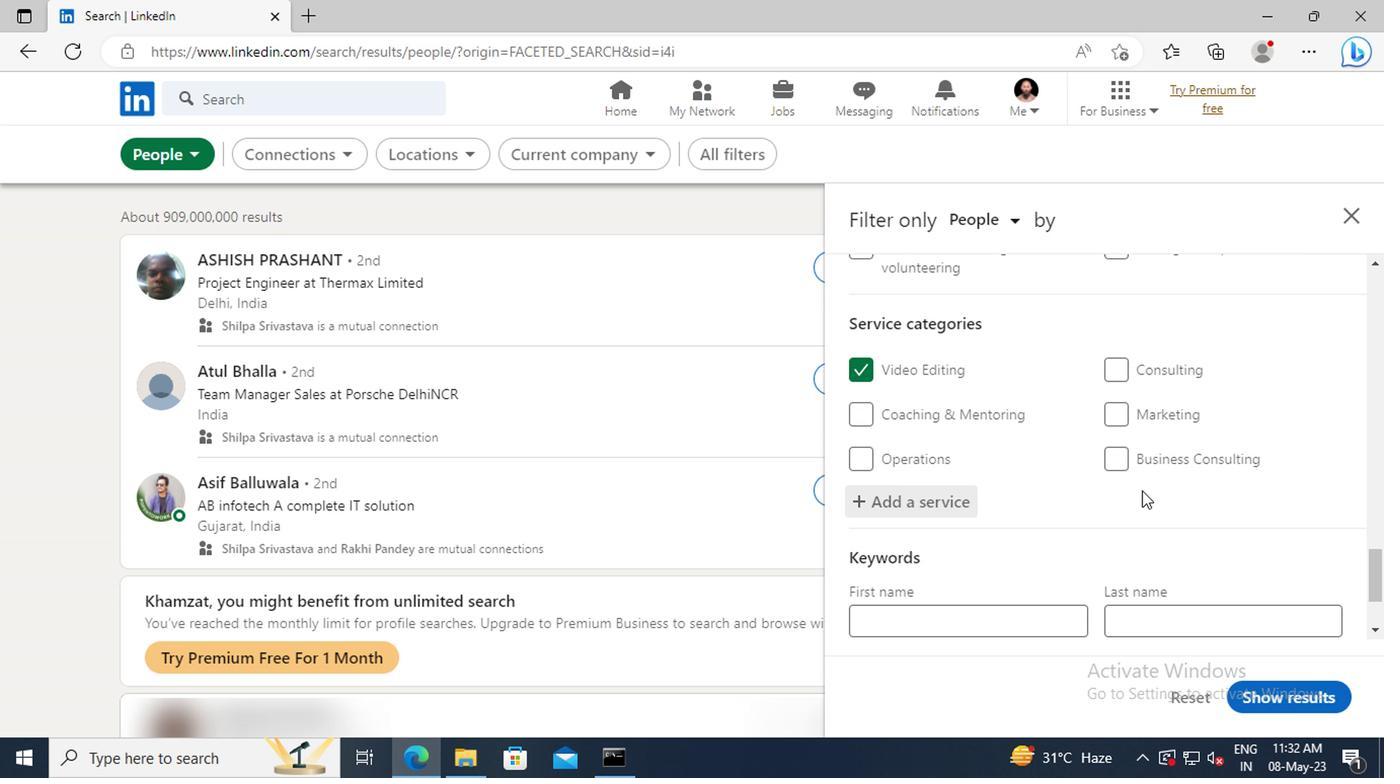 
Action: Mouse scrolled (1138, 489) with delta (0, -1)
Screenshot: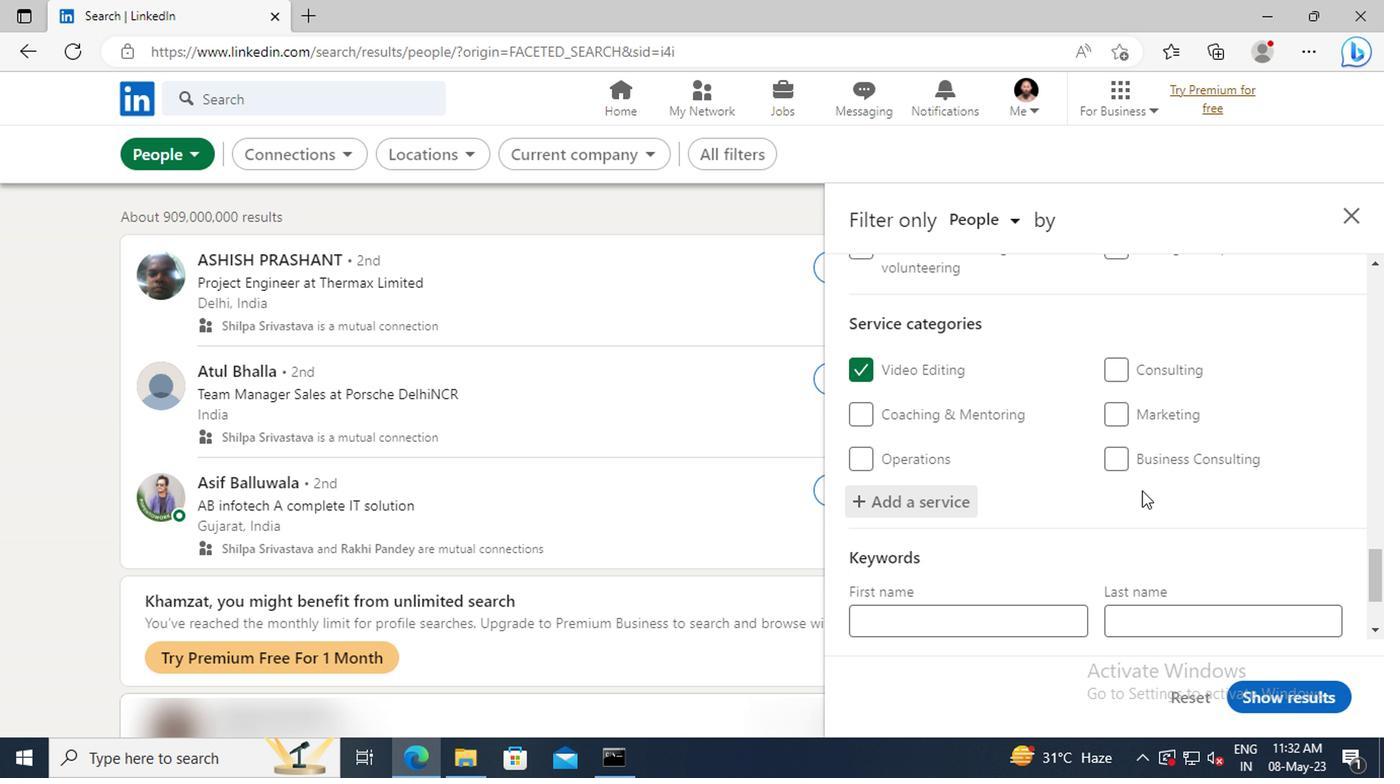 
Action: Mouse scrolled (1138, 489) with delta (0, -1)
Screenshot: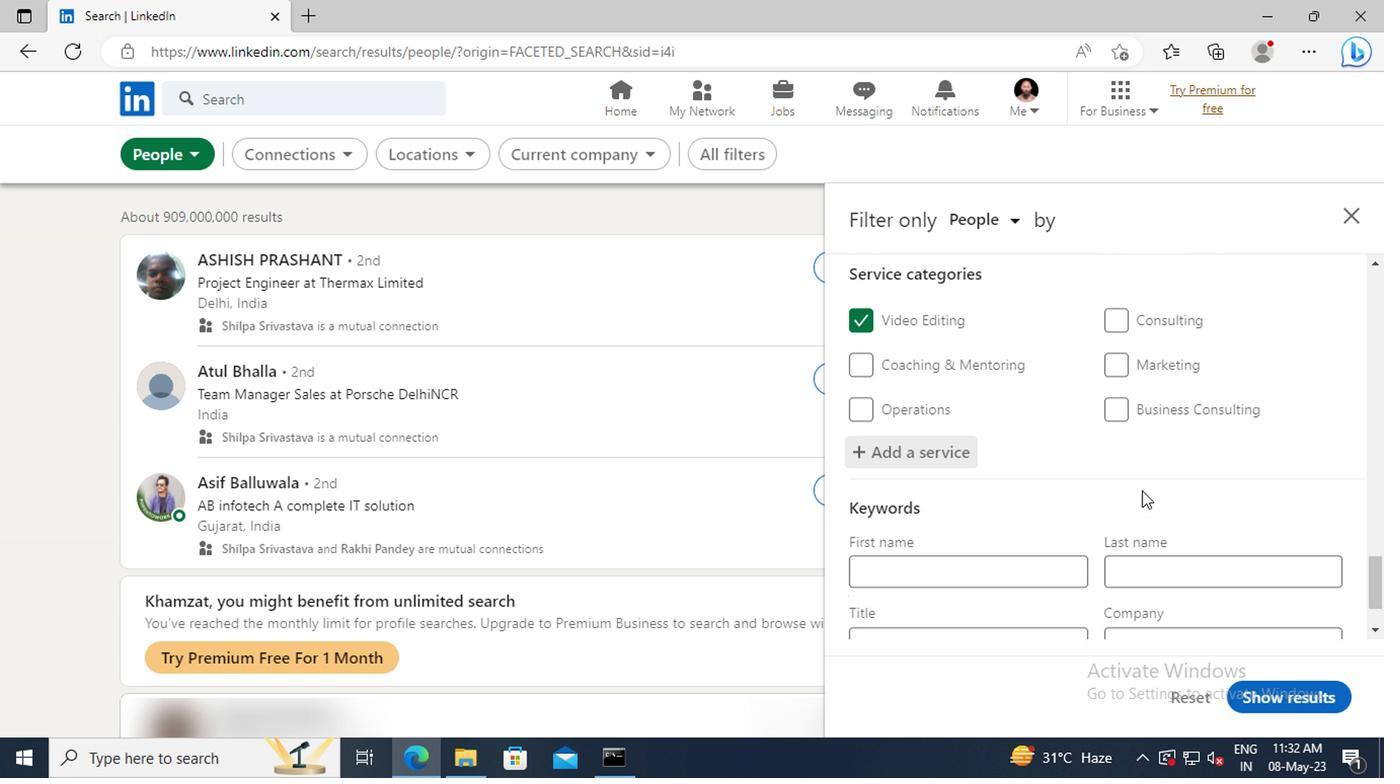
Action: Mouse scrolled (1138, 489) with delta (0, -1)
Screenshot: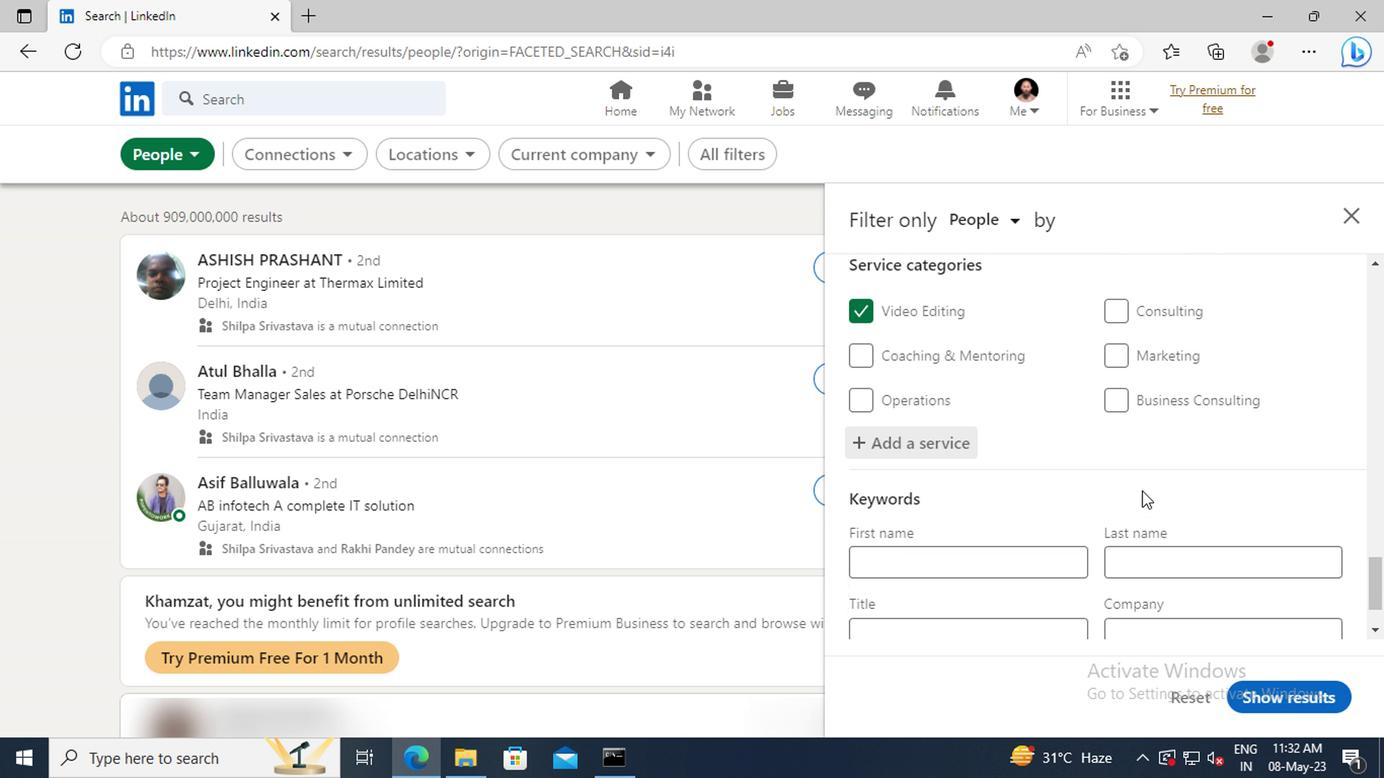 
Action: Mouse moved to (938, 555)
Screenshot: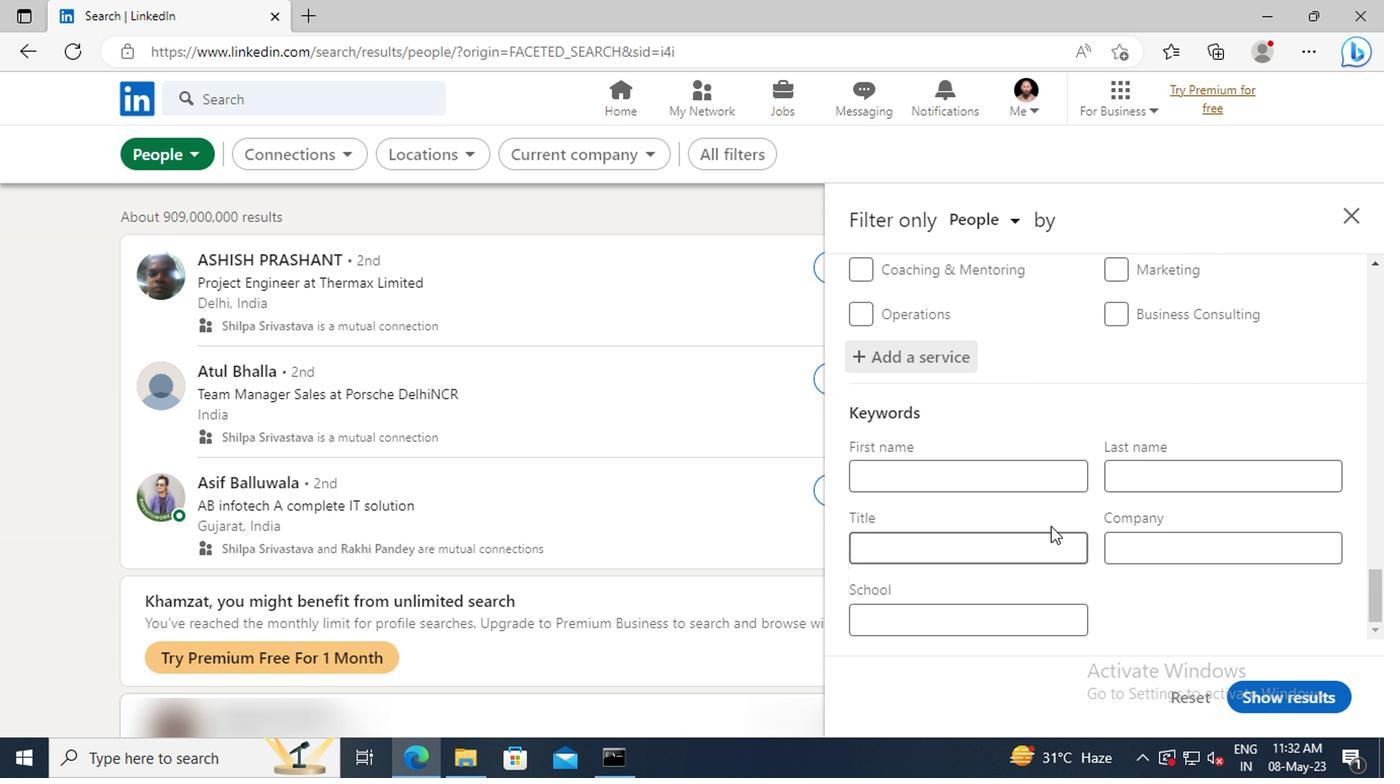 
Action: Mouse pressed left at (938, 555)
Screenshot: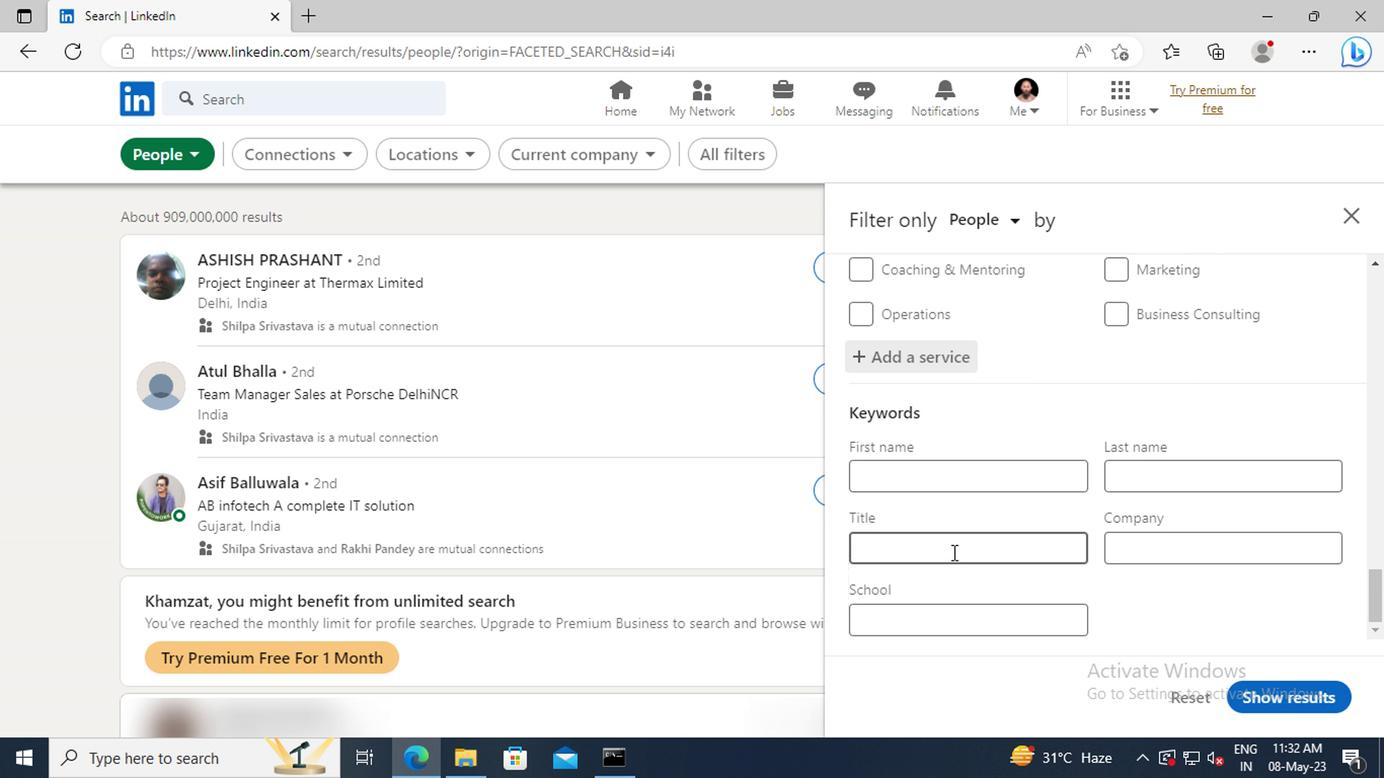 
Action: Mouse moved to (938, 555)
Screenshot: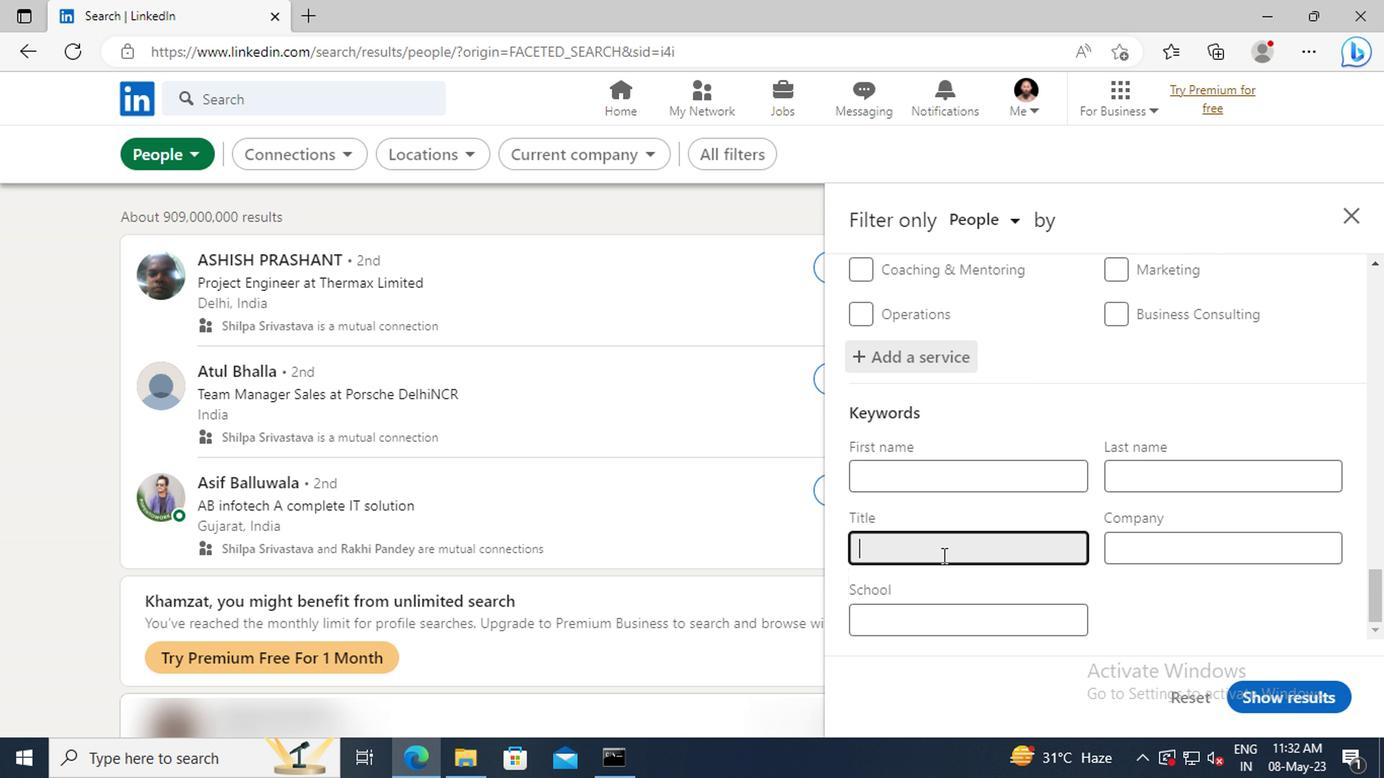 
Action: Key pressed <Key.shift>
Screenshot: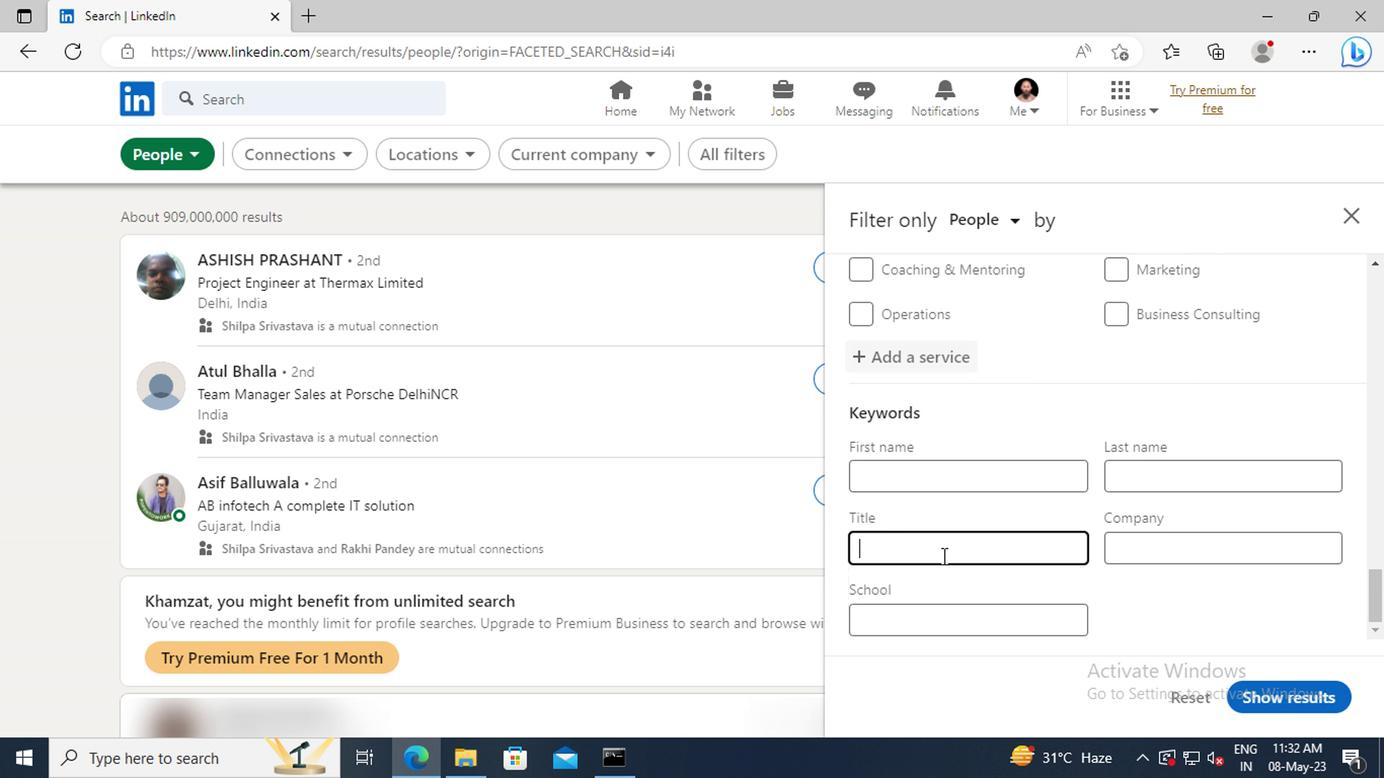 
Action: Mouse moved to (939, 556)
Screenshot: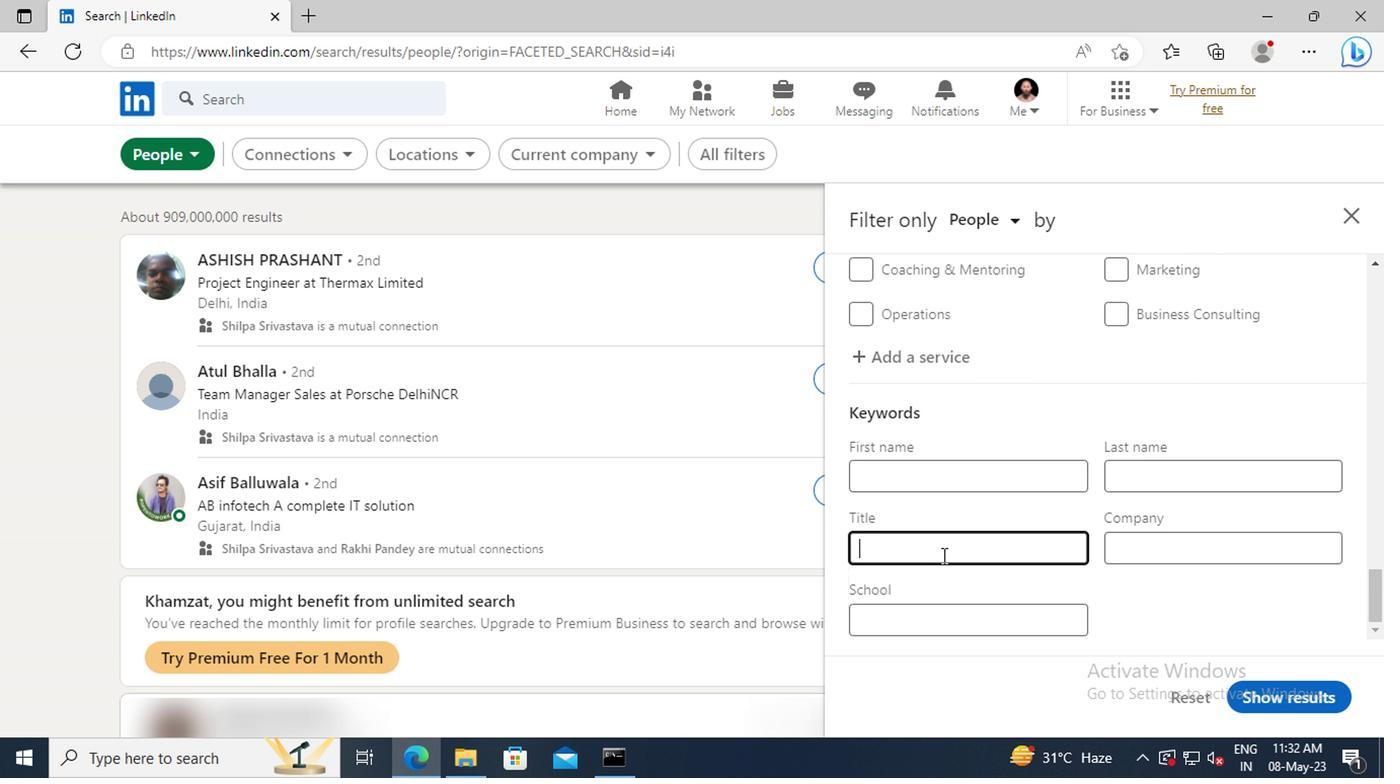 
Action: Key pressed ACCOUNTANT<Key.enter>
Screenshot: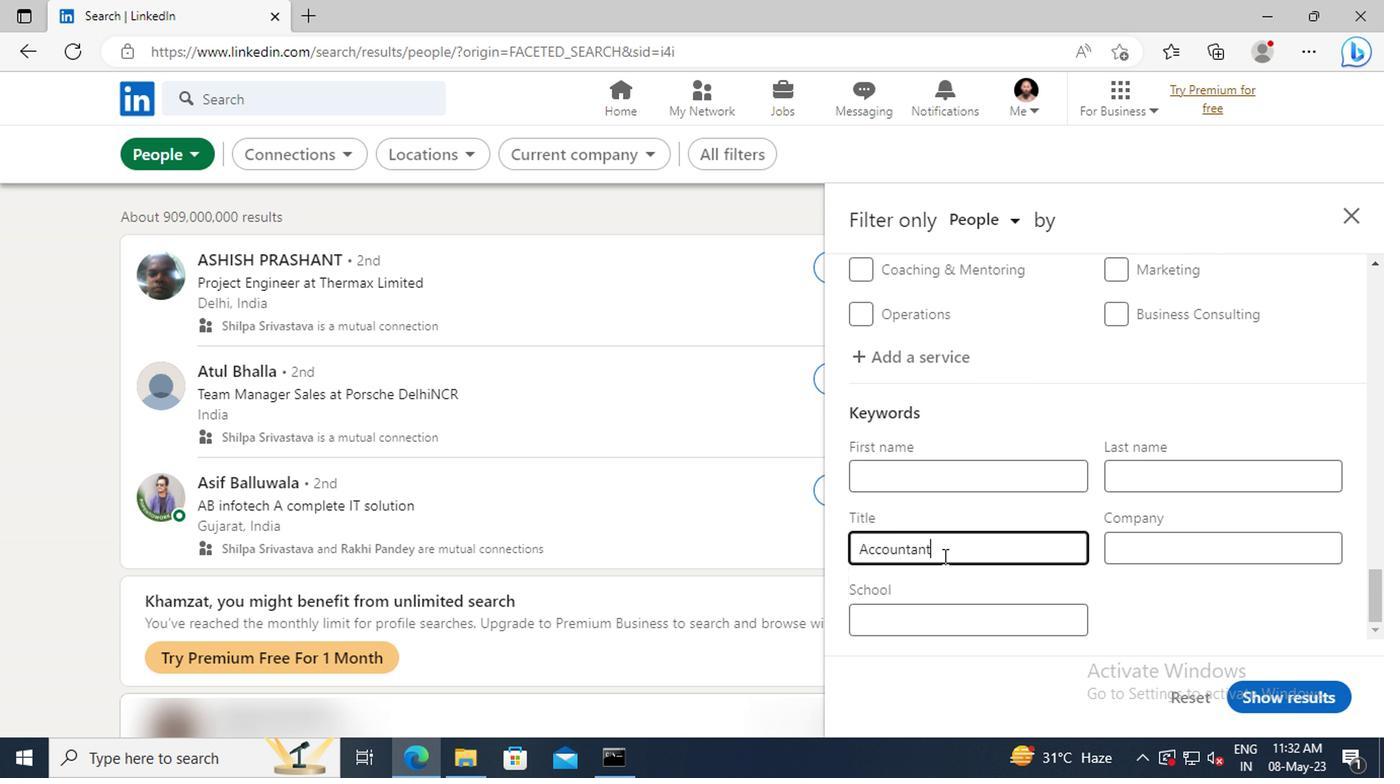 
Action: Mouse moved to (1289, 690)
Screenshot: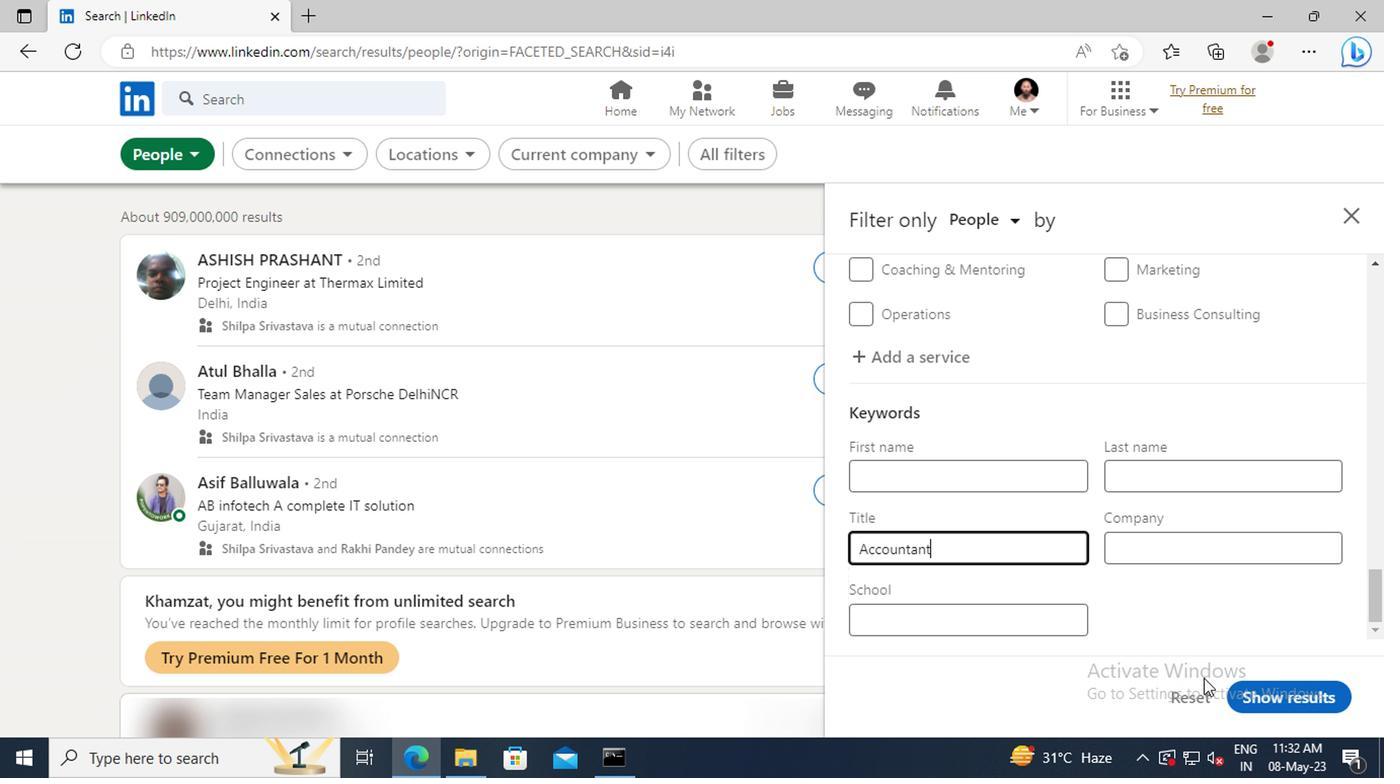 
Action: Mouse pressed left at (1289, 690)
Screenshot: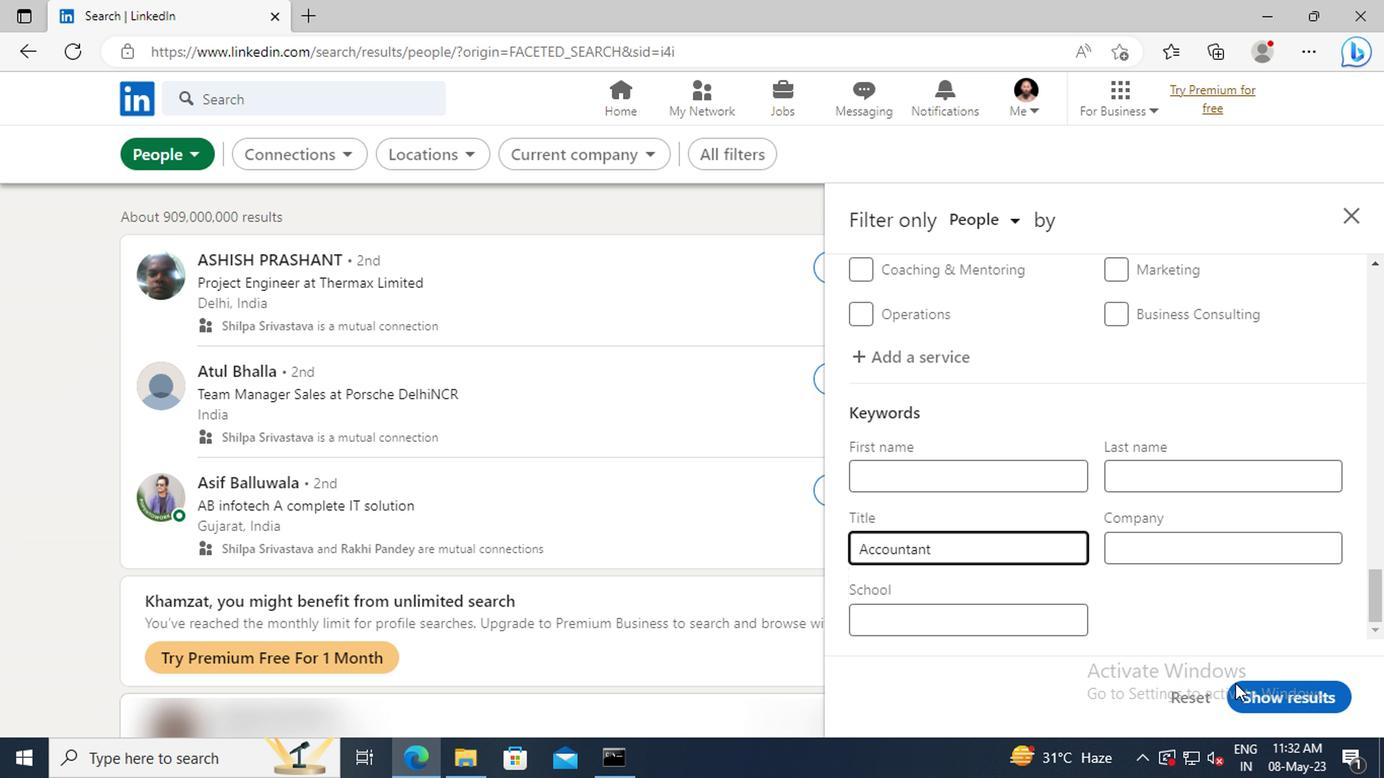 
